 Task: Buy 4 Clogs & Mules of size 5 for Baby Girls from Shoes section under best seller category for shipping address: Angela Wright, 2298 Nicholas Street, Scandia, Kansas 66966, Cell Number 7853355456. Pay from credit card ending with 6759, CVV 506
Action: Mouse moved to (313, 80)
Screenshot: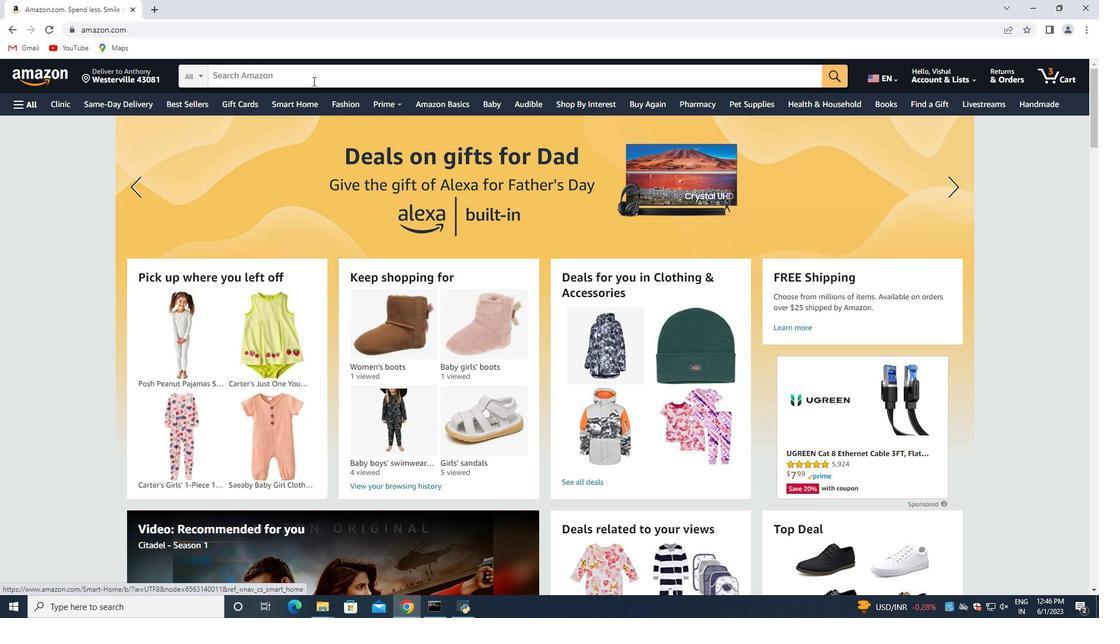 
Action: Mouse pressed left at (313, 80)
Screenshot: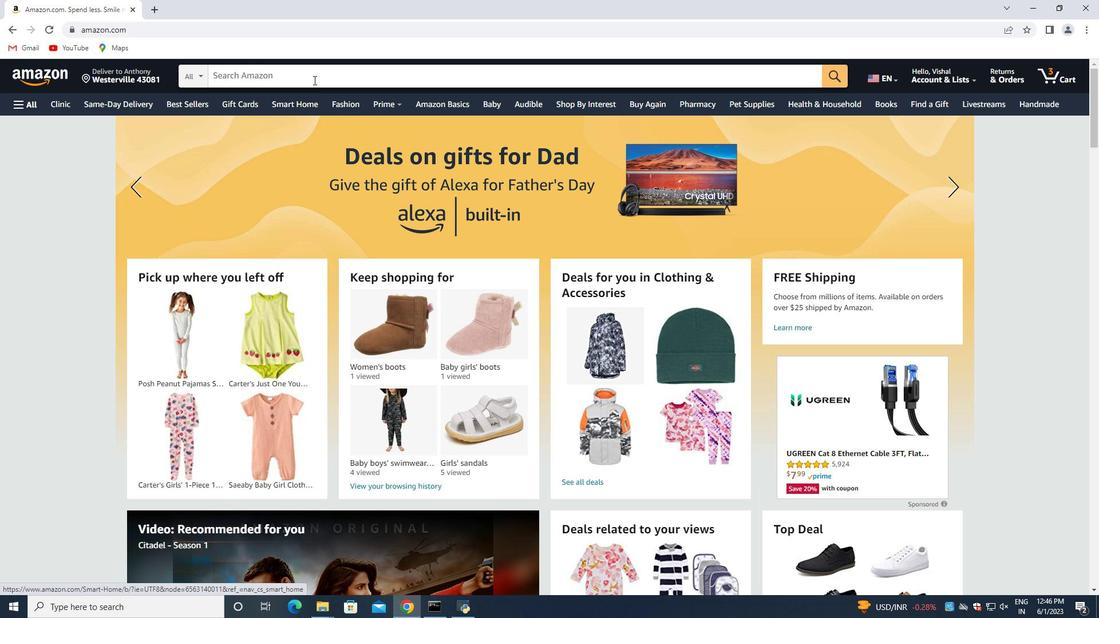 
Action: Mouse moved to (315, 80)
Screenshot: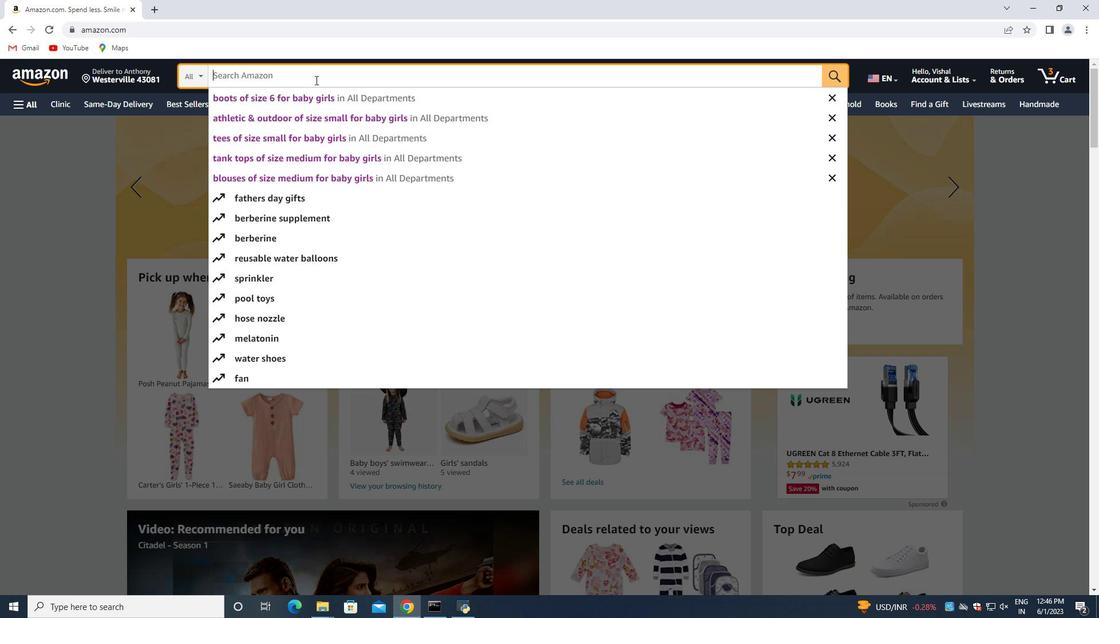 
Action: Key pressed <Key.shift>Clogs<Key.space><Key.shift><Key.shift><Key.shift><Key.shift><Key.shift><Key.shift><Key.shift>&<Key.space><Key.shift>Mules<Key.space>of<Key.space>size<Key.space>5<Key.space>for<Key.space><Key.shift>Baby<Key.space><Key.shift>G<Key.shift>irls<Key.enter>
Screenshot: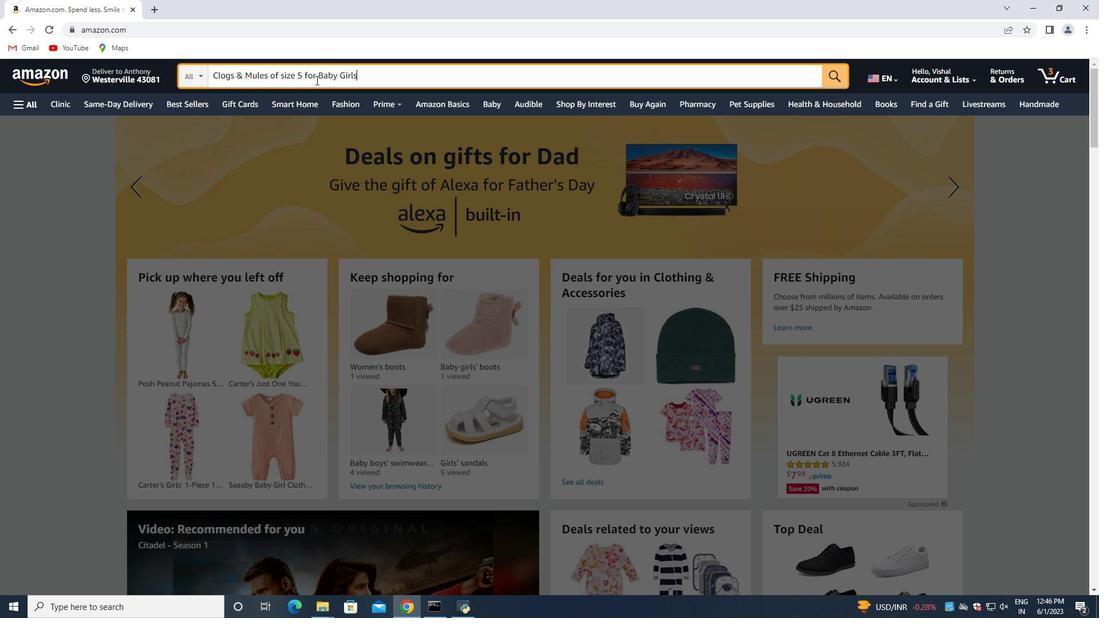 
Action: Mouse moved to (266, 142)
Screenshot: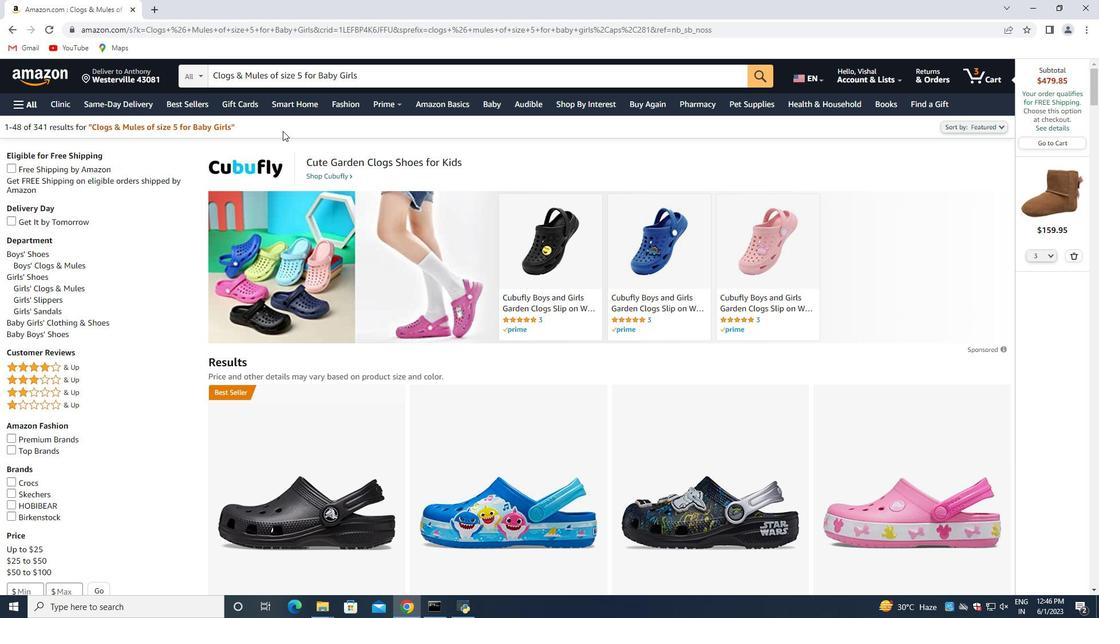 
Action: Mouse scrolled (266, 141) with delta (0, 0)
Screenshot: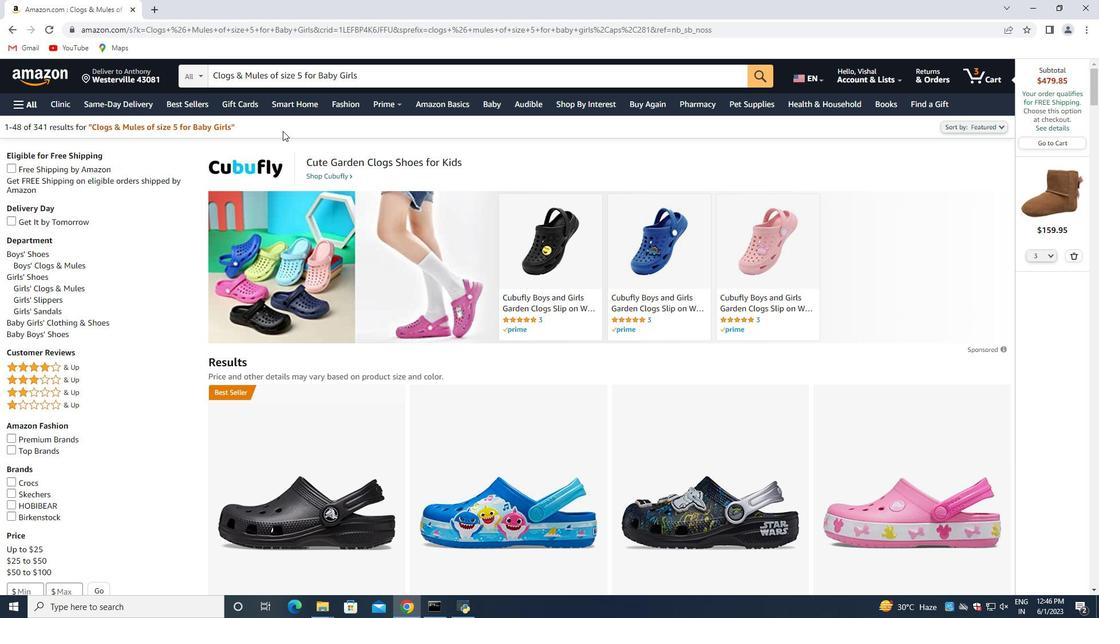 
Action: Mouse moved to (255, 164)
Screenshot: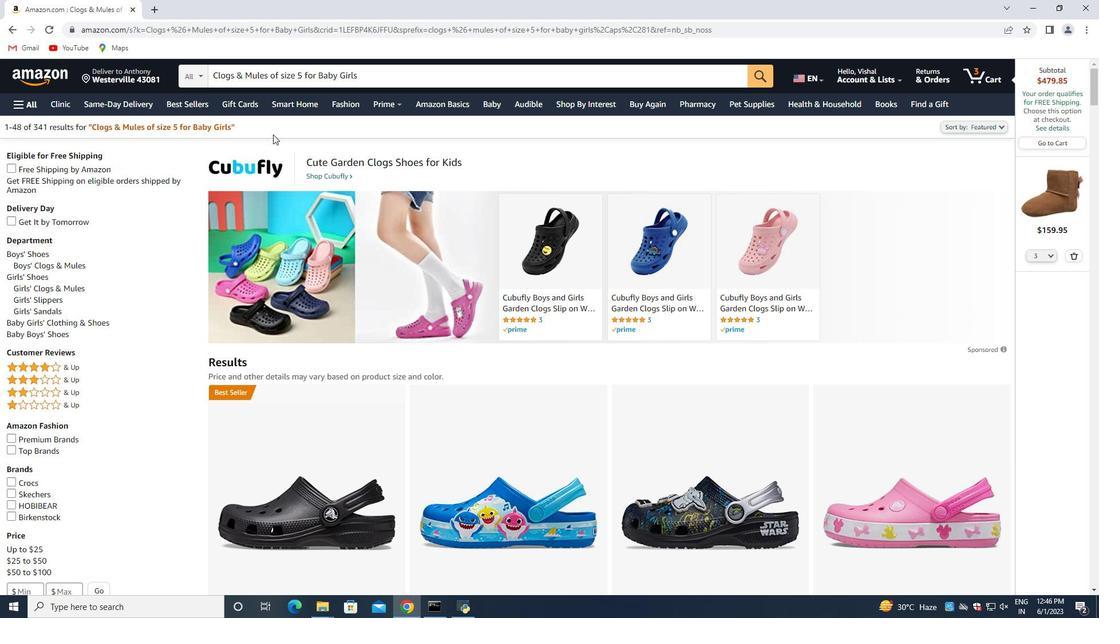 
Action: Mouse scrolled (255, 164) with delta (0, 0)
Screenshot: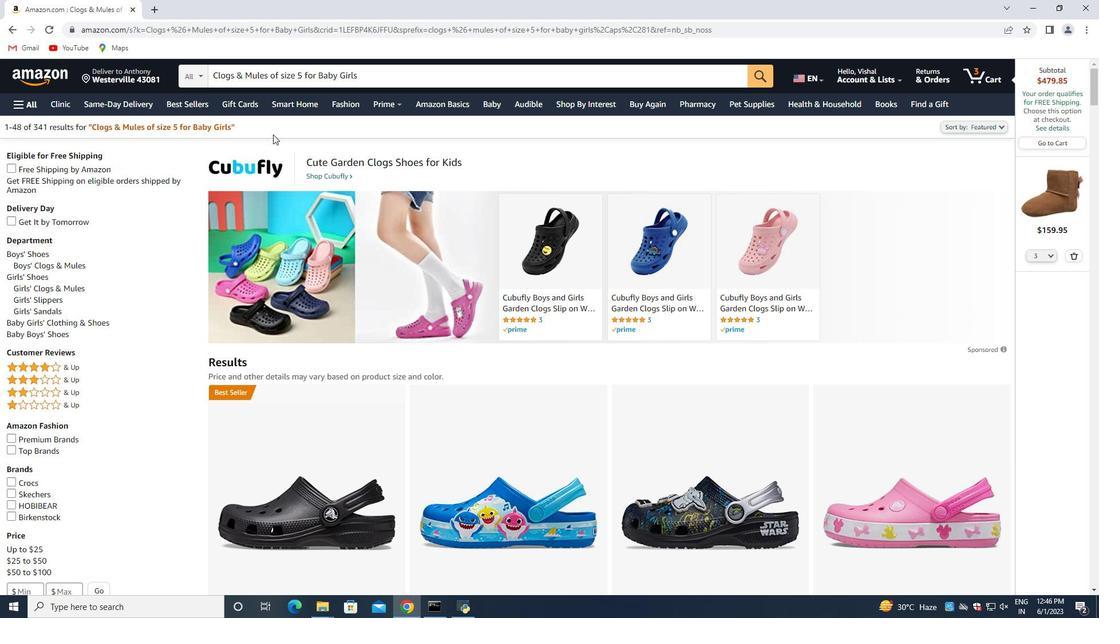 
Action: Mouse scrolled (255, 165) with delta (0, 0)
Screenshot: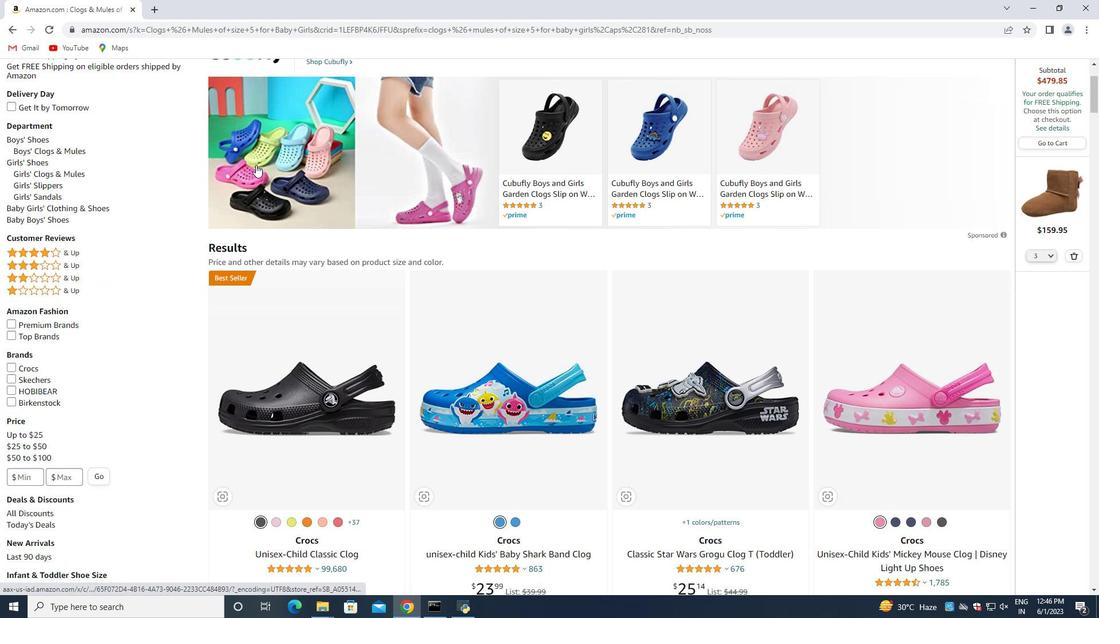 
Action: Mouse scrolled (255, 165) with delta (0, 0)
Screenshot: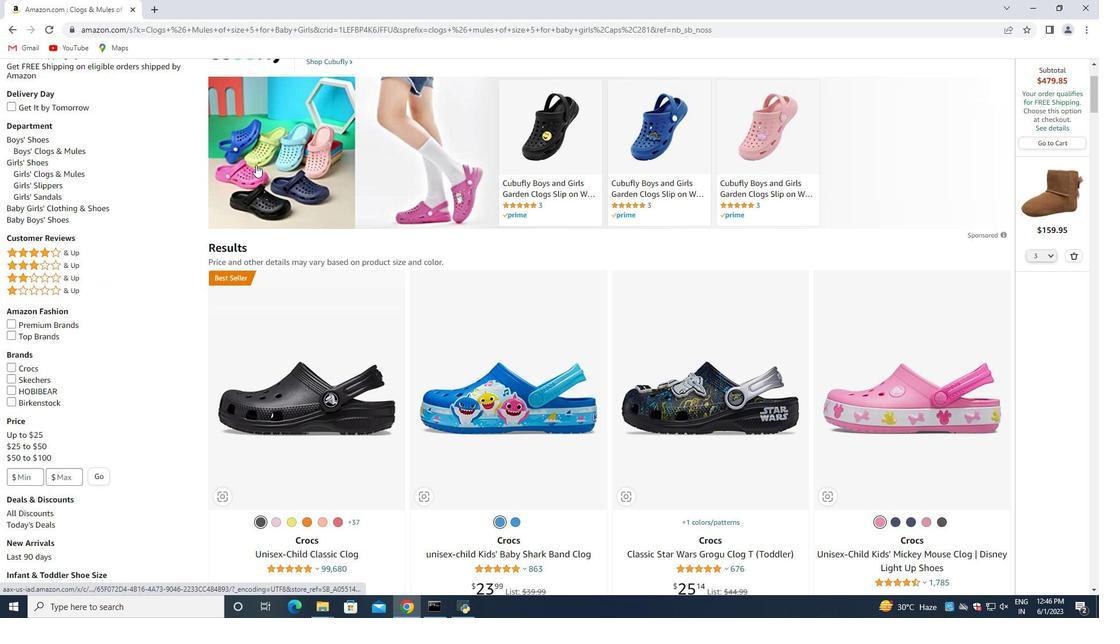 
Action: Mouse moved to (20, 277)
Screenshot: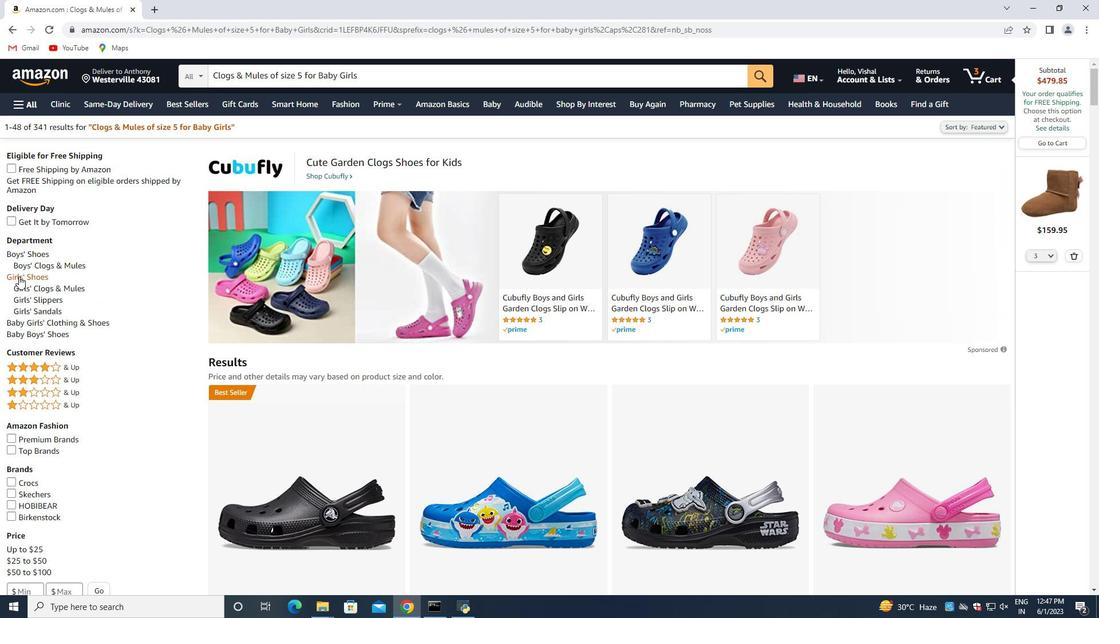 
Action: Mouse pressed left at (20, 277)
Screenshot: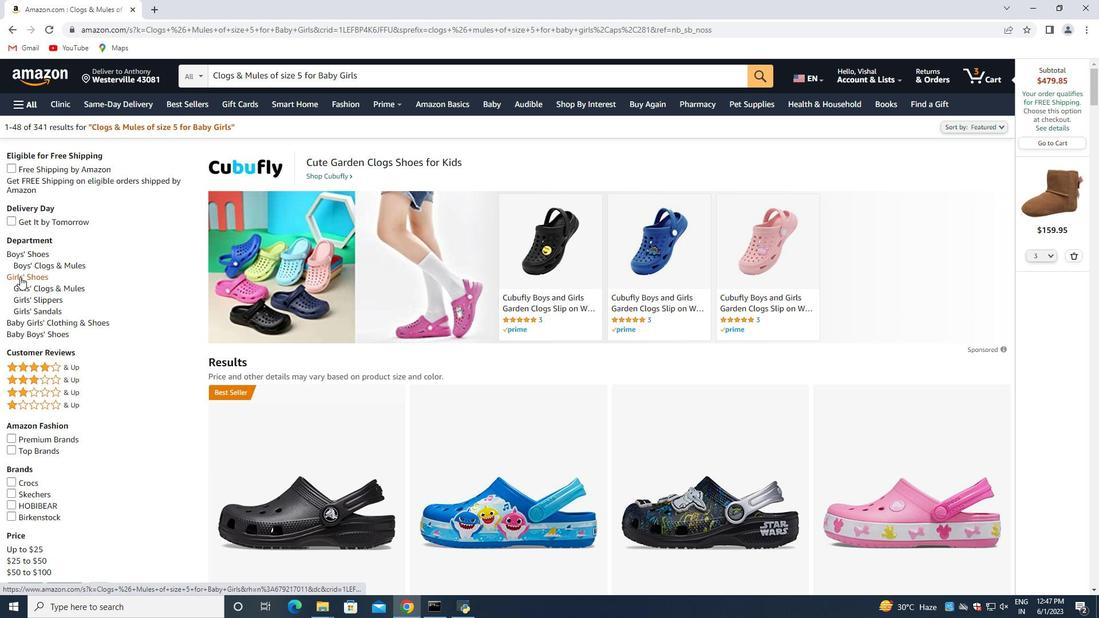 
Action: Mouse moved to (30, 283)
Screenshot: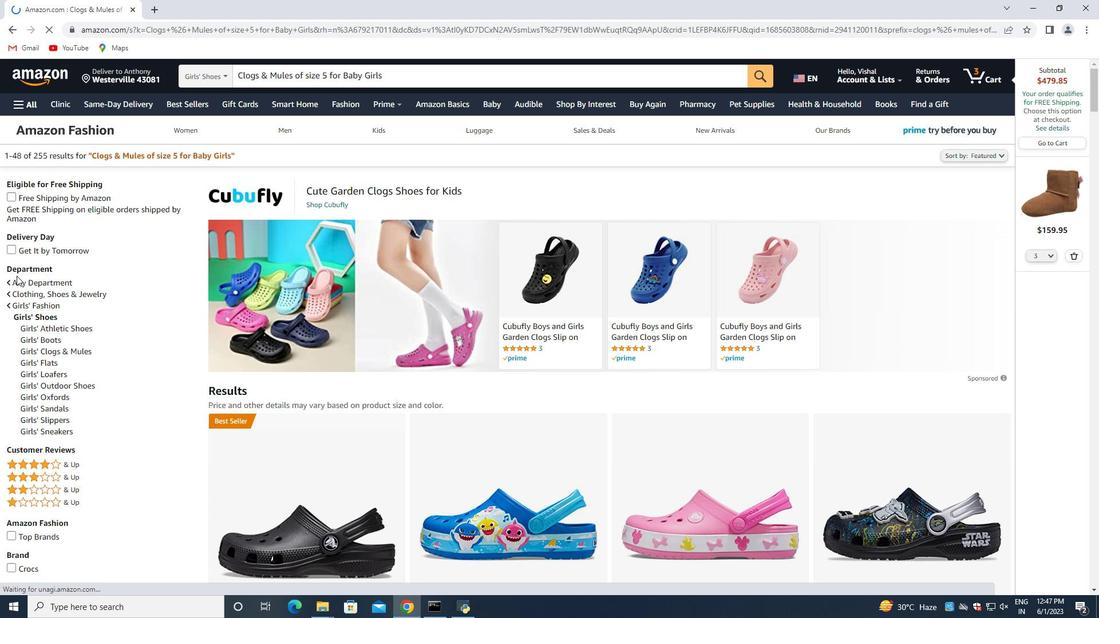 
Action: Mouse scrolled (30, 283) with delta (0, 0)
Screenshot: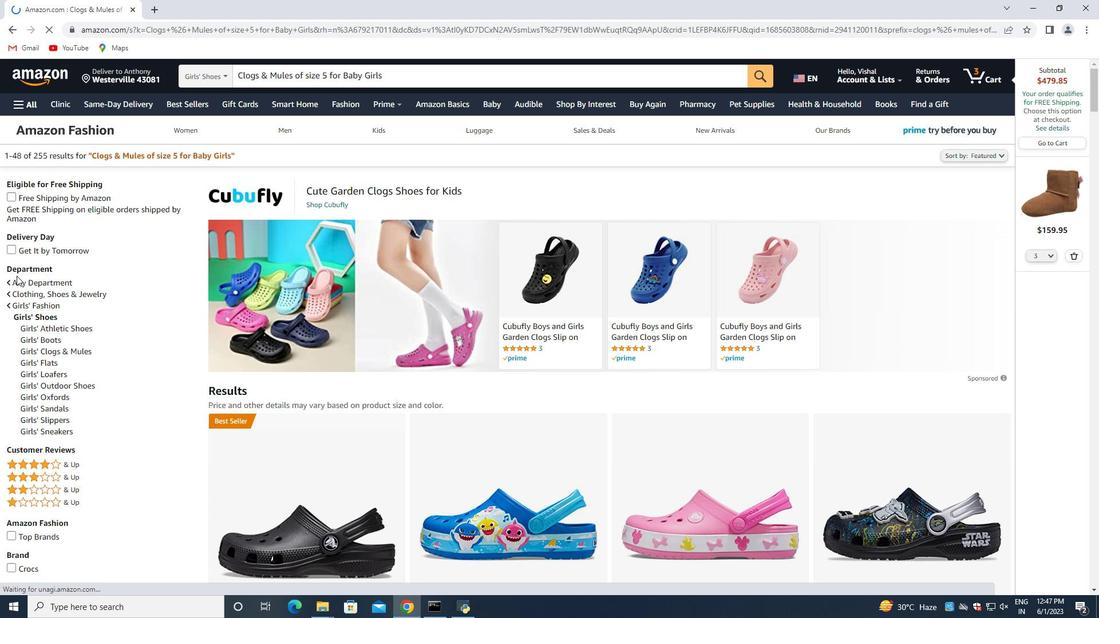 
Action: Mouse moved to (109, 301)
Screenshot: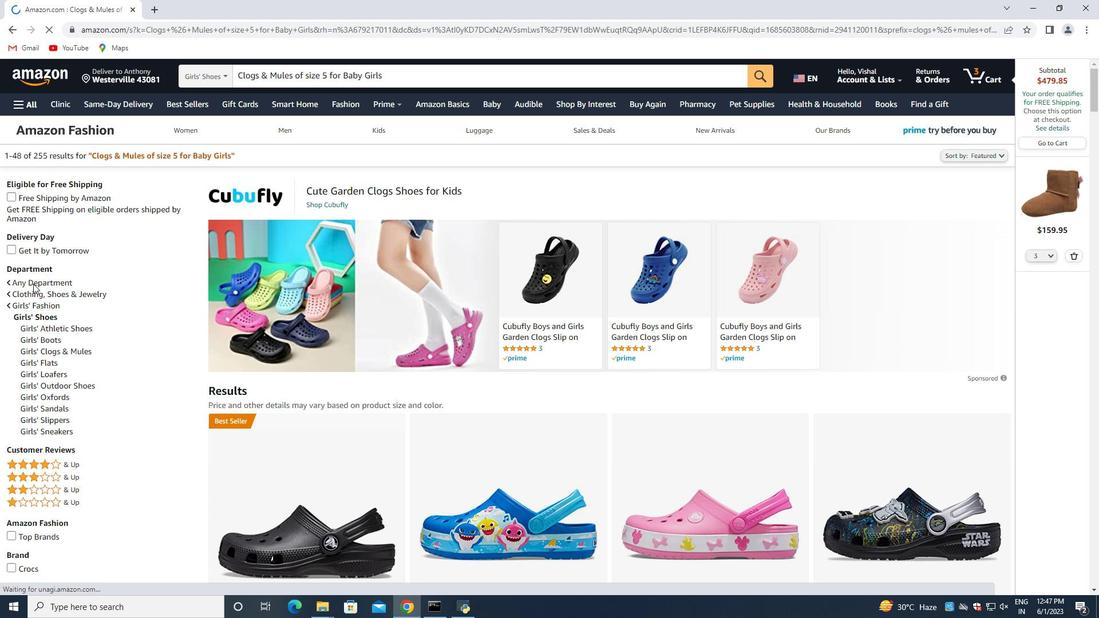
Action: Mouse scrolled (109, 300) with delta (0, 0)
Screenshot: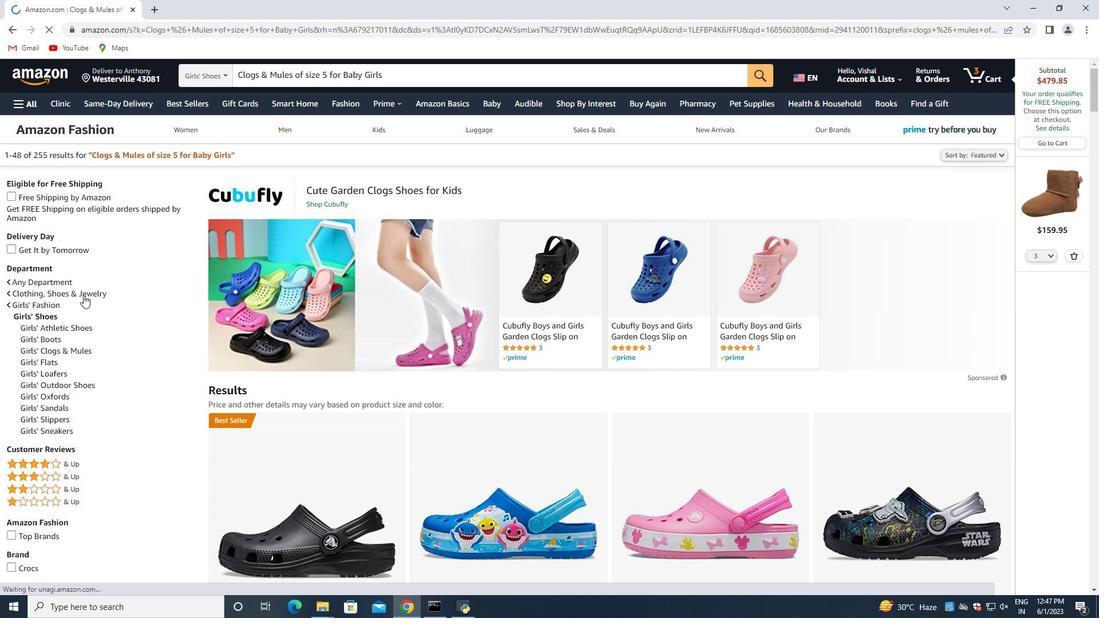 
Action: Mouse moved to (239, 329)
Screenshot: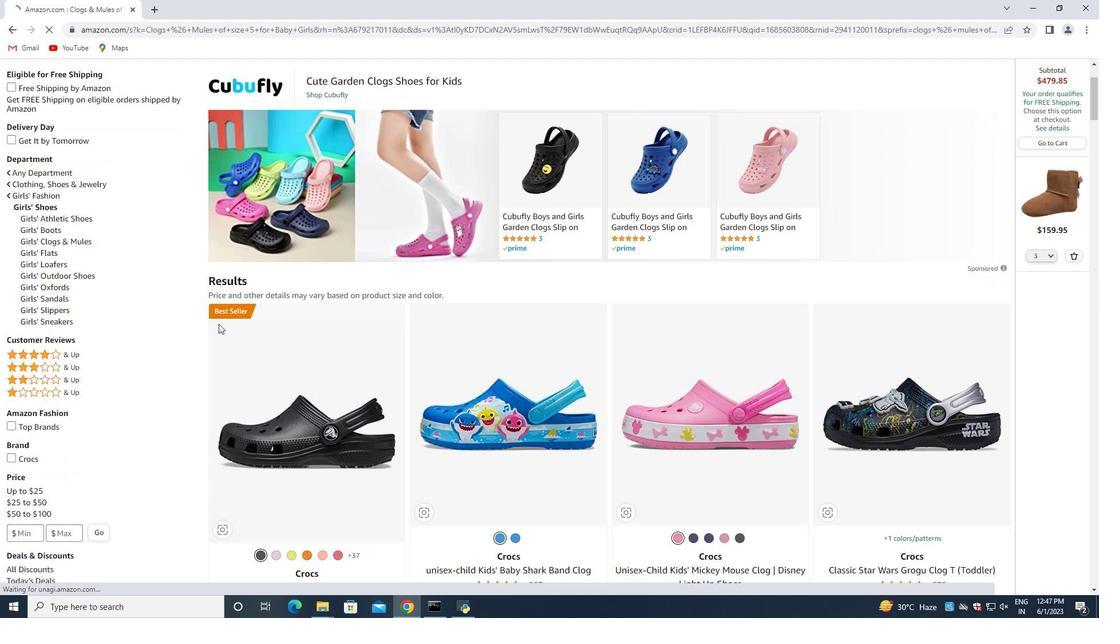 
Action: Mouse scrolled (239, 329) with delta (0, 0)
Screenshot: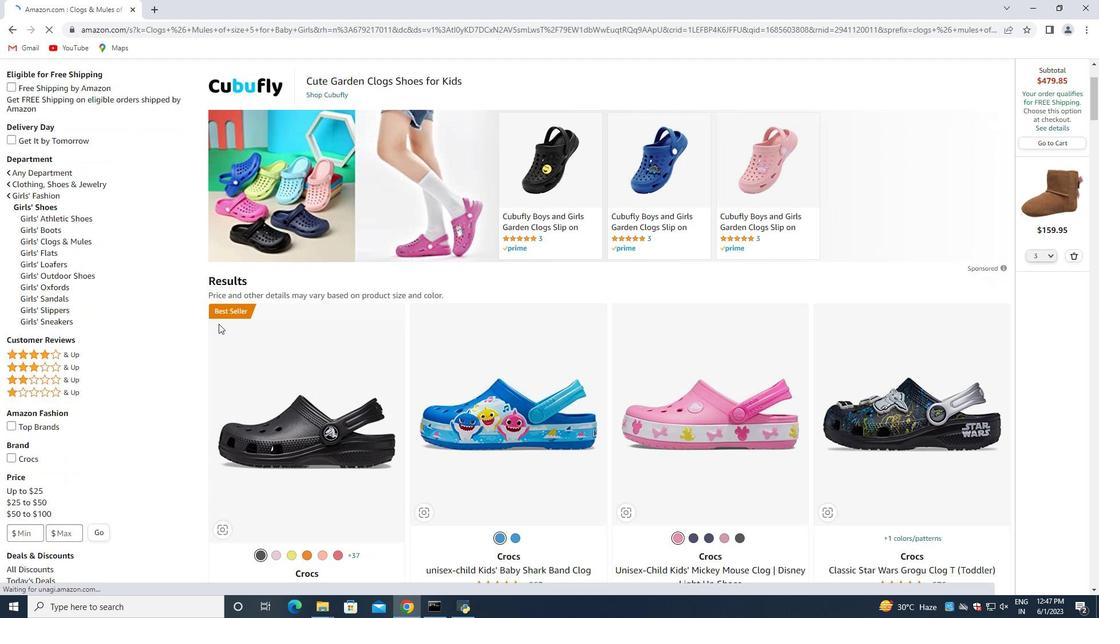 
Action: Mouse moved to (269, 335)
Screenshot: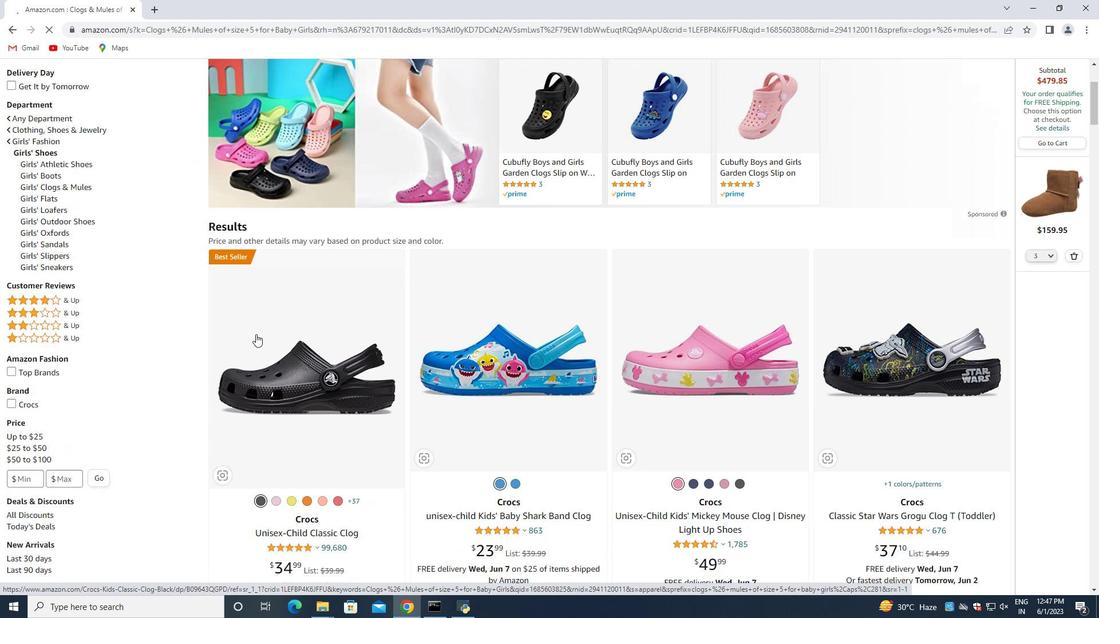 
Action: Mouse scrolled (269, 334) with delta (0, 0)
Screenshot: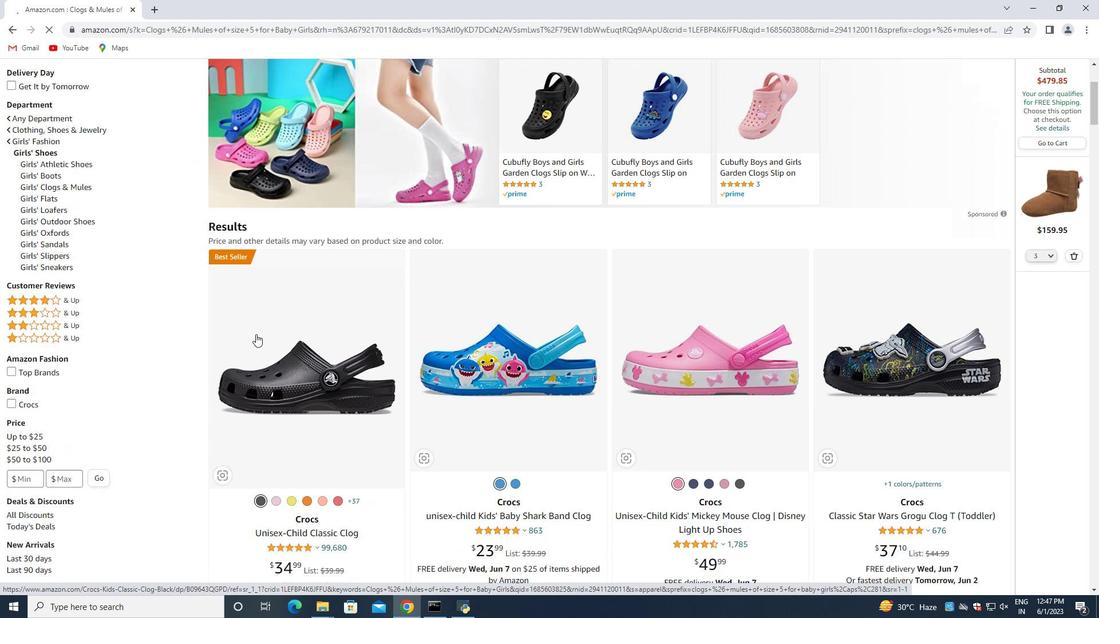 
Action: Mouse moved to (269, 335)
Screenshot: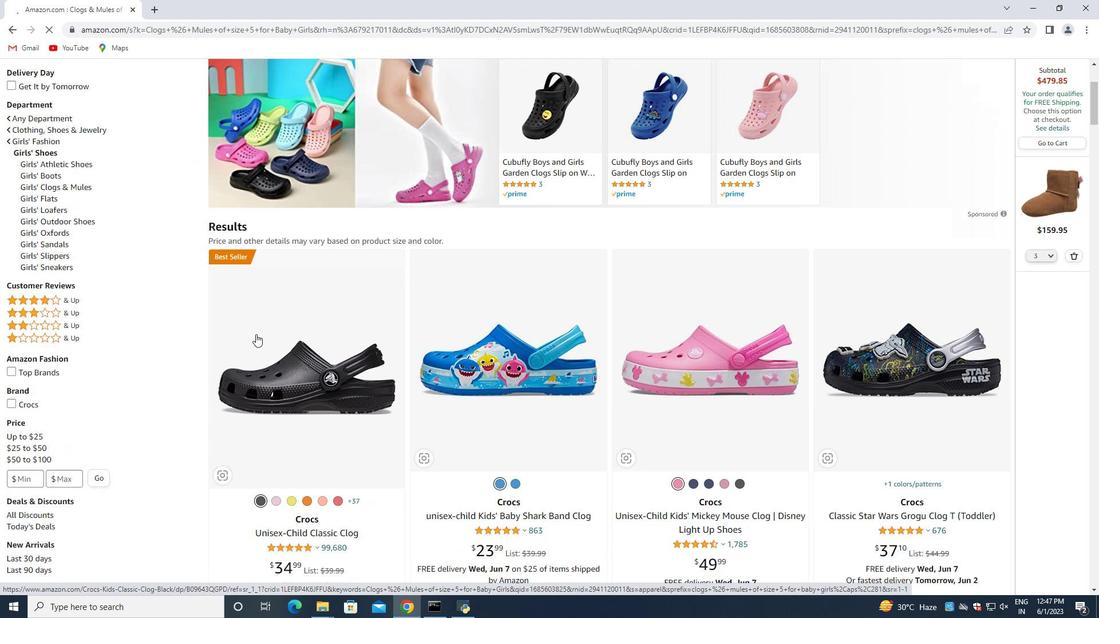 
Action: Mouse scrolled (269, 334) with delta (0, 0)
Screenshot: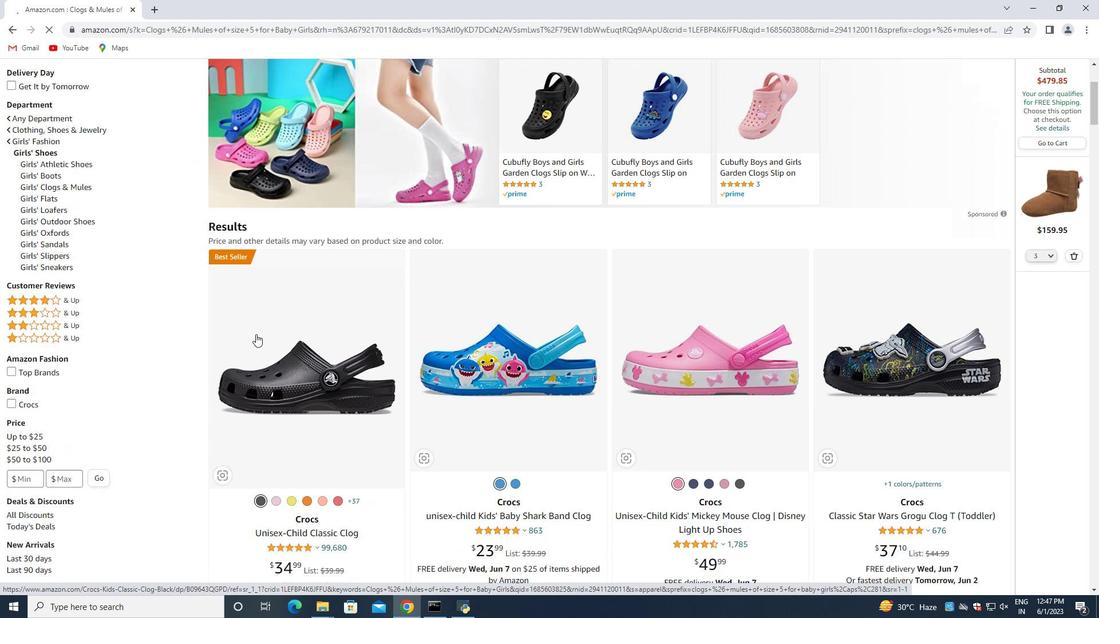 
Action: Mouse moved to (270, 336)
Screenshot: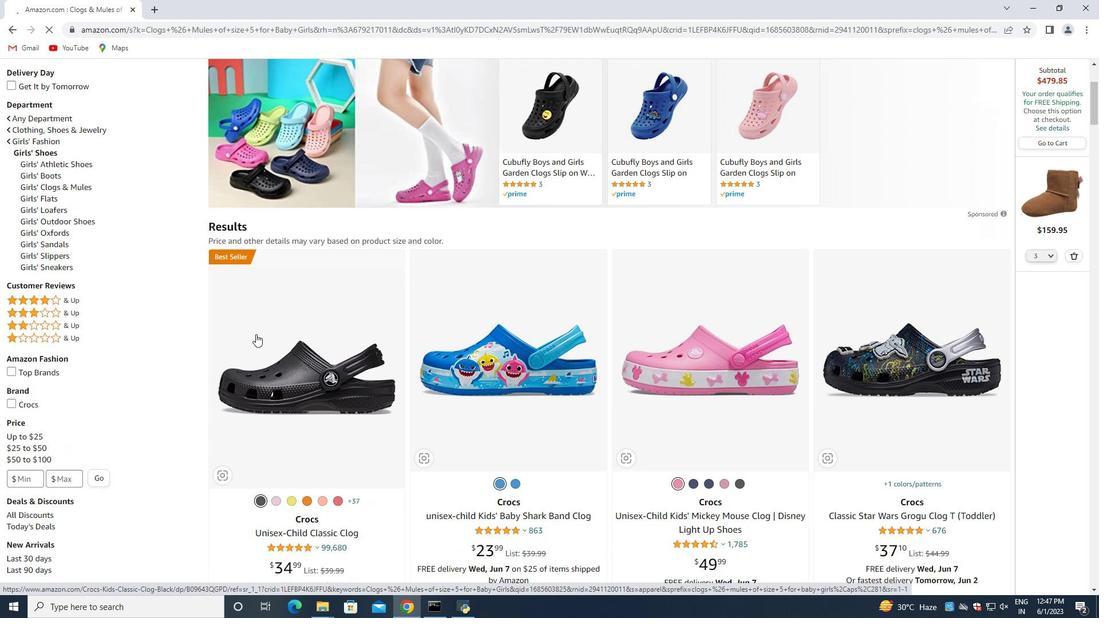 
Action: Mouse scrolled (270, 335) with delta (0, 0)
Screenshot: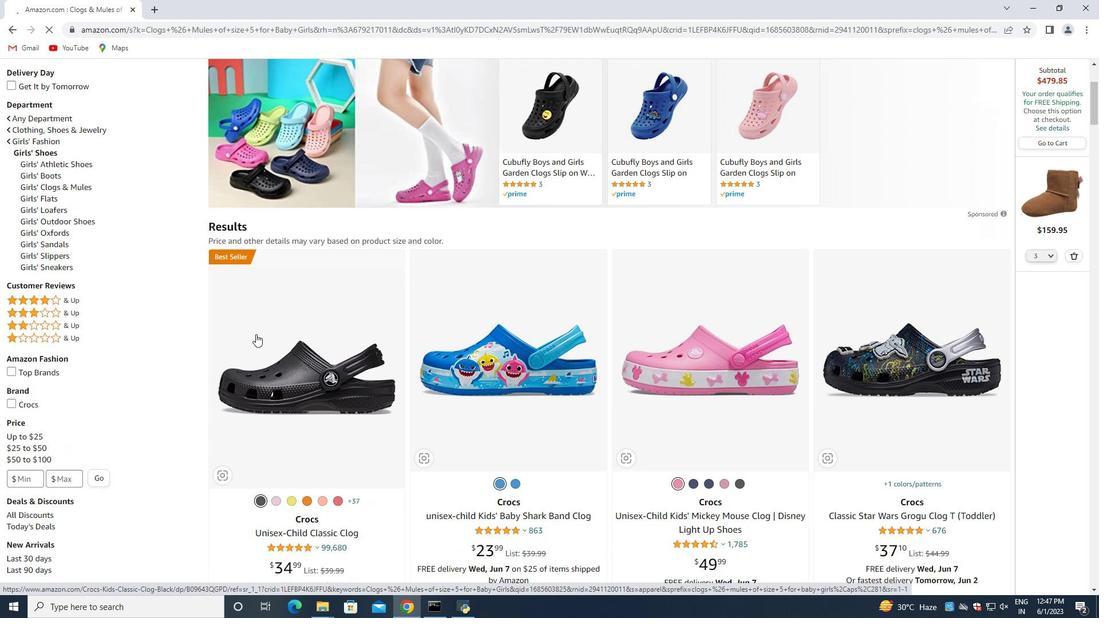 
Action: Mouse moved to (273, 336)
Screenshot: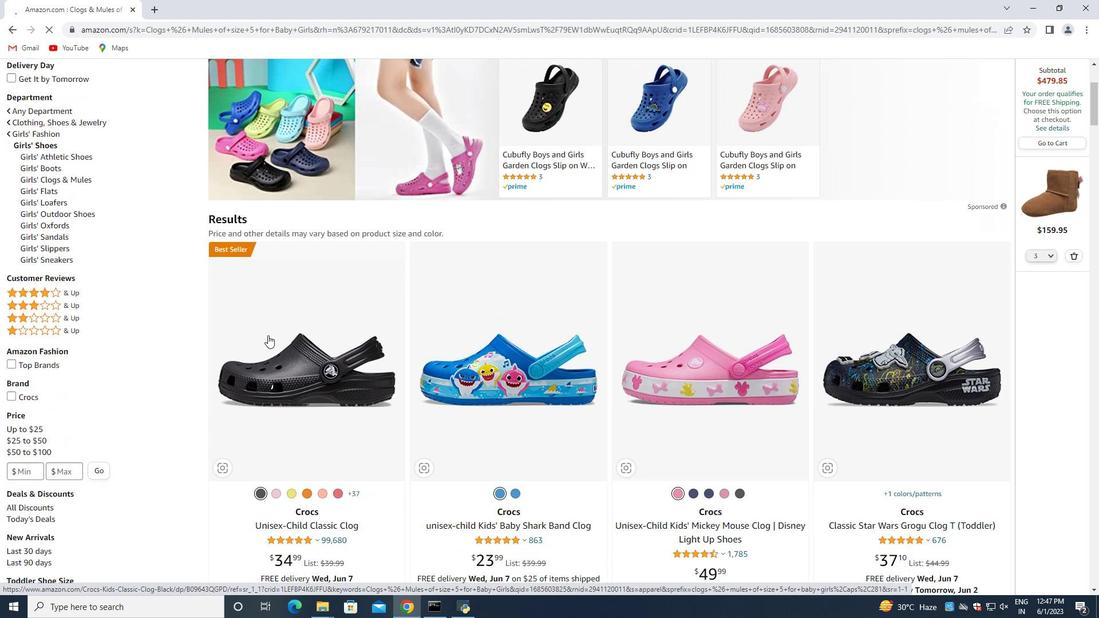 
Action: Mouse scrolled (273, 335) with delta (0, 0)
Screenshot: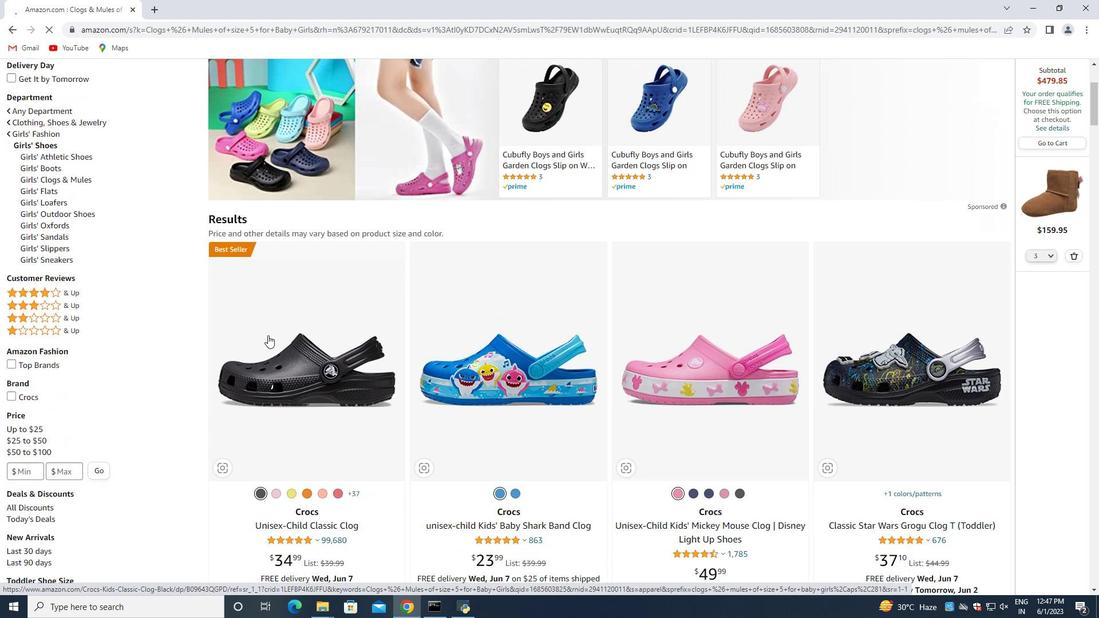 
Action: Mouse moved to (1072, 255)
Screenshot: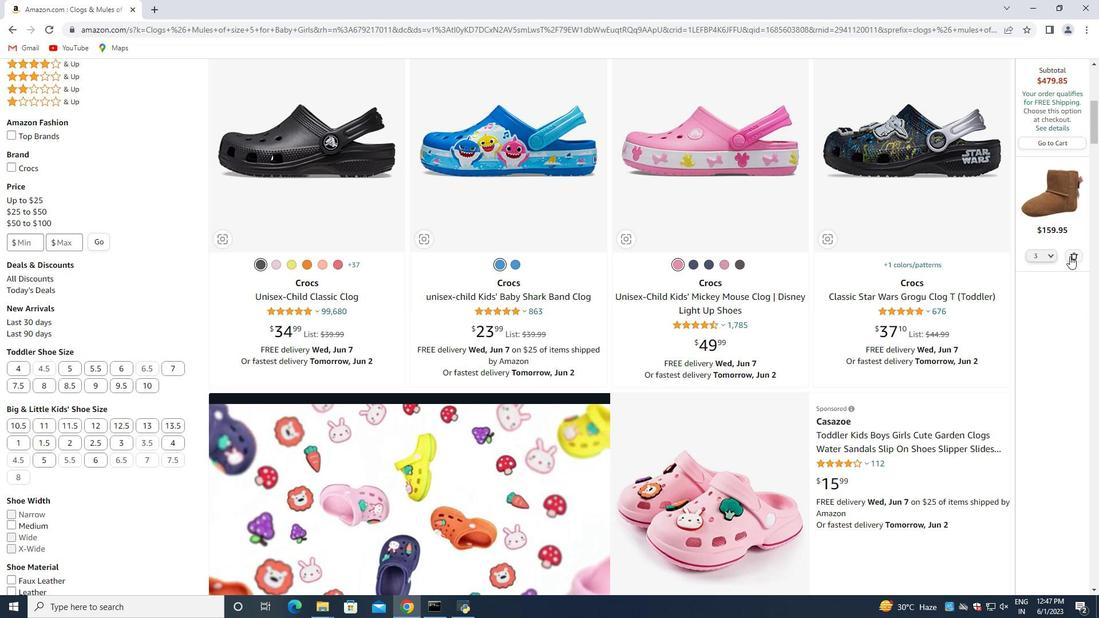 
Action: Mouse pressed left at (1072, 255)
Screenshot: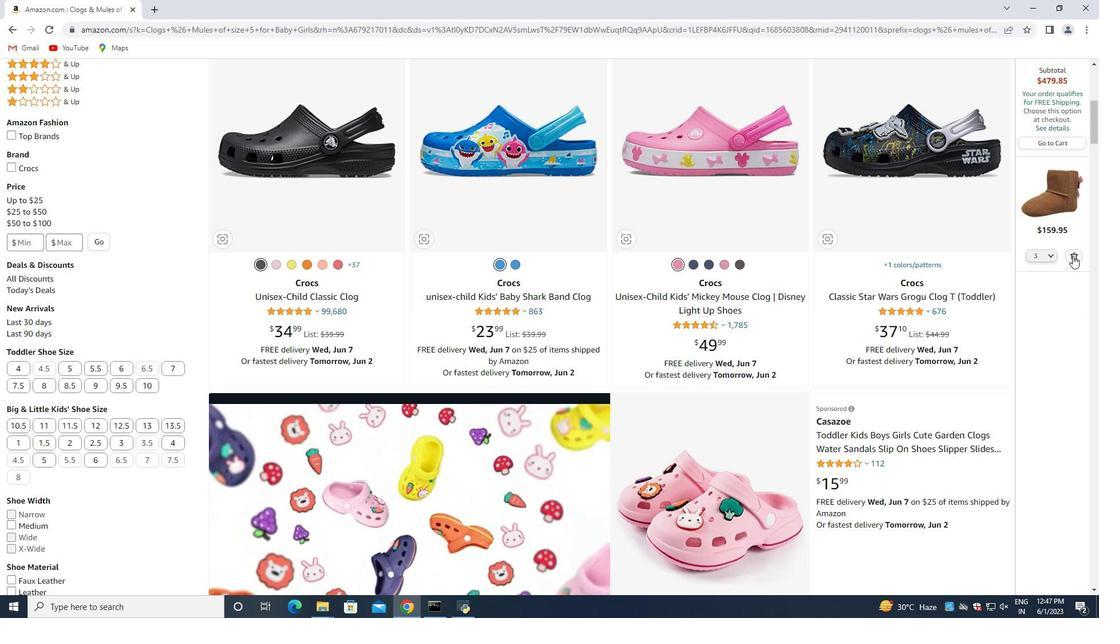 
Action: Mouse moved to (864, 329)
Screenshot: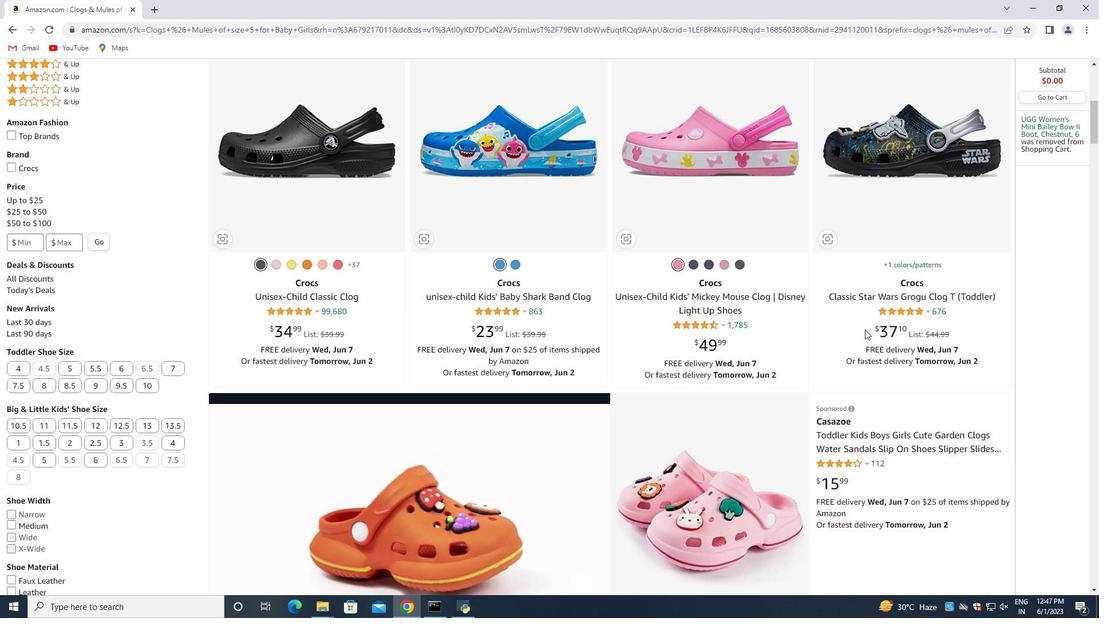 
Action: Mouse scrolled (864, 329) with delta (0, 0)
Screenshot: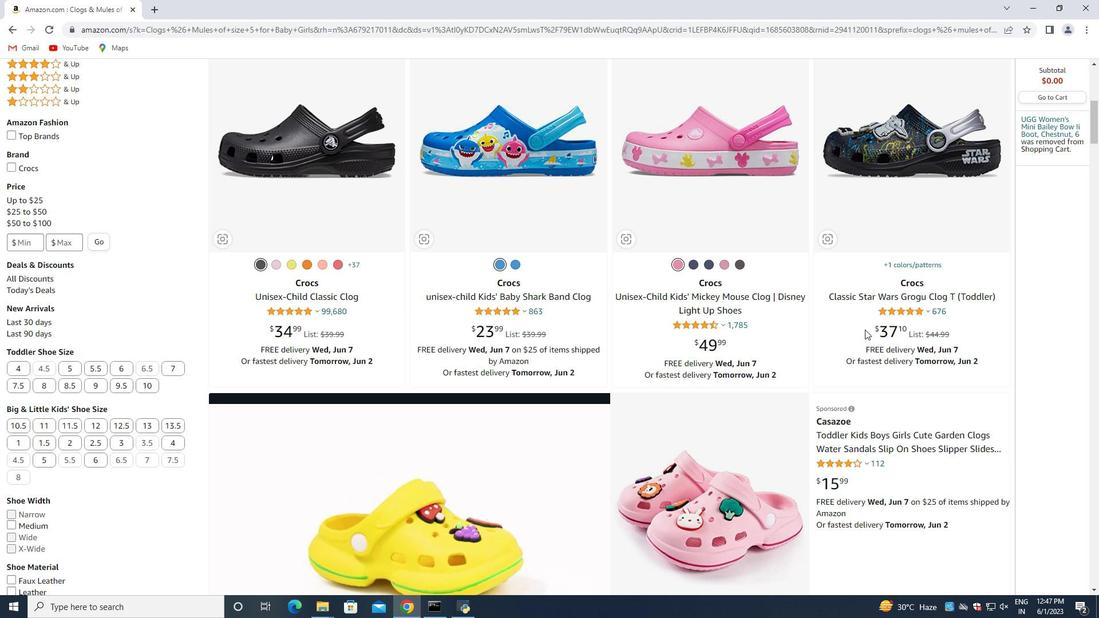 
Action: Mouse moved to (865, 332)
Screenshot: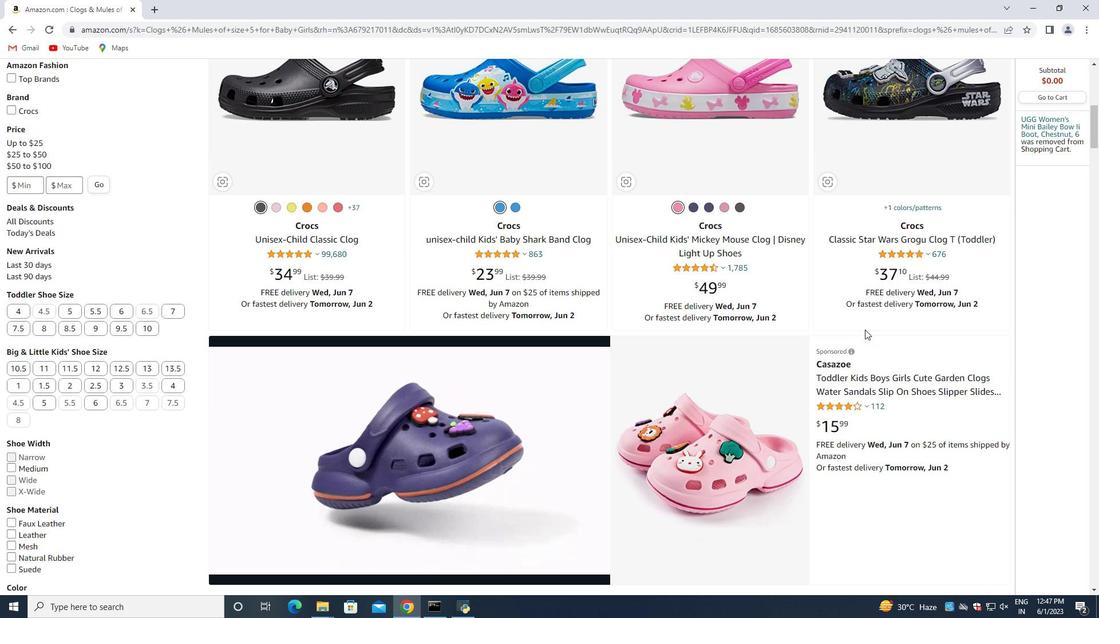 
Action: Mouse scrolled (865, 332) with delta (0, 0)
Screenshot: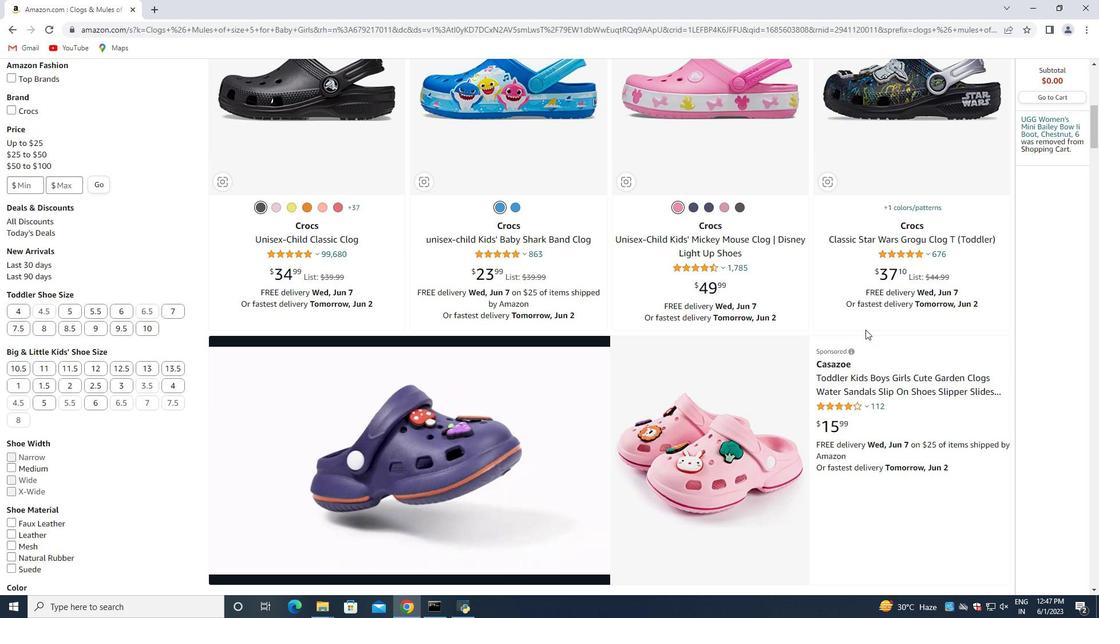 
Action: Mouse moved to (865, 333)
Screenshot: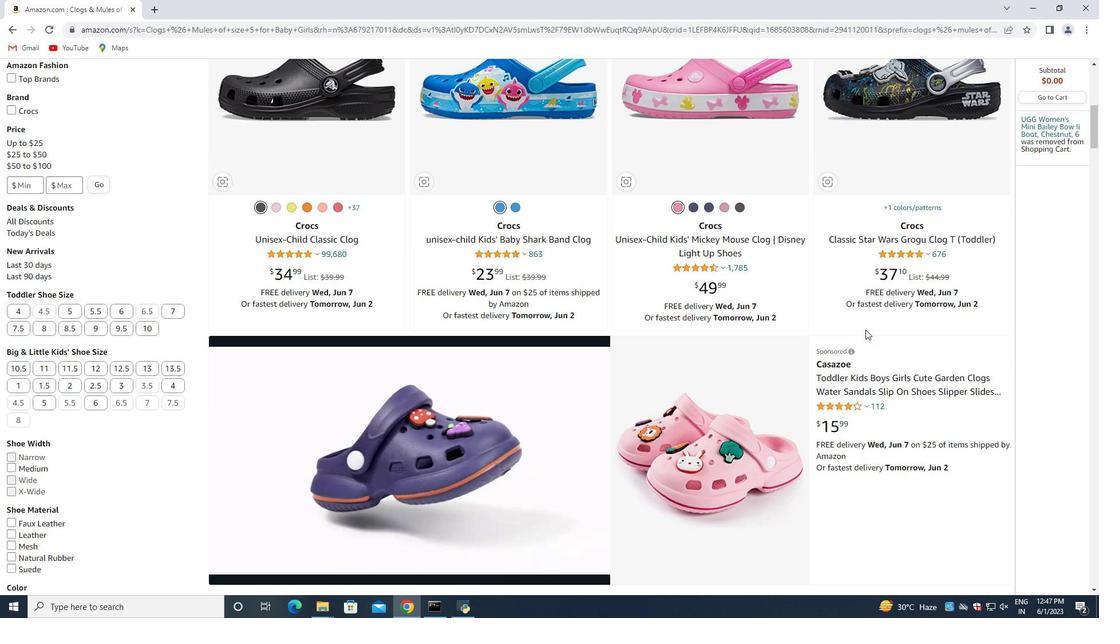 
Action: Mouse scrolled (865, 333) with delta (0, 0)
Screenshot: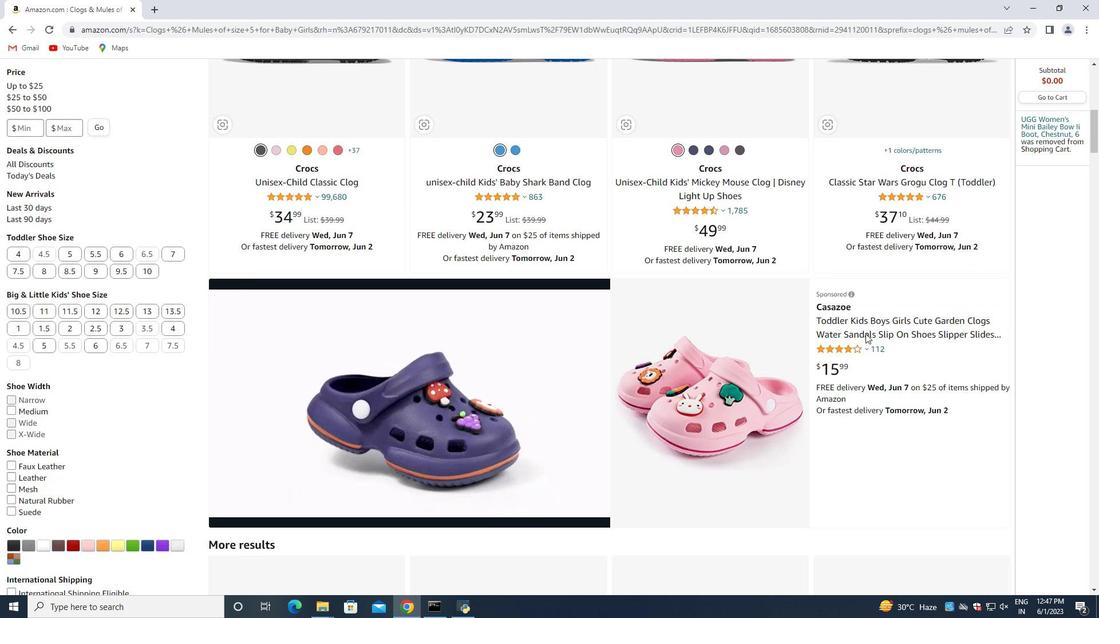 
Action: Mouse scrolled (865, 333) with delta (0, 0)
Screenshot: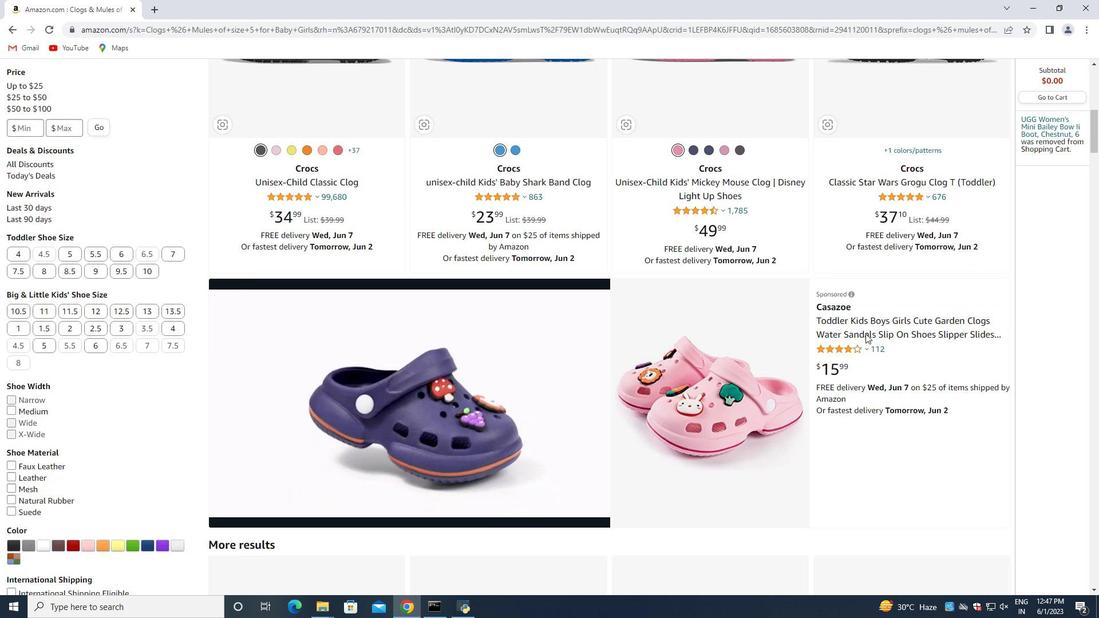 
Action: Mouse moved to (858, 340)
Screenshot: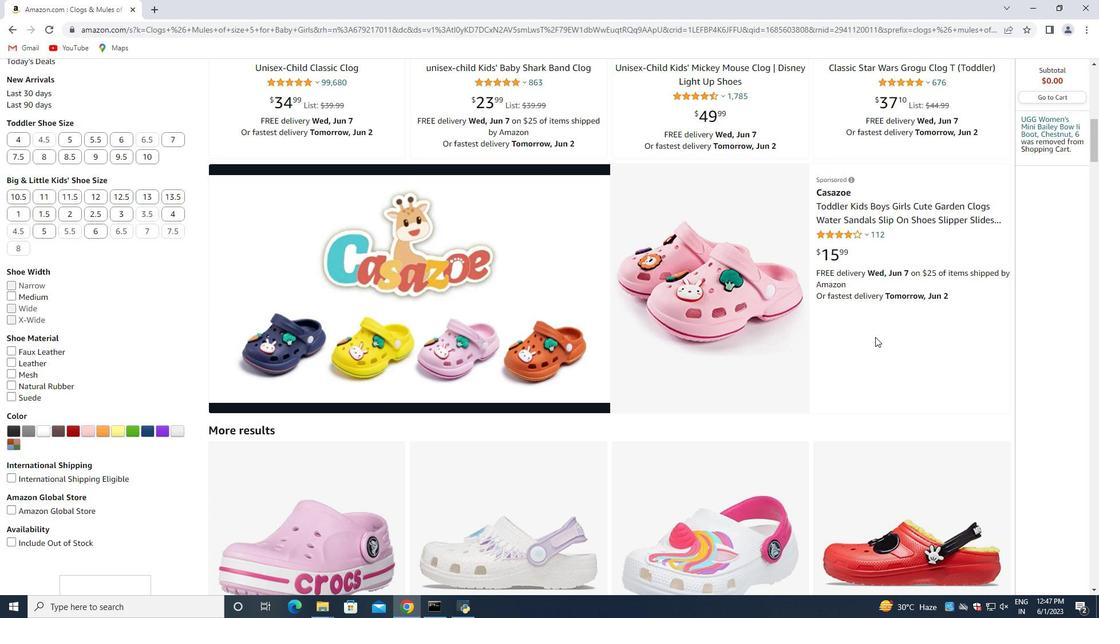 
Action: Mouse scrolled (858, 340) with delta (0, 0)
Screenshot: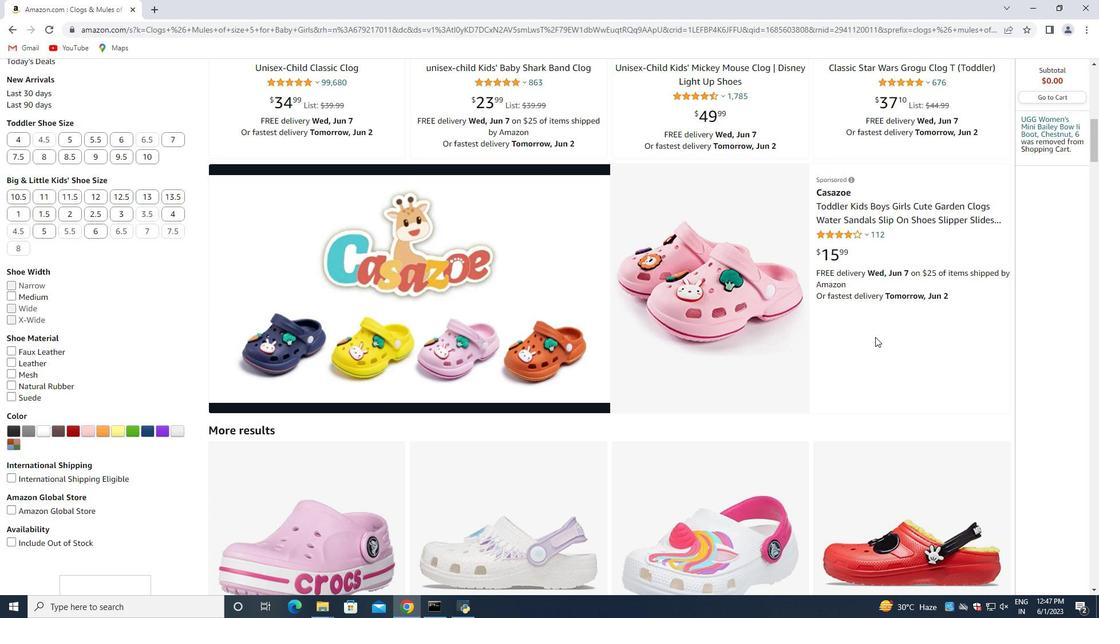 
Action: Mouse moved to (850, 342)
Screenshot: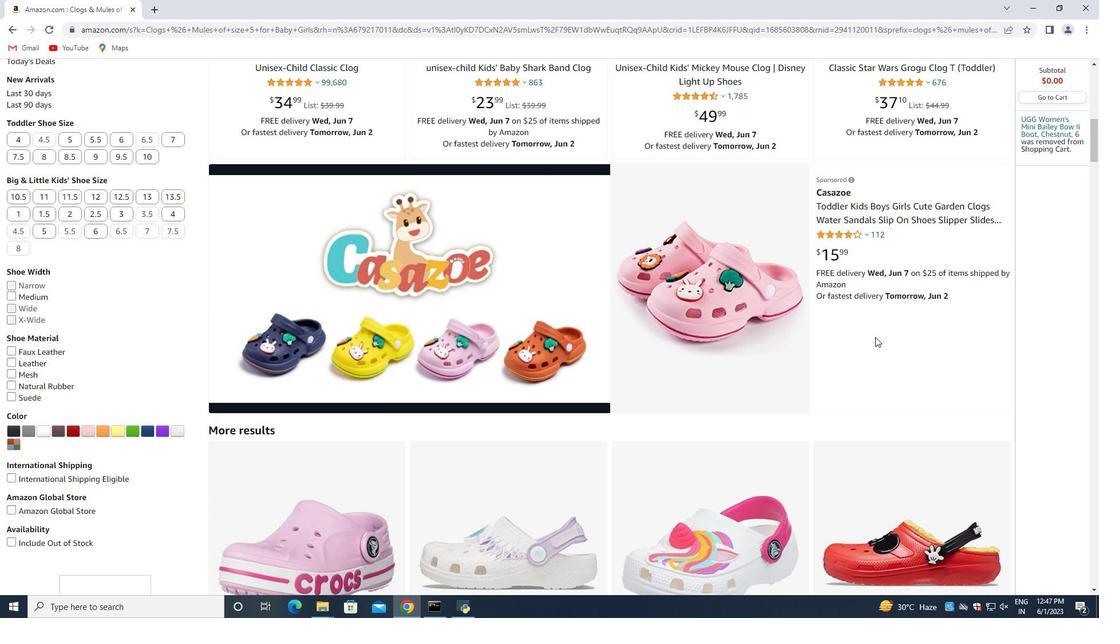 
Action: Mouse scrolled (850, 341) with delta (0, 0)
Screenshot: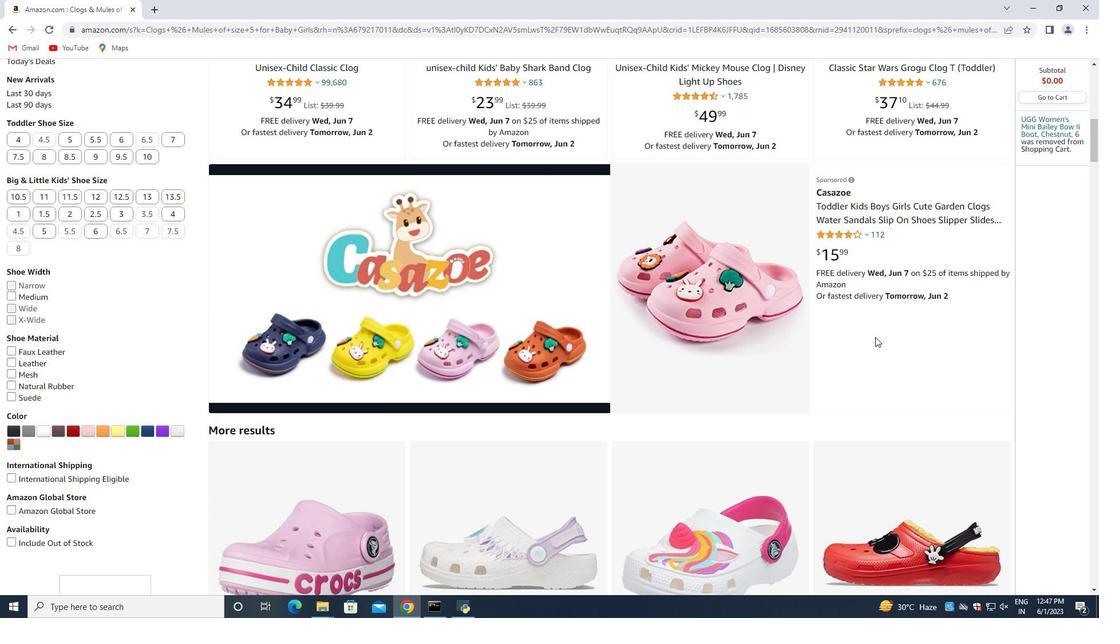 
Action: Mouse moved to (846, 342)
Screenshot: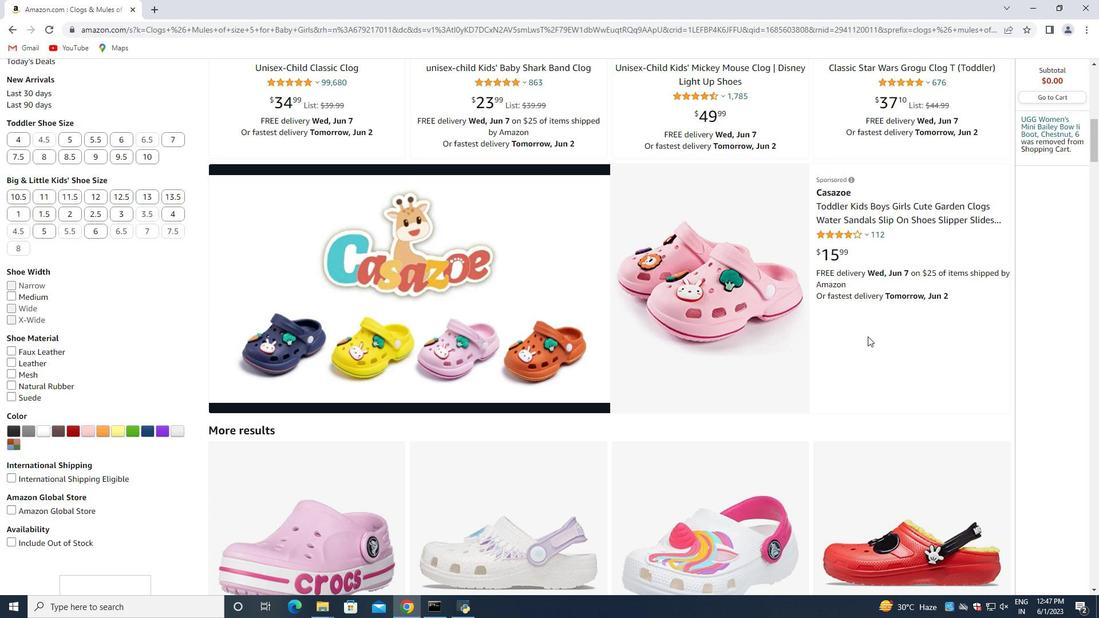 
Action: Mouse scrolled (846, 342) with delta (0, 0)
Screenshot: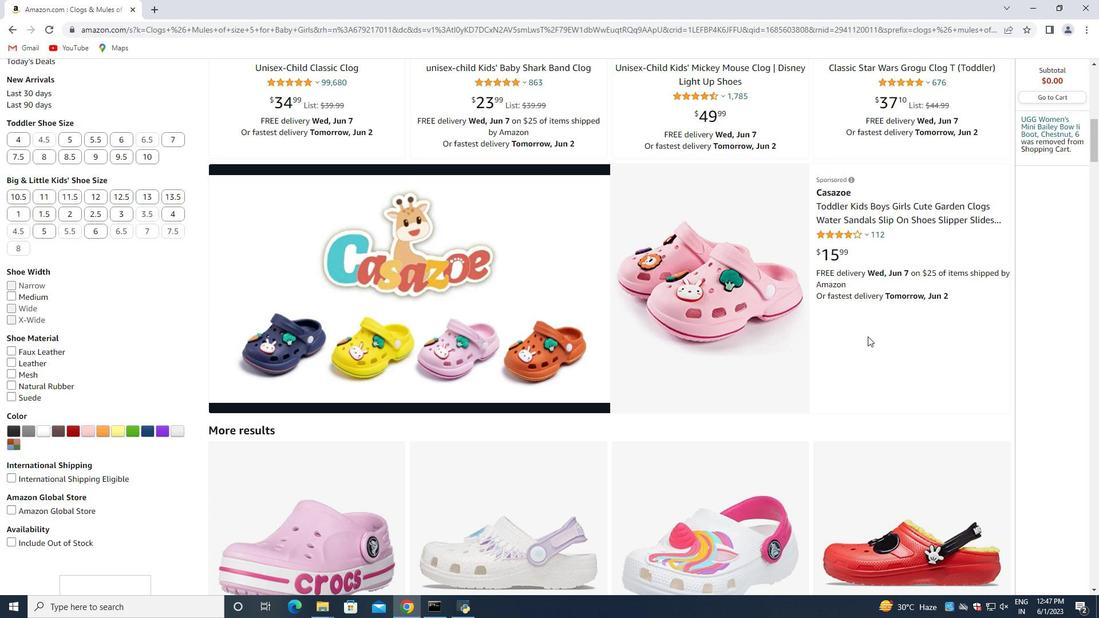 
Action: Mouse moved to (594, 350)
Screenshot: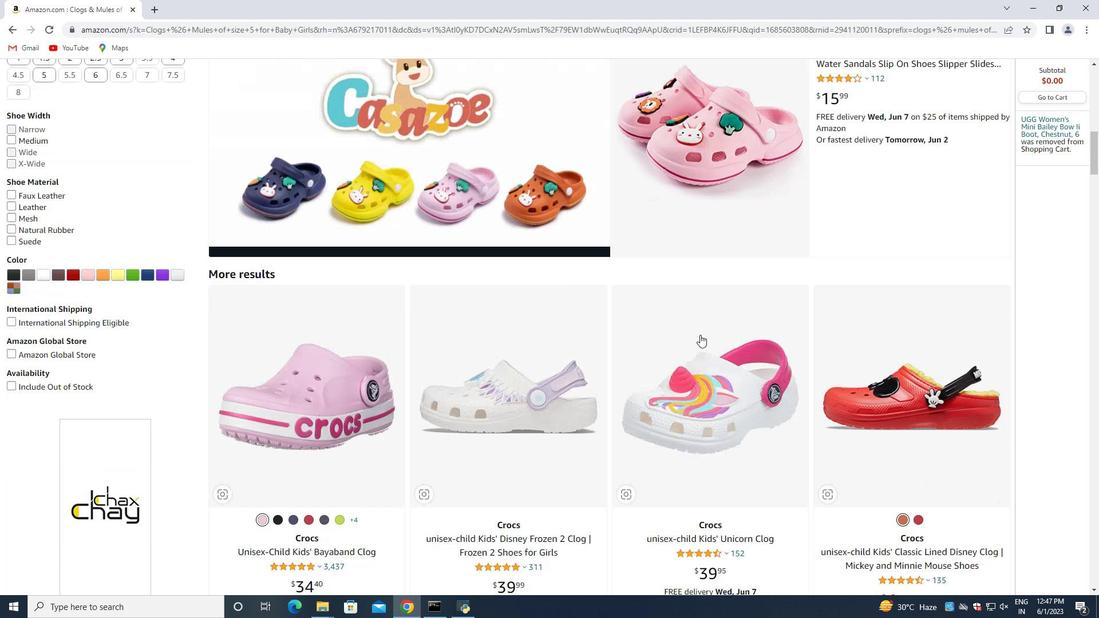
Action: Mouse scrolled (594, 349) with delta (0, 0)
Screenshot: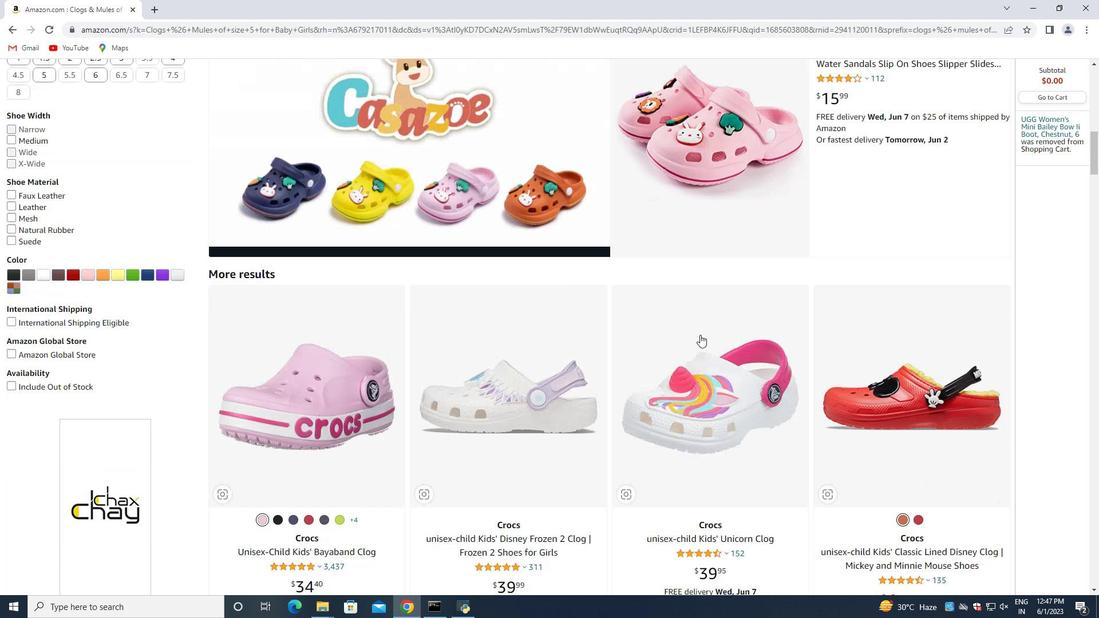 
Action: Mouse moved to (560, 357)
Screenshot: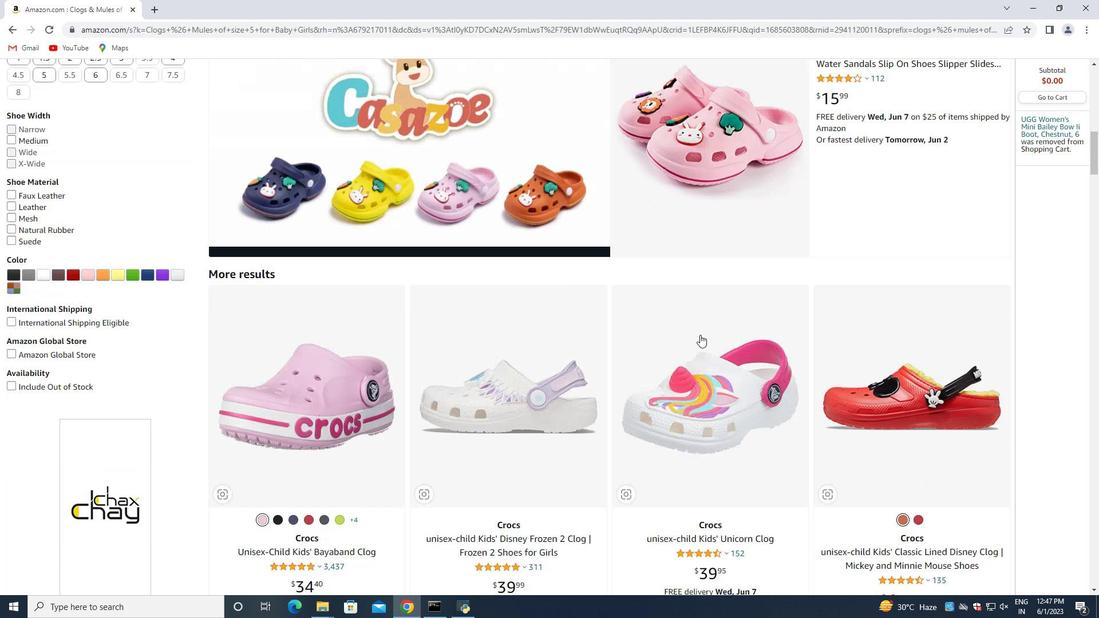 
Action: Mouse scrolled (567, 356) with delta (0, 0)
Screenshot: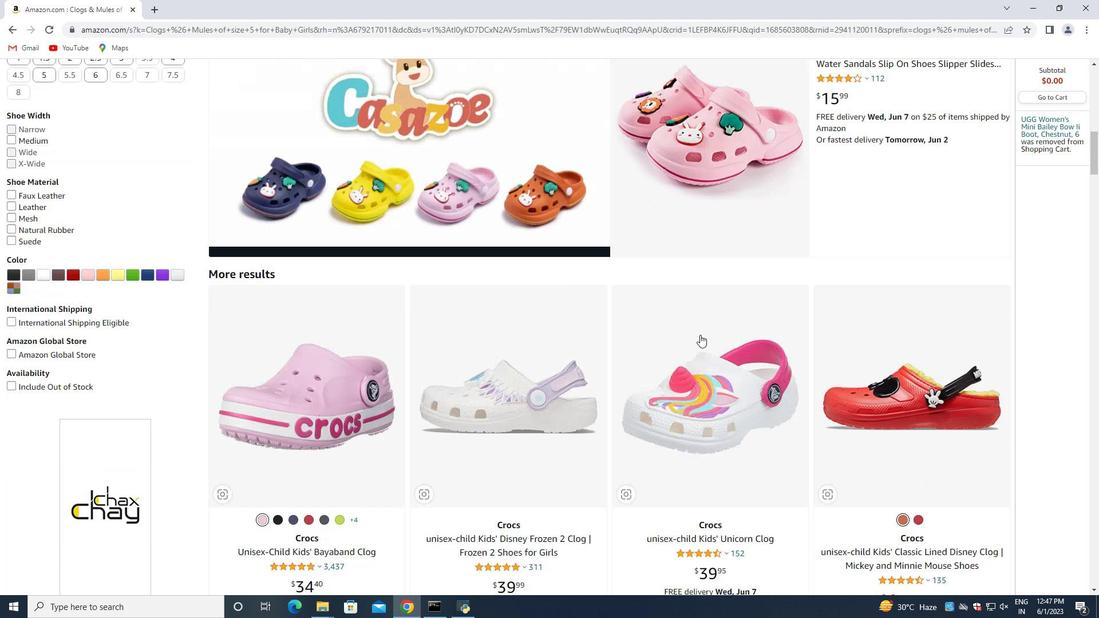 
Action: Mouse moved to (867, 380)
Screenshot: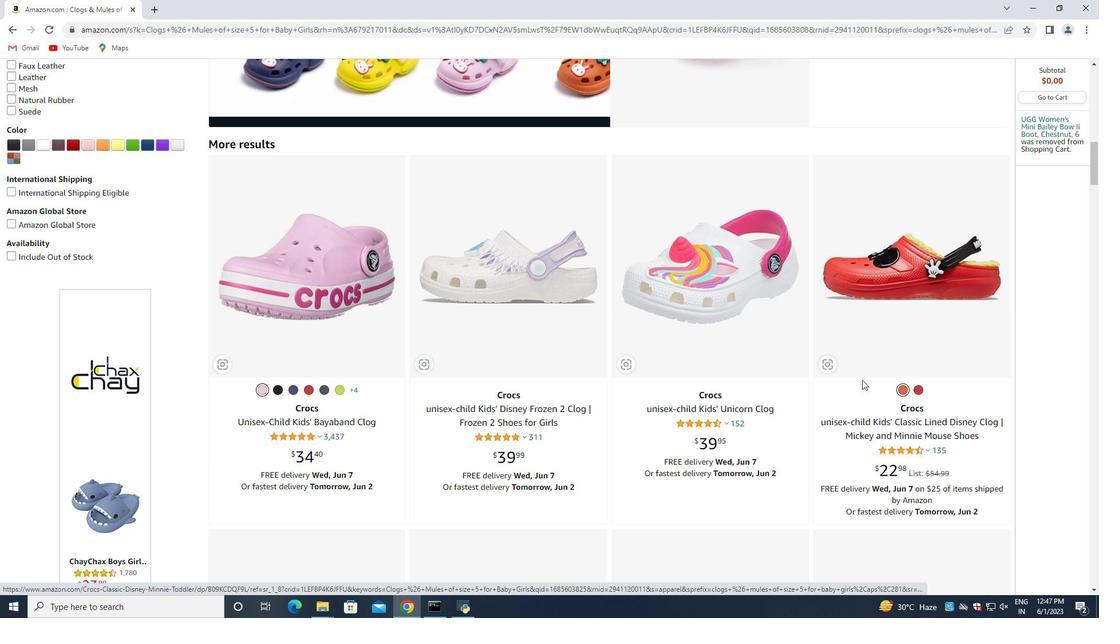 
Action: Mouse scrolled (867, 379) with delta (0, 0)
Screenshot: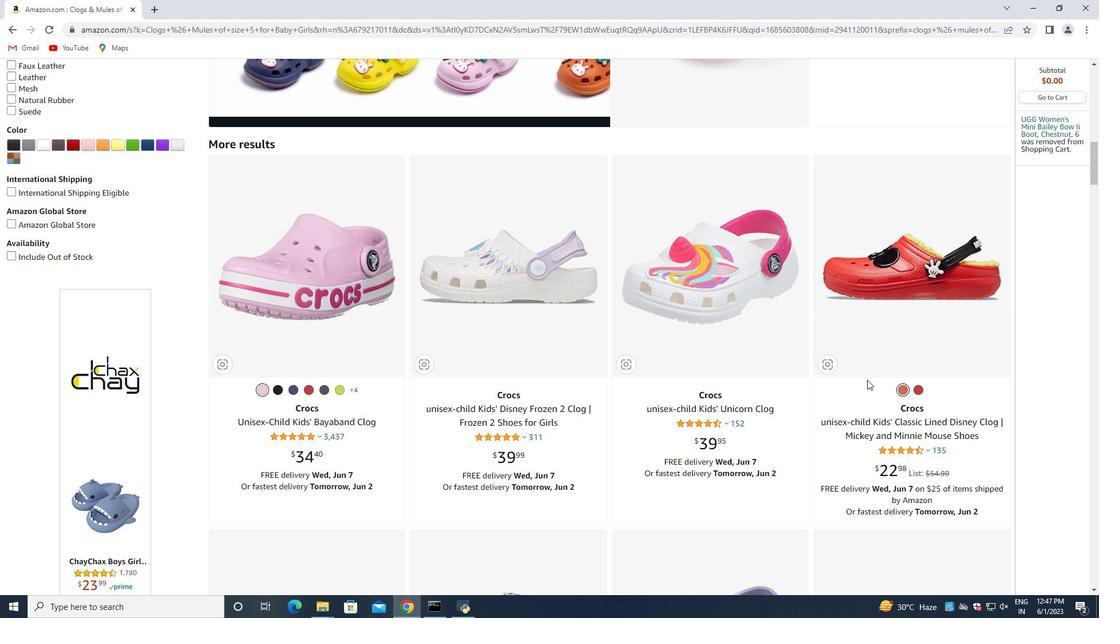 
Action: Mouse scrolled (867, 379) with delta (0, 0)
Screenshot: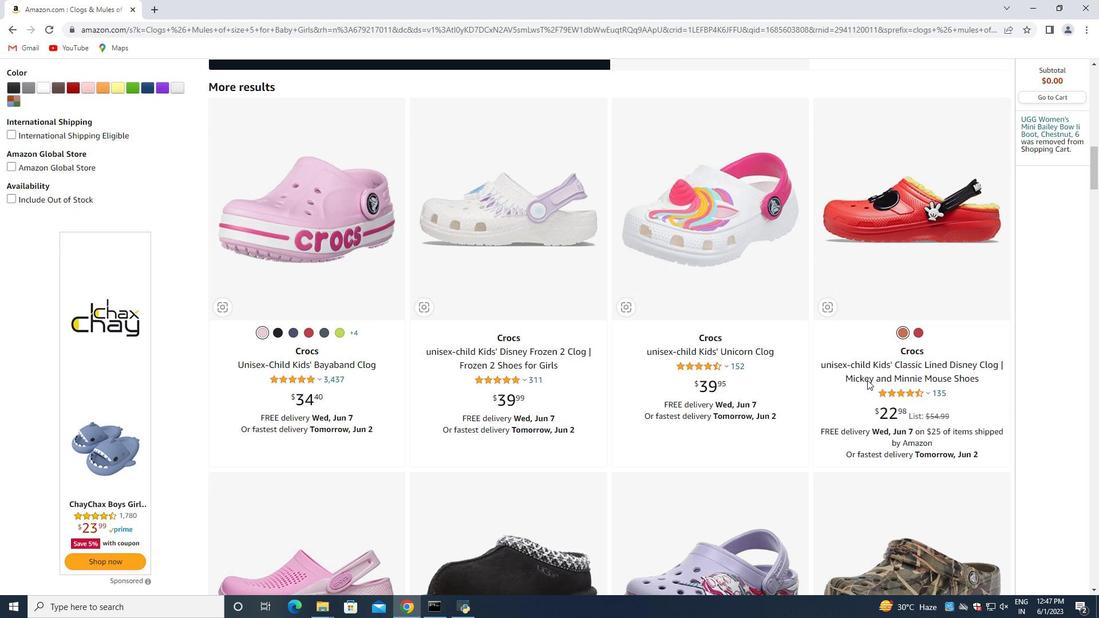 
Action: Mouse scrolled (867, 379) with delta (0, 0)
Screenshot: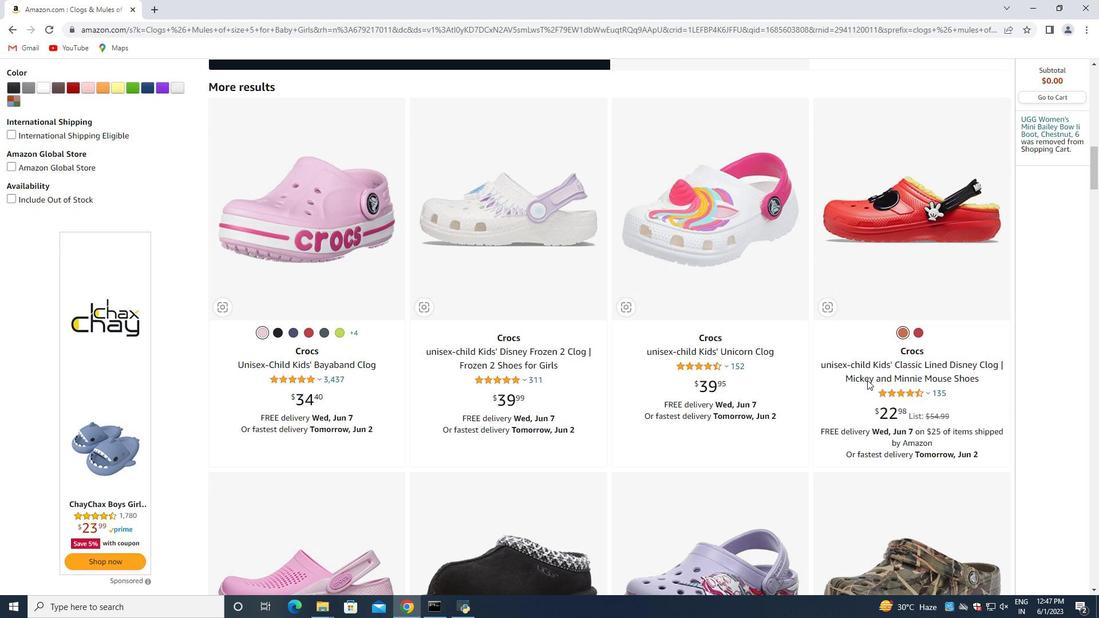 
Action: Mouse moved to (713, 429)
Screenshot: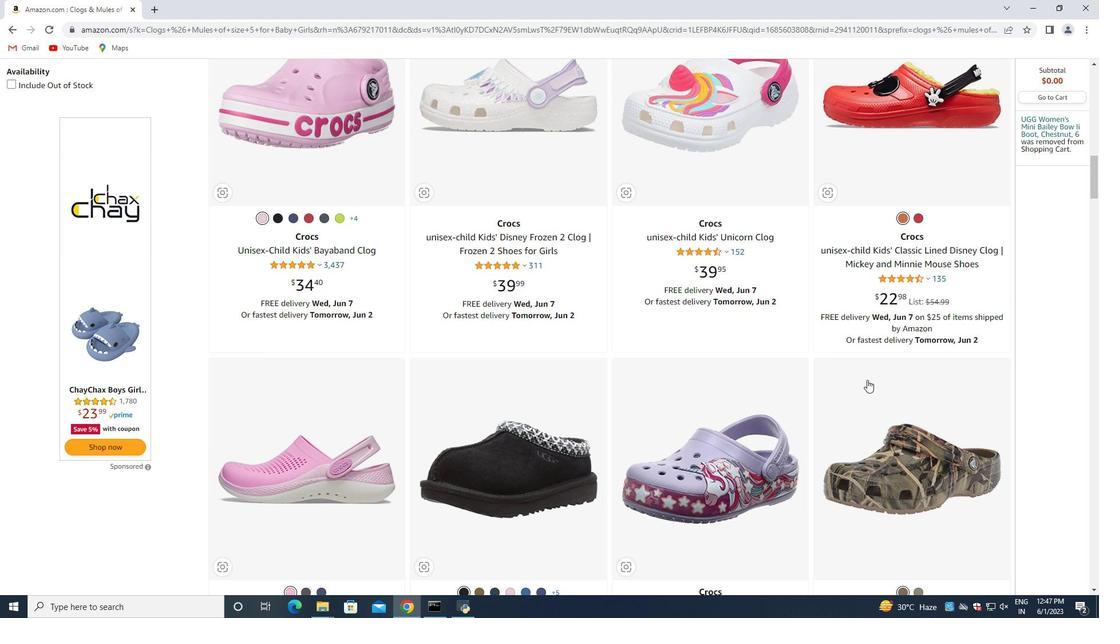 
Action: Mouse scrolled (832, 392) with delta (0, 0)
Screenshot: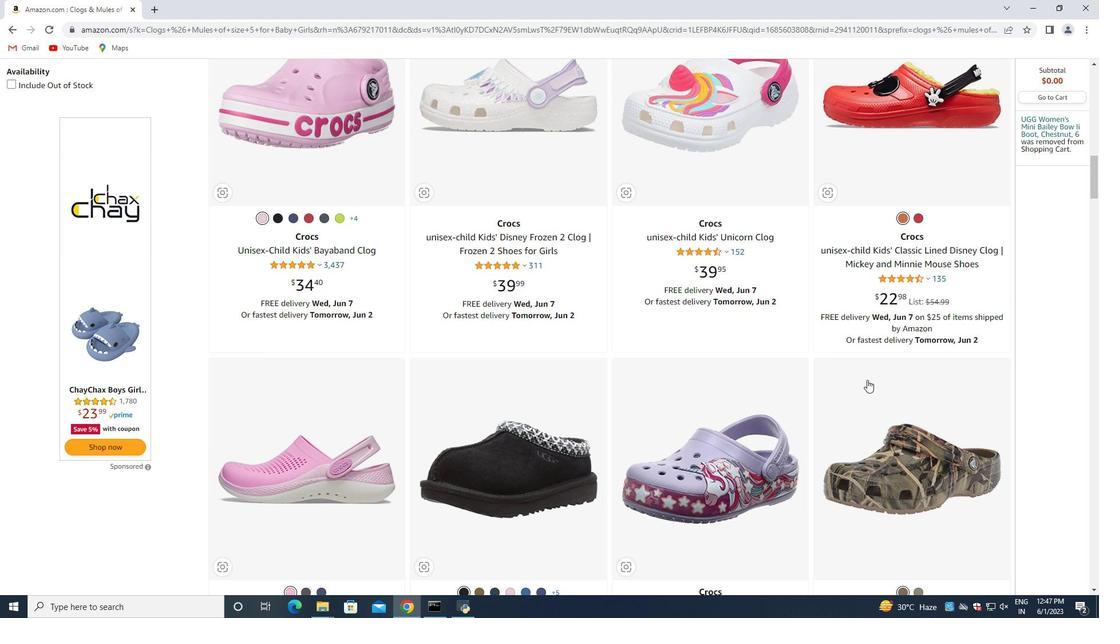 
Action: Mouse moved to (706, 430)
Screenshot: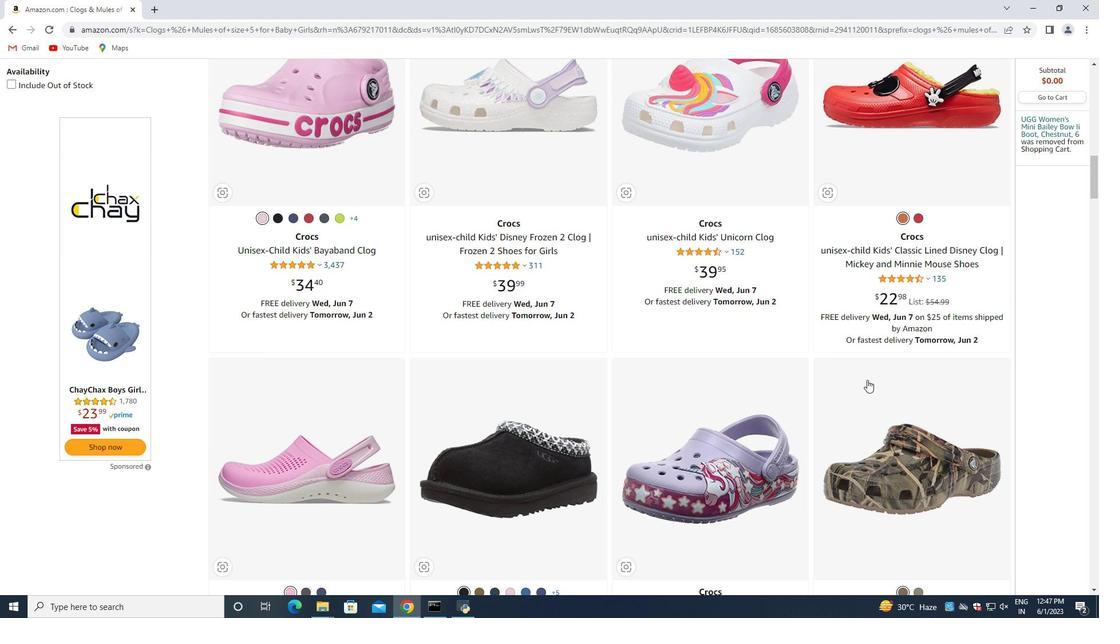 
Action: Mouse scrolled (799, 402) with delta (0, 0)
Screenshot: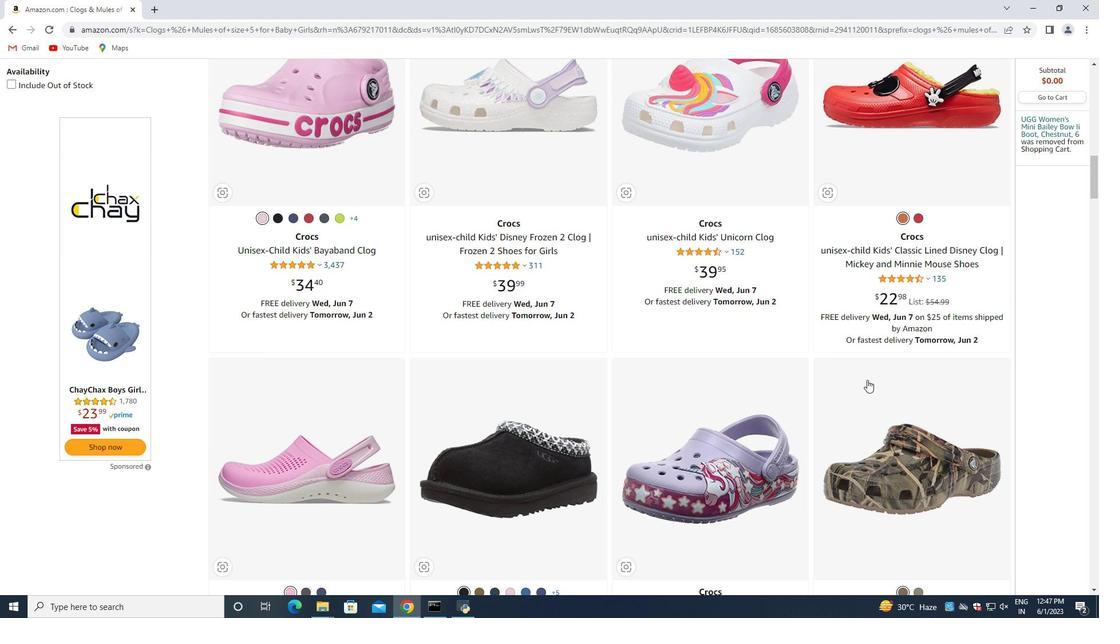 
Action: Mouse moved to (700, 430)
Screenshot: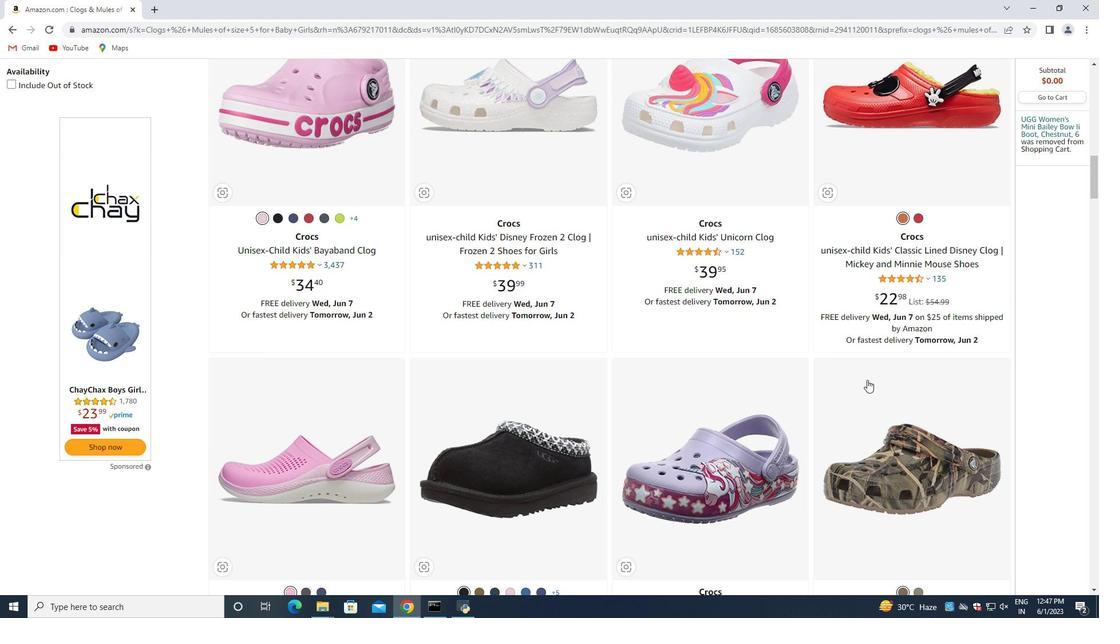 
Action: Mouse scrolled (752, 420) with delta (0, 0)
Screenshot: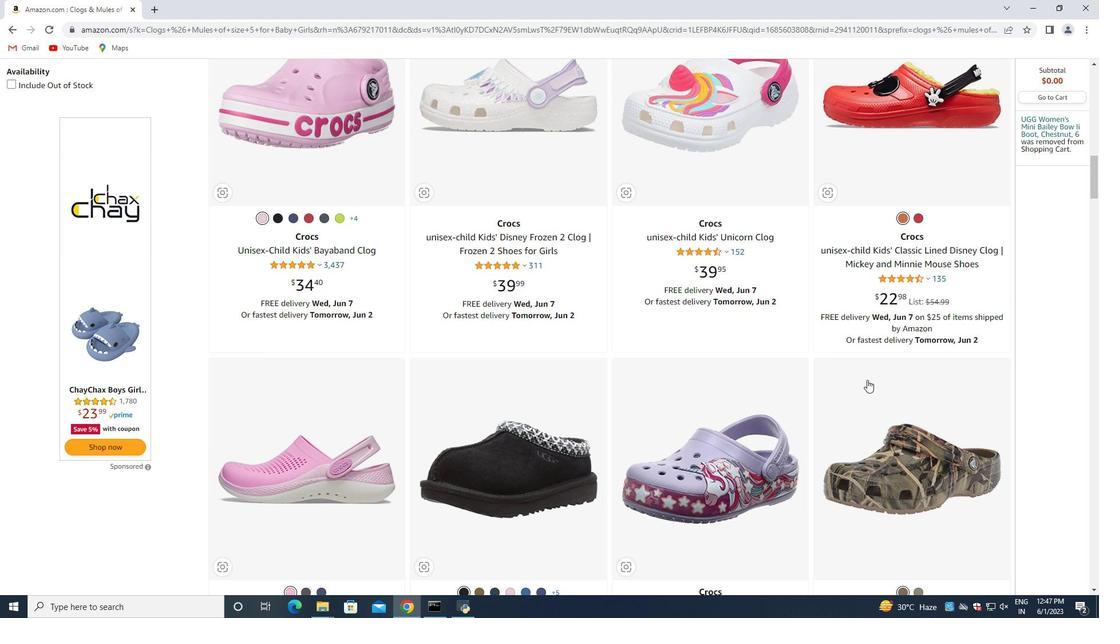 
Action: Mouse moved to (686, 430)
Screenshot: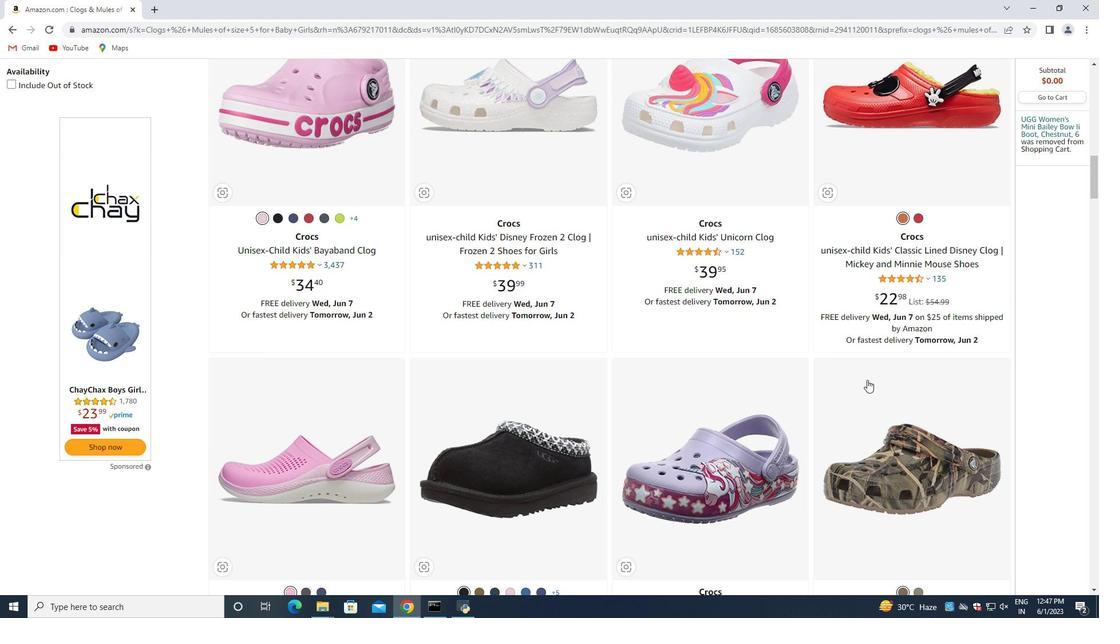 
Action: Mouse scrolled (706, 429) with delta (0, 0)
Screenshot: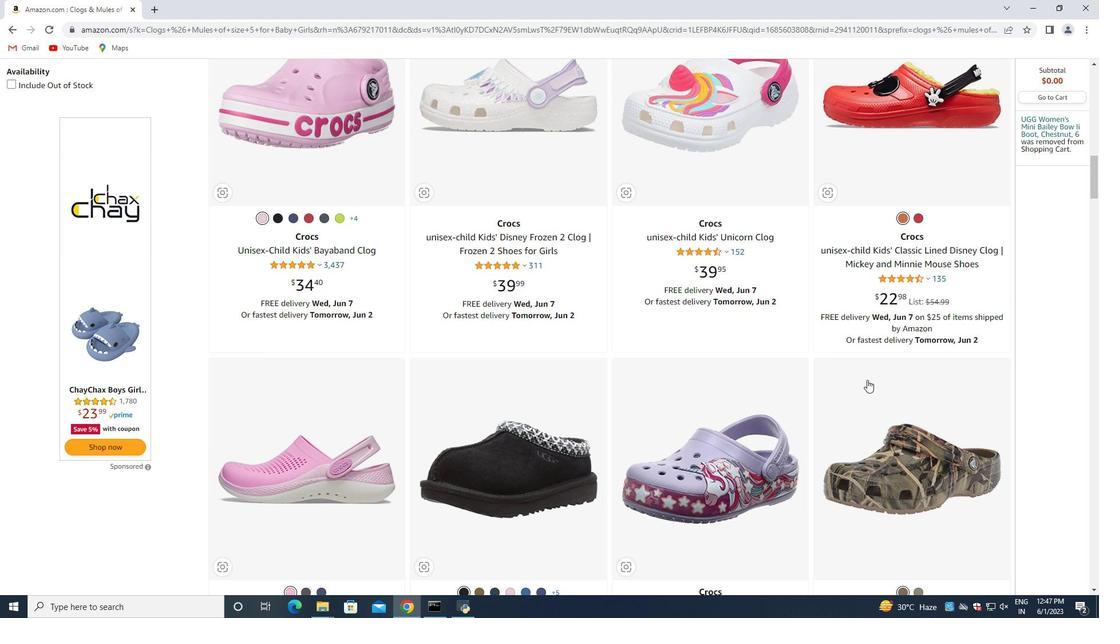 
Action: Mouse moved to (384, 431)
Screenshot: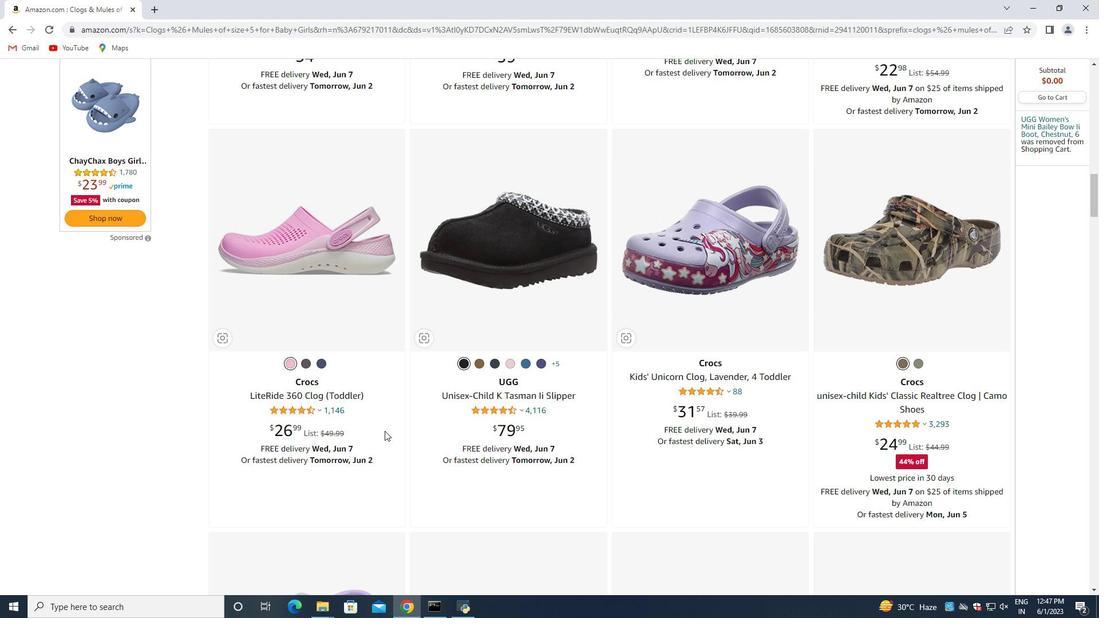 
Action: Mouse scrolled (384, 430) with delta (0, 0)
Screenshot: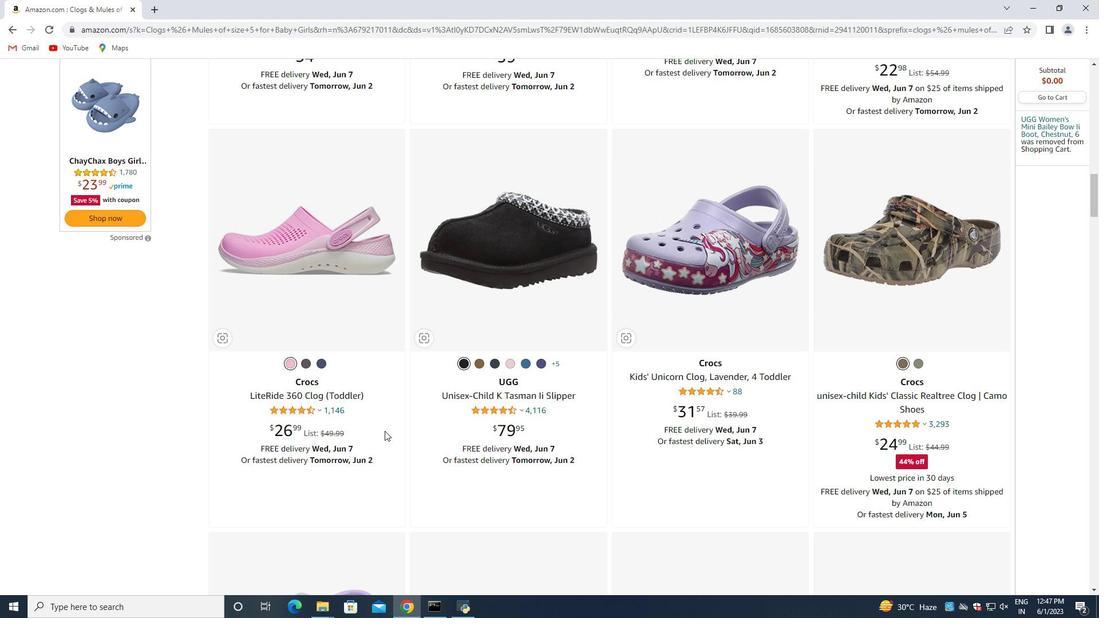 
Action: Mouse moved to (384, 431)
Screenshot: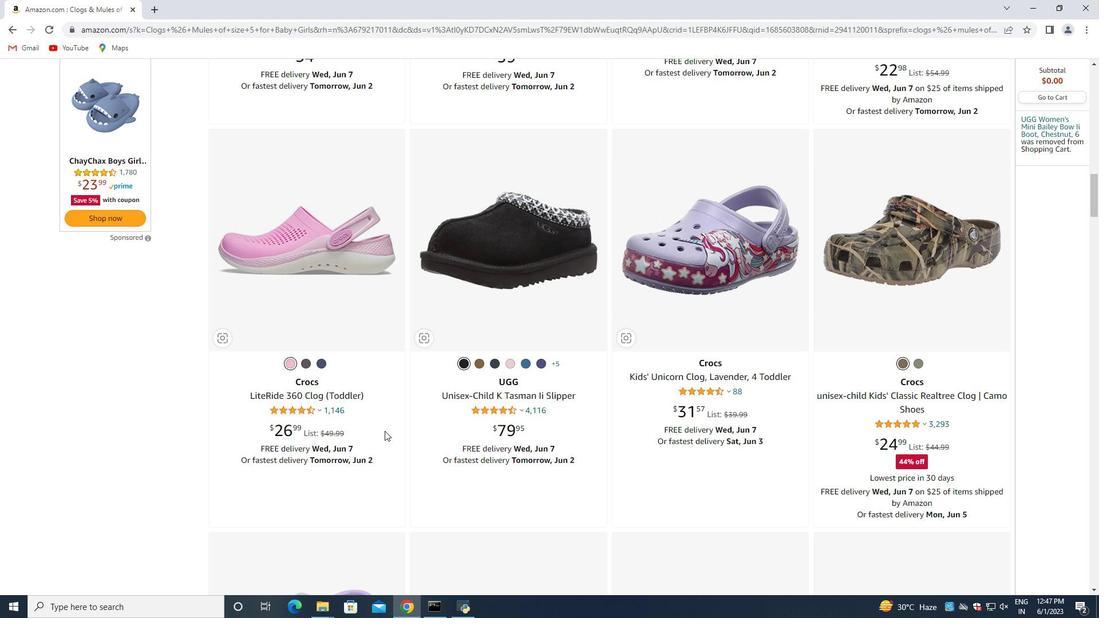 
Action: Mouse scrolled (384, 430) with delta (0, 0)
Screenshot: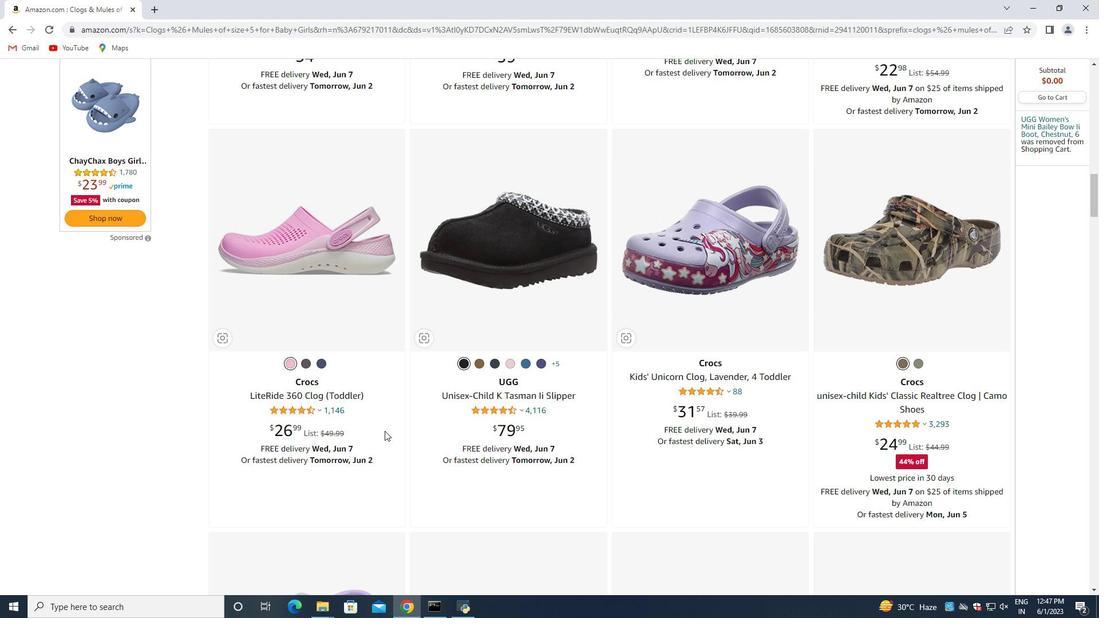 
Action: Mouse moved to (385, 431)
Screenshot: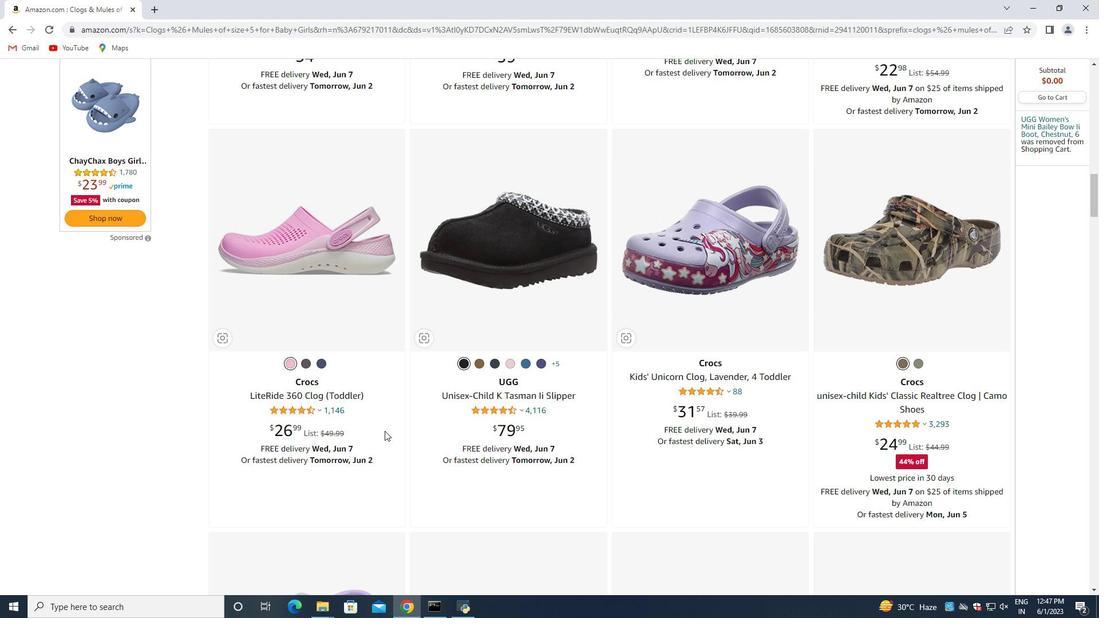 
Action: Mouse scrolled (385, 430) with delta (0, 0)
Screenshot: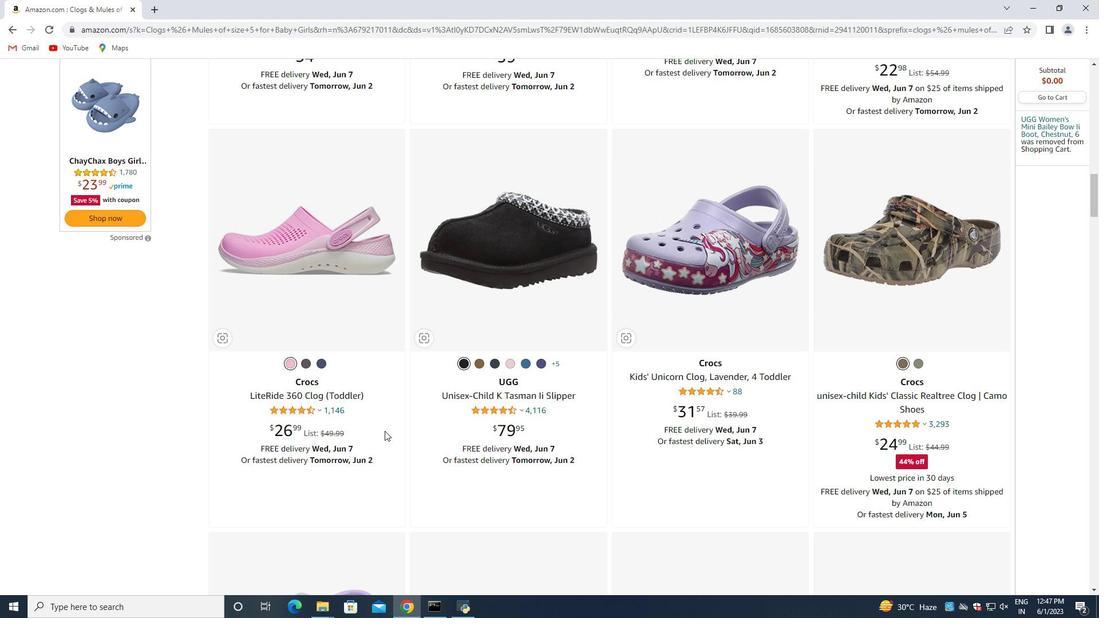 
Action: Mouse moved to (385, 431)
Screenshot: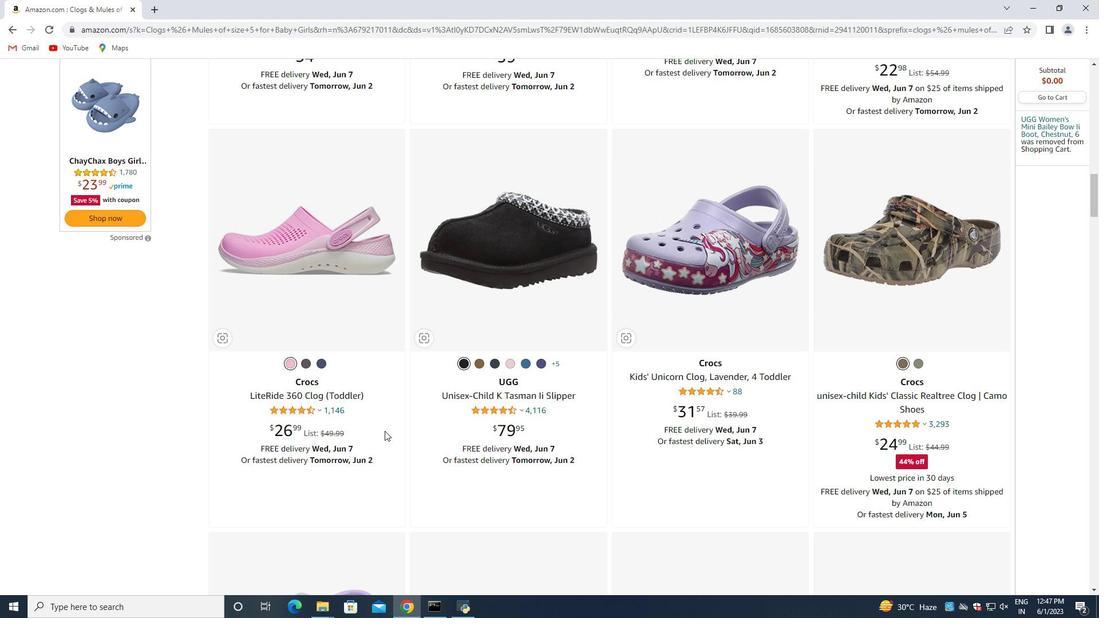 
Action: Mouse scrolled (385, 430) with delta (0, 0)
Screenshot: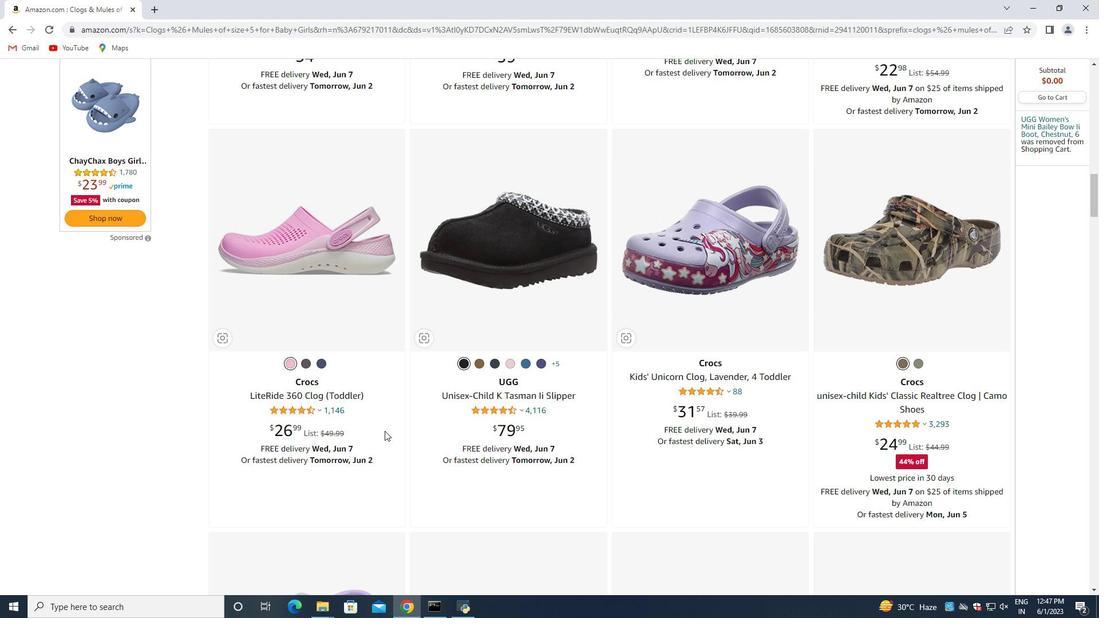 
Action: Mouse moved to (389, 431)
Screenshot: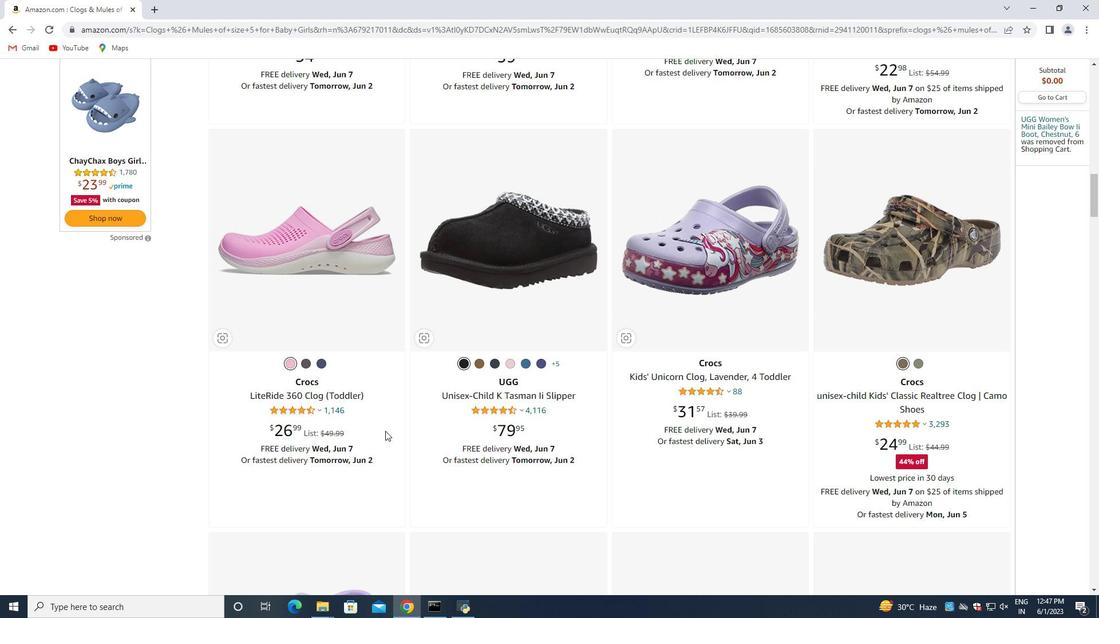 
Action: Mouse scrolled (389, 431) with delta (0, 0)
Screenshot: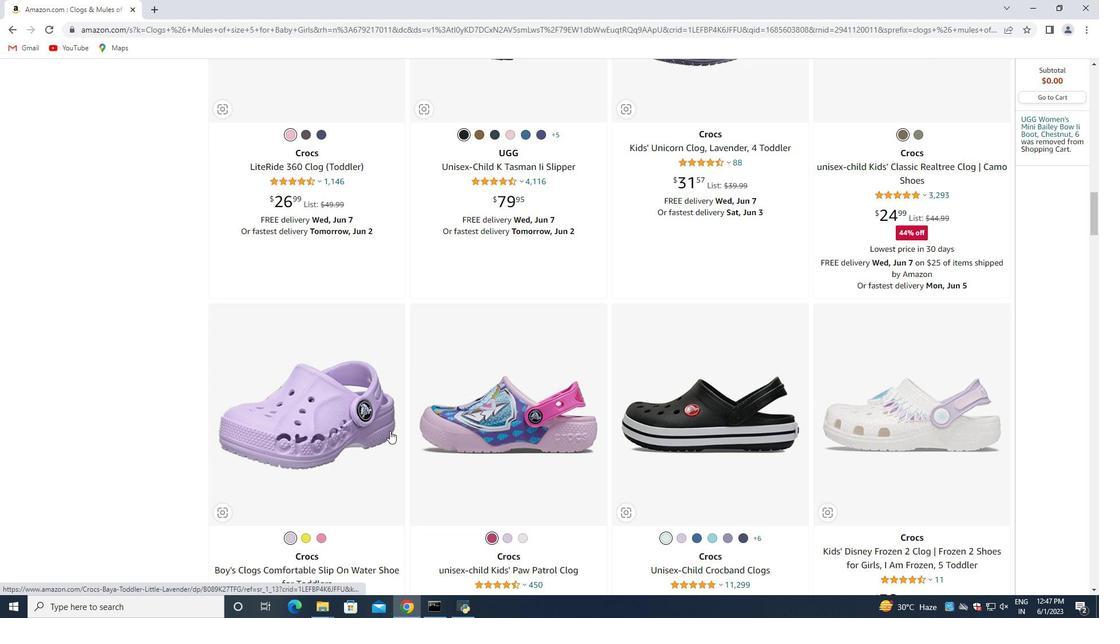 
Action: Mouse scrolled (389, 431) with delta (0, 0)
Screenshot: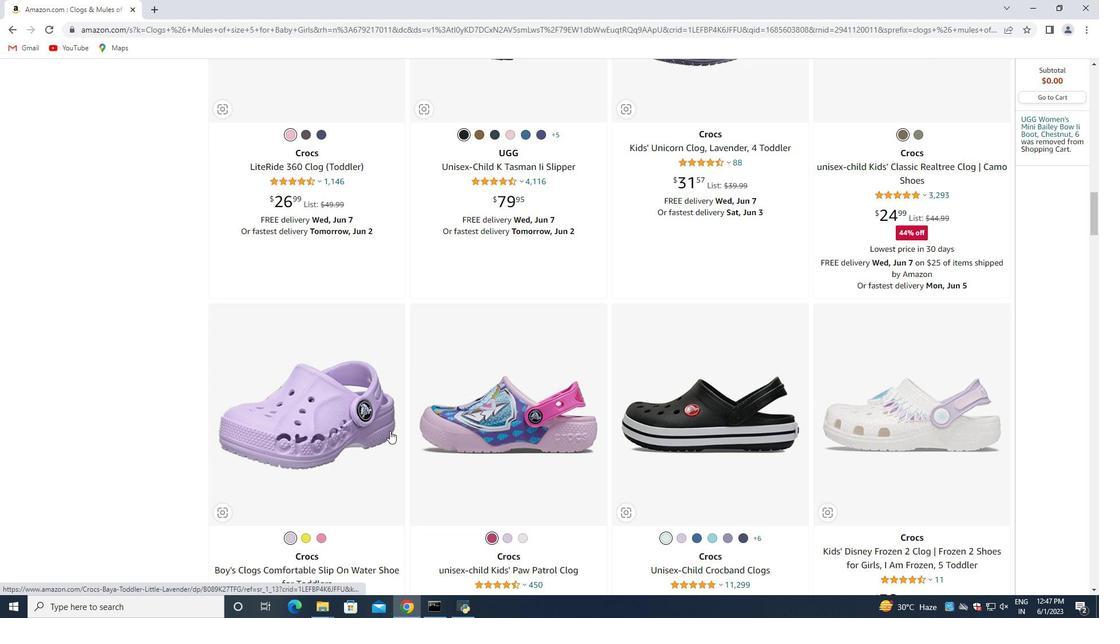 
Action: Mouse scrolled (389, 431) with delta (0, 0)
Screenshot: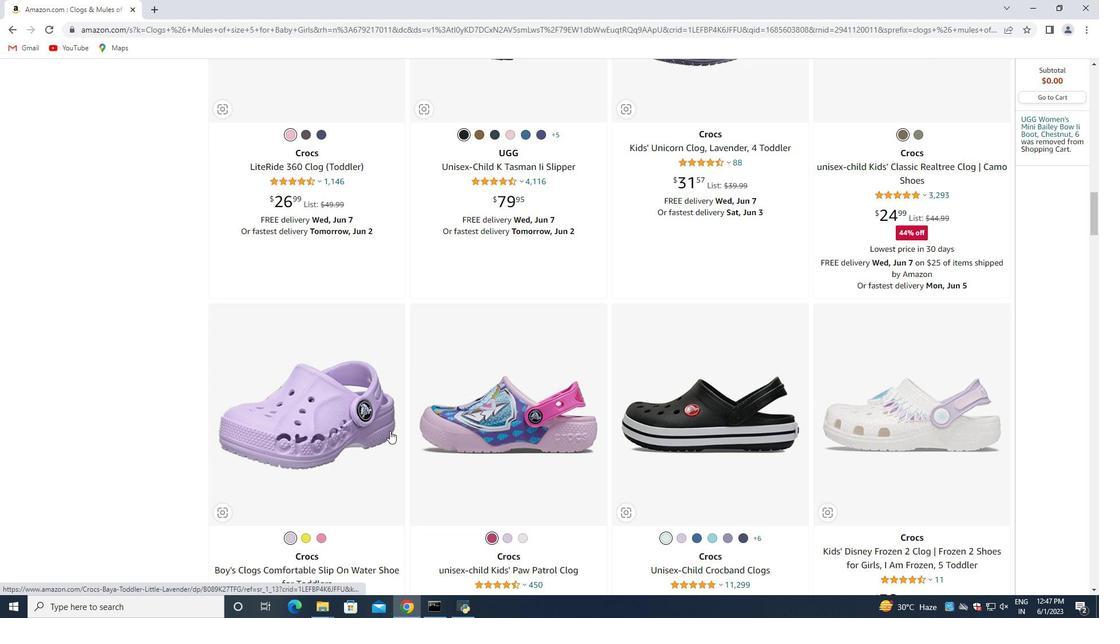 
Action: Mouse scrolled (389, 431) with delta (0, 0)
Screenshot: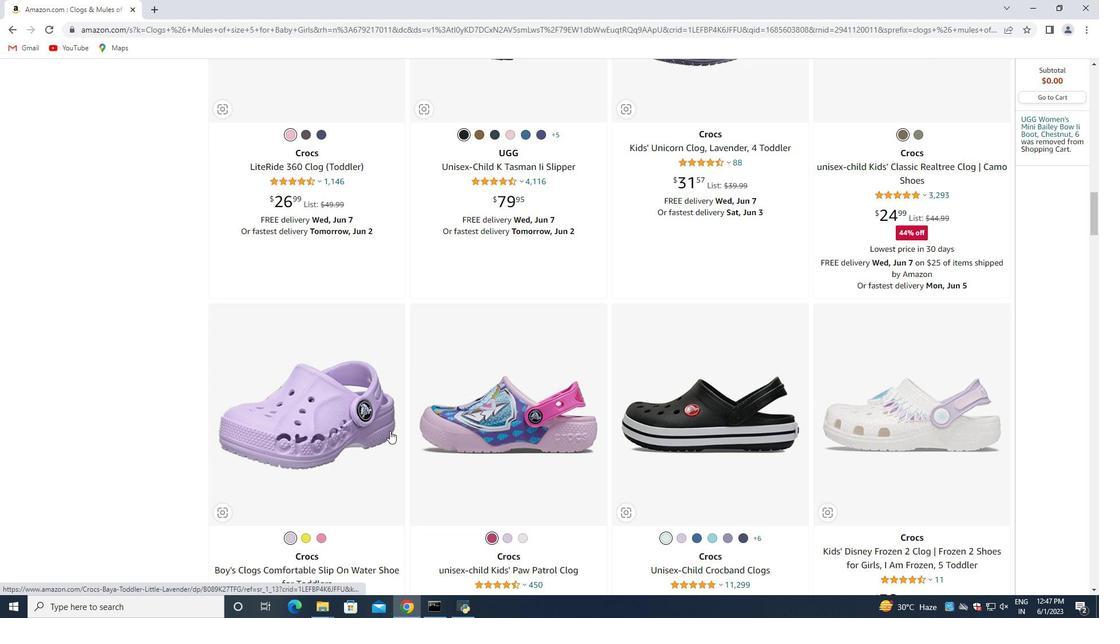 
Action: Mouse scrolled (389, 431) with delta (0, 0)
Screenshot: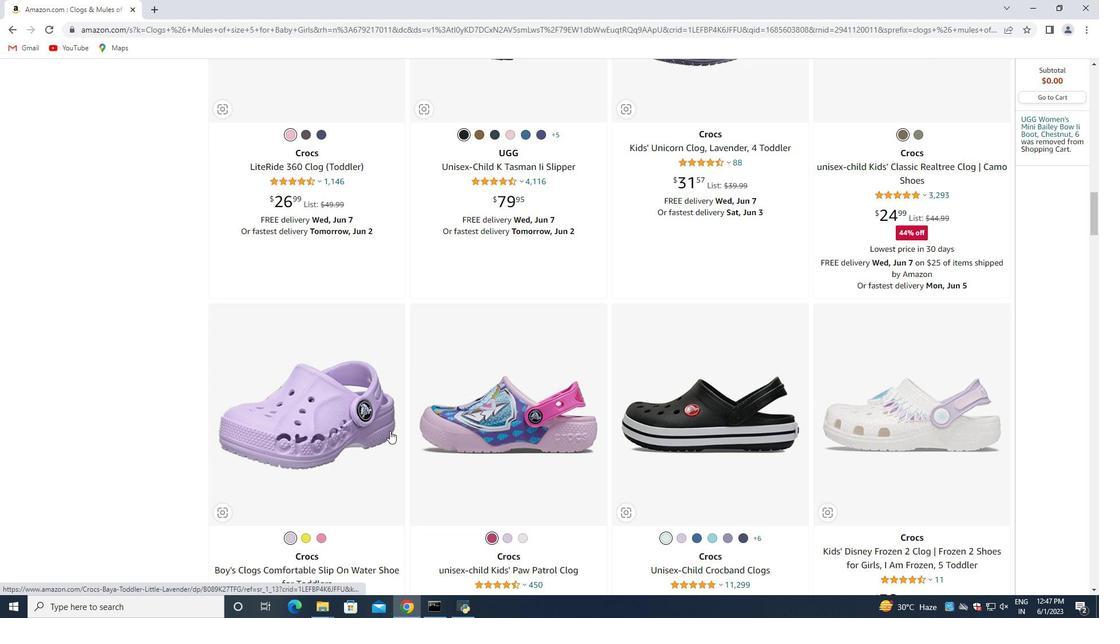 
Action: Mouse moved to (390, 431)
Screenshot: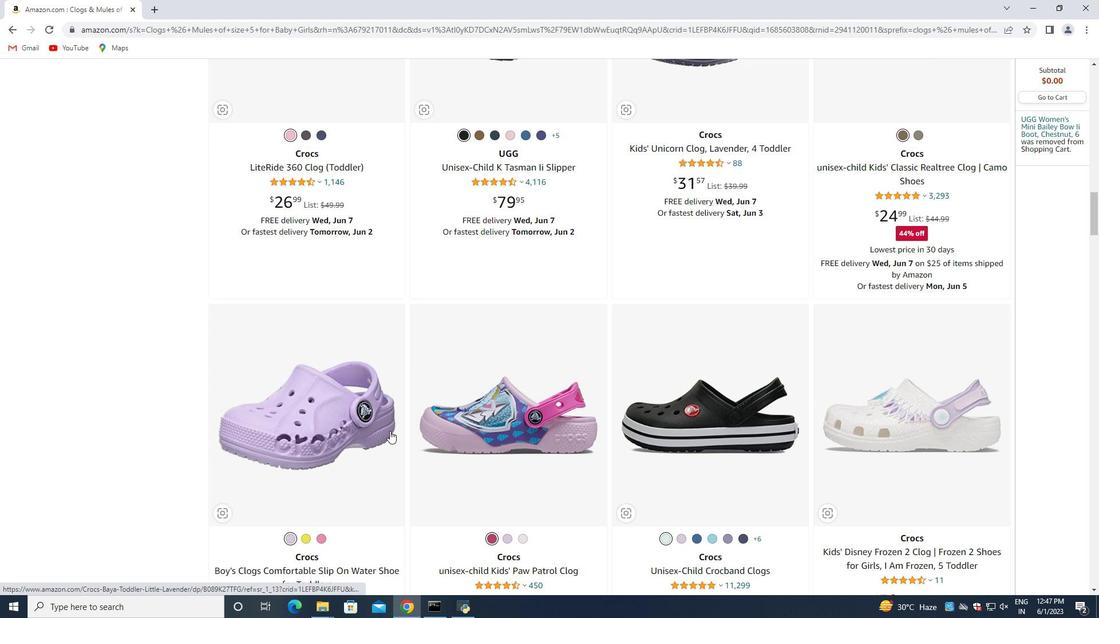 
Action: Mouse scrolled (389, 431) with delta (0, 0)
Screenshot: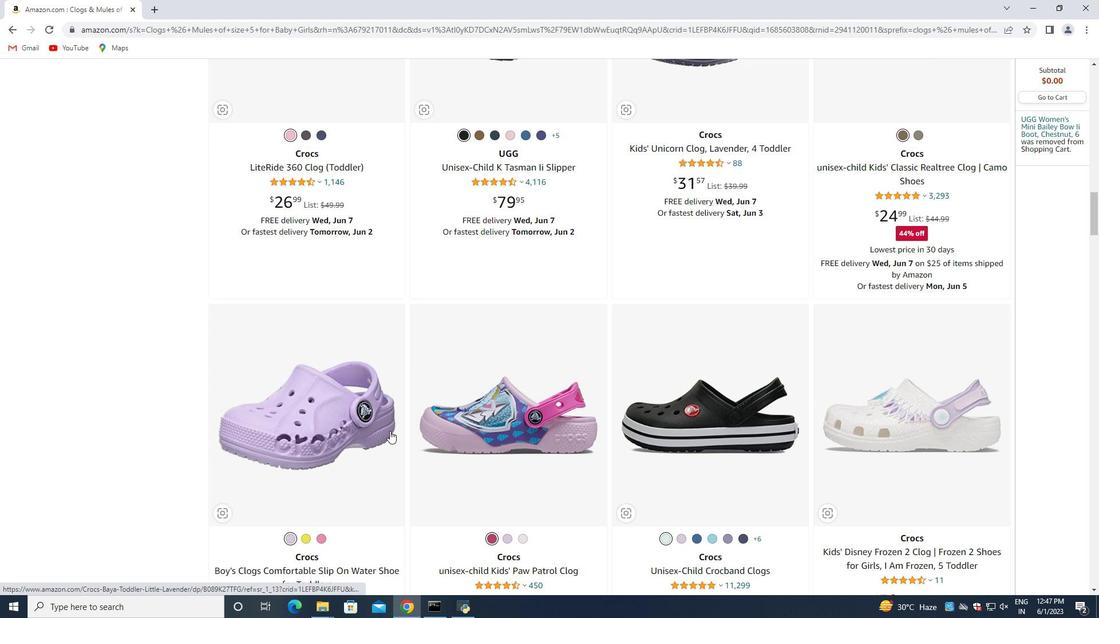 
Action: Mouse moved to (390, 431)
Screenshot: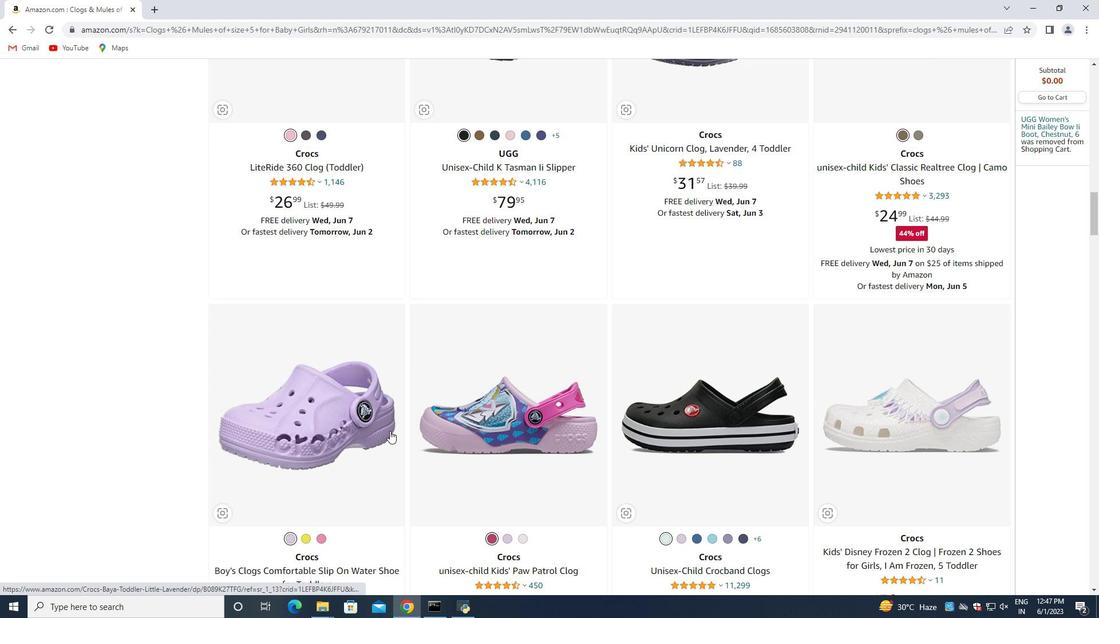 
Action: Mouse scrolled (389, 431) with delta (0, 0)
Screenshot: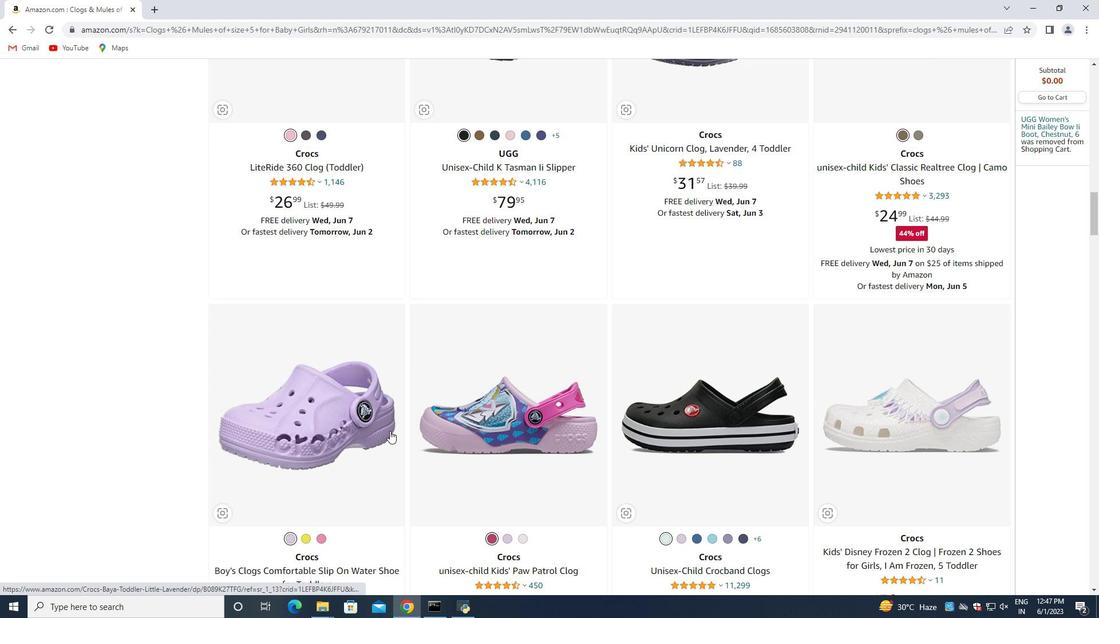 
Action: Mouse scrolled (390, 431) with delta (0, 0)
Screenshot: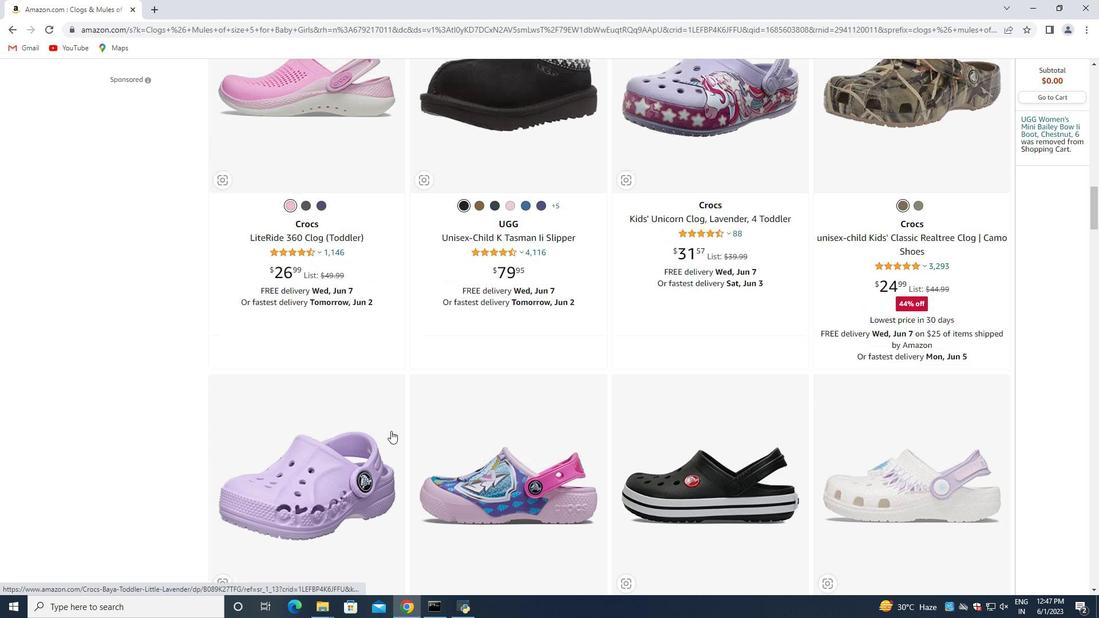 
Action: Mouse moved to (390, 431)
Screenshot: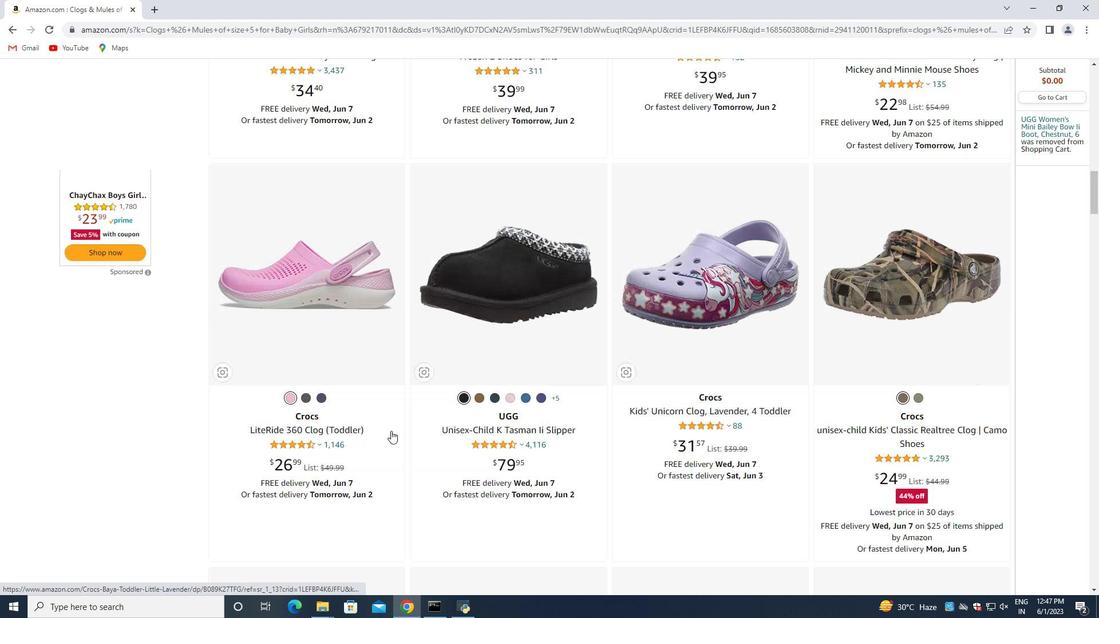 
Action: Mouse scrolled (390, 431) with delta (0, 0)
Screenshot: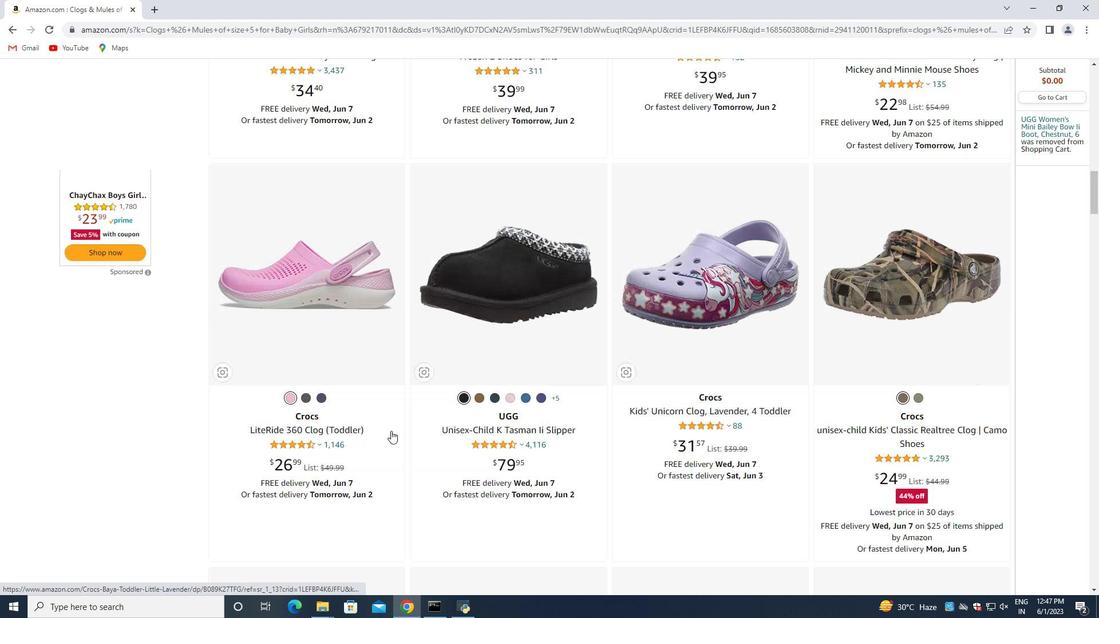 
Action: Mouse scrolled (390, 431) with delta (0, 0)
Screenshot: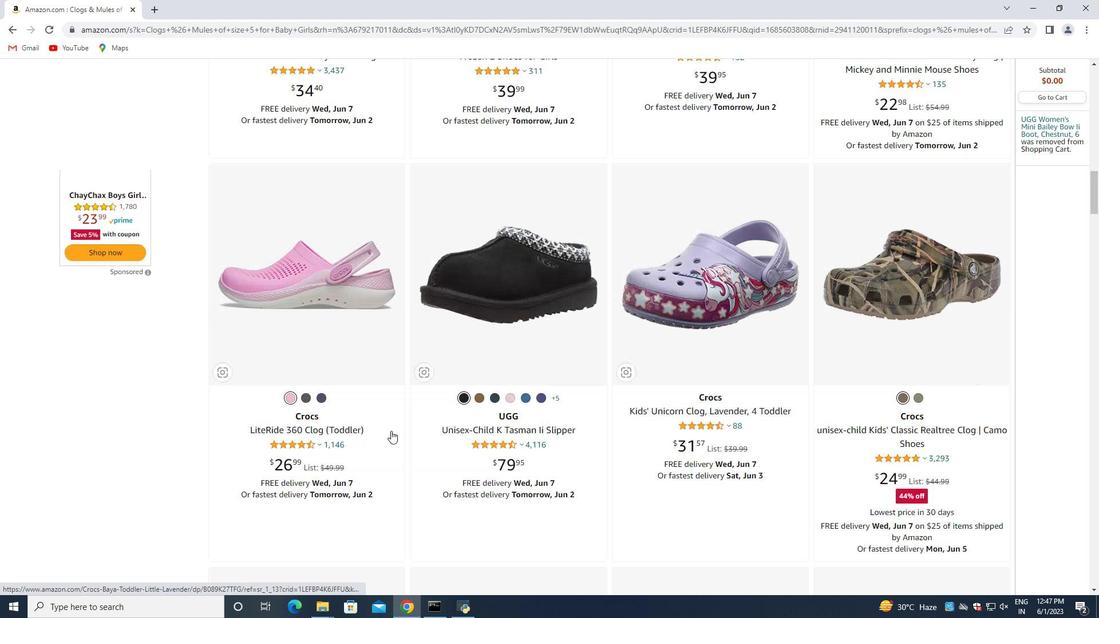 
Action: Mouse scrolled (390, 431) with delta (0, 0)
Screenshot: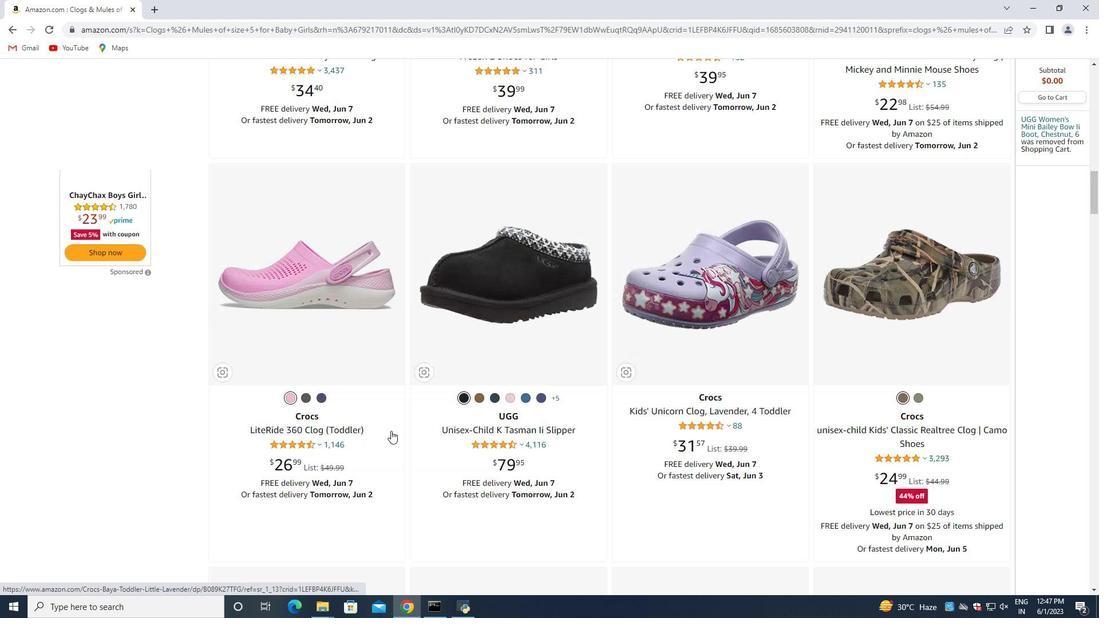 
Action: Mouse scrolled (390, 431) with delta (0, 0)
Screenshot: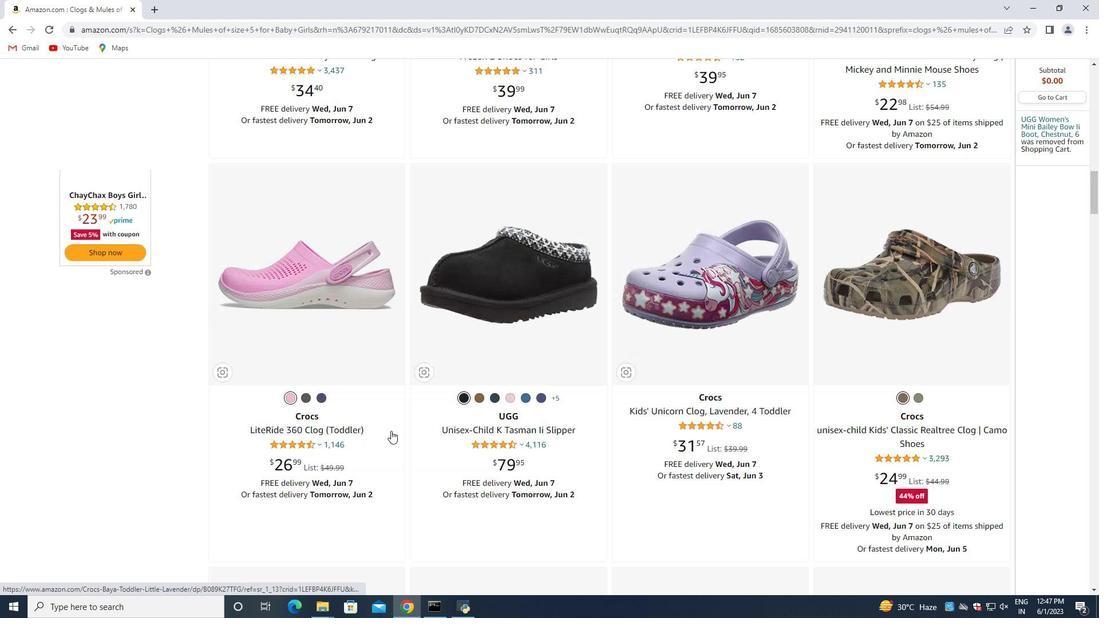 
Action: Mouse scrolled (390, 431) with delta (0, 0)
Screenshot: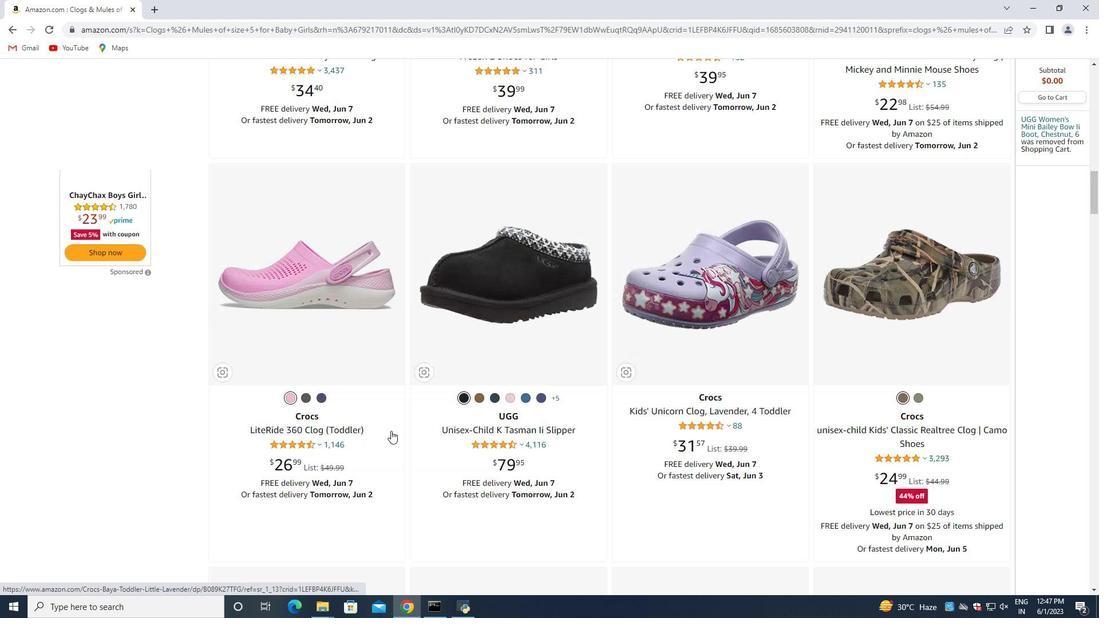 
Action: Mouse scrolled (390, 431) with delta (0, 0)
Screenshot: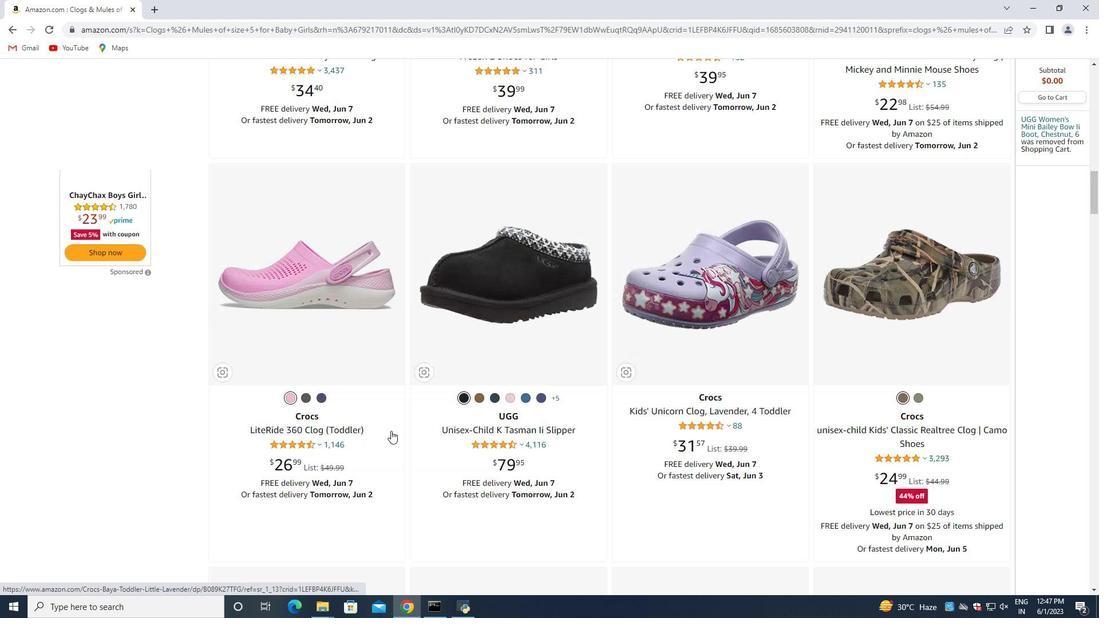 
Action: Mouse scrolled (390, 431) with delta (0, 0)
Screenshot: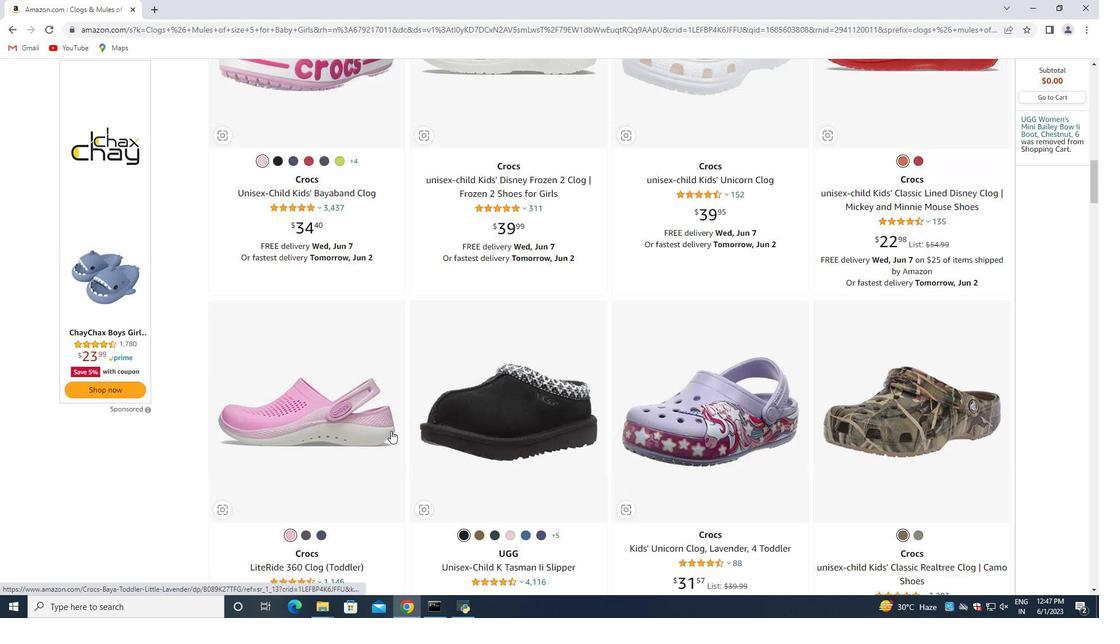 
Action: Mouse scrolled (390, 431) with delta (0, 0)
Screenshot: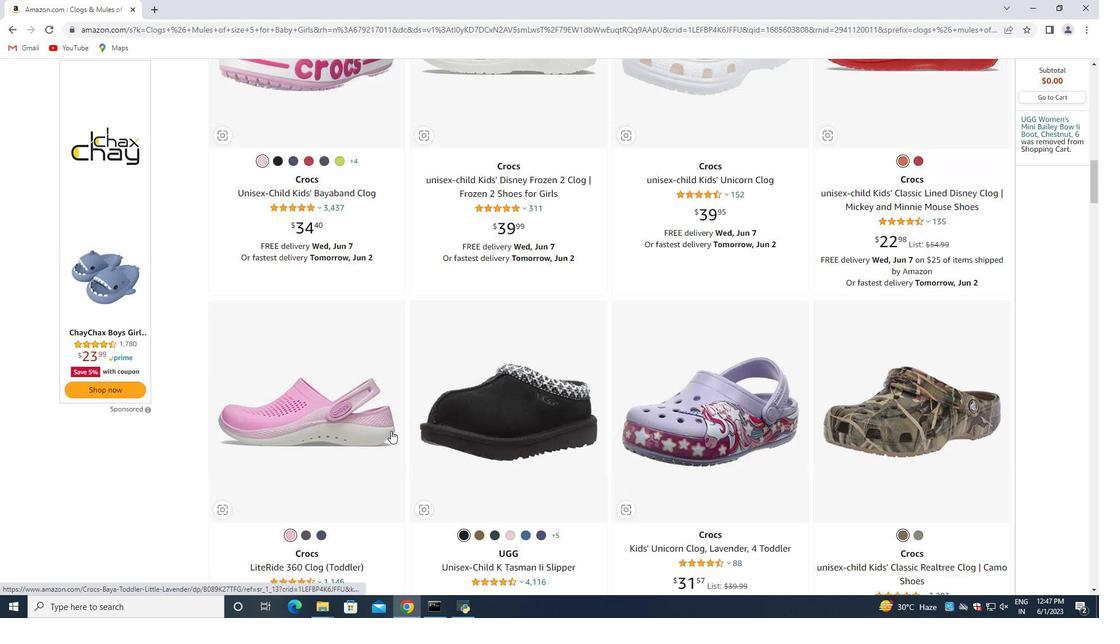 
Action: Mouse scrolled (390, 431) with delta (0, 0)
Screenshot: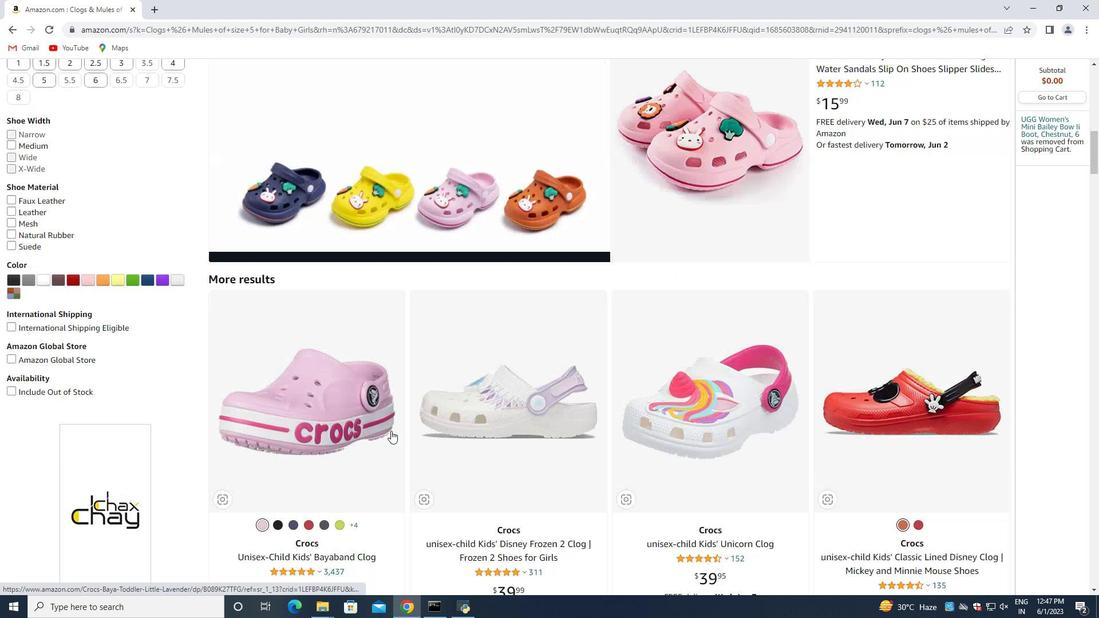 
Action: Mouse scrolled (390, 431) with delta (0, 0)
Screenshot: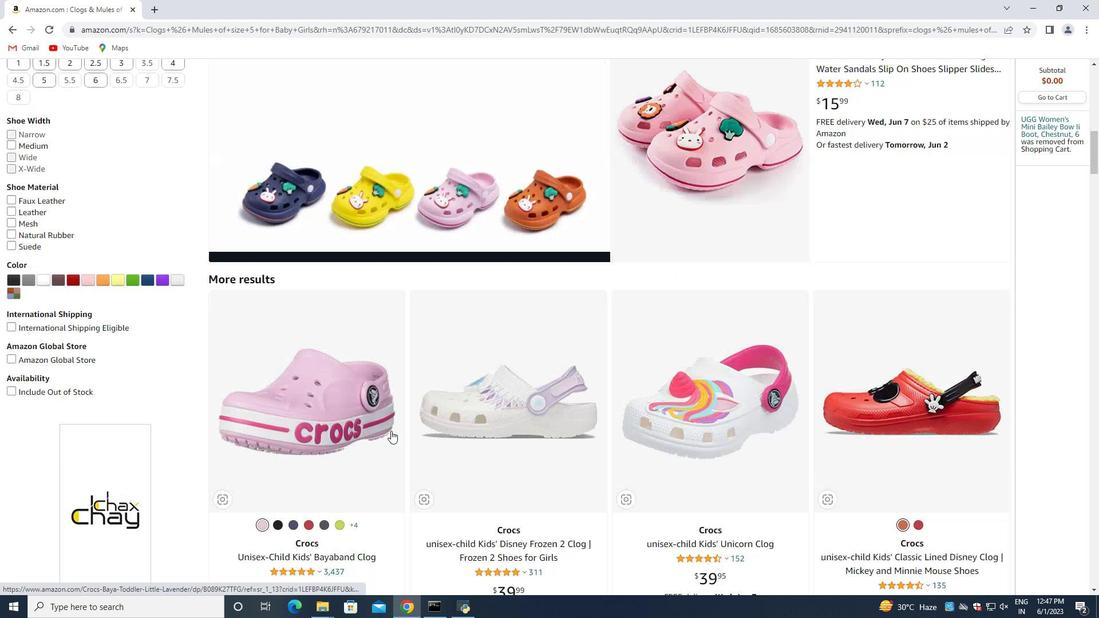 
Action: Mouse scrolled (390, 431) with delta (0, 0)
Screenshot: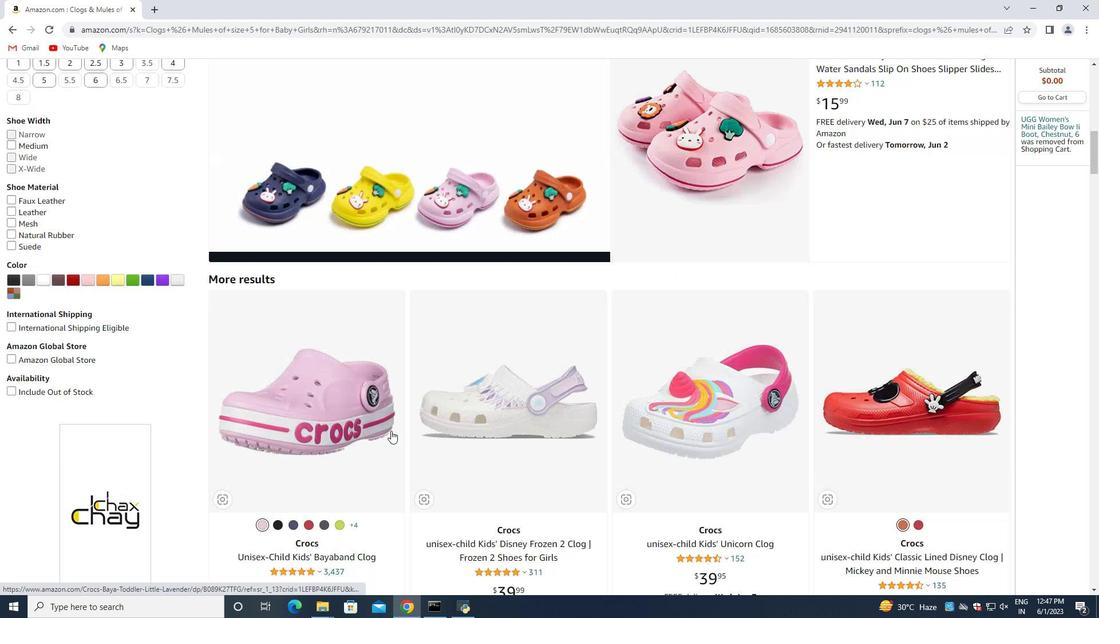 
Action: Mouse scrolled (390, 431) with delta (0, 0)
Screenshot: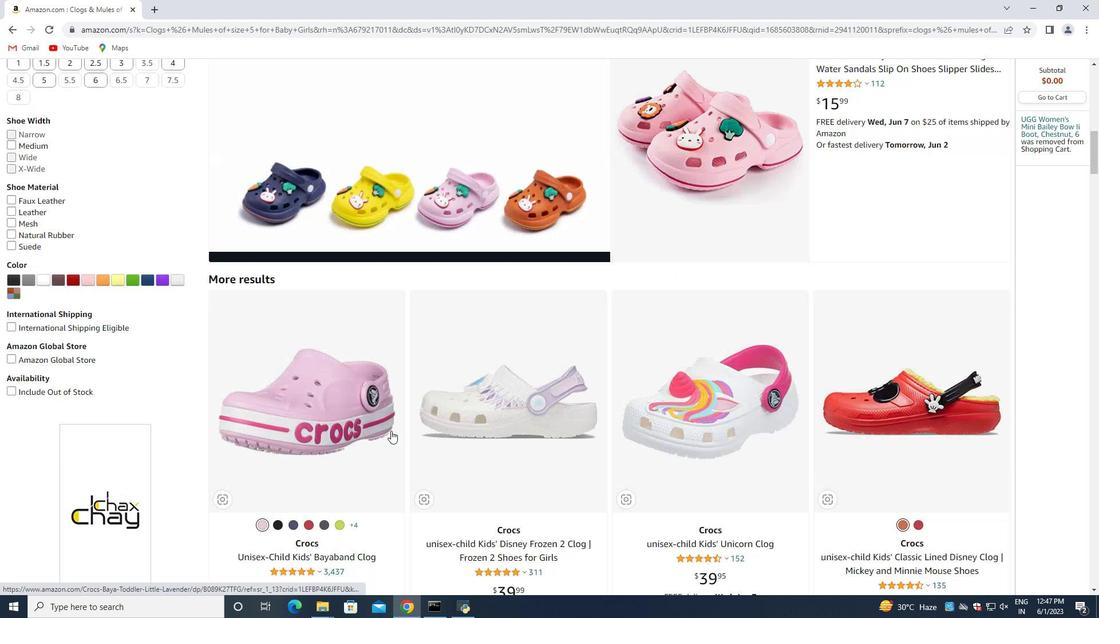 
Action: Mouse scrolled (390, 431) with delta (0, 0)
Screenshot: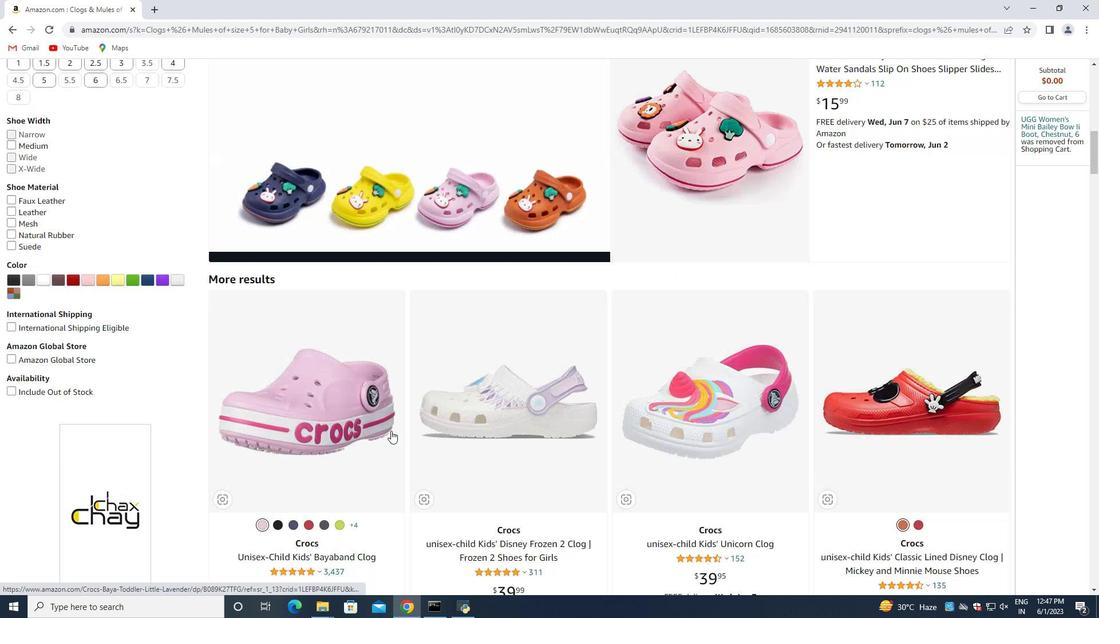 
Action: Mouse scrolled (390, 431) with delta (0, 0)
Screenshot: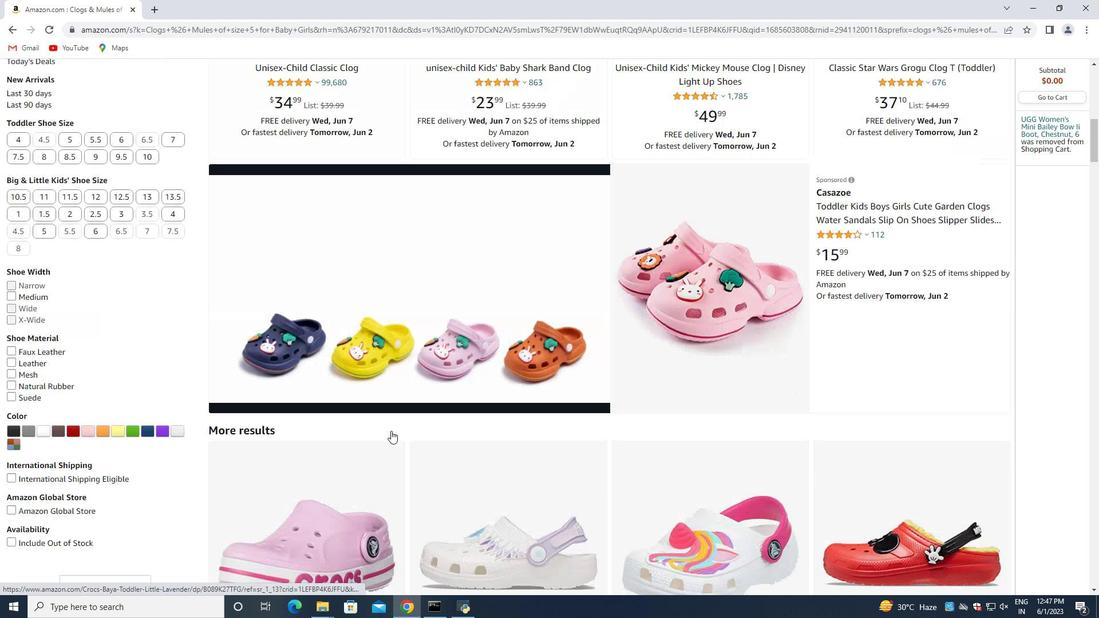 
Action: Mouse scrolled (390, 431) with delta (0, 0)
Screenshot: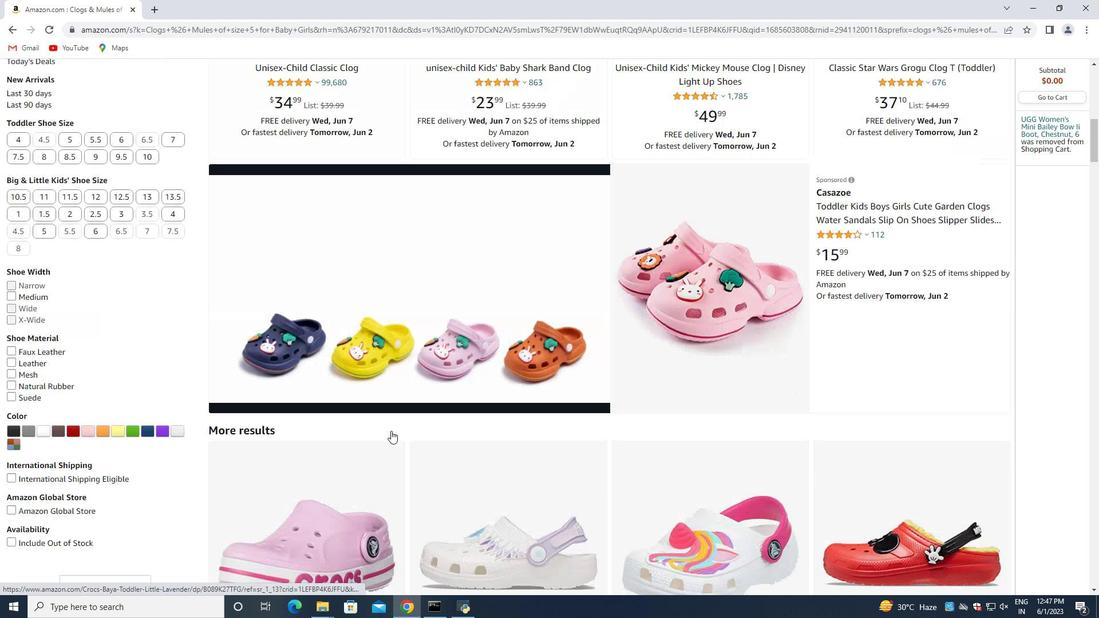 
Action: Mouse scrolled (390, 431) with delta (0, 0)
Screenshot: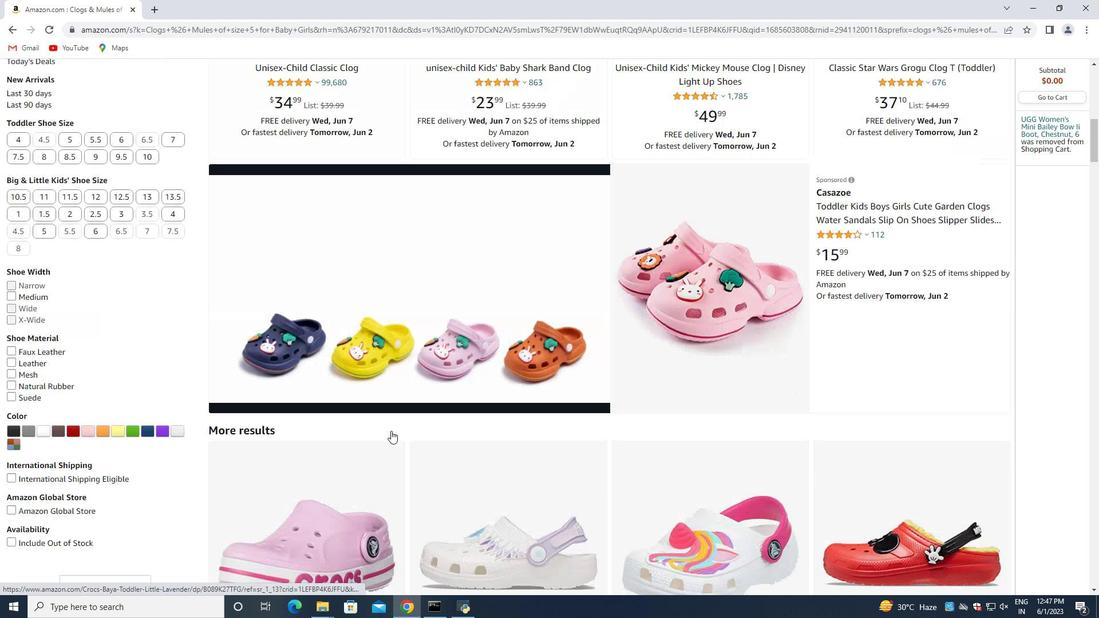 
Action: Mouse scrolled (390, 431) with delta (0, 0)
Screenshot: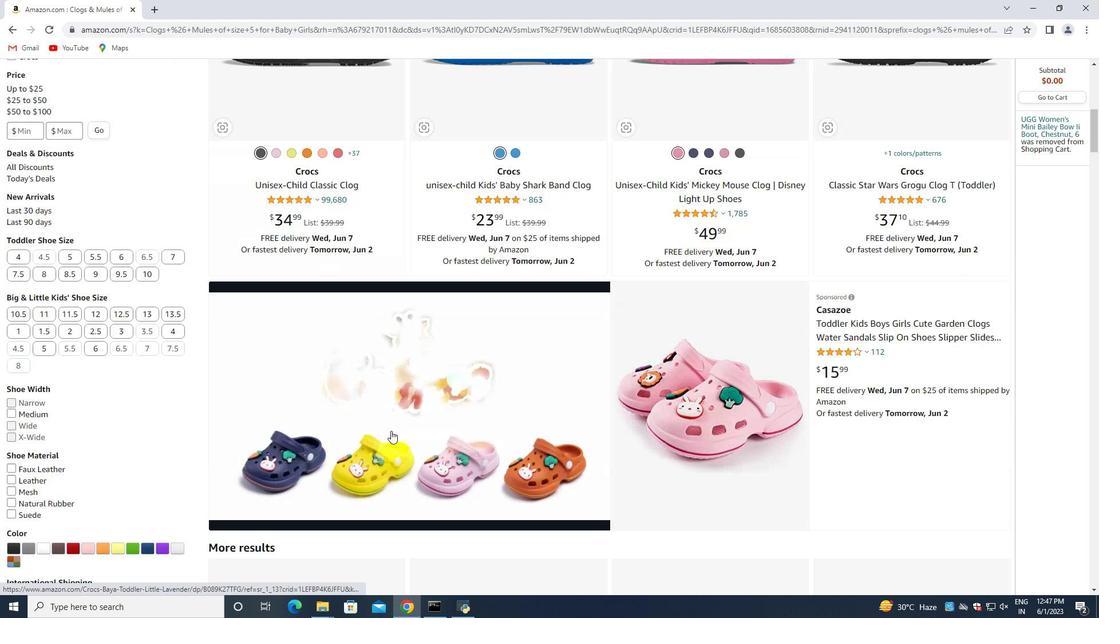
Action: Mouse scrolled (390, 431) with delta (0, 0)
Screenshot: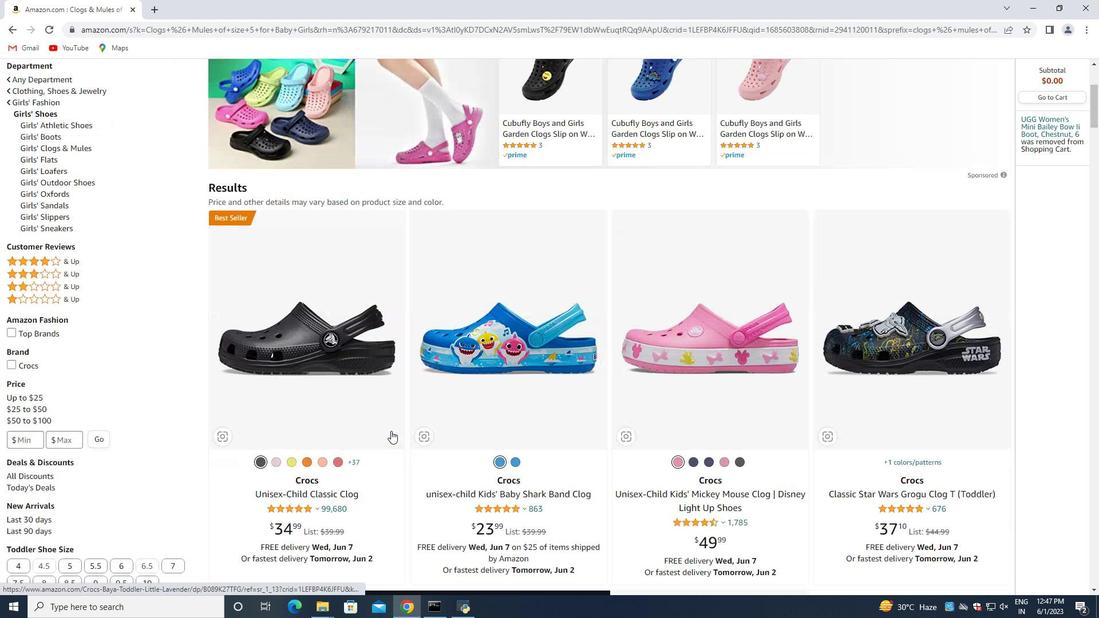 
Action: Mouse scrolled (390, 431) with delta (0, 0)
Screenshot: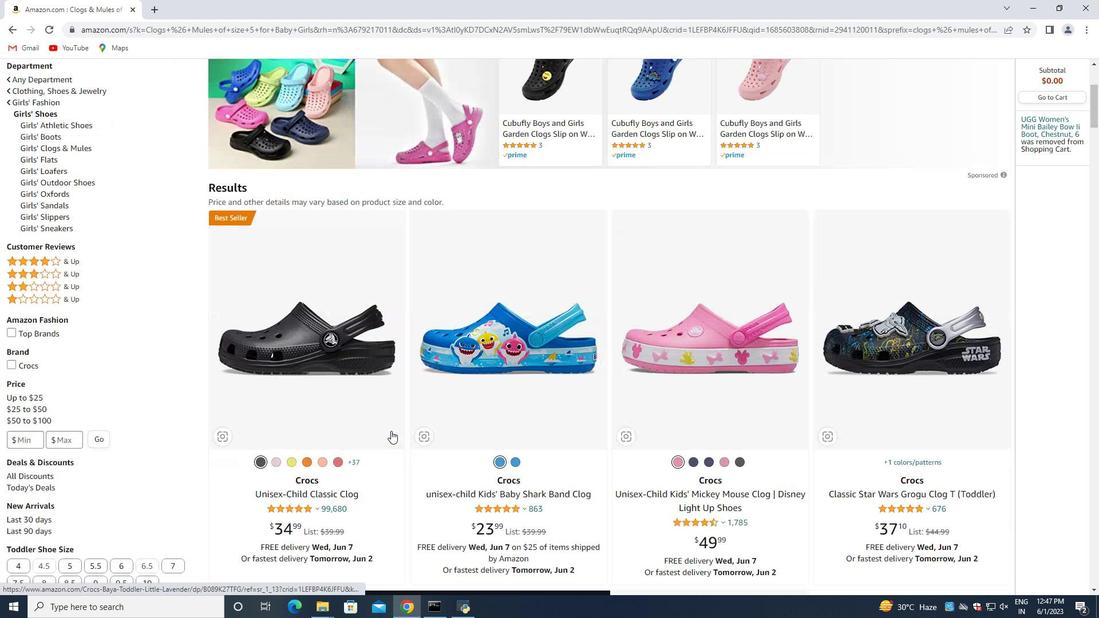 
Action: Mouse scrolled (390, 431) with delta (0, 0)
Screenshot: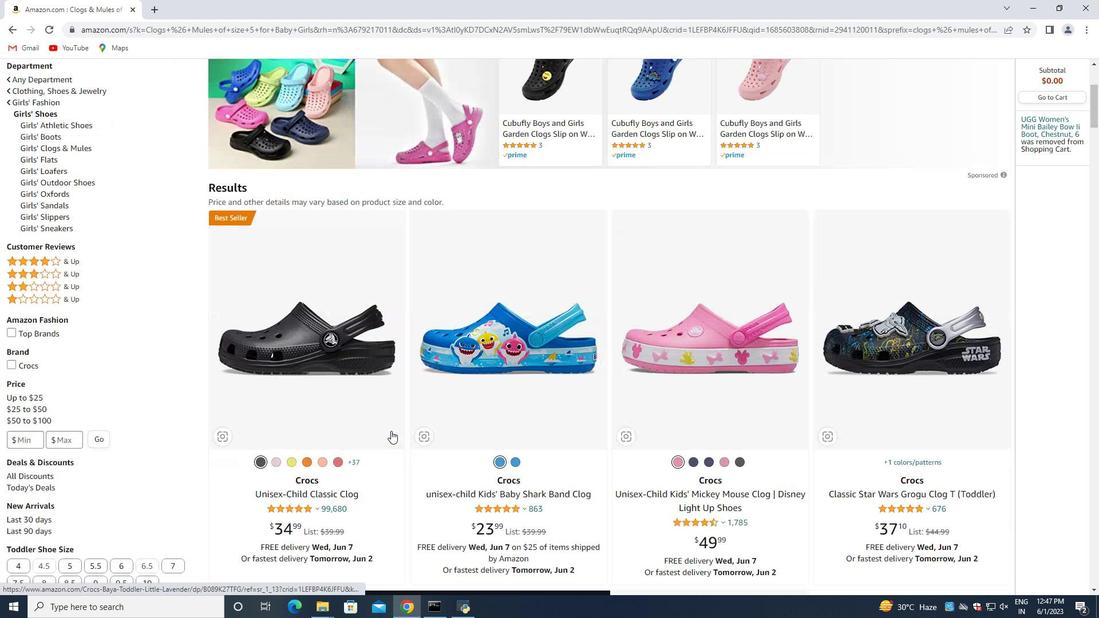 
Action: Mouse scrolled (390, 431) with delta (0, 0)
Screenshot: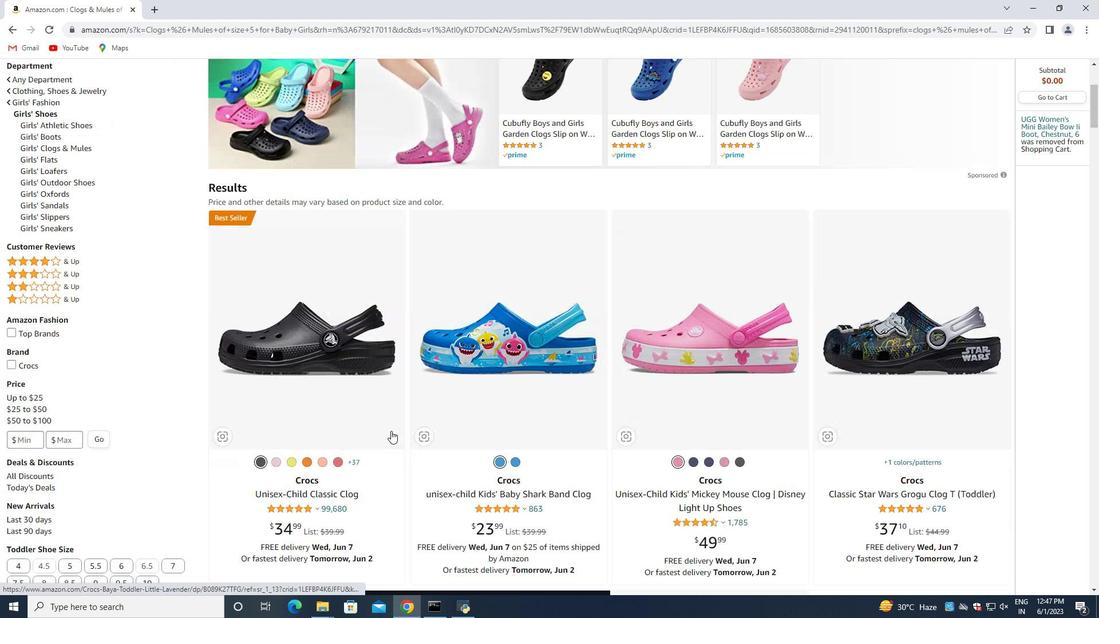 
Action: Mouse scrolled (390, 431) with delta (0, 0)
Screenshot: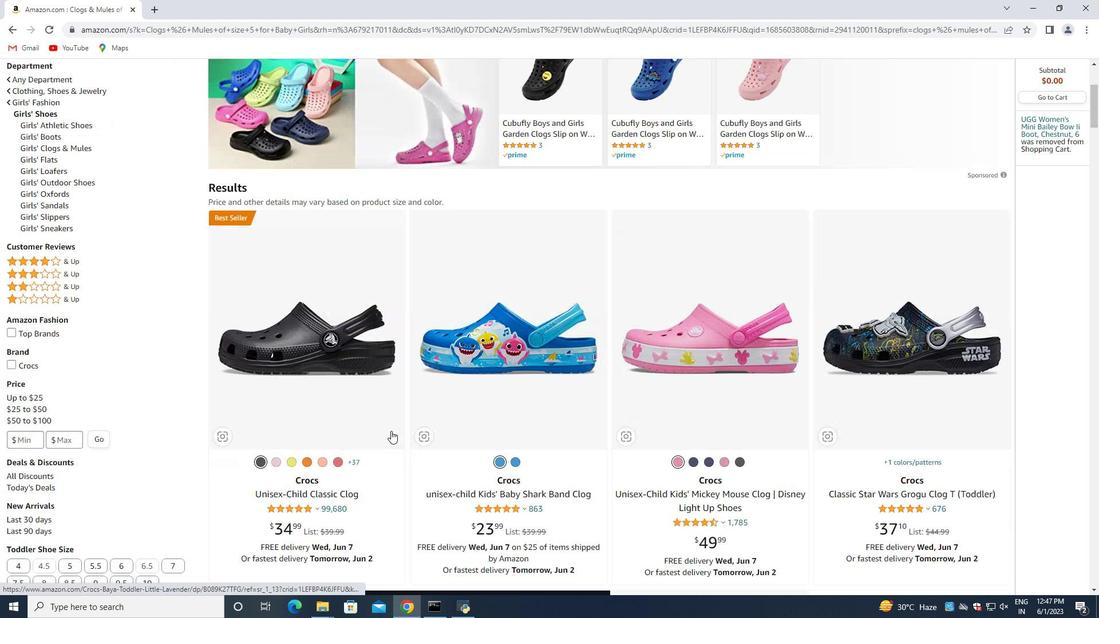 
Action: Mouse scrolled (390, 431) with delta (0, 0)
Screenshot: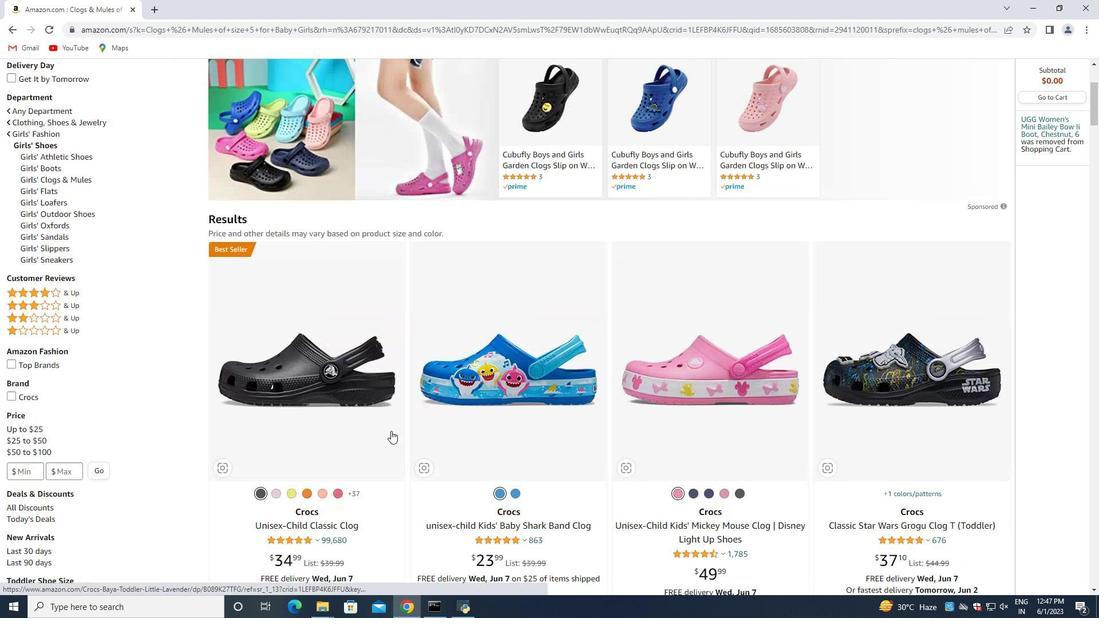 
Action: Mouse moved to (77, 351)
Screenshot: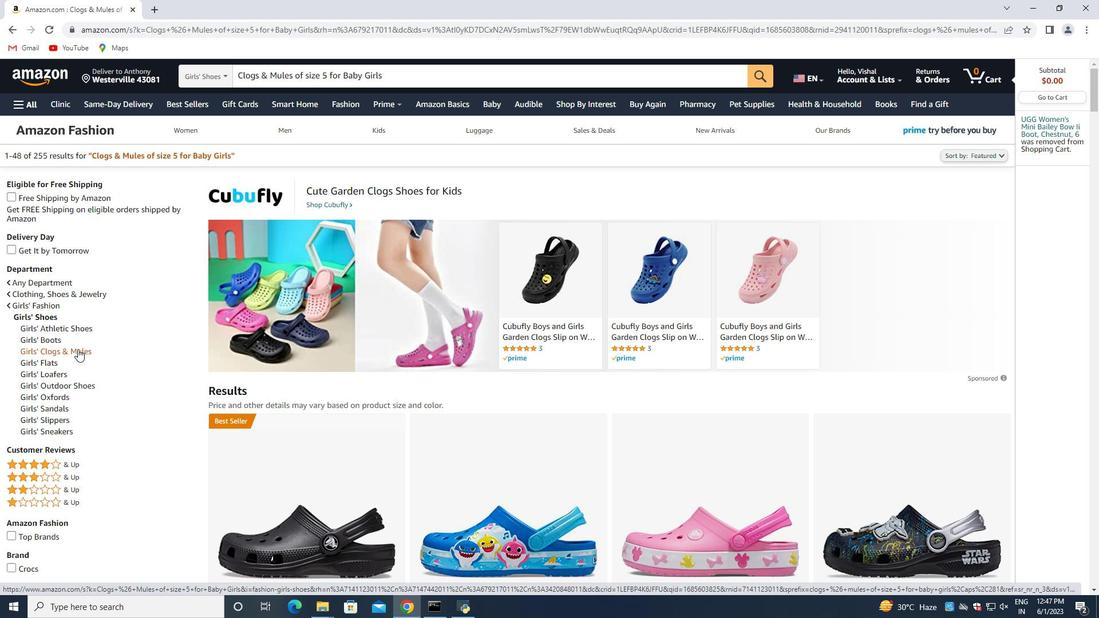 
Action: Mouse pressed left at (77, 351)
Screenshot: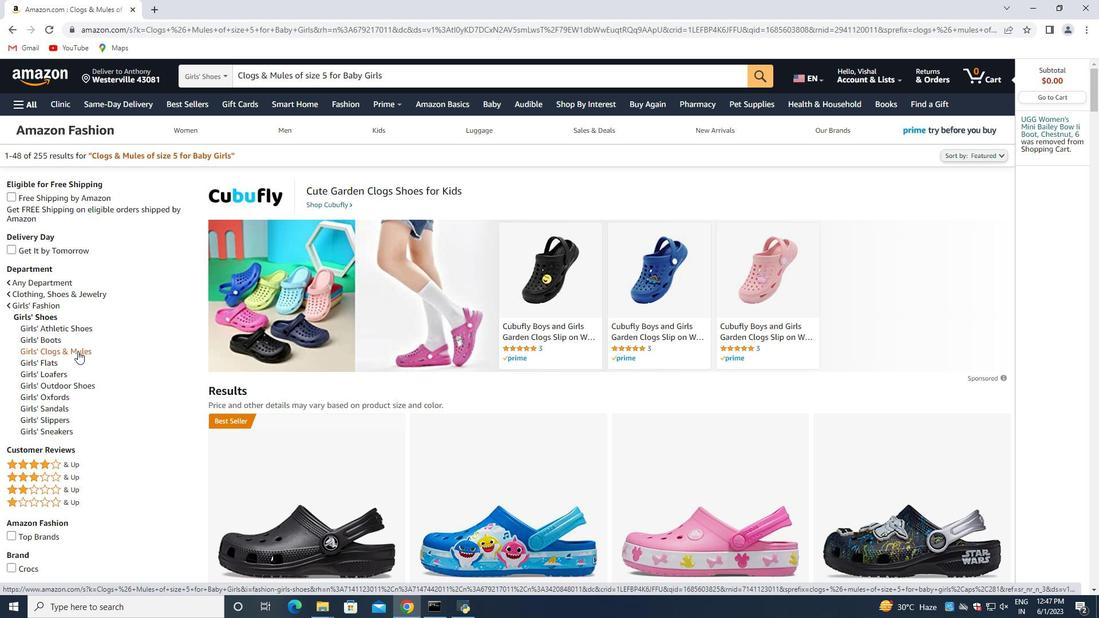 
Action: Key pressed <Key.down><Key.down><Key.down><Key.down><Key.down><Key.down><Key.down><Key.down><Key.down><Key.down><Key.down>
Screenshot: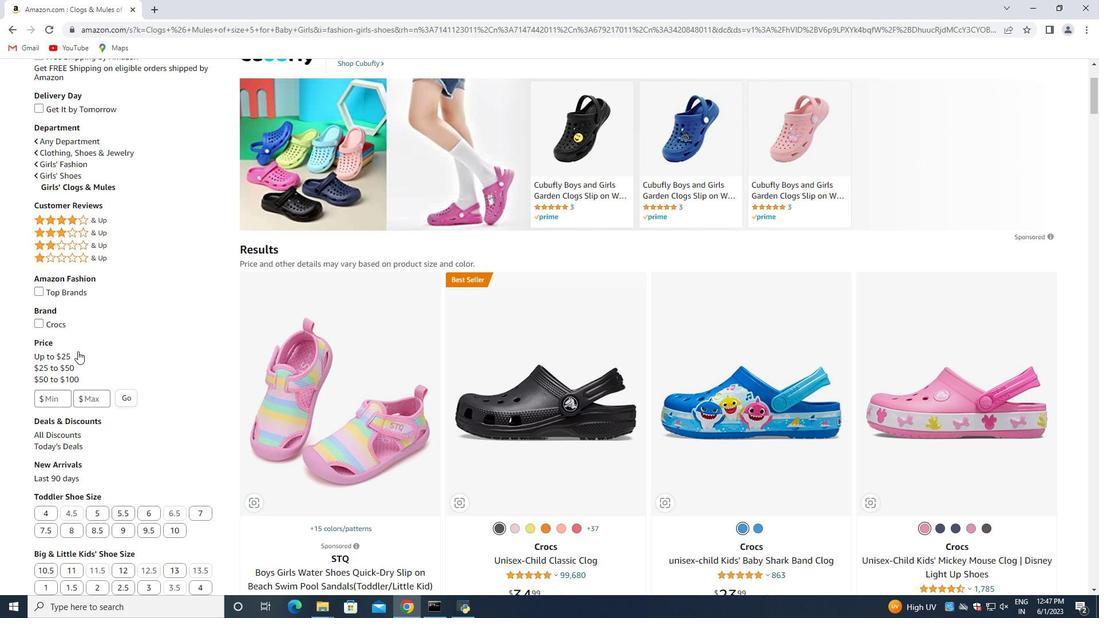 
Action: Mouse moved to (78, 351)
Screenshot: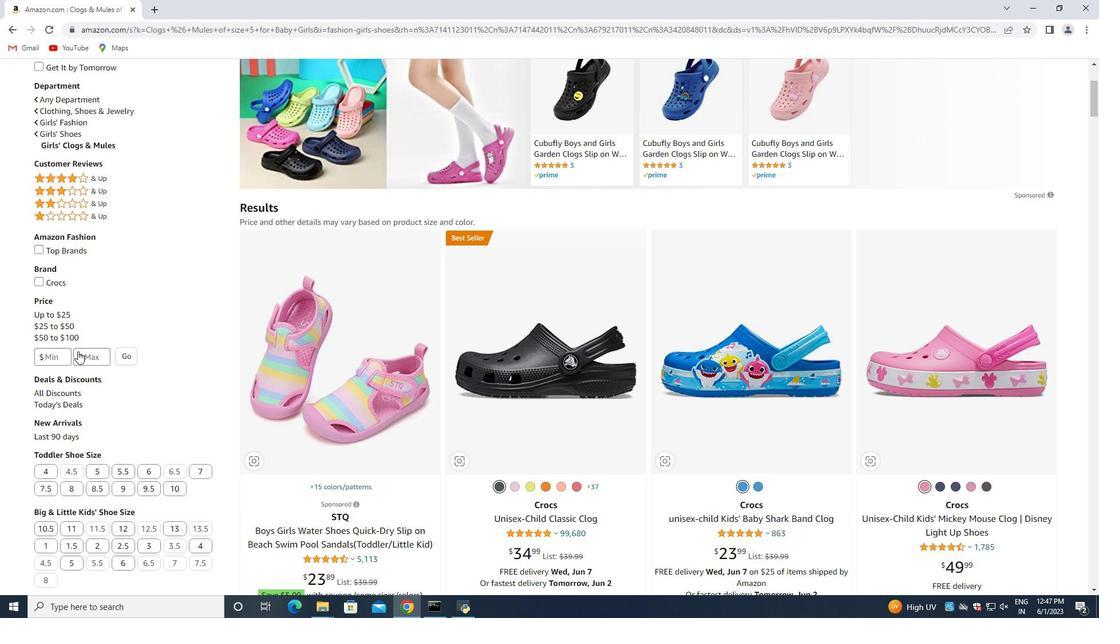 
Action: Mouse scrolled (78, 350) with delta (0, 0)
Screenshot: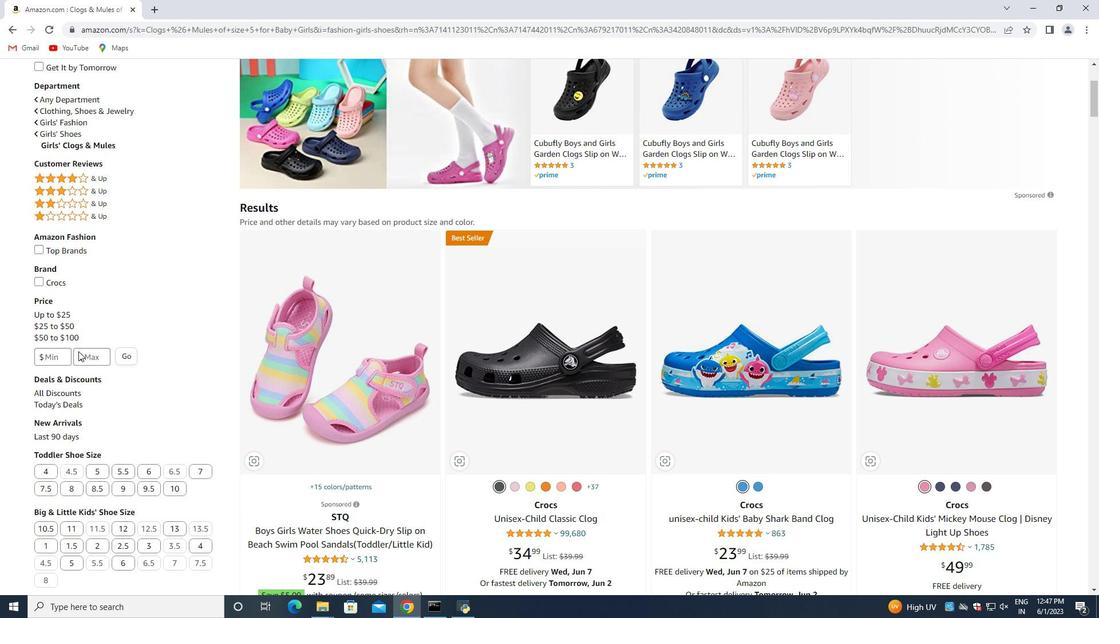 
Action: Mouse moved to (80, 351)
Screenshot: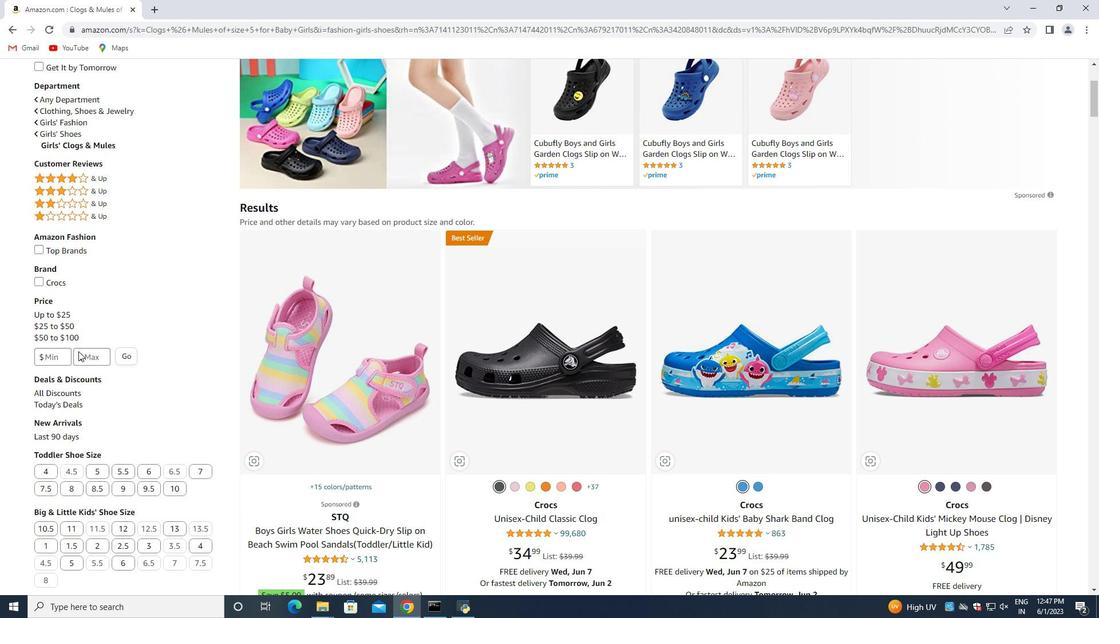 
Action: Mouse scrolled (80, 350) with delta (0, 0)
Screenshot: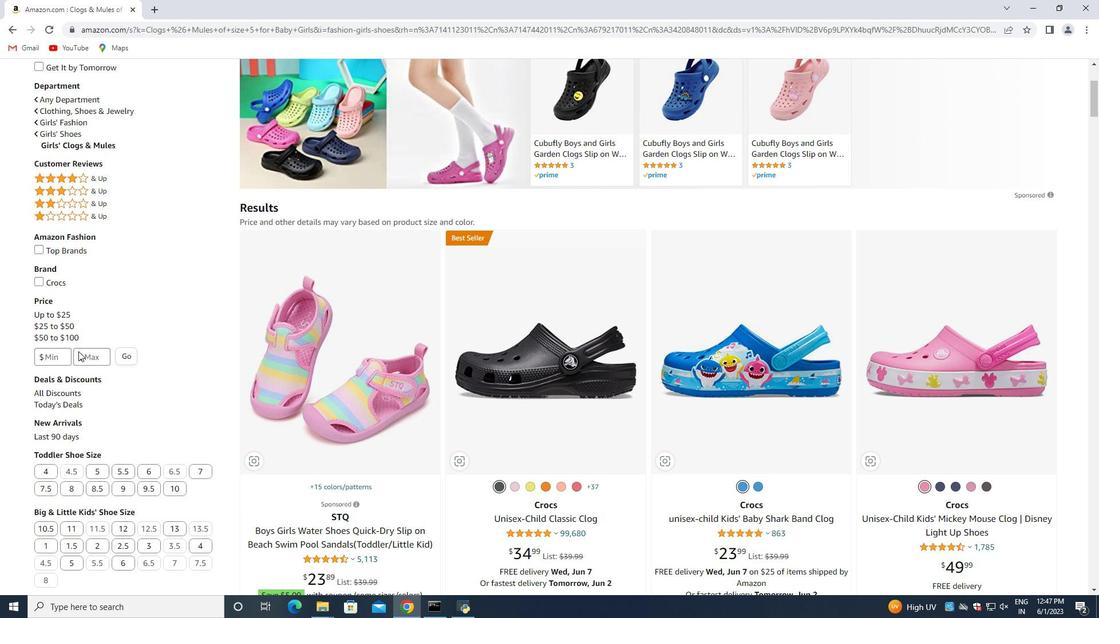 
Action: Mouse moved to (474, 293)
Screenshot: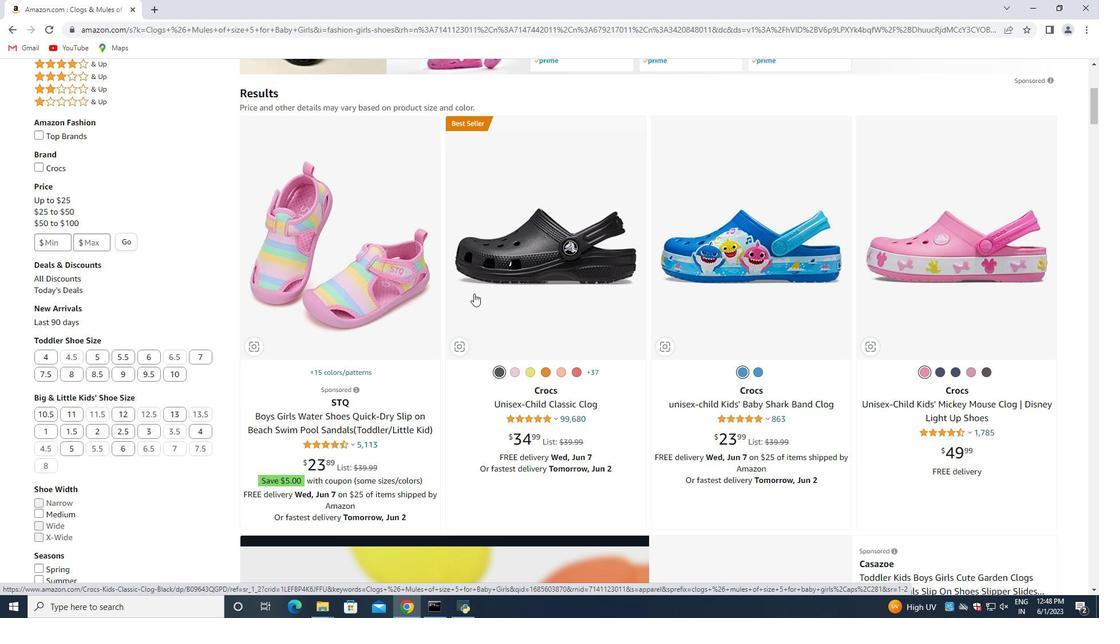 
Action: Mouse scrolled (474, 293) with delta (0, 0)
Screenshot: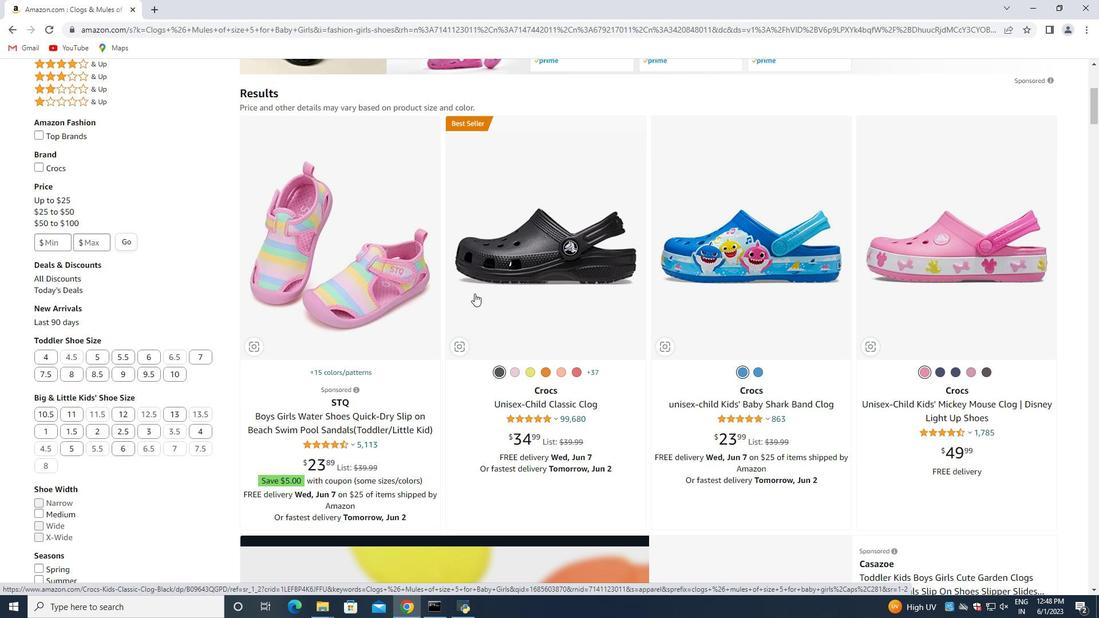 
Action: Mouse scrolled (474, 293) with delta (0, 0)
Screenshot: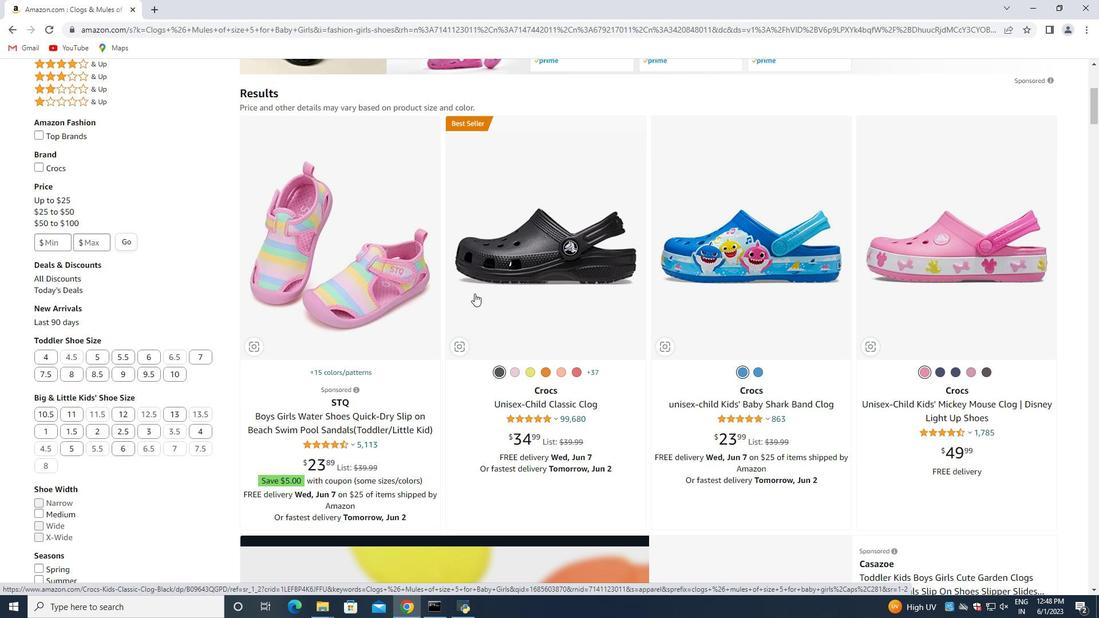 
Action: Mouse scrolled (474, 293) with delta (0, 0)
Screenshot: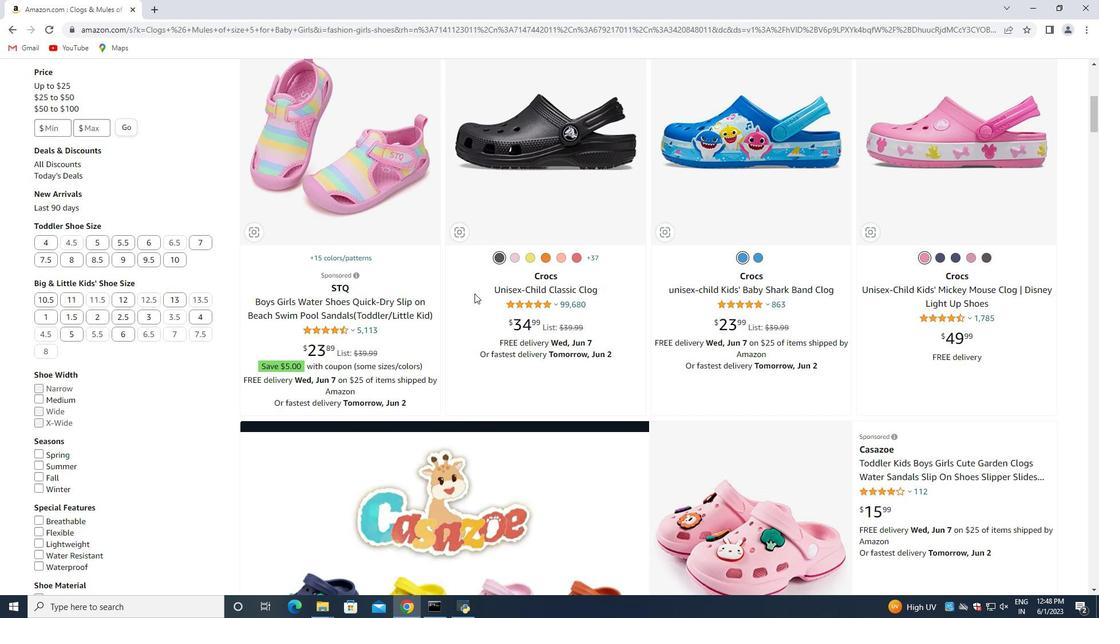 
Action: Mouse scrolled (474, 293) with delta (0, 0)
Screenshot: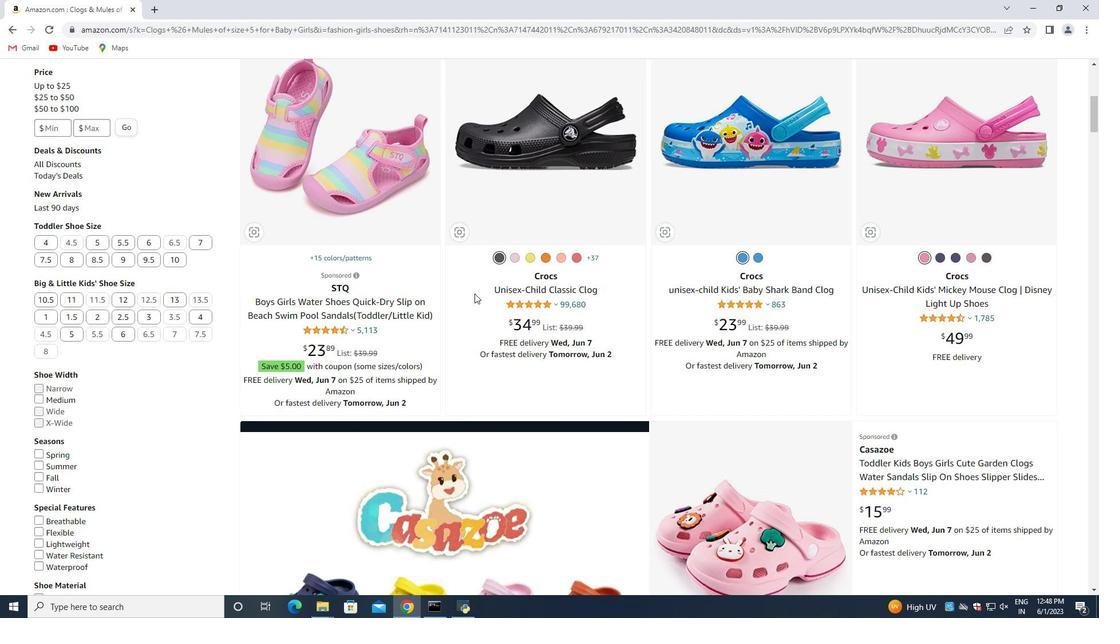 
Action: Mouse moved to (479, 293)
Screenshot: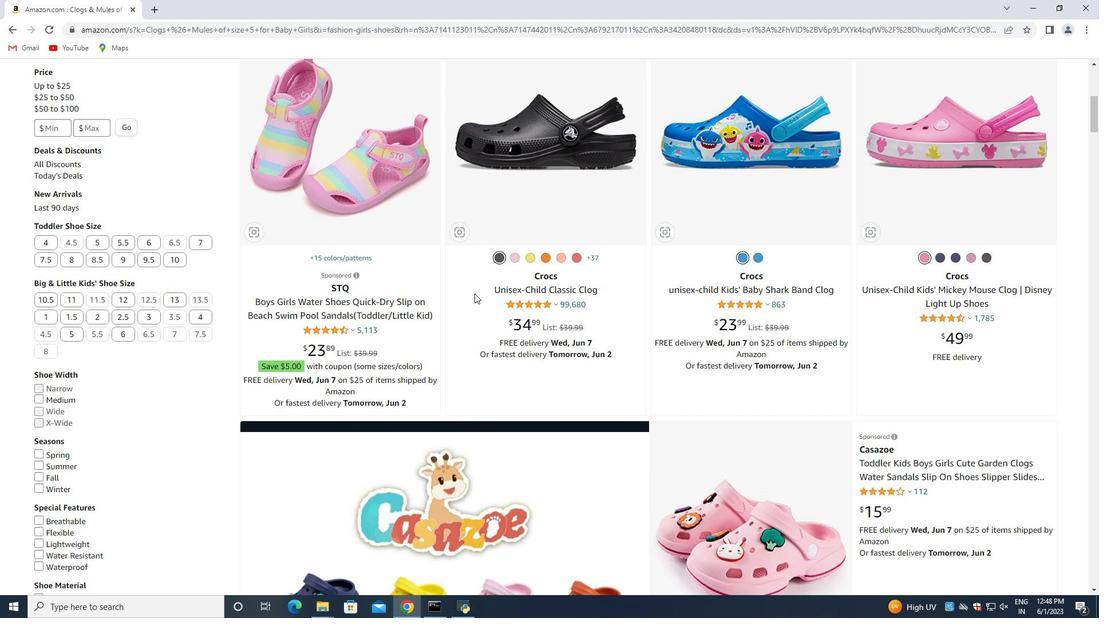 
Action: Mouse scrolled (479, 293) with delta (0, 0)
Screenshot: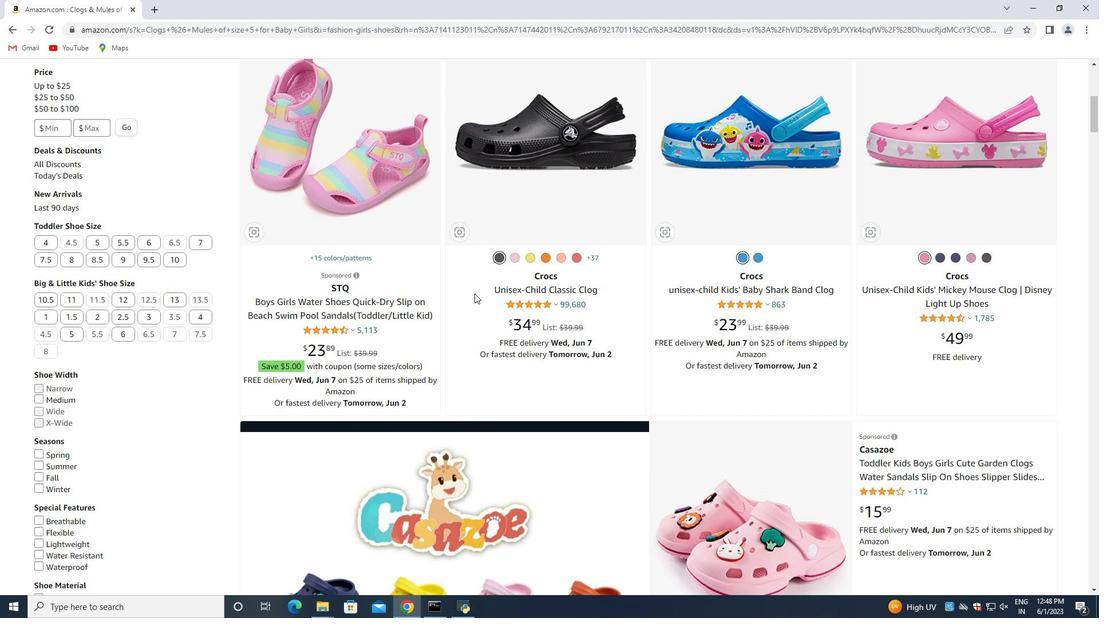
Action: Mouse moved to (481, 293)
Screenshot: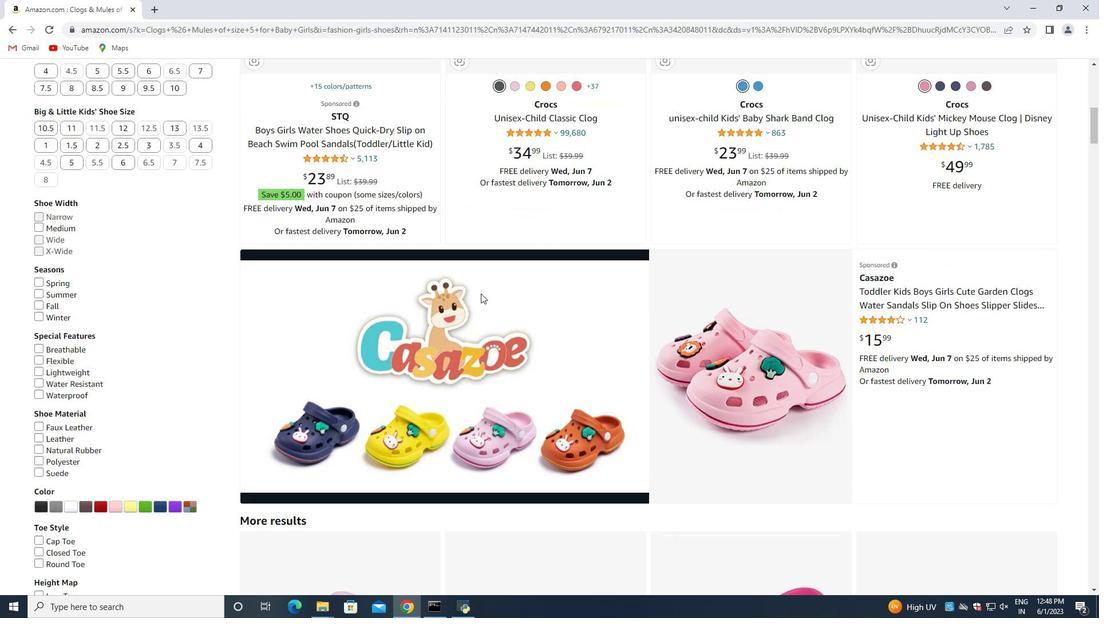 
Action: Mouse scrolled (481, 293) with delta (0, 0)
Screenshot: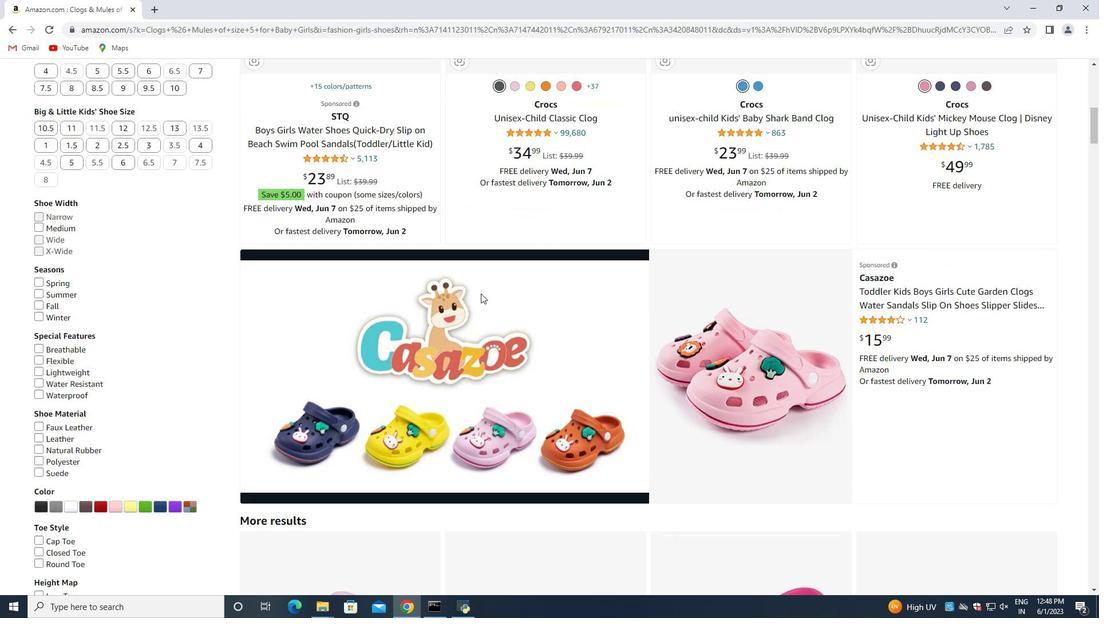 
Action: Mouse scrolled (481, 293) with delta (0, 0)
Screenshot: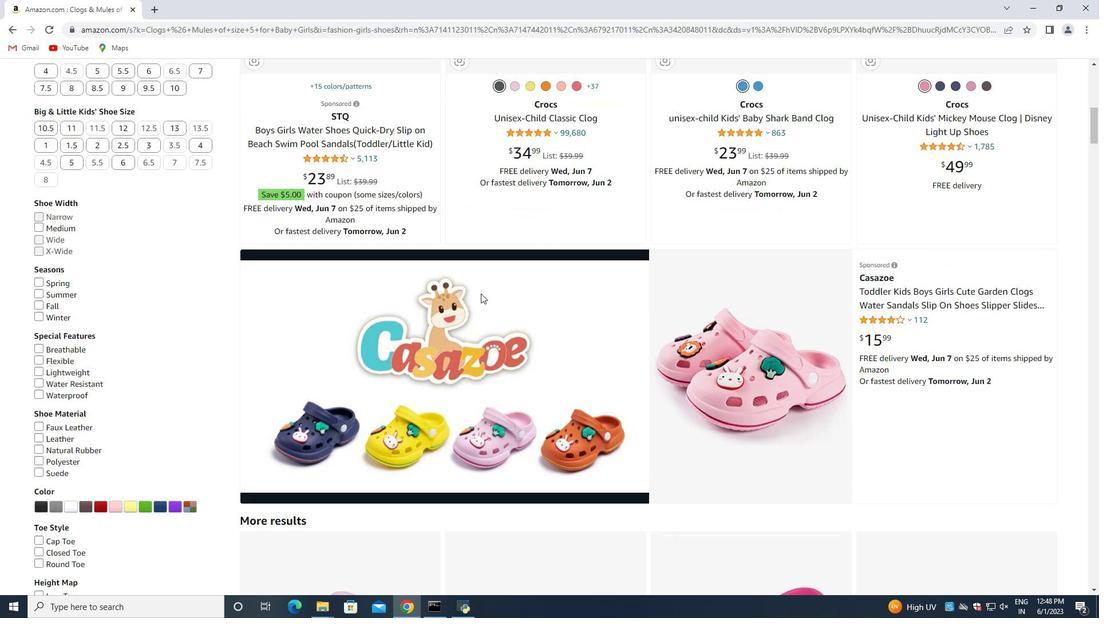 
Action: Mouse moved to (481, 293)
Screenshot: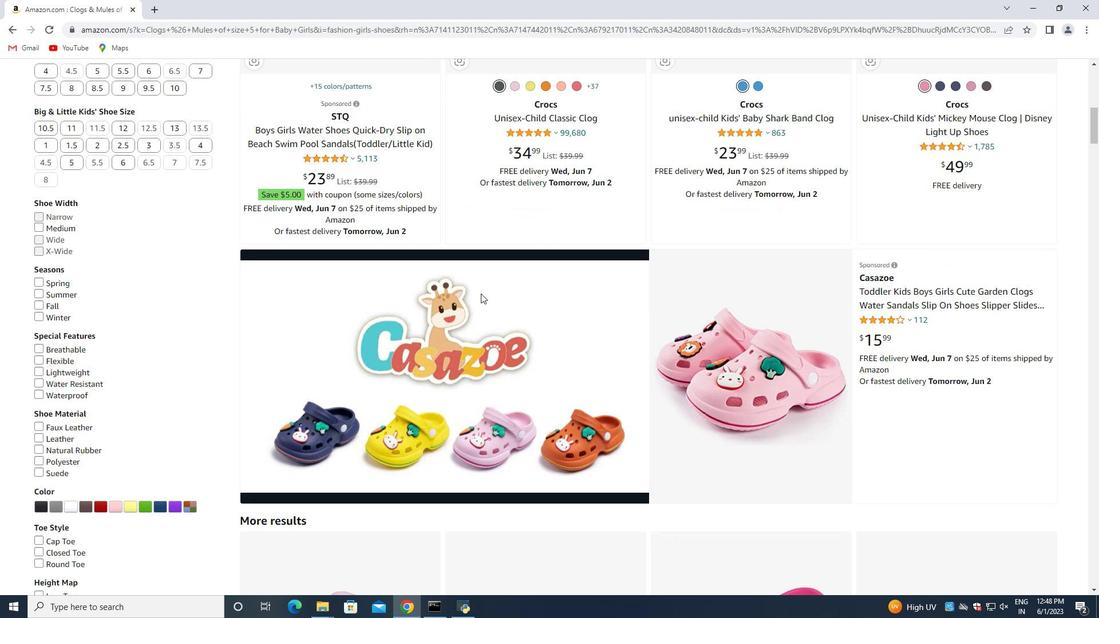
Action: Mouse scrolled (481, 293) with delta (0, 0)
Screenshot: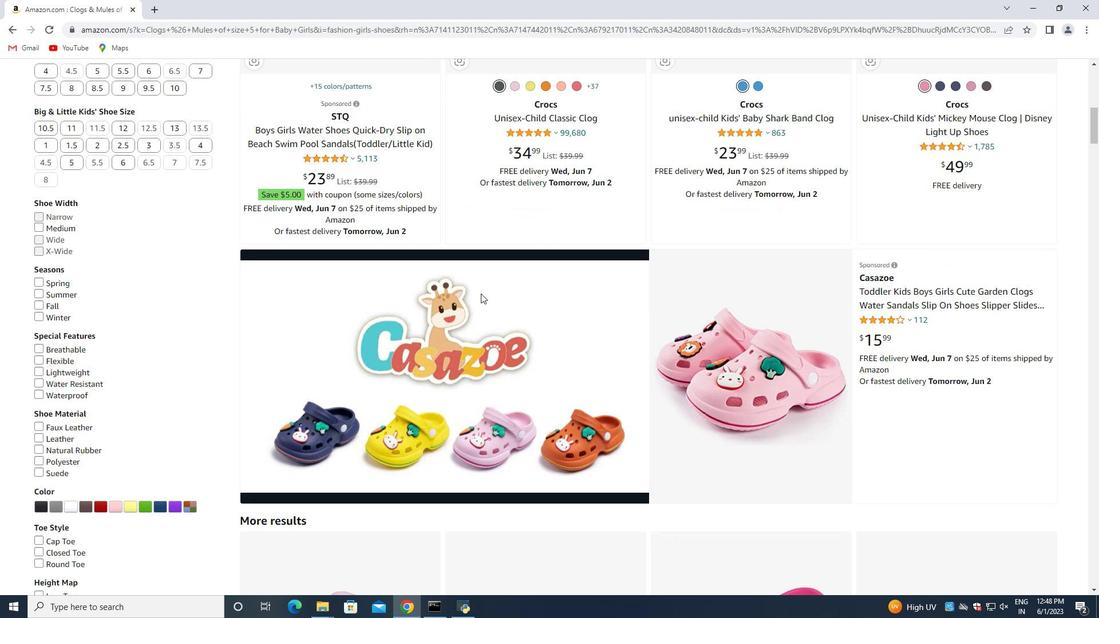 
Action: Mouse moved to (477, 294)
Screenshot: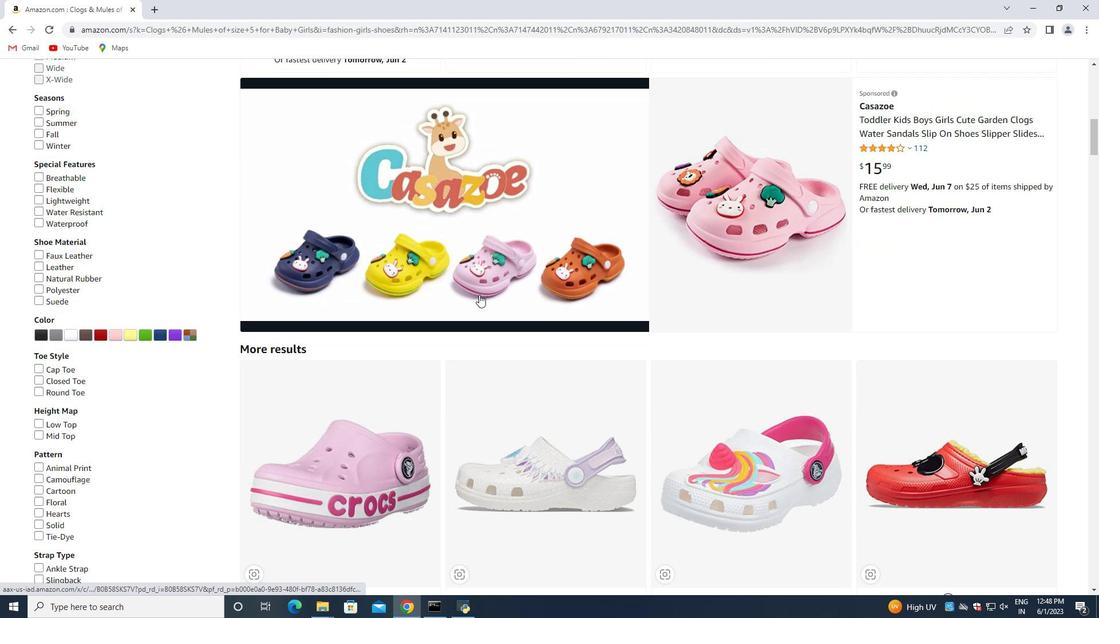 
Action: Mouse scrolled (477, 294) with delta (0, 0)
Screenshot: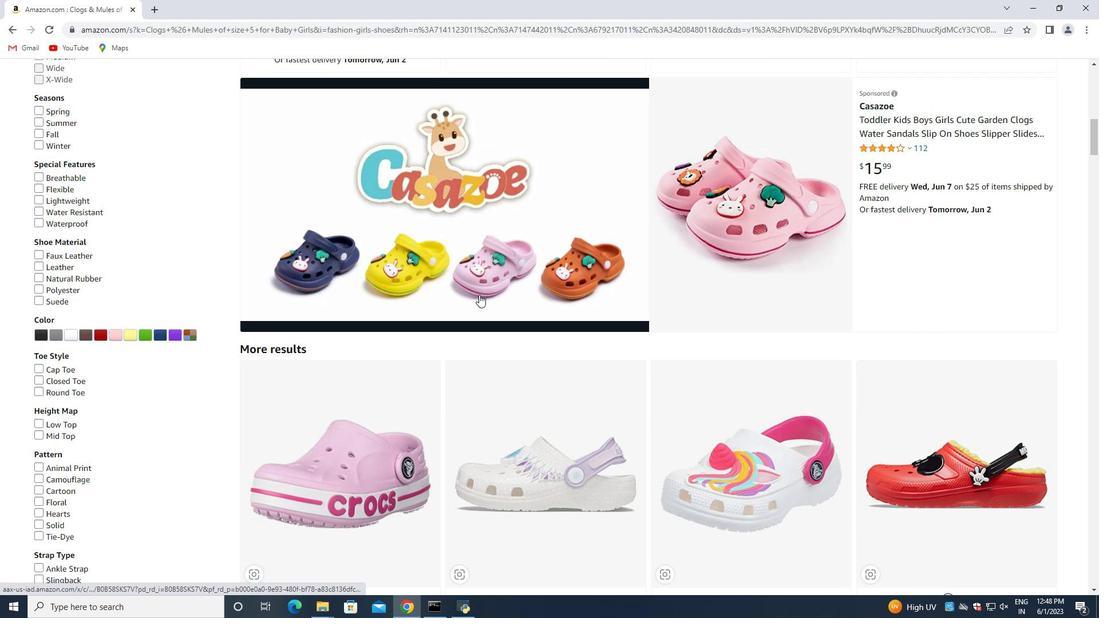 
Action: Mouse moved to (476, 294)
Screenshot: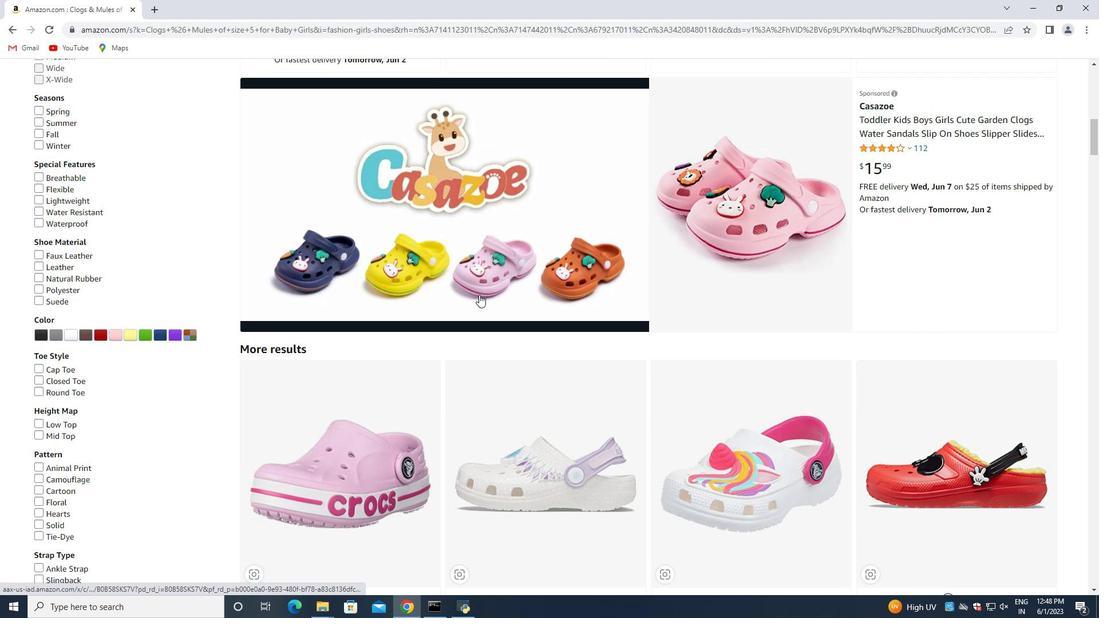 
Action: Mouse scrolled (476, 294) with delta (0, 0)
Screenshot: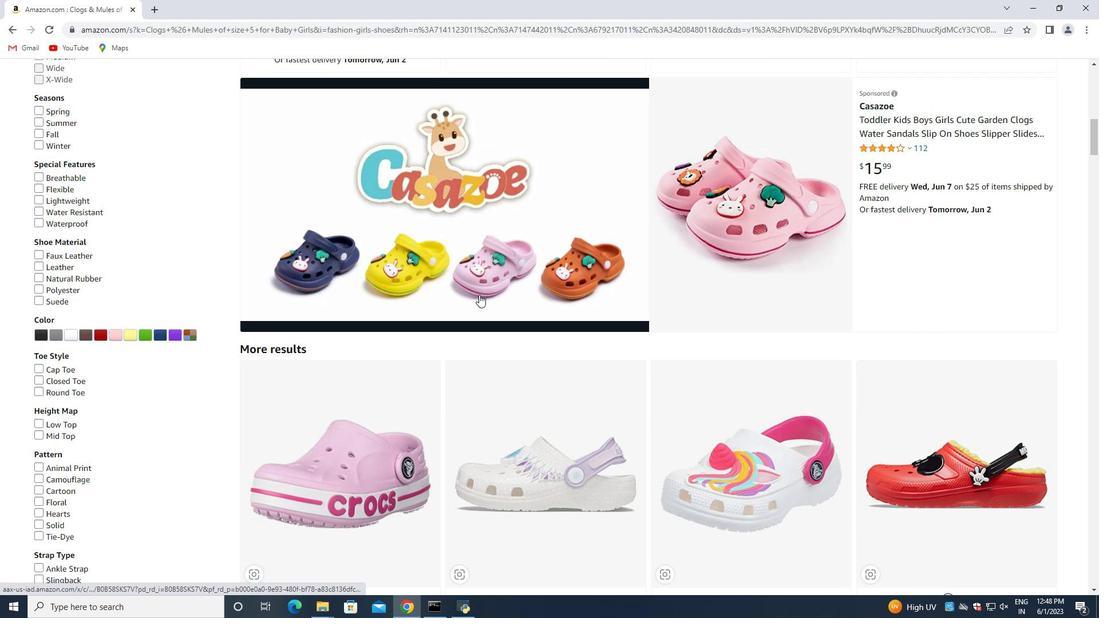
Action: Mouse moved to (476, 294)
Screenshot: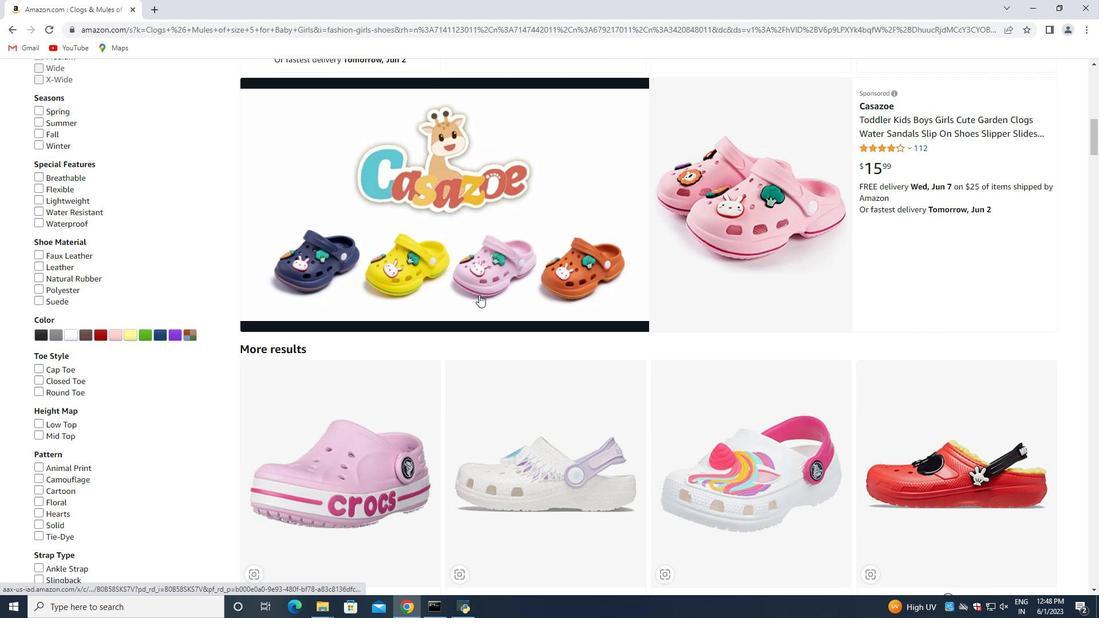 
Action: Mouse scrolled (476, 294) with delta (0, 0)
Screenshot: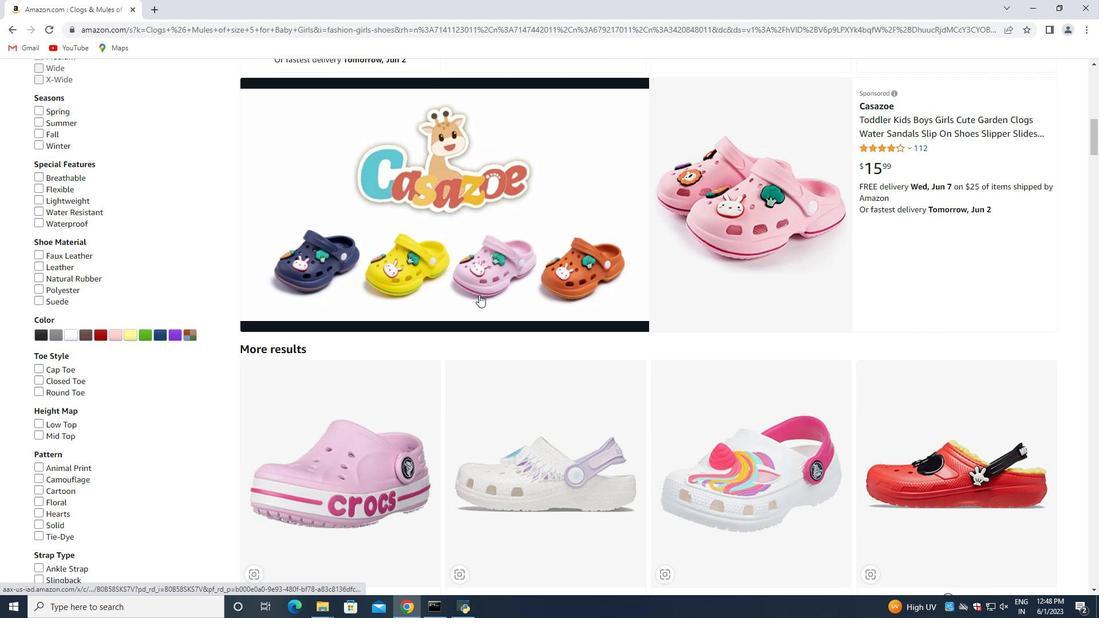 
Action: Mouse moved to (538, 296)
Screenshot: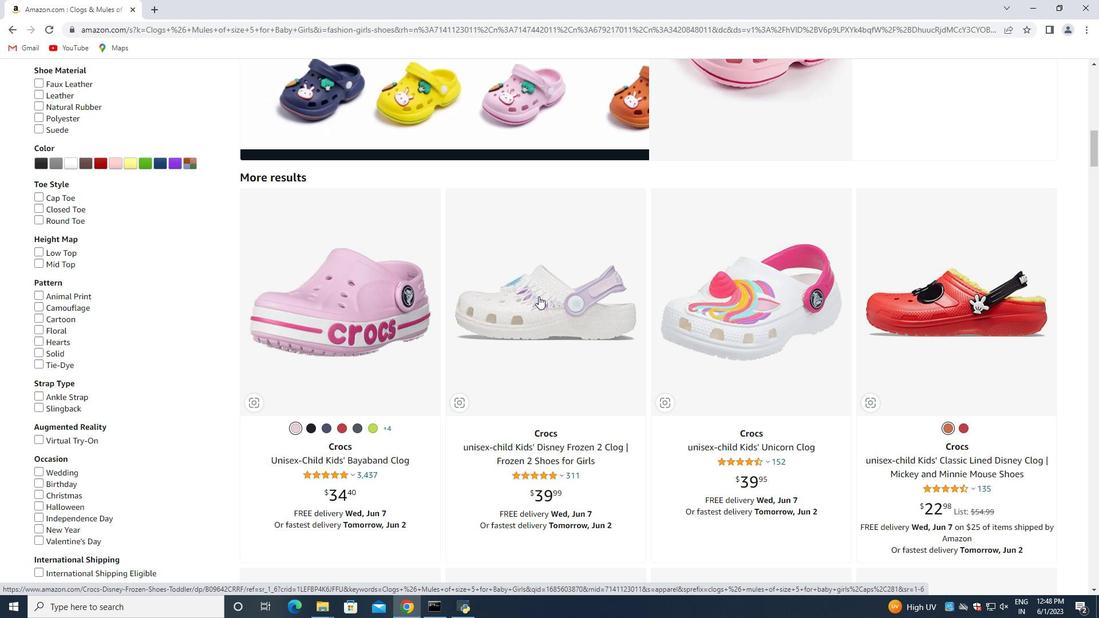 
Action: Mouse scrolled (538, 295) with delta (0, 0)
Screenshot: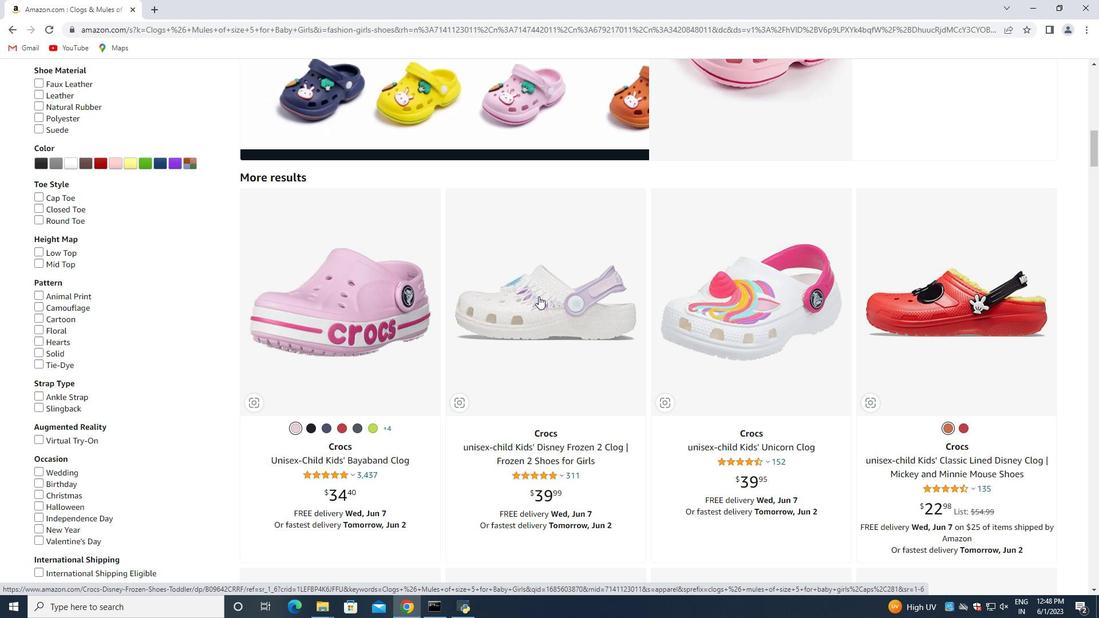 
Action: Mouse moved to (538, 296)
Screenshot: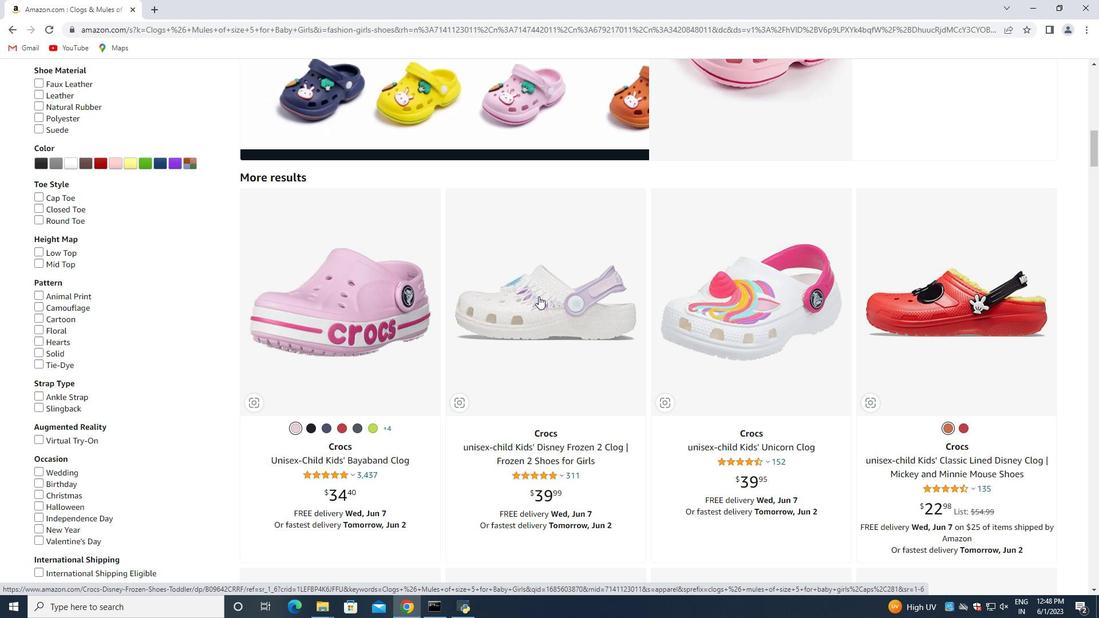 
Action: Mouse scrolled (538, 295) with delta (0, 0)
Screenshot: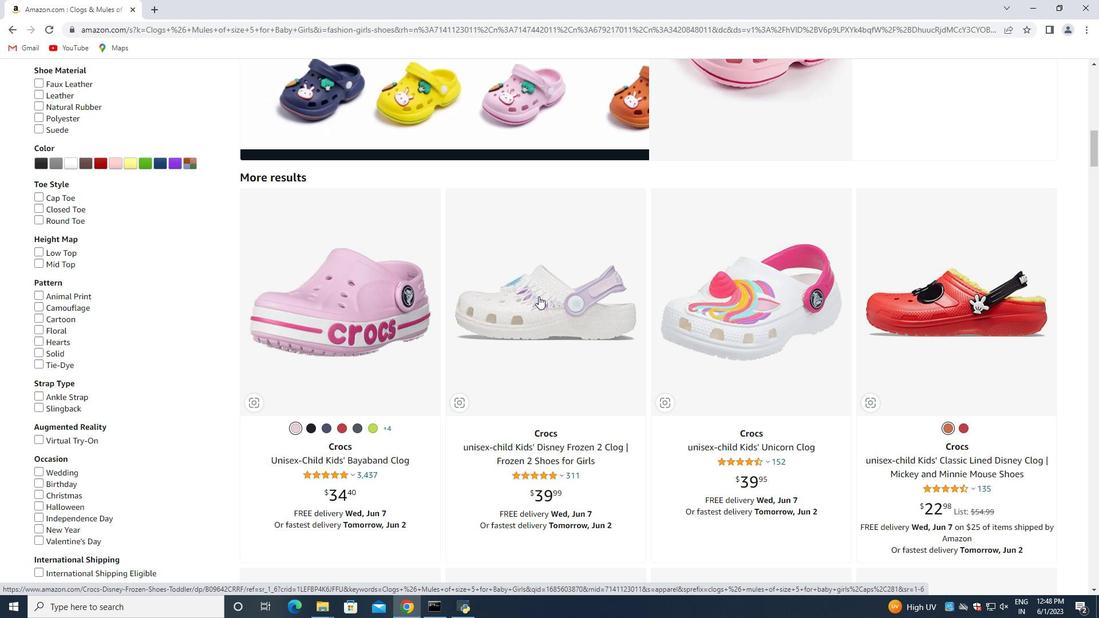 
Action: Mouse moved to (532, 301)
Screenshot: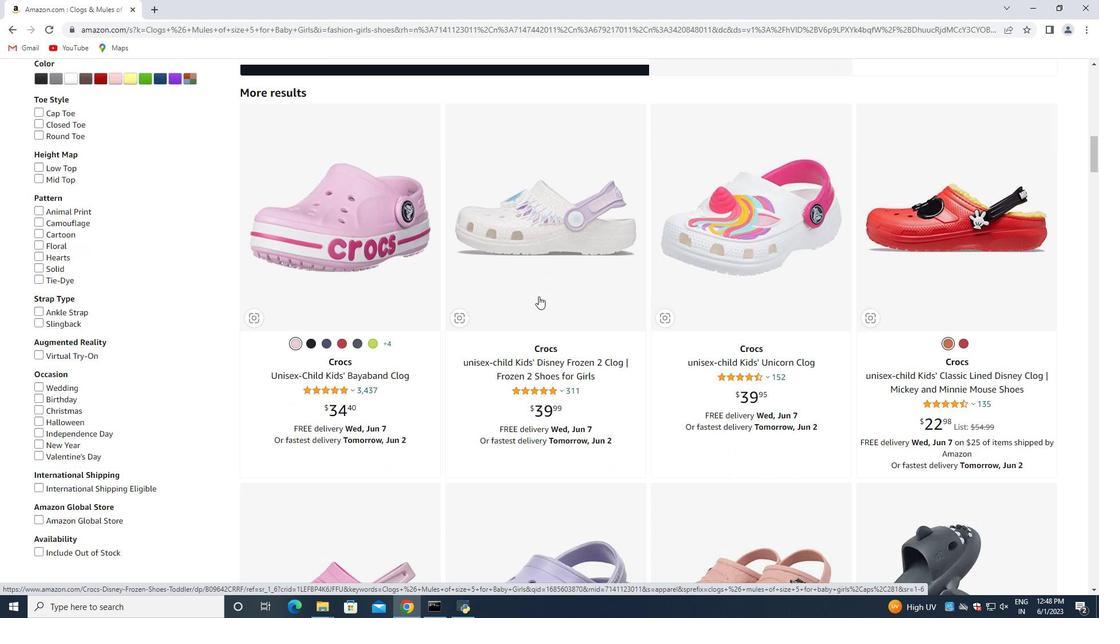 
Action: Mouse scrolled (532, 301) with delta (0, 0)
Screenshot: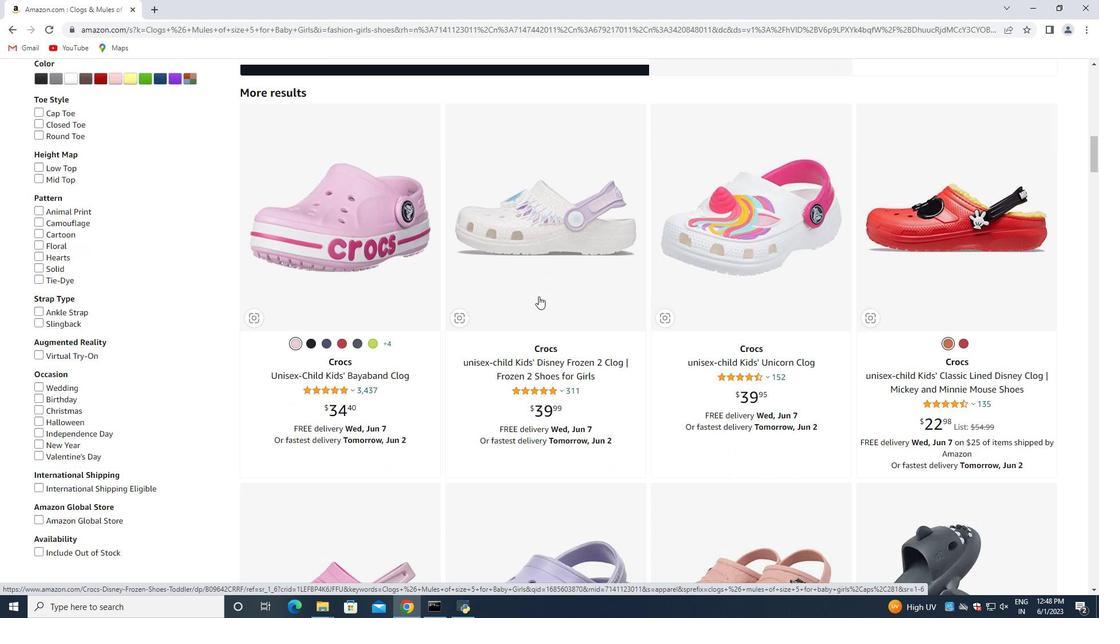 
Action: Mouse scrolled (532, 301) with delta (0, 0)
Screenshot: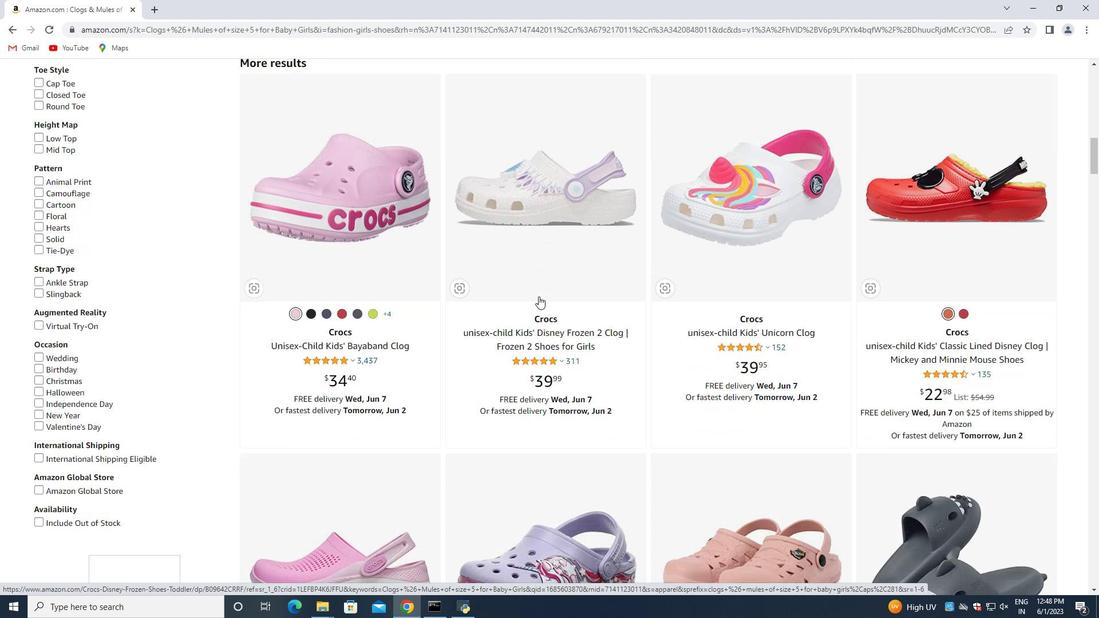 
Action: Mouse moved to (531, 302)
Screenshot: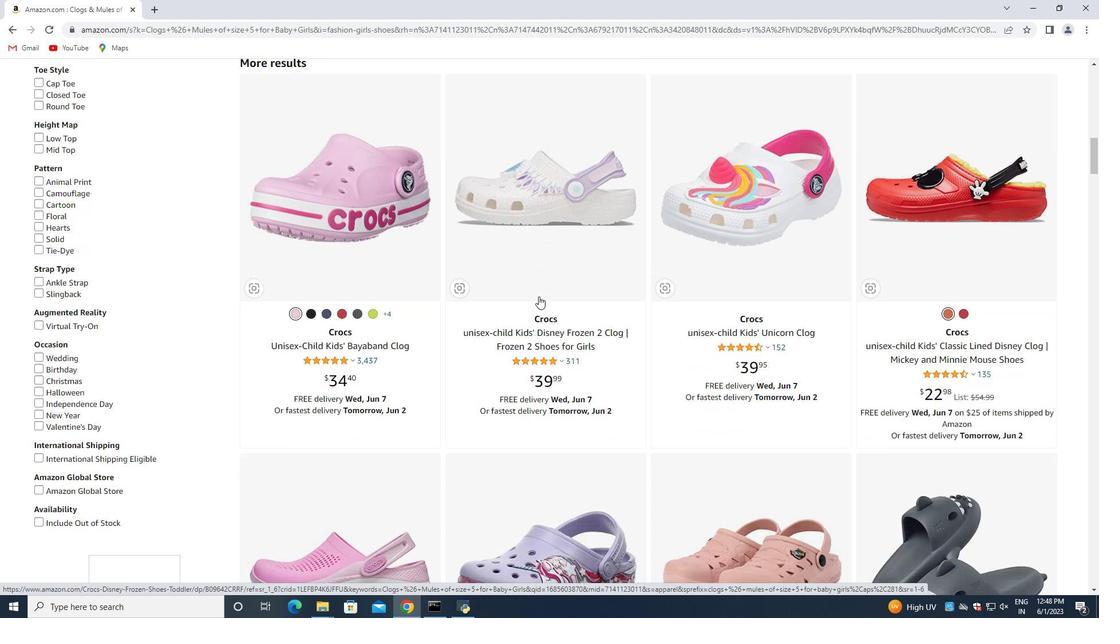 
Action: Mouse scrolled (531, 301) with delta (0, 0)
Screenshot: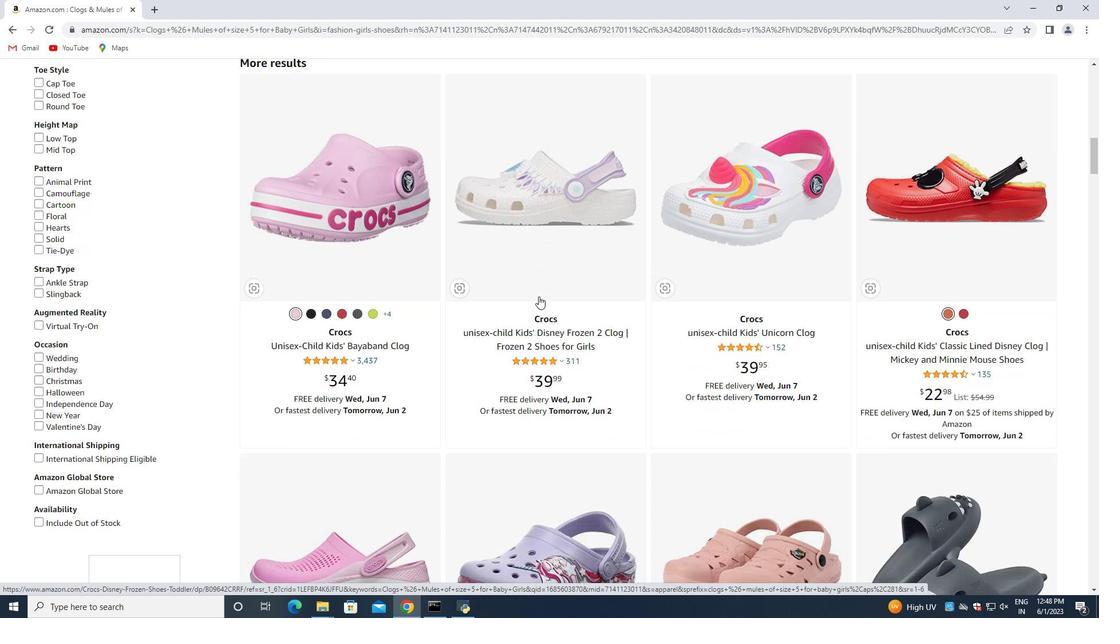 
Action: Mouse moved to (506, 306)
Screenshot: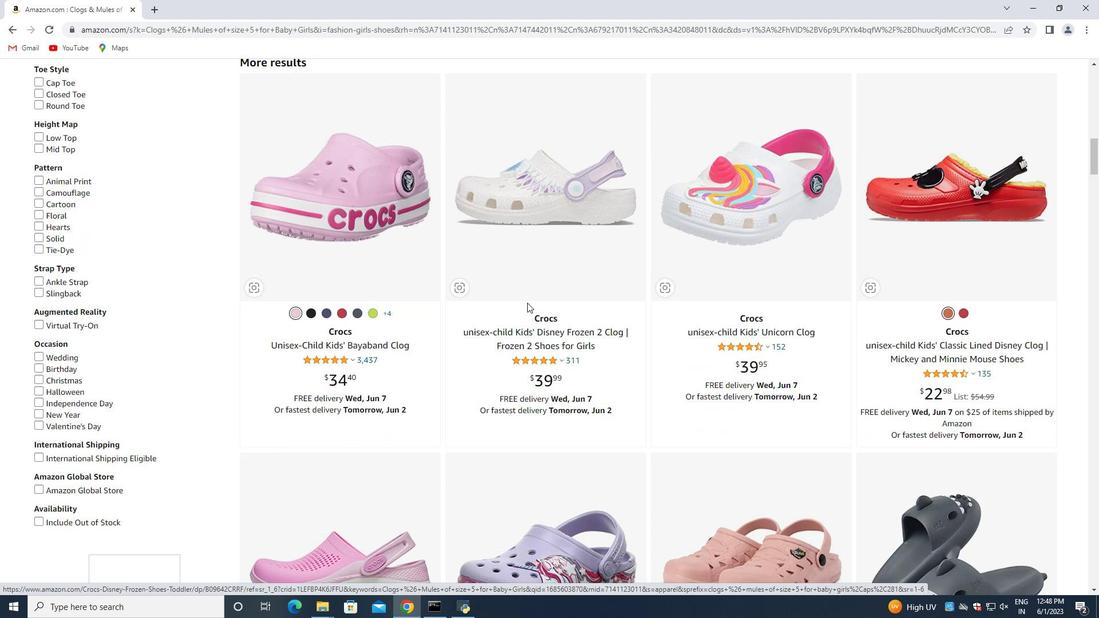 
Action: Mouse scrolled (506, 305) with delta (0, 0)
Screenshot: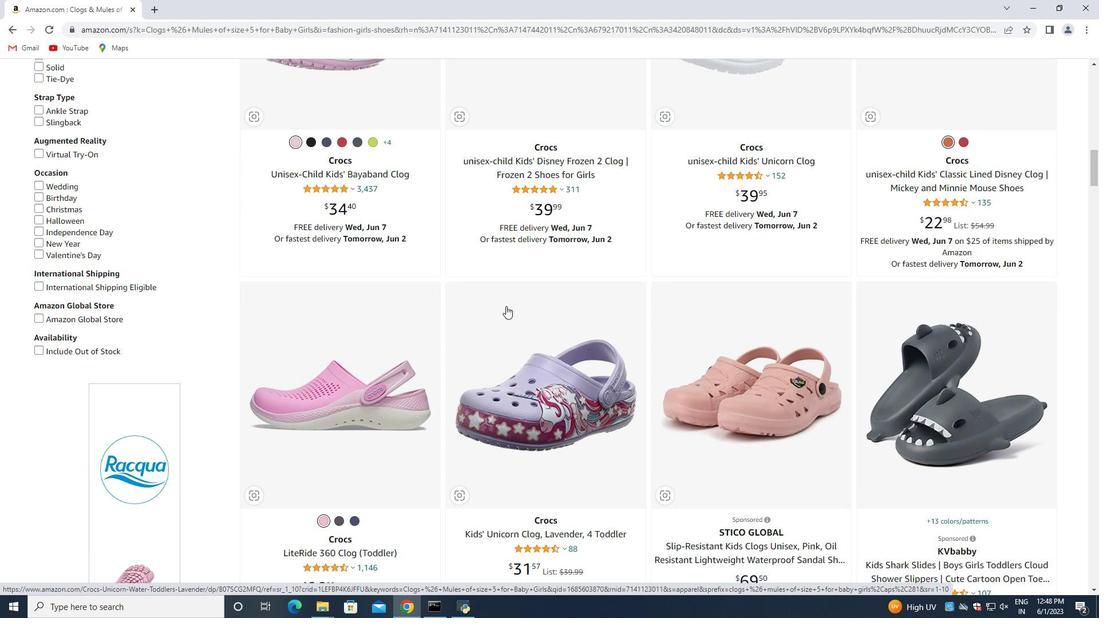 
Action: Mouse moved to (614, 354)
Screenshot: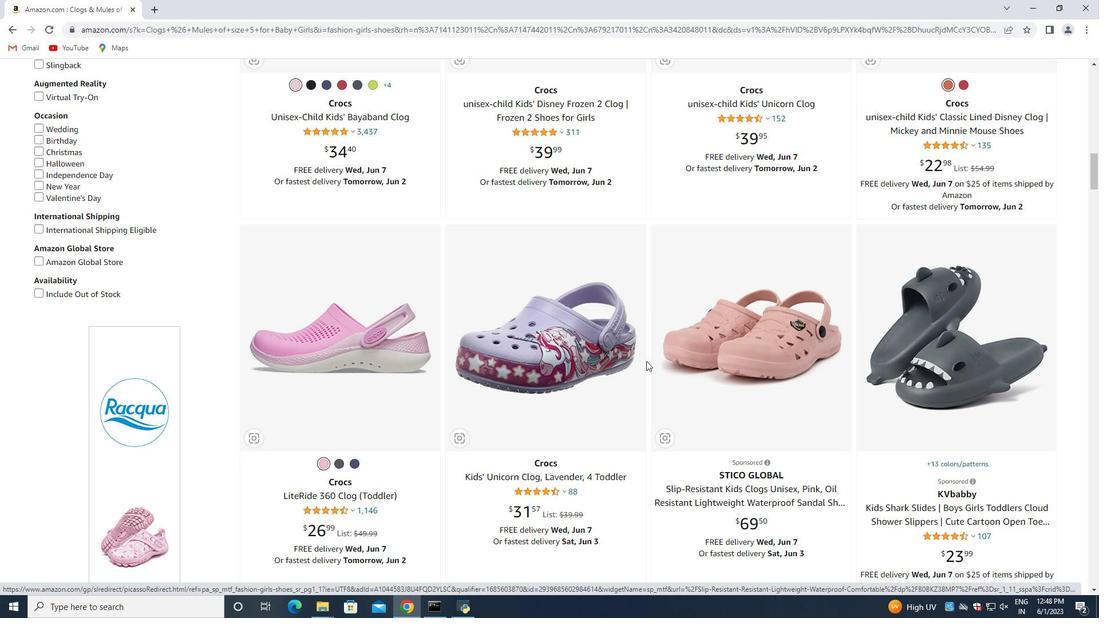 
Action: Mouse scrolled (614, 353) with delta (0, 0)
Screenshot: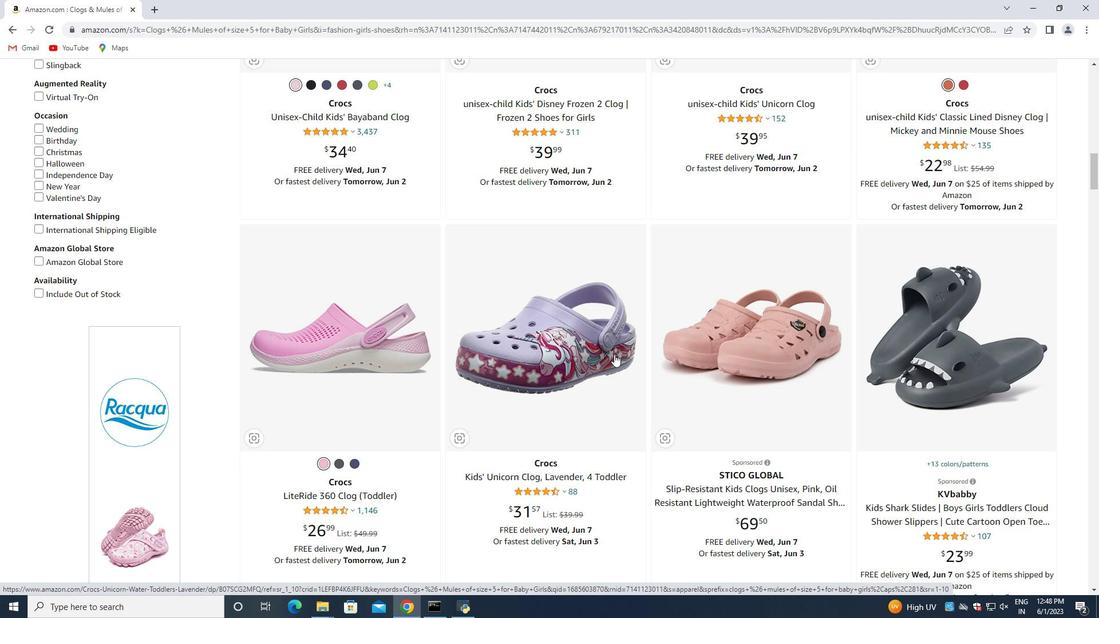 
Action: Mouse moved to (685, 339)
Screenshot: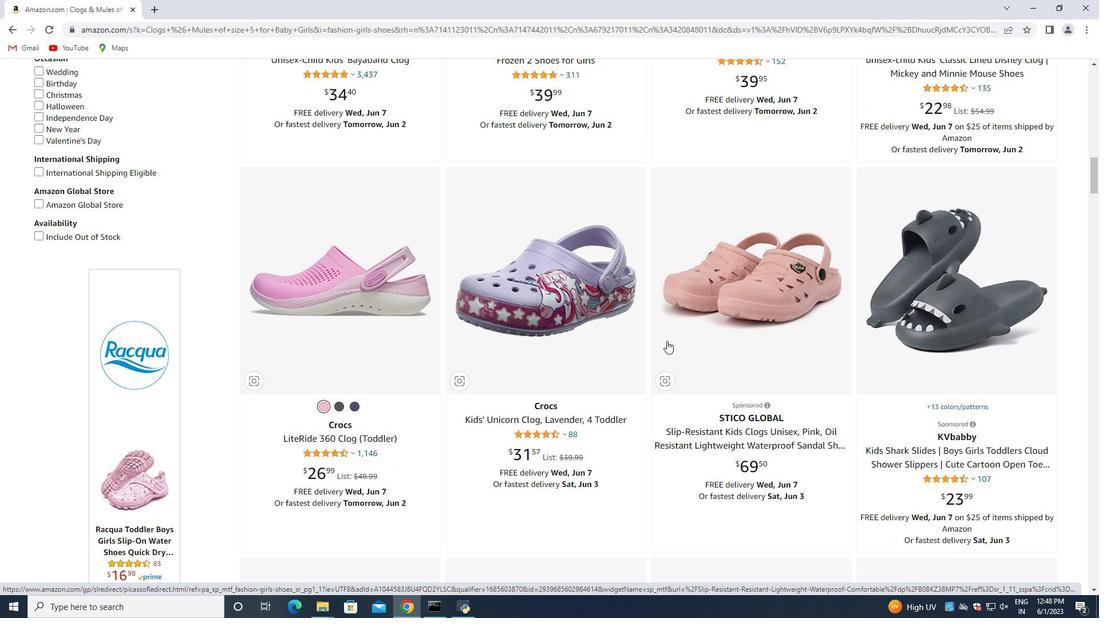 
Action: Mouse scrolled (685, 338) with delta (0, 0)
Screenshot: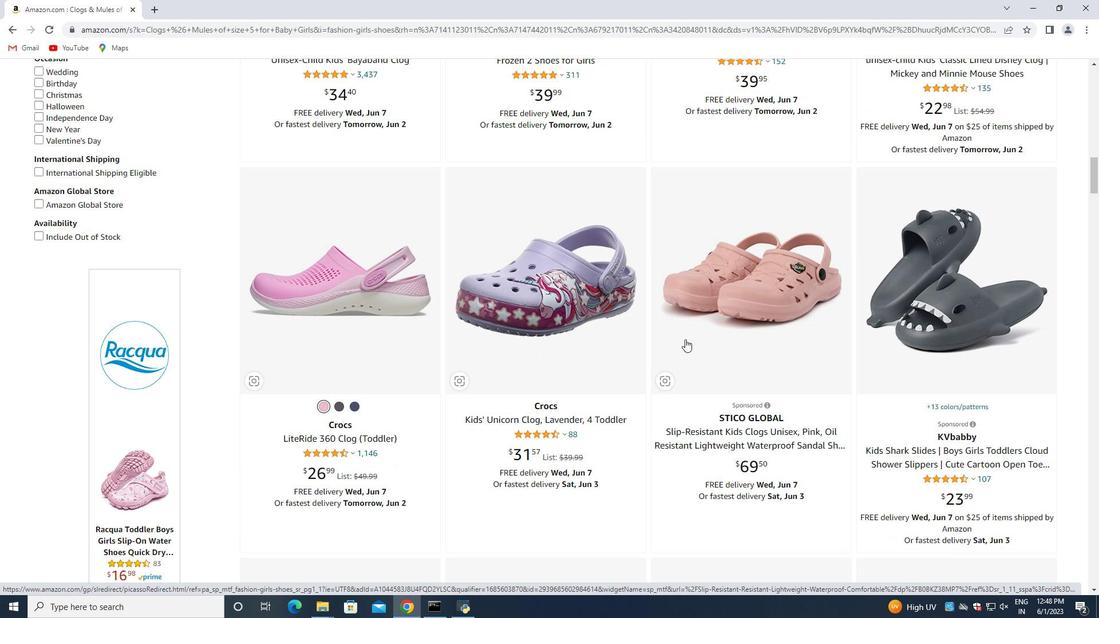 
Action: Mouse scrolled (685, 338) with delta (0, 0)
Screenshot: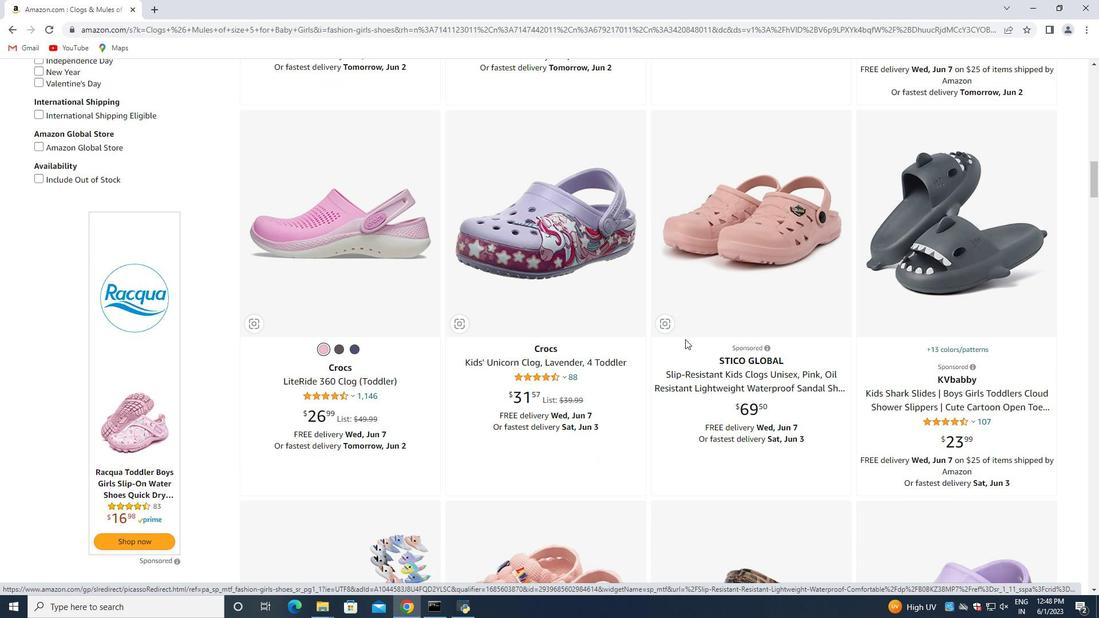 
Action: Mouse scrolled (685, 338) with delta (0, 0)
Screenshot: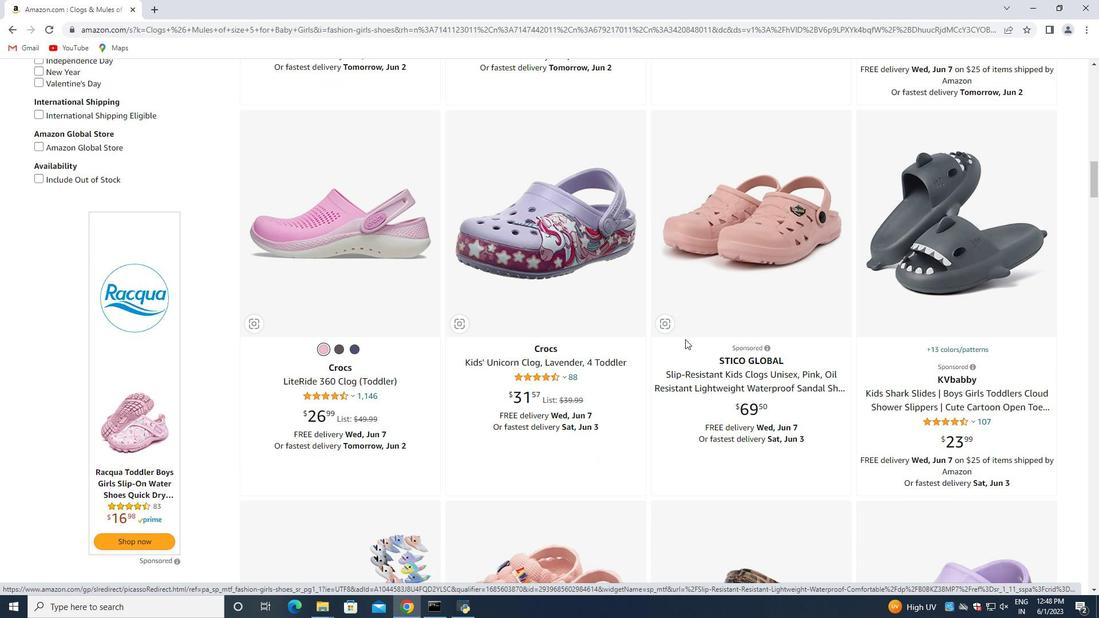
Action: Mouse moved to (684, 341)
Screenshot: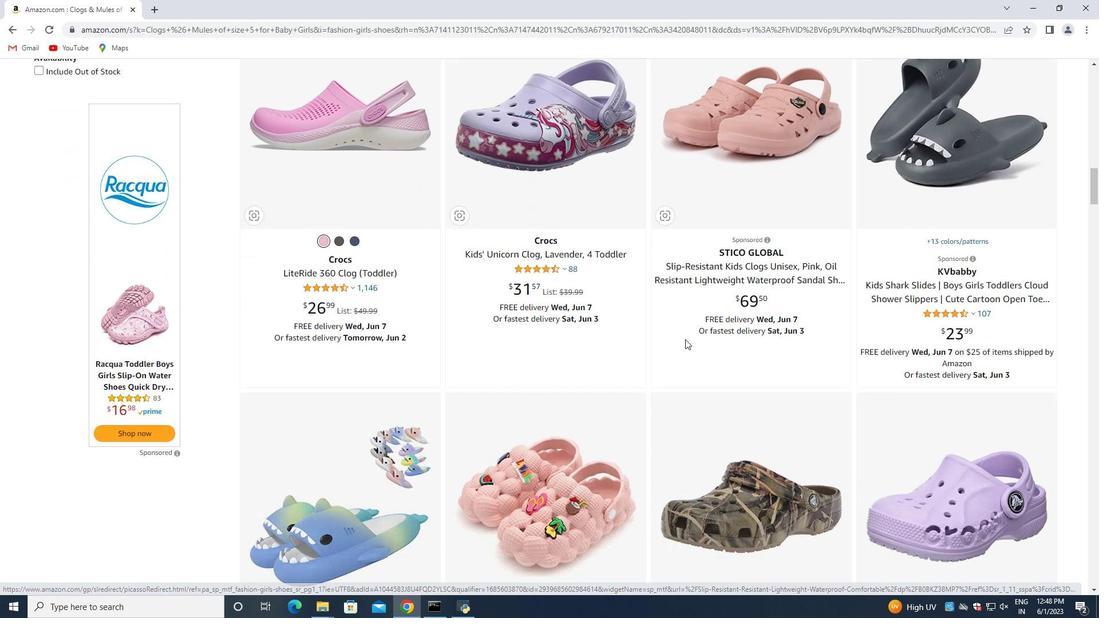 
Action: Mouse scrolled (684, 340) with delta (0, 0)
Screenshot: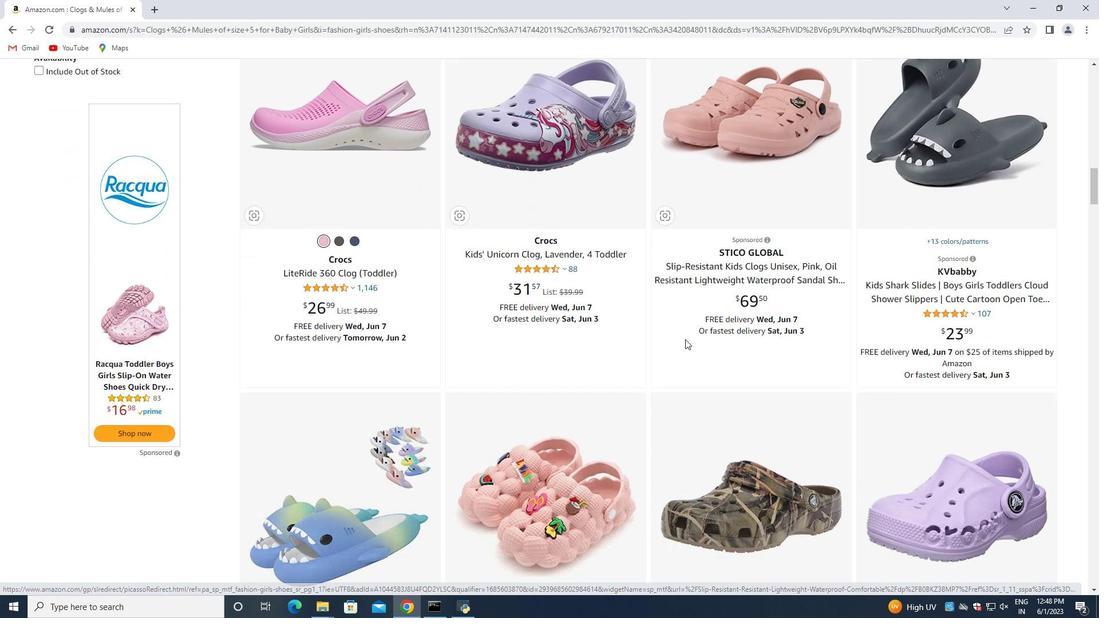 
Action: Mouse moved to (673, 346)
Screenshot: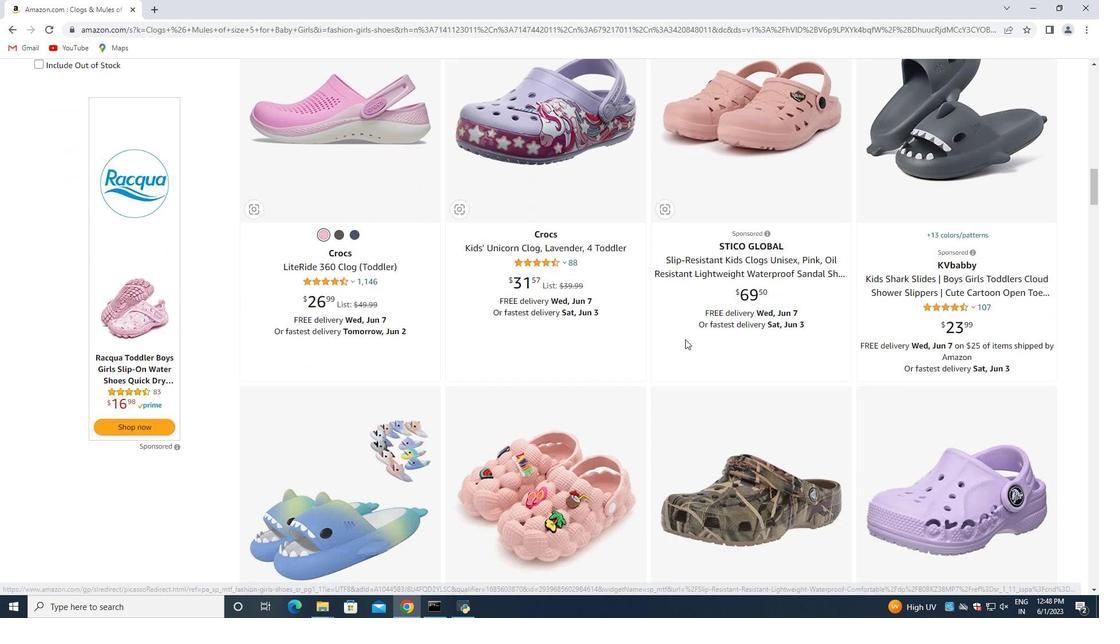 
Action: Mouse scrolled (673, 345) with delta (0, 0)
Screenshot: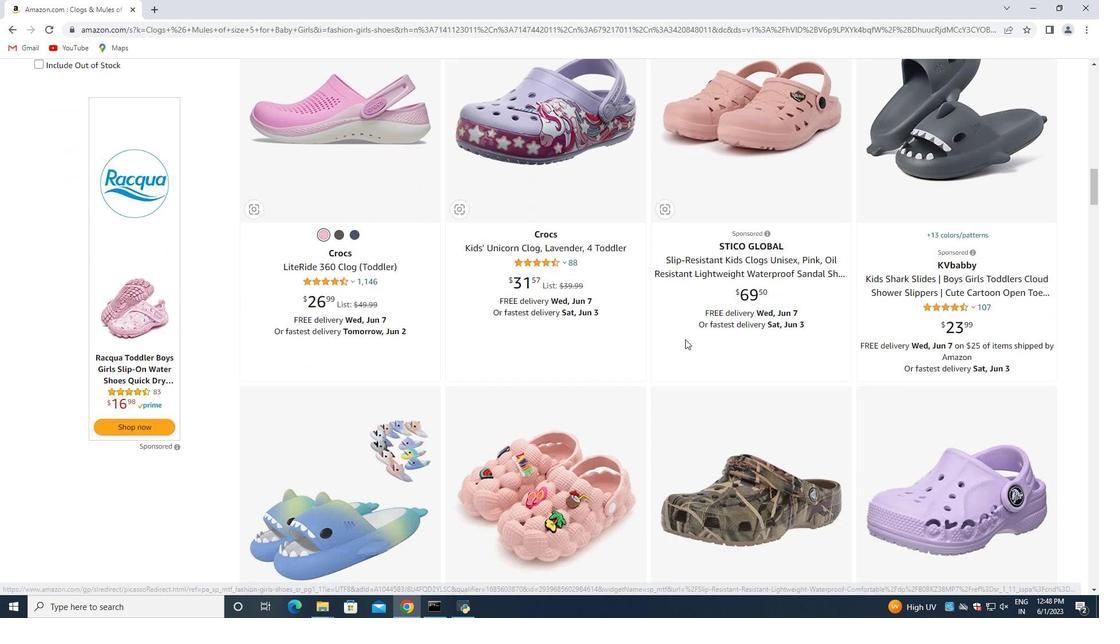 
Action: Mouse moved to (663, 351)
Screenshot: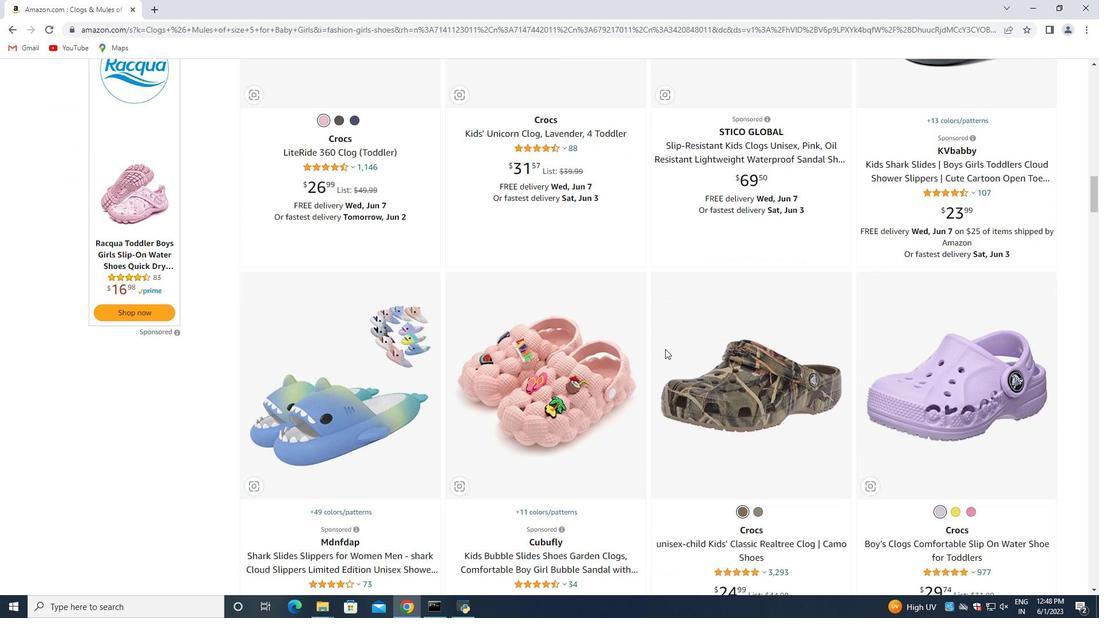 
Action: Mouse scrolled (663, 350) with delta (0, 0)
Screenshot: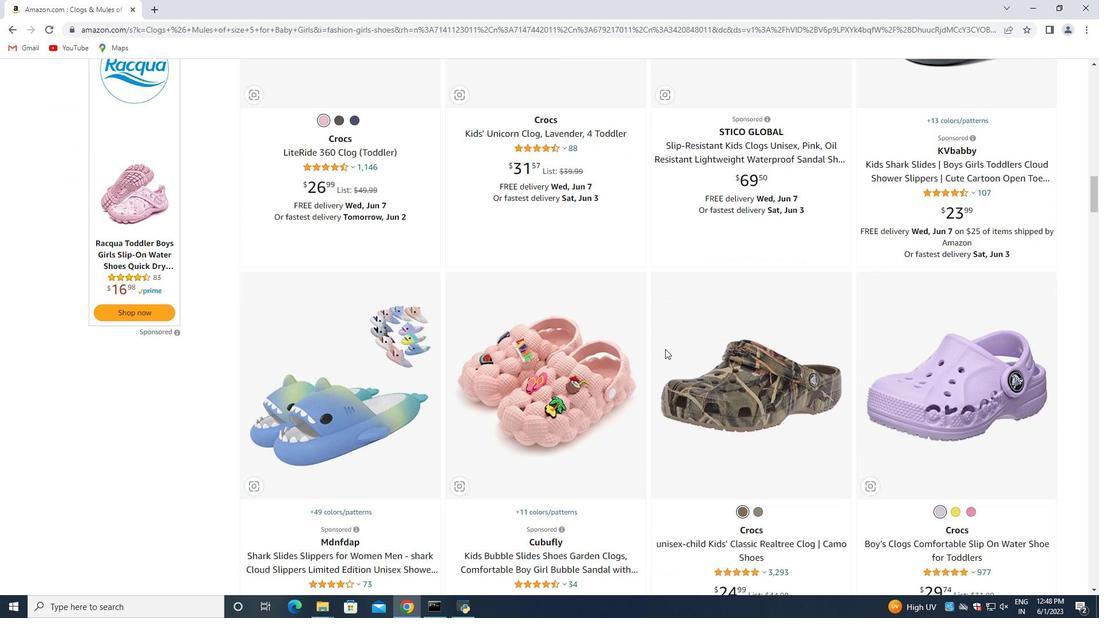 
Action: Mouse moved to (646, 356)
Screenshot: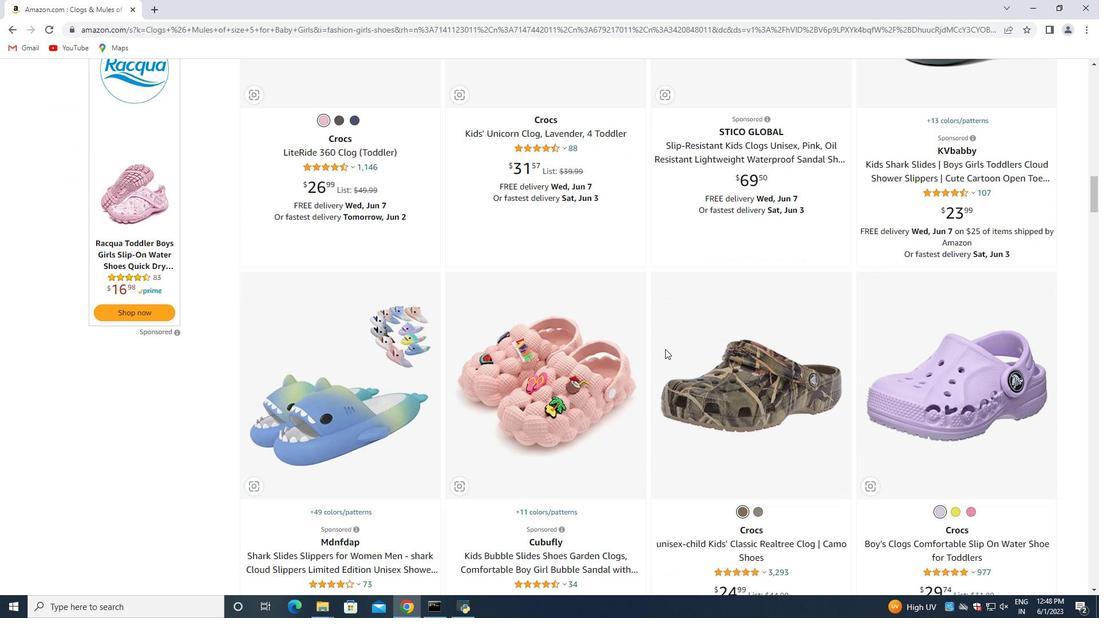 
Action: Mouse scrolled (646, 355) with delta (0, 0)
Screenshot: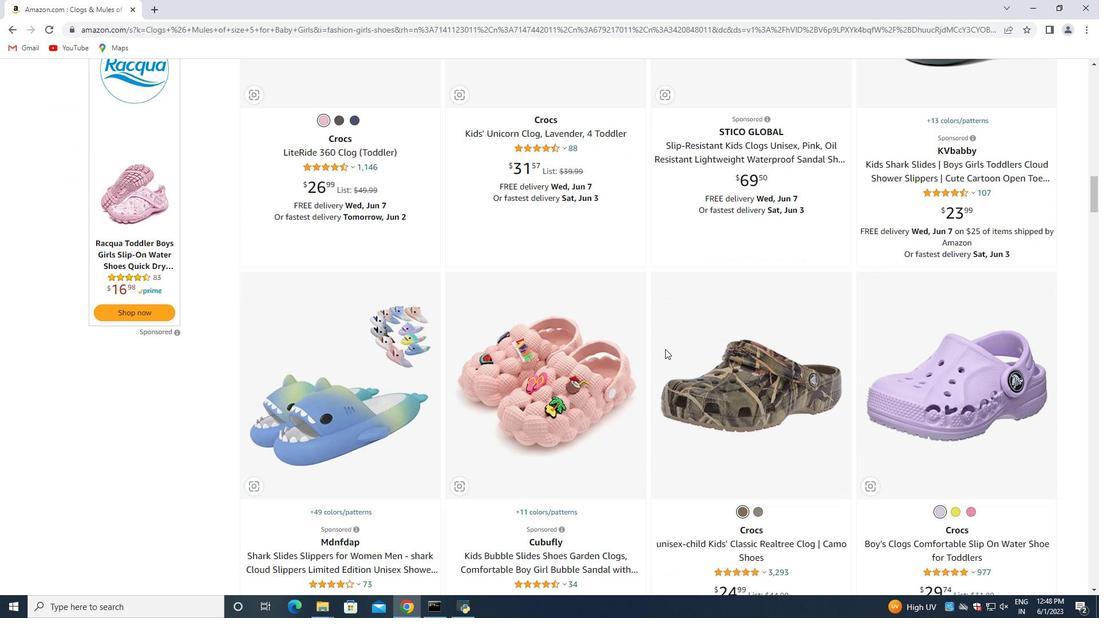 
Action: Mouse moved to (618, 359)
Screenshot: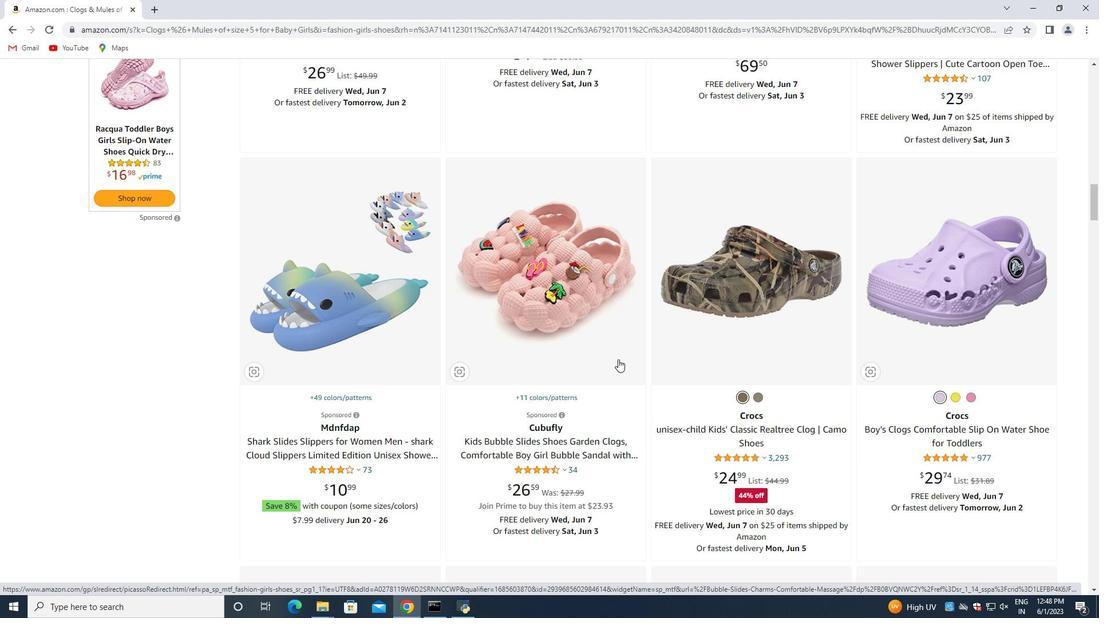 
Action: Mouse scrolled (618, 358) with delta (0, 0)
Screenshot: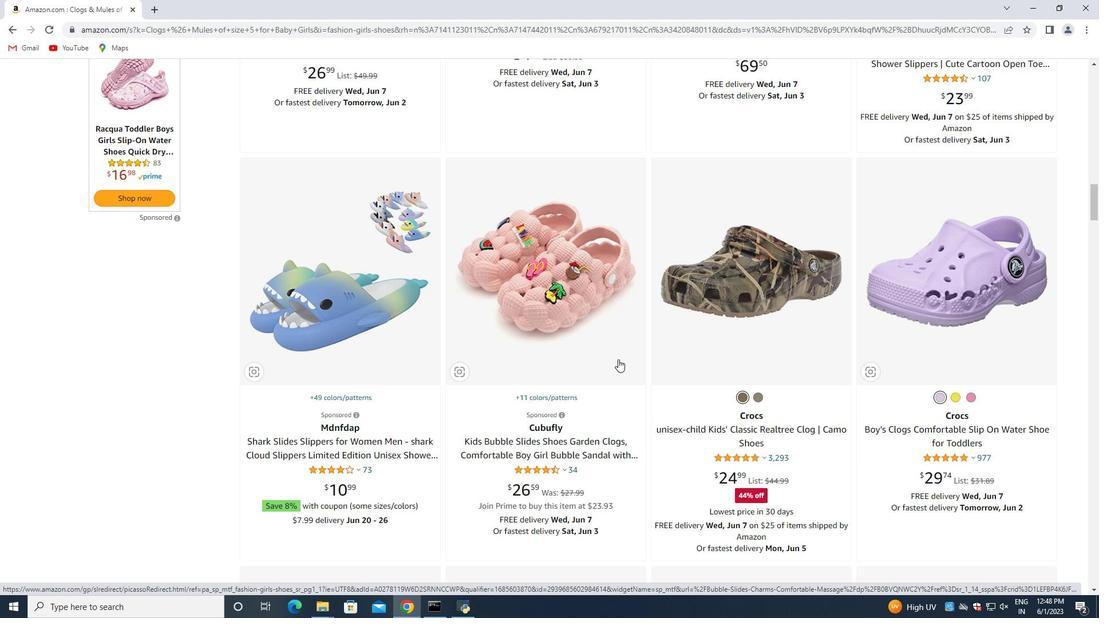 
Action: Mouse scrolled (618, 358) with delta (0, 0)
Screenshot: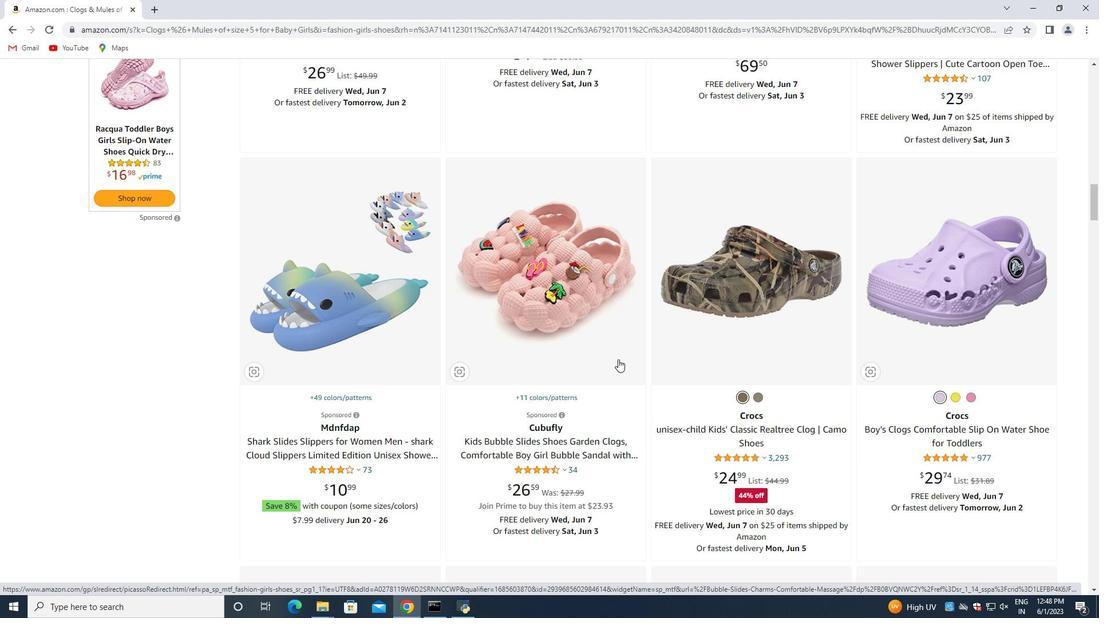 
Action: Mouse scrolled (618, 358) with delta (0, 0)
Screenshot: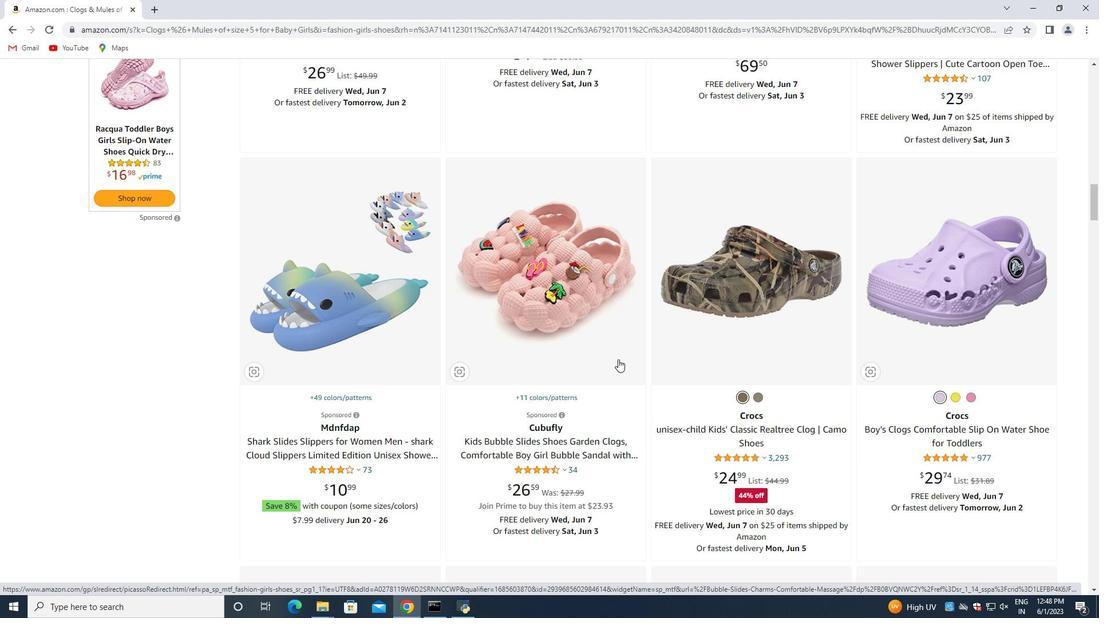 
Action: Mouse moved to (617, 357)
Screenshot: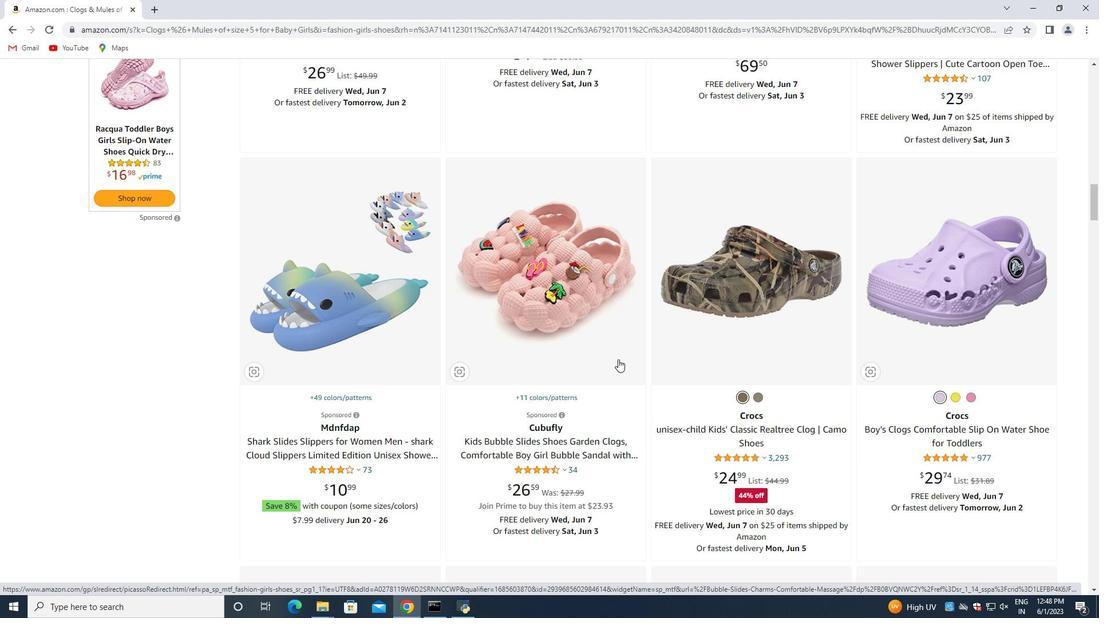 
Action: Mouse scrolled (617, 357) with delta (0, 0)
Screenshot: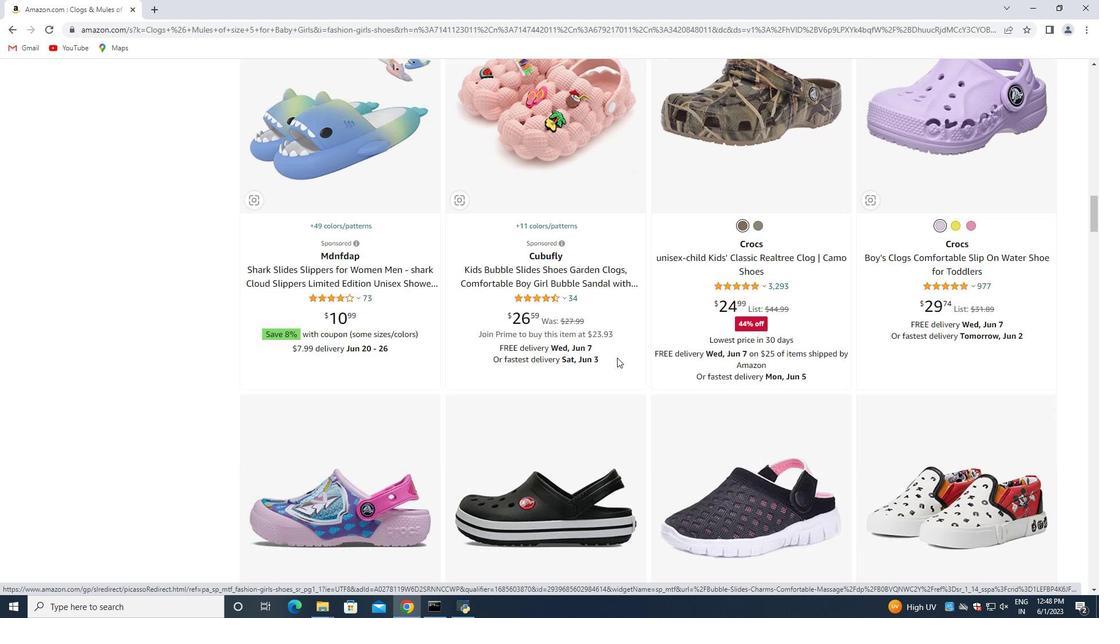 
Action: Mouse scrolled (617, 357) with delta (0, 0)
Screenshot: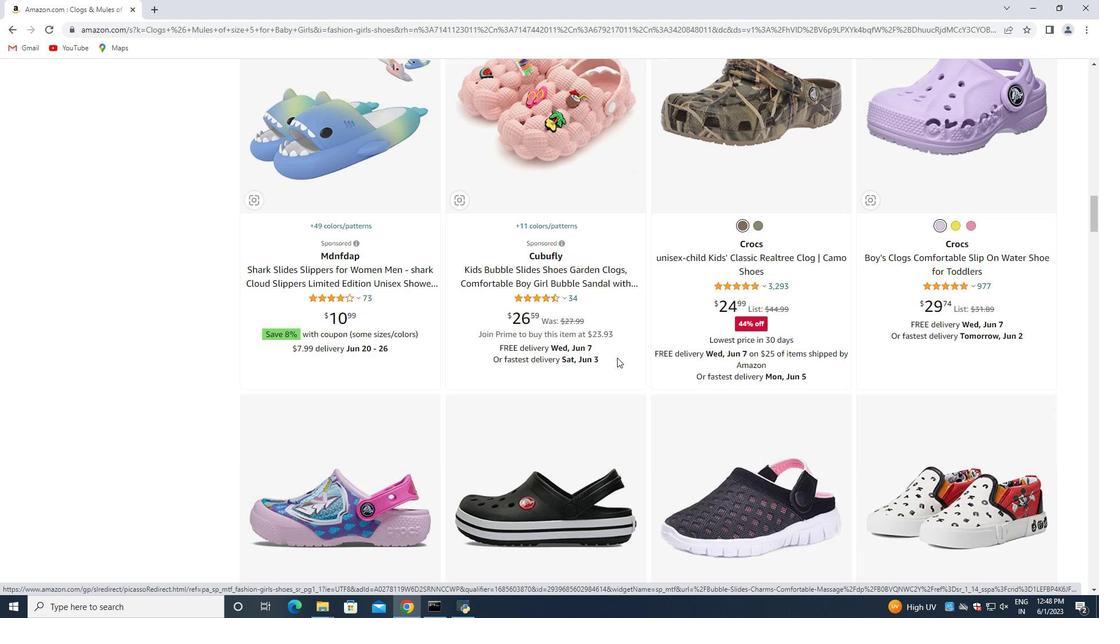 
Action: Mouse scrolled (617, 357) with delta (0, 0)
Screenshot: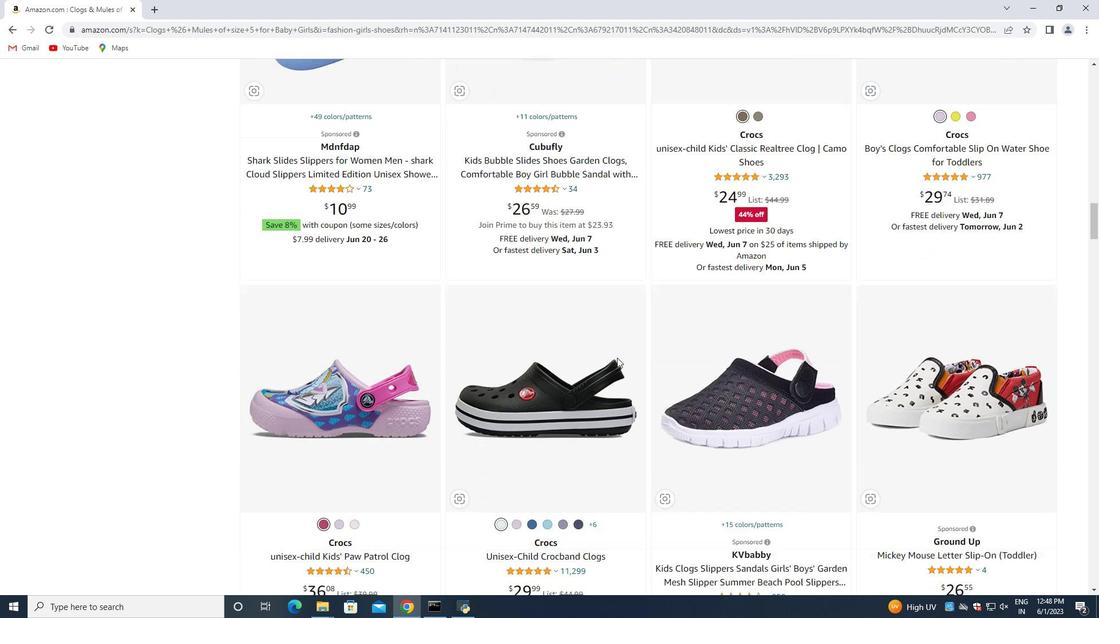 
Action: Mouse scrolled (617, 357) with delta (0, 0)
Screenshot: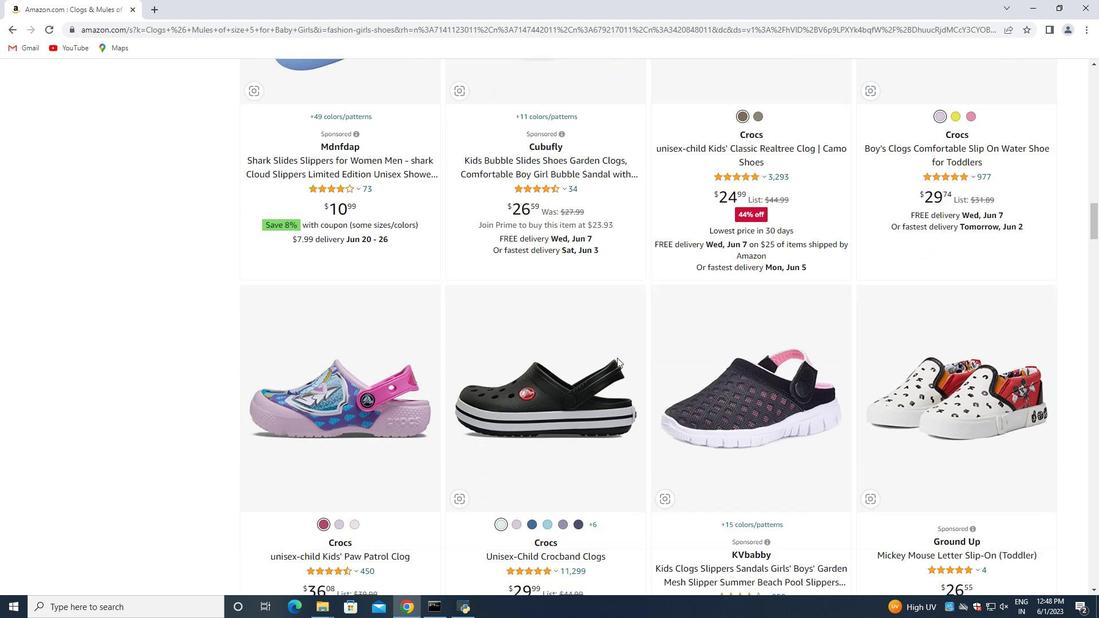 
Action: Mouse moved to (616, 357)
Screenshot: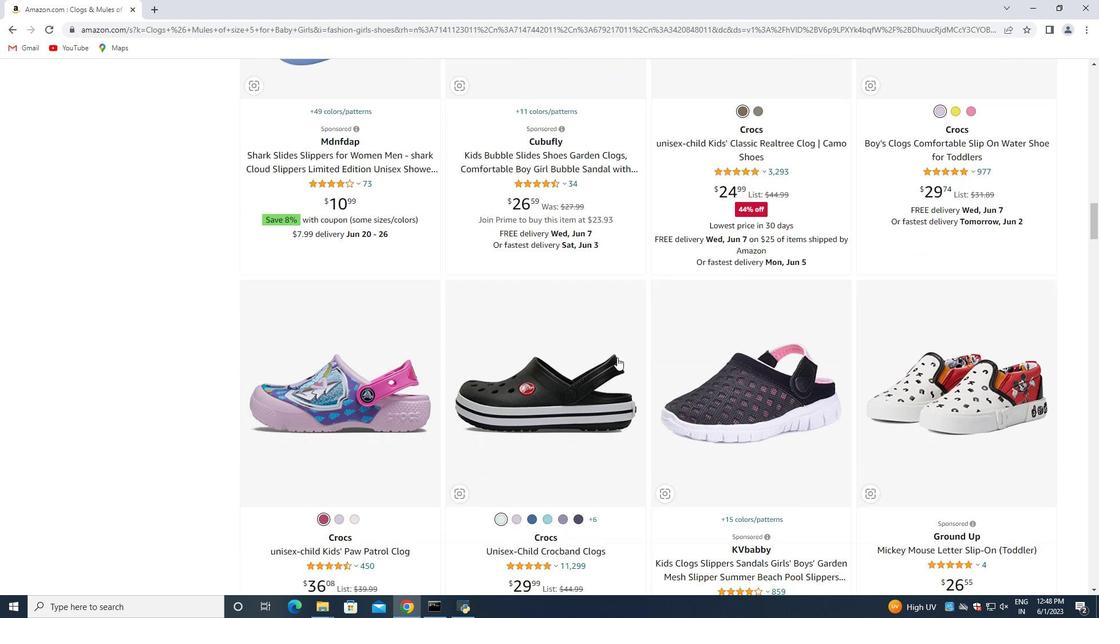 
Action: Mouse scrolled (616, 357) with delta (0, 0)
Screenshot: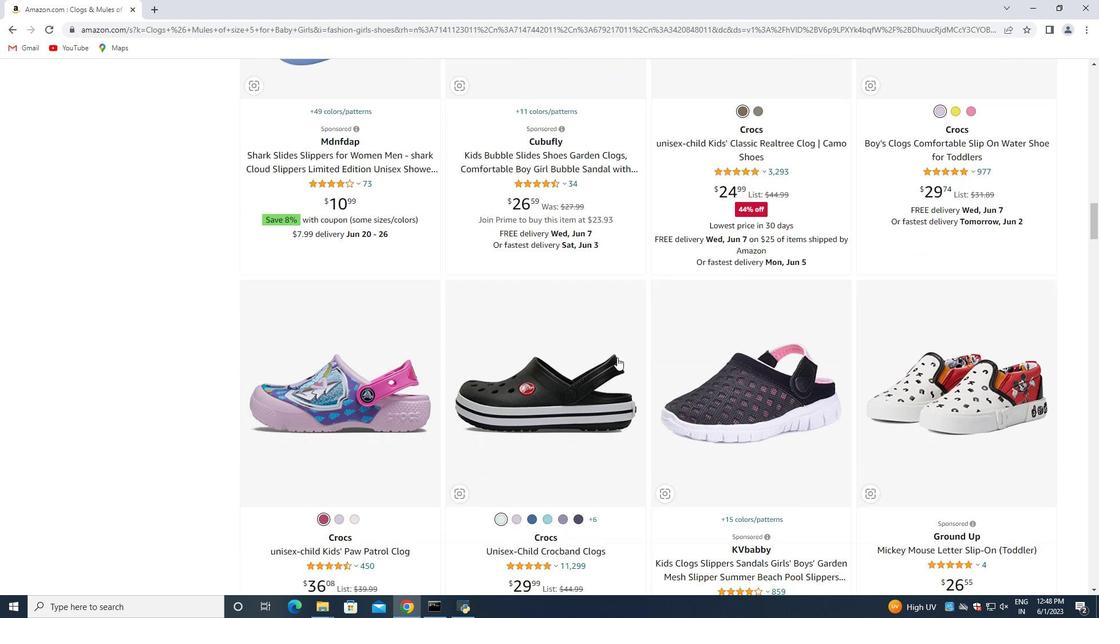 
Action: Mouse moved to (614, 356)
Screenshot: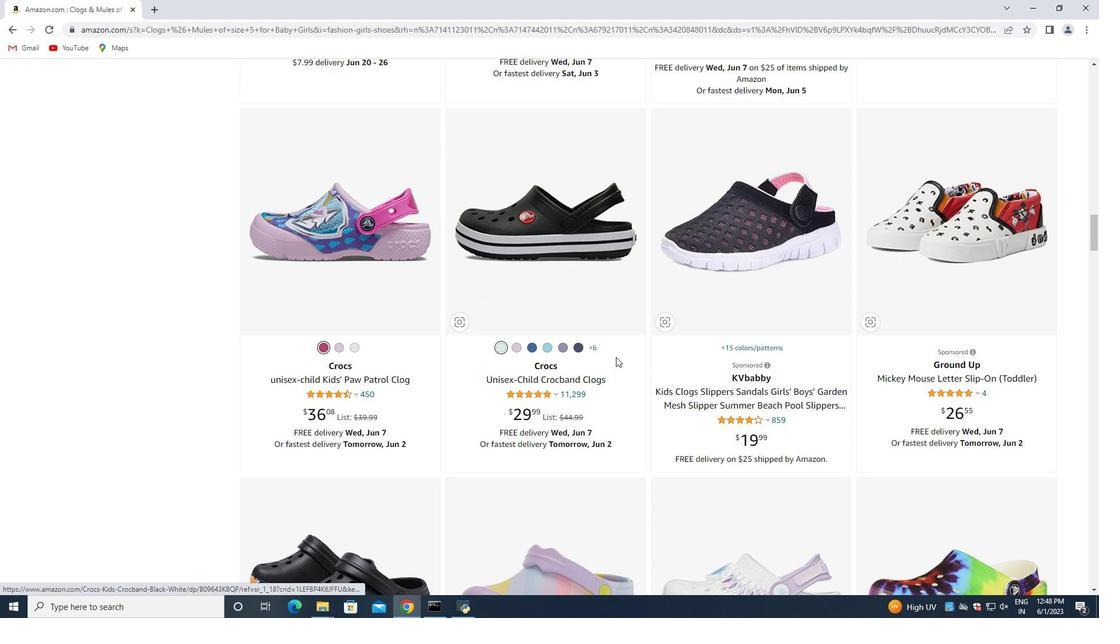 
Action: Mouse scrolled (614, 356) with delta (0, 0)
Screenshot: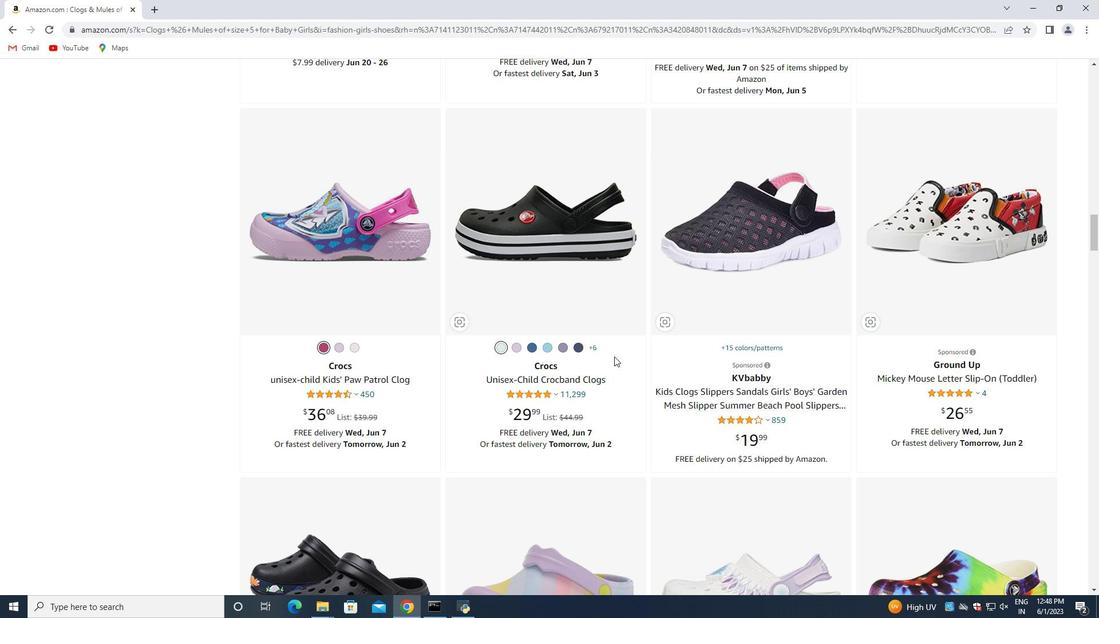 
Action: Mouse scrolled (614, 356) with delta (0, 0)
Screenshot: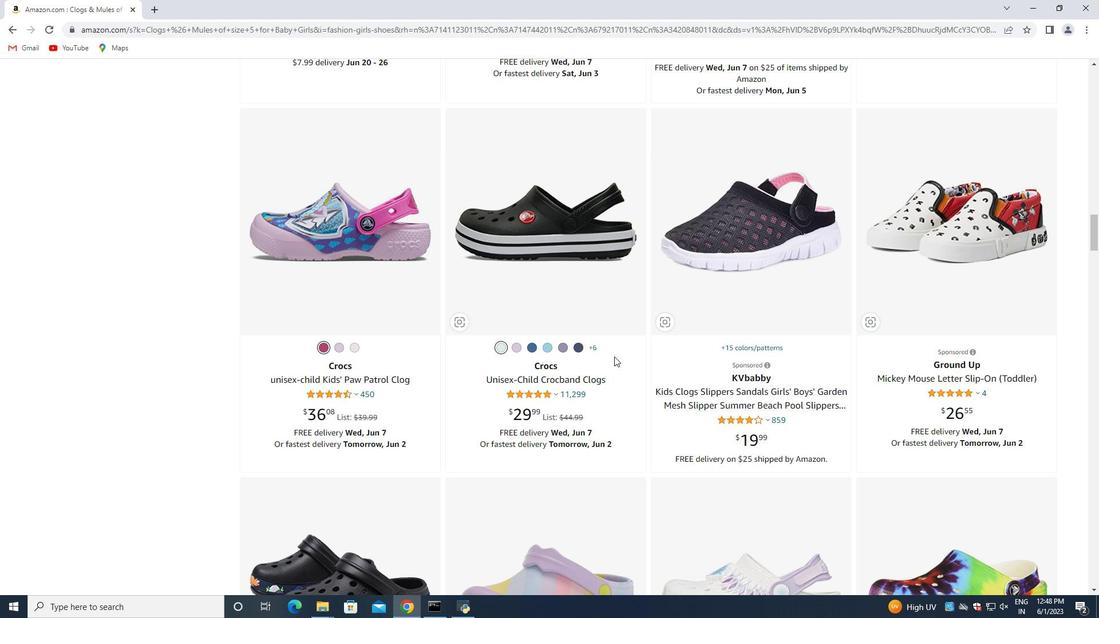 
Action: Mouse moved to (614, 356)
Screenshot: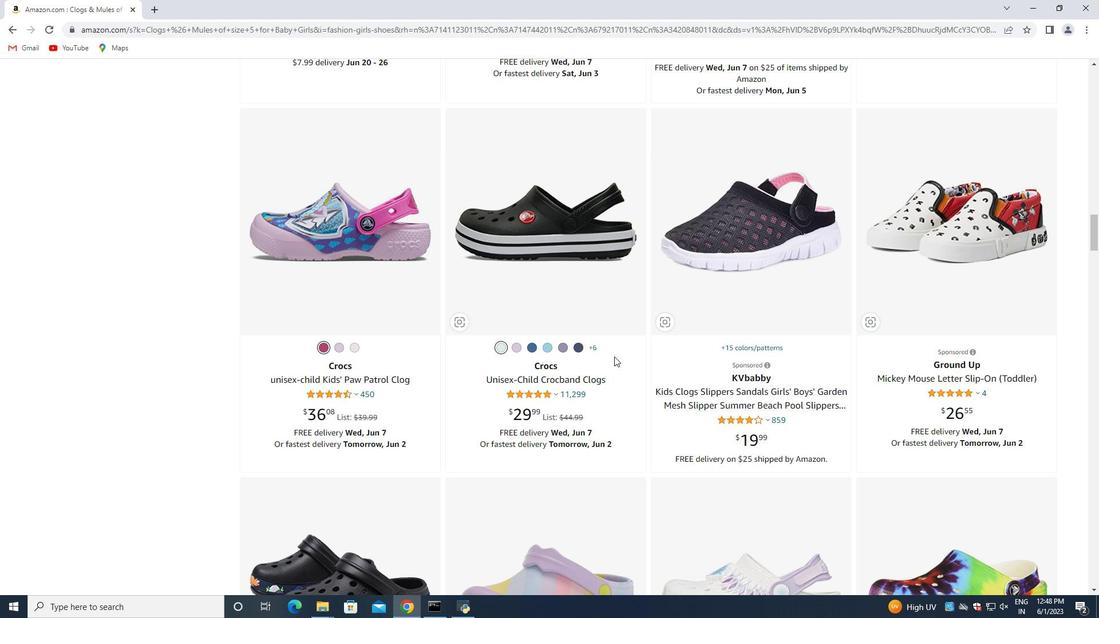 
Action: Mouse scrolled (614, 355) with delta (0, 0)
Screenshot: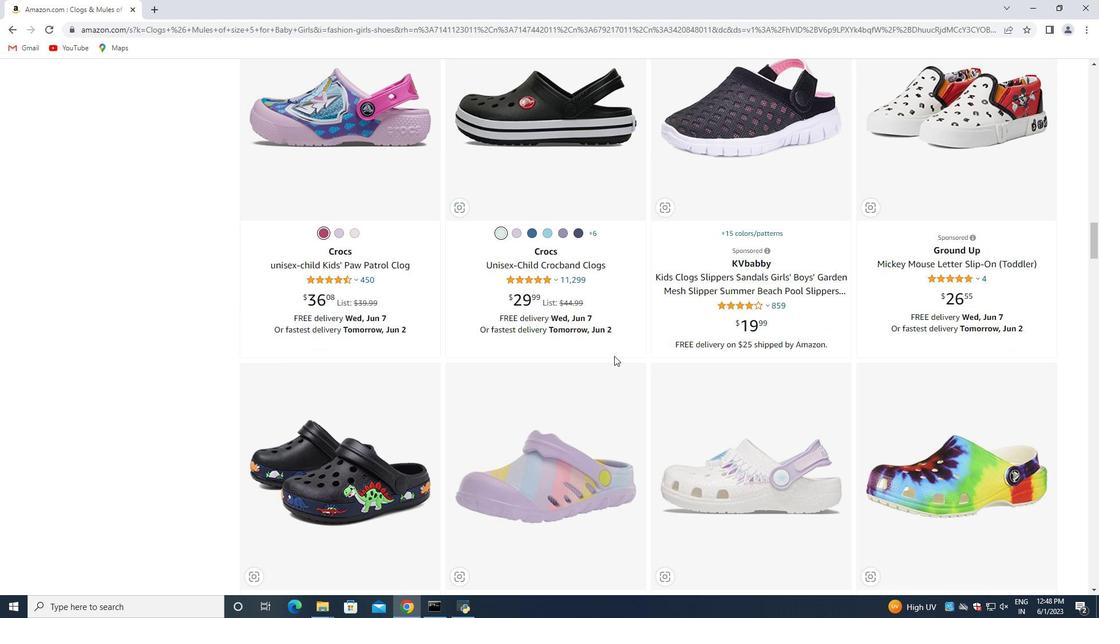 
Action: Mouse scrolled (614, 355) with delta (0, 0)
Screenshot: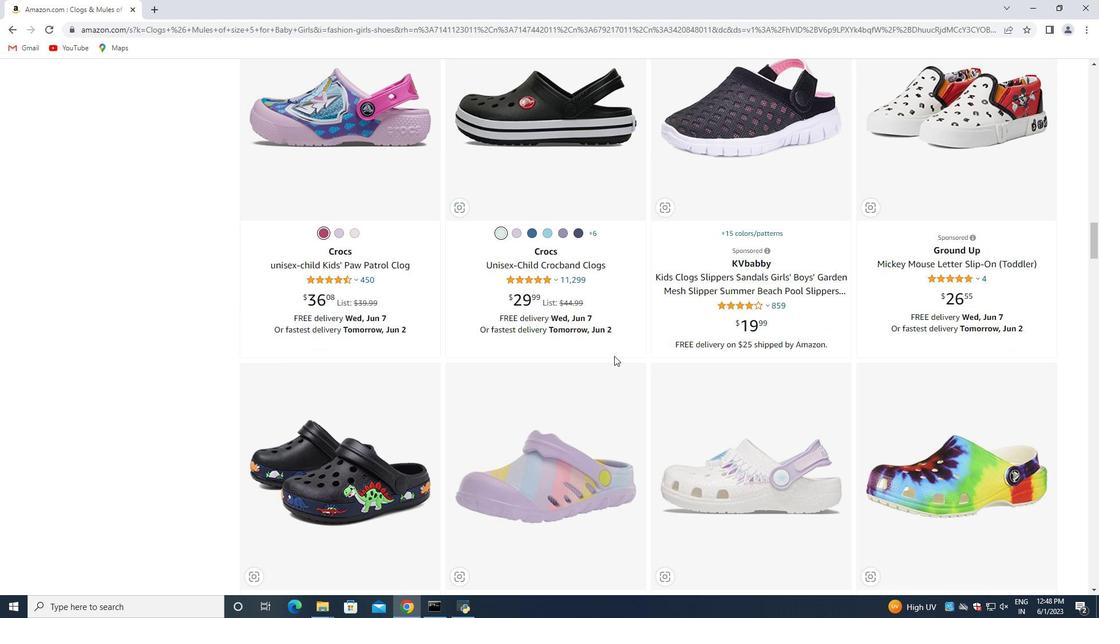 
Action: Mouse moved to (614, 356)
Screenshot: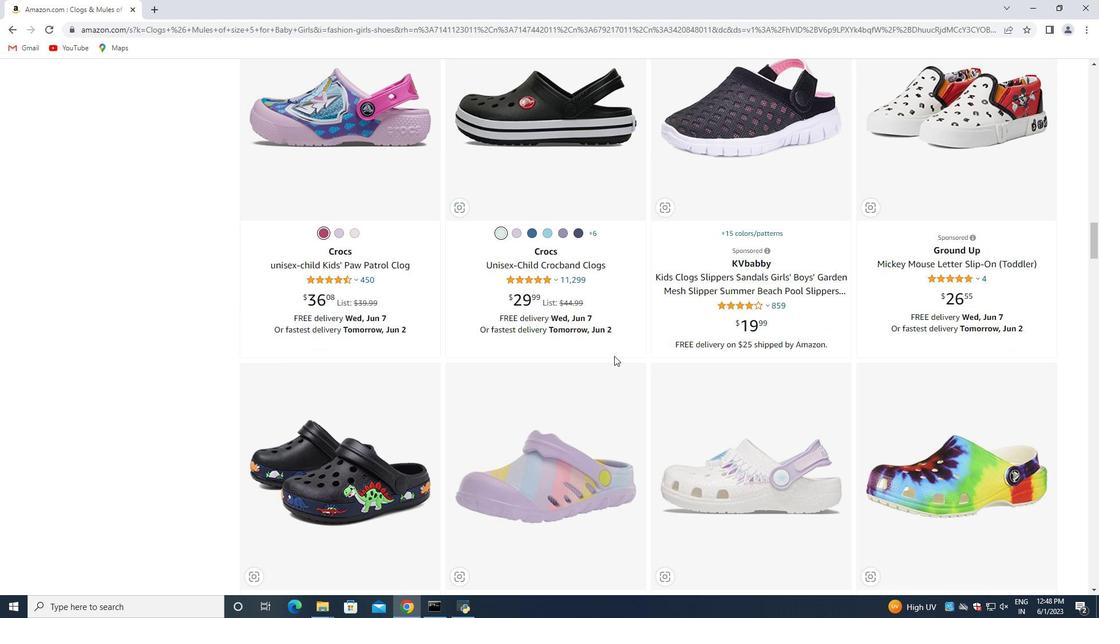 
Action: Mouse scrolled (614, 355) with delta (0, 0)
Screenshot: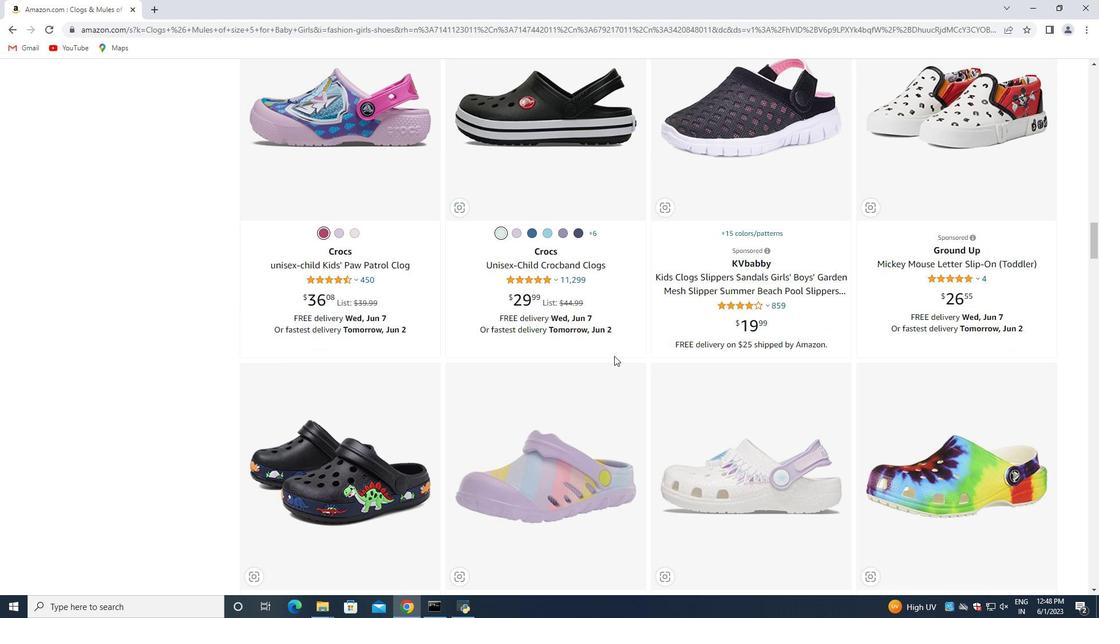 
Action: Mouse moved to (615, 356)
Screenshot: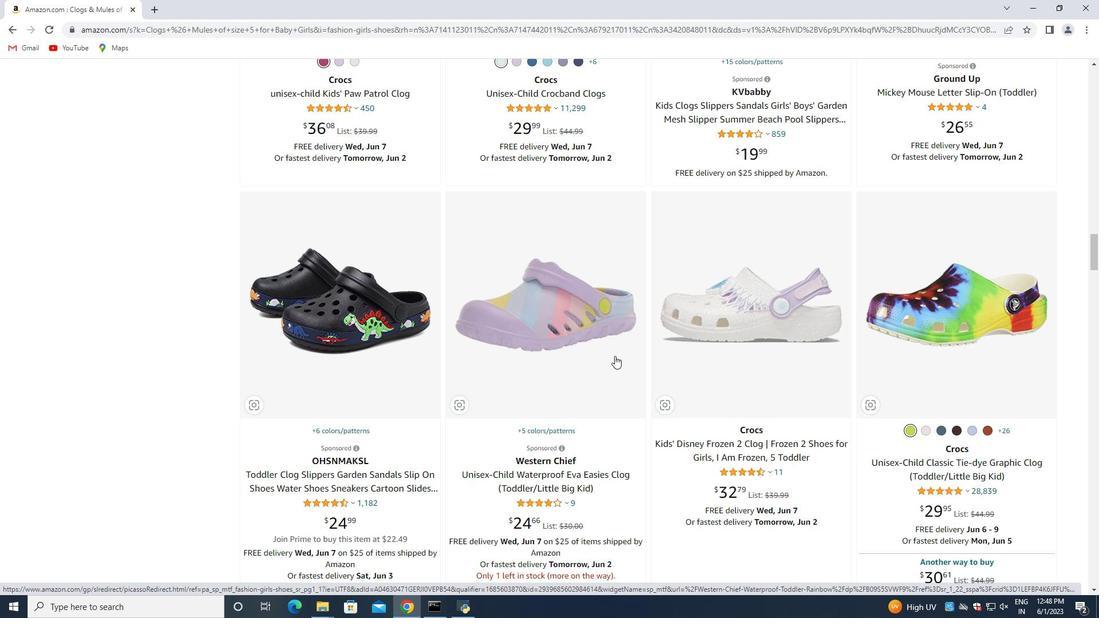 
Action: Mouse scrolled (615, 355) with delta (0, 0)
Screenshot: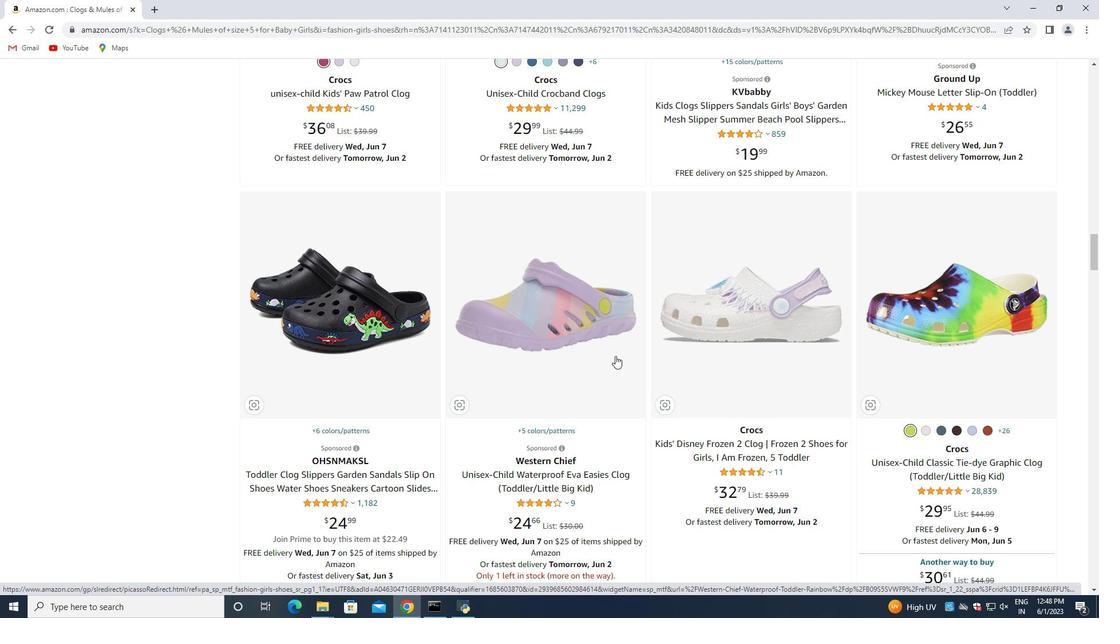 
Action: Mouse moved to (615, 356)
Screenshot: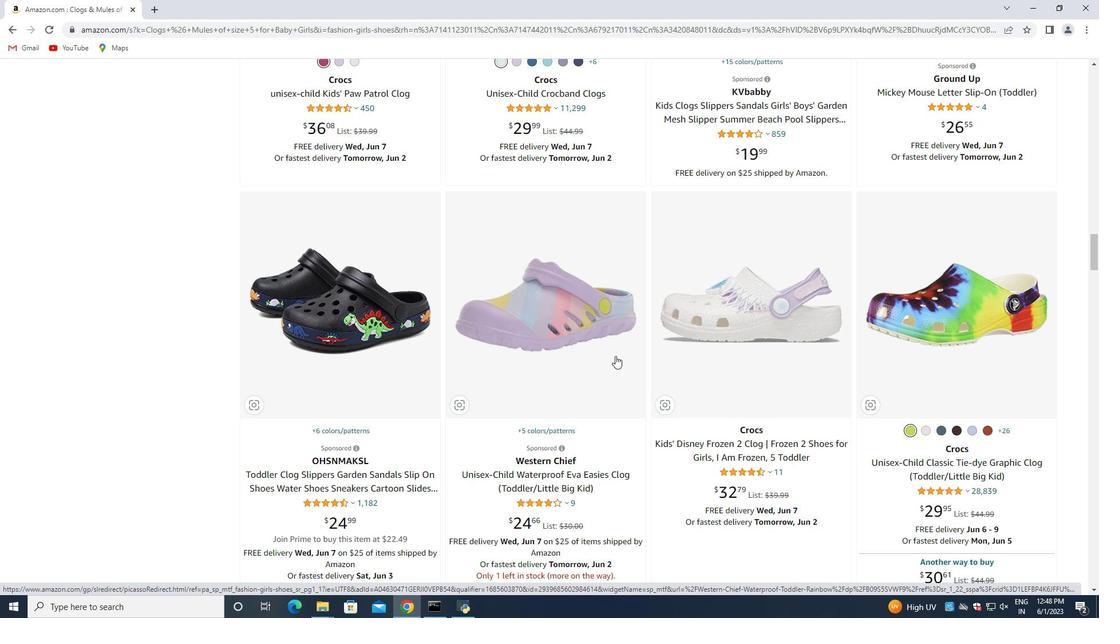 
Action: Mouse scrolled (615, 355) with delta (0, 0)
Screenshot: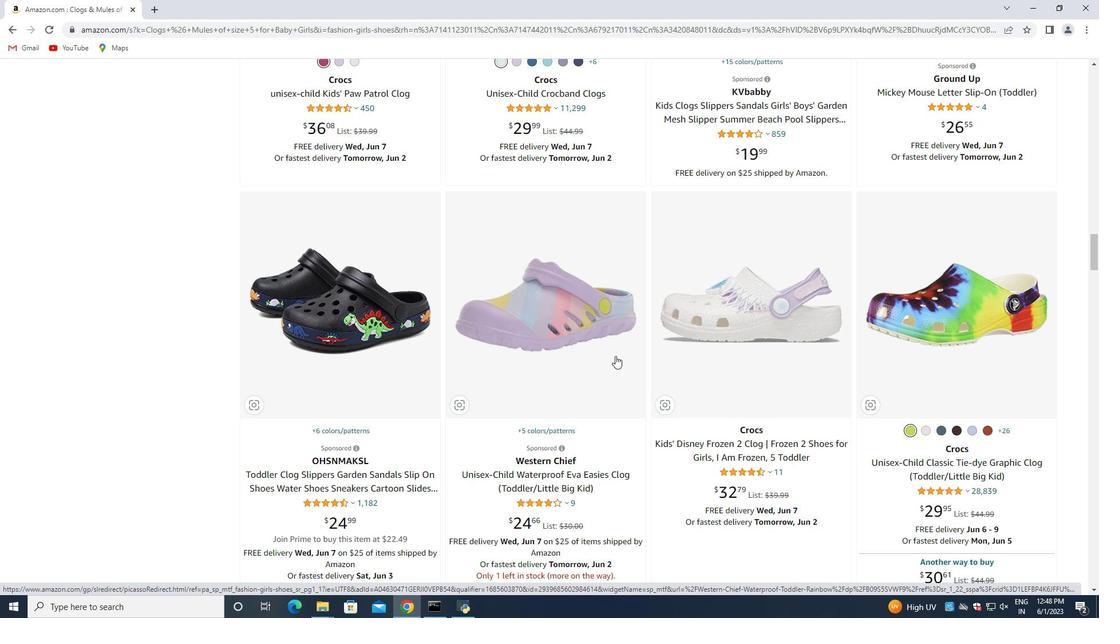 
Action: Mouse scrolled (615, 355) with delta (0, 0)
Screenshot: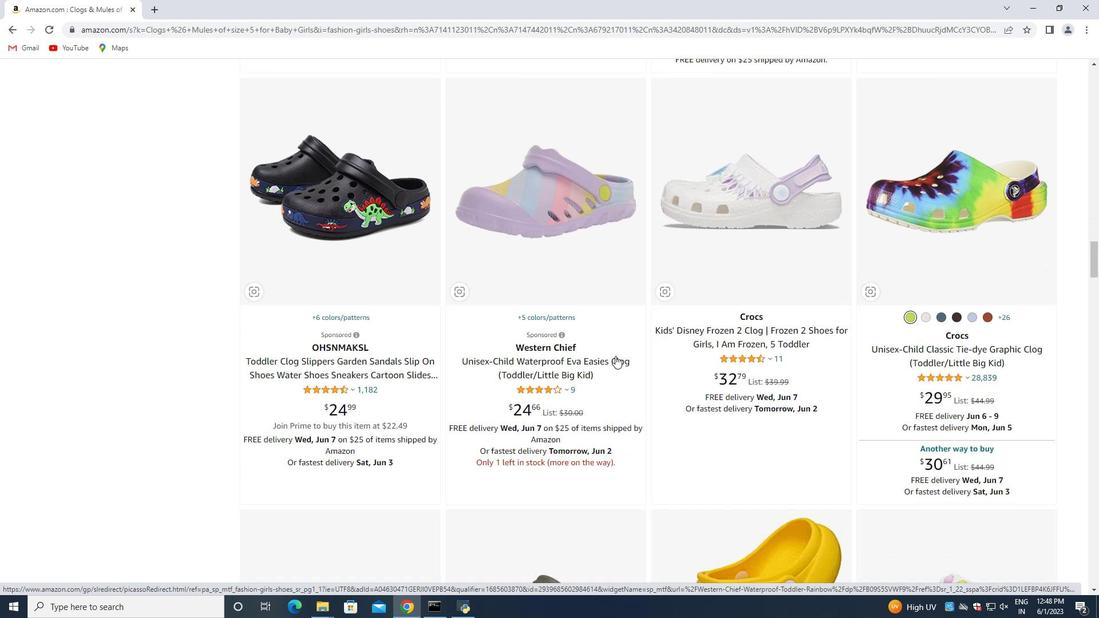 
Action: Mouse scrolled (615, 355) with delta (0, 0)
Screenshot: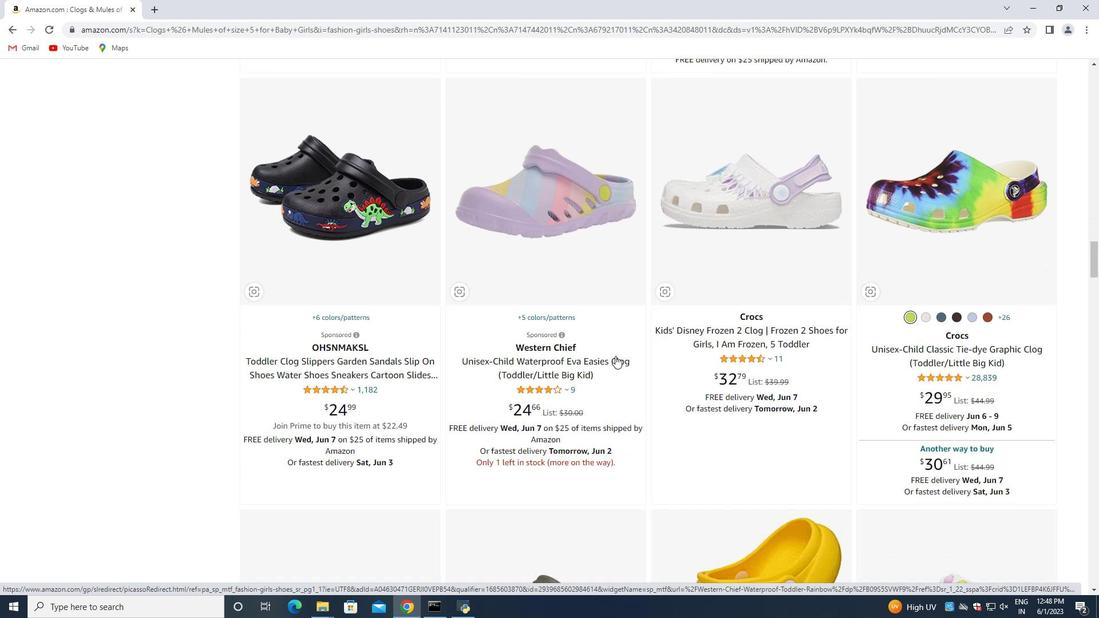 
Action: Mouse scrolled (615, 355) with delta (0, 0)
Screenshot: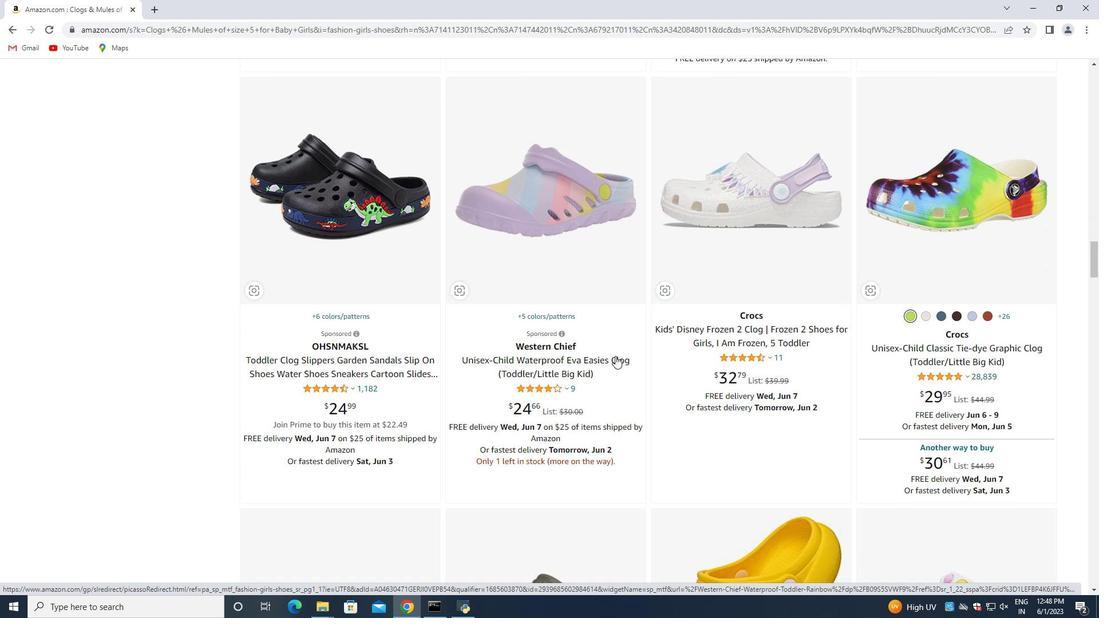 
Action: Mouse moved to (615, 357)
Screenshot: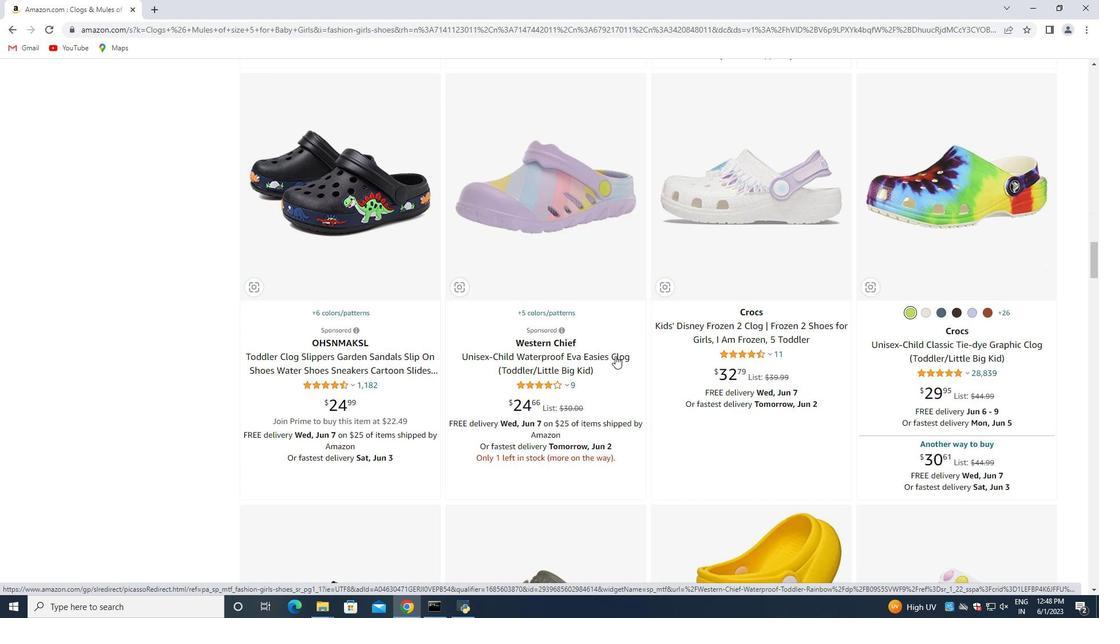 
Action: Mouse scrolled (615, 356) with delta (0, 0)
Screenshot: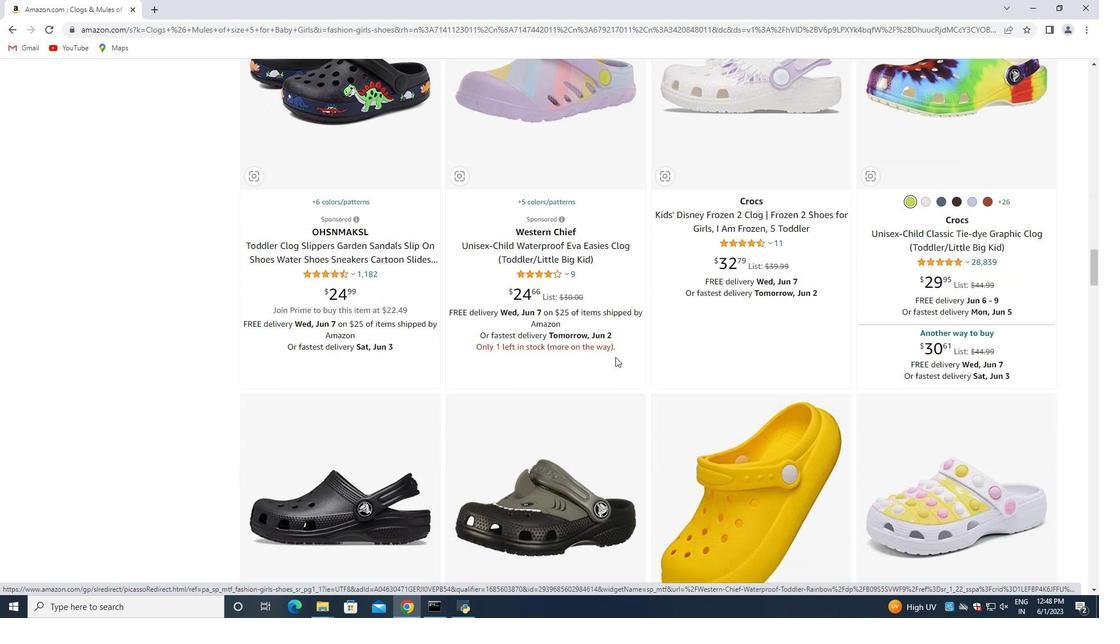 
Action: Mouse scrolled (615, 356) with delta (0, 0)
Screenshot: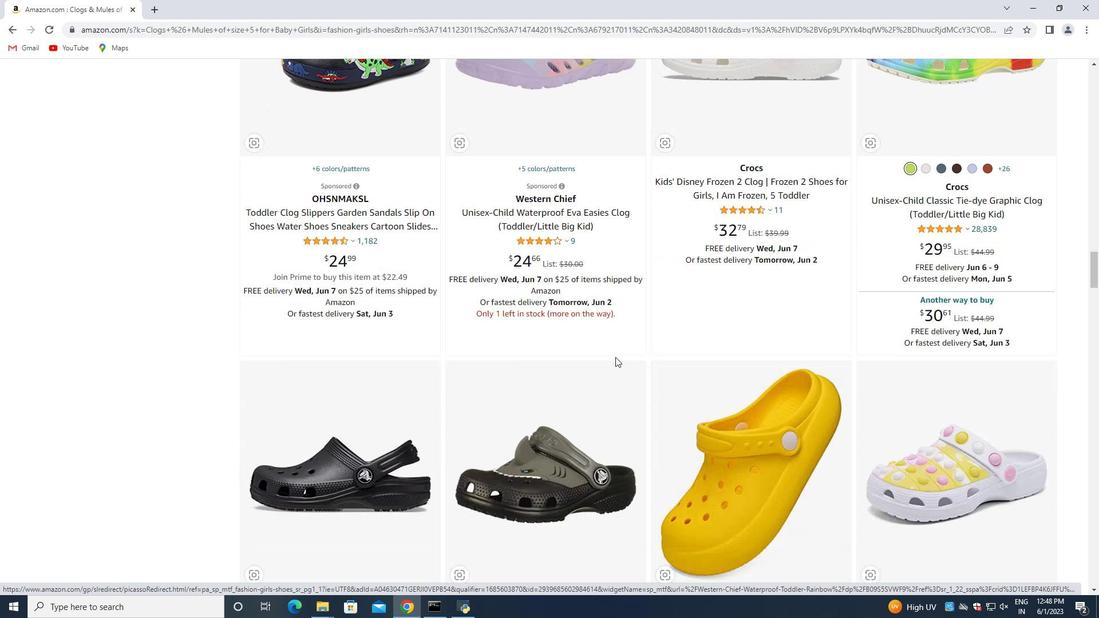 
Action: Mouse scrolled (615, 356) with delta (0, 0)
Screenshot: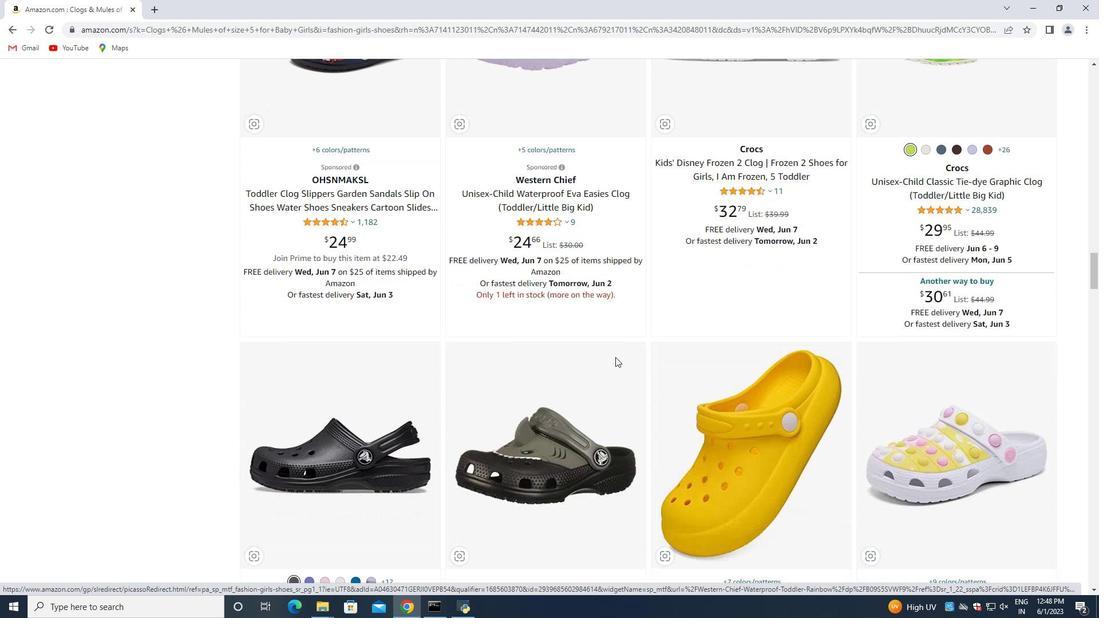 
Action: Mouse moved to (591, 354)
Screenshot: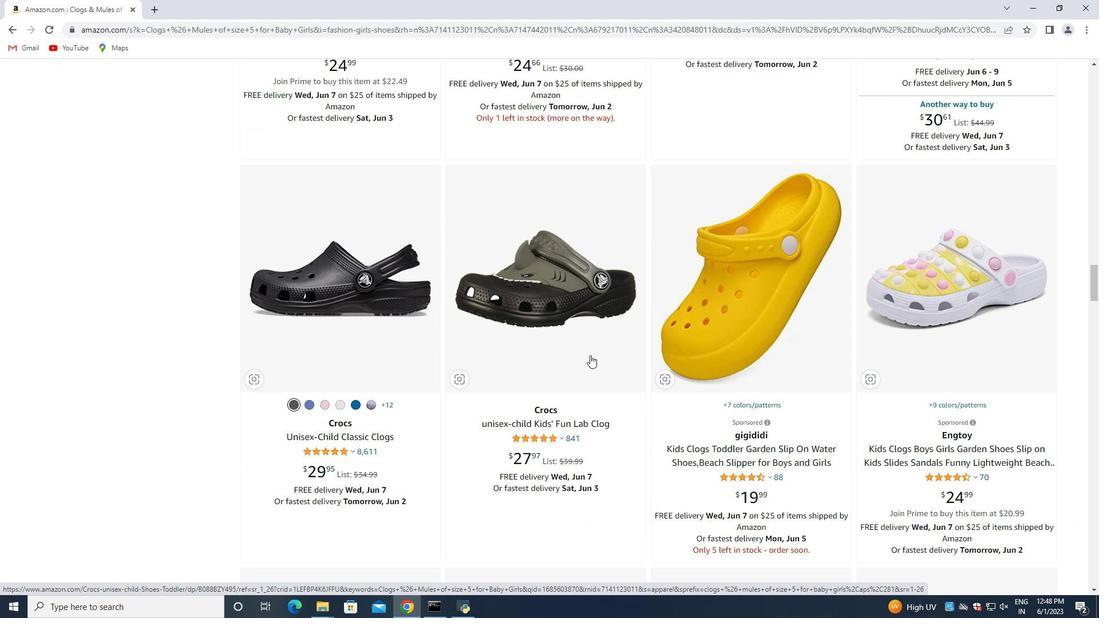 
Action: Mouse scrolled (591, 354) with delta (0, 0)
Screenshot: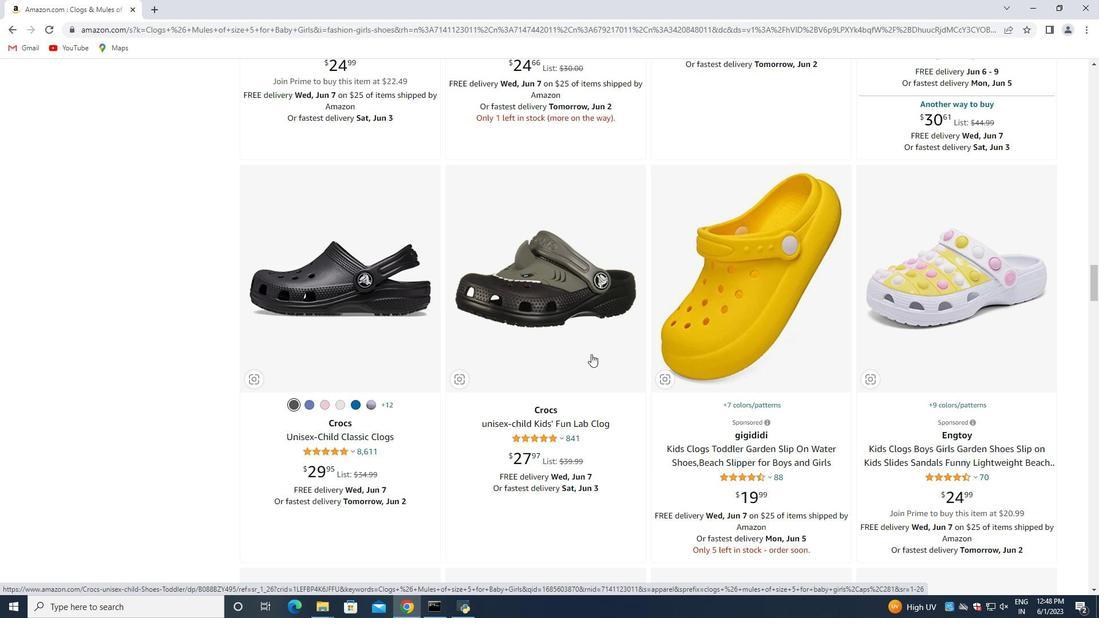 
Action: Mouse scrolled (591, 354) with delta (0, 0)
Screenshot: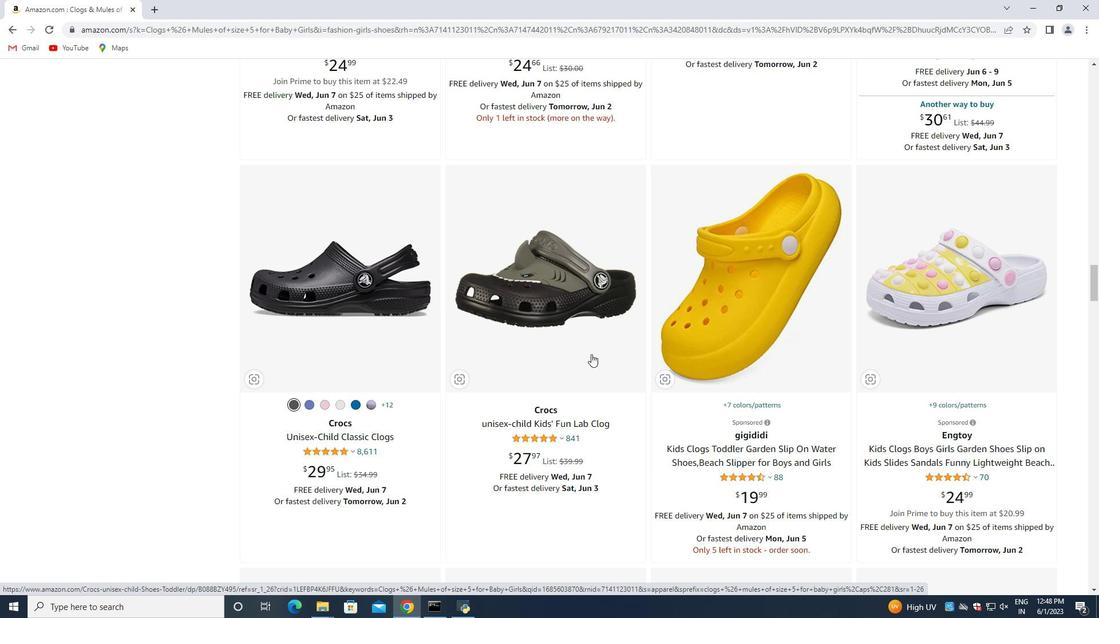 
Action: Mouse scrolled (591, 354) with delta (0, 0)
Screenshot: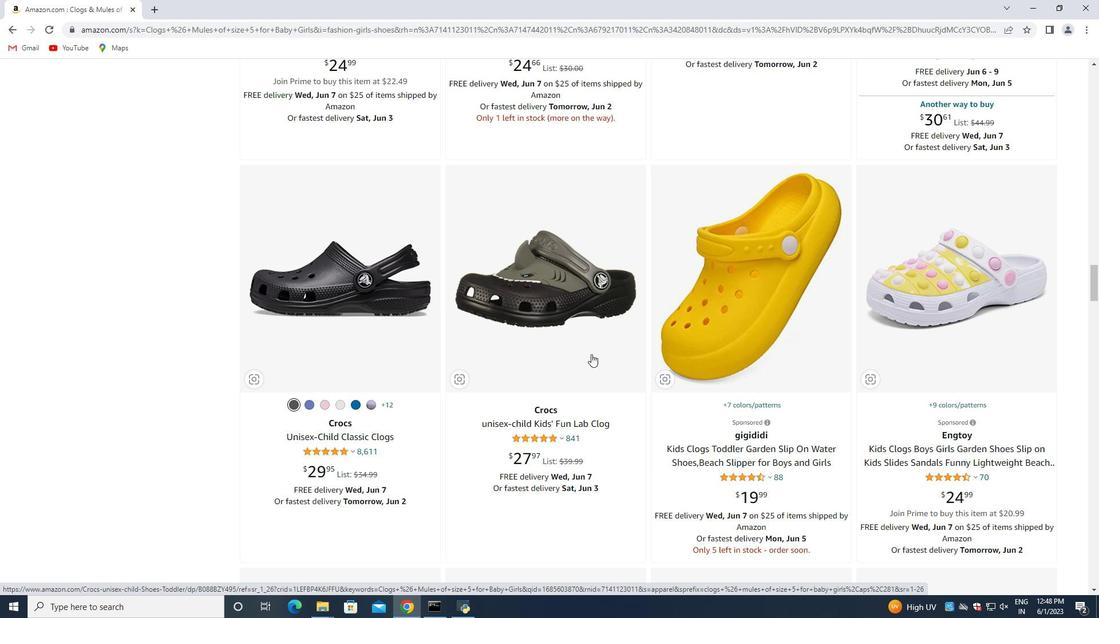 
Action: Mouse scrolled (591, 354) with delta (0, 0)
Screenshot: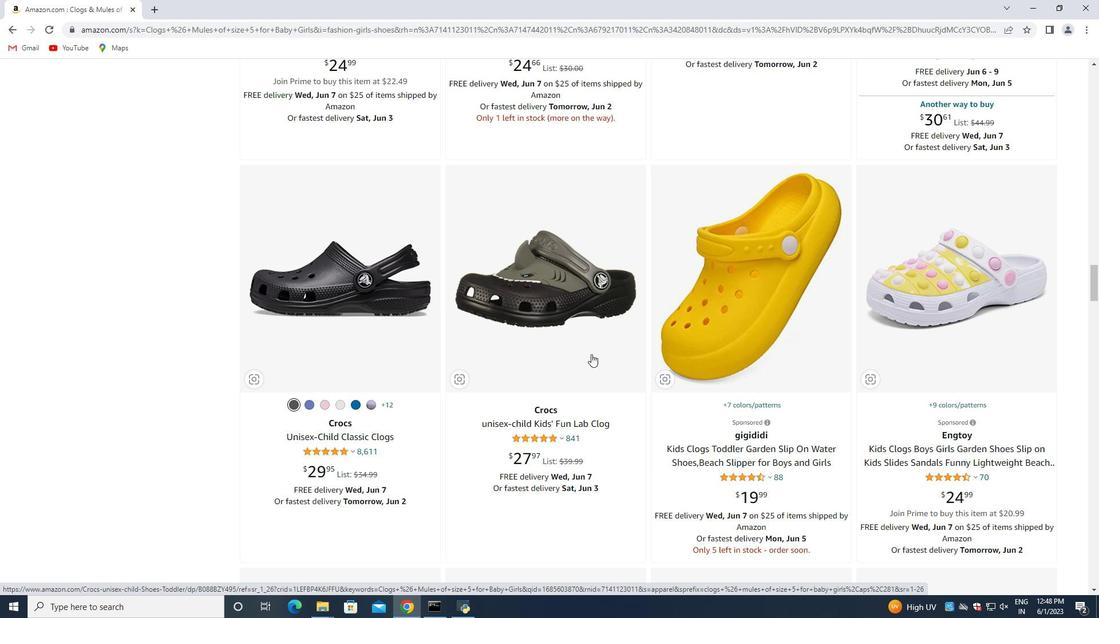 
Action: Mouse scrolled (591, 354) with delta (0, 0)
Screenshot: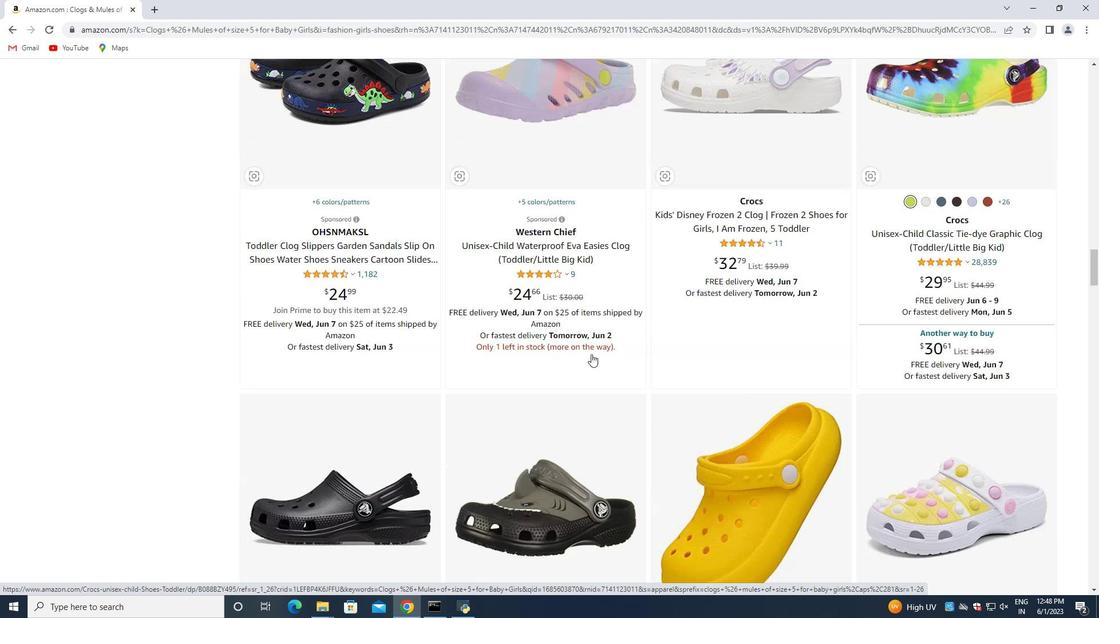 
Action: Mouse scrolled (591, 354) with delta (0, 0)
Screenshot: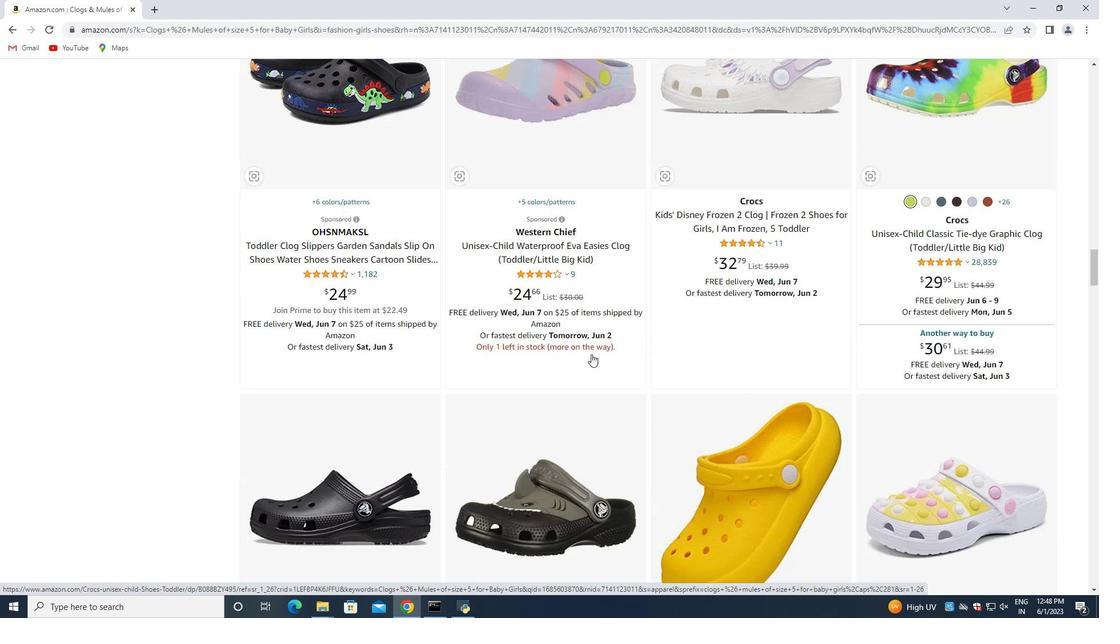 
Action: Mouse scrolled (591, 354) with delta (0, 0)
Screenshot: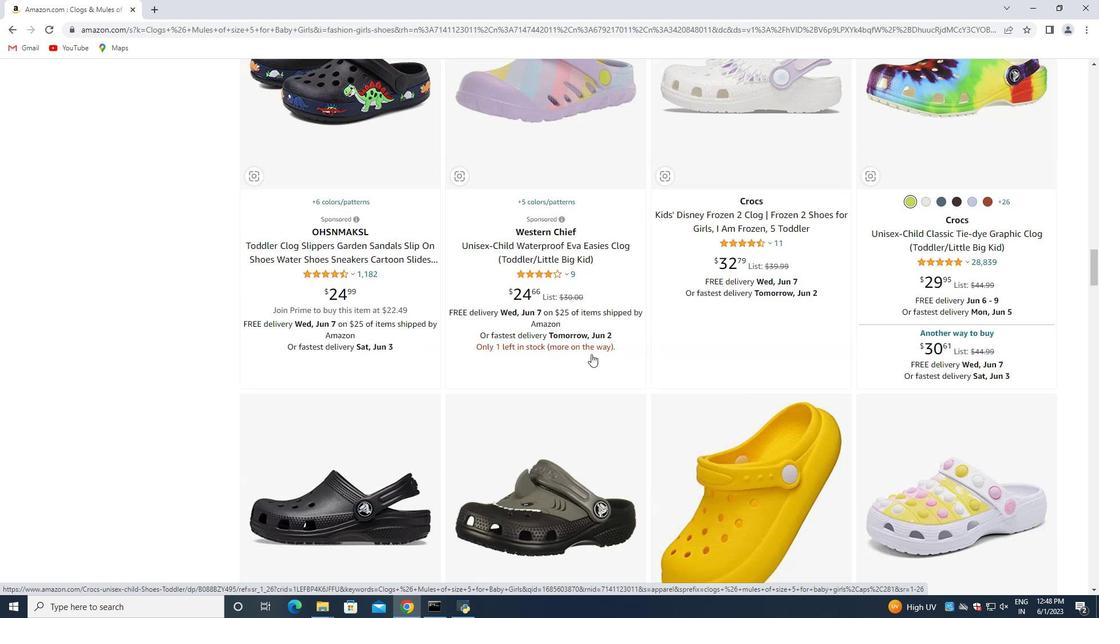 
Action: Mouse scrolled (591, 354) with delta (0, 0)
Screenshot: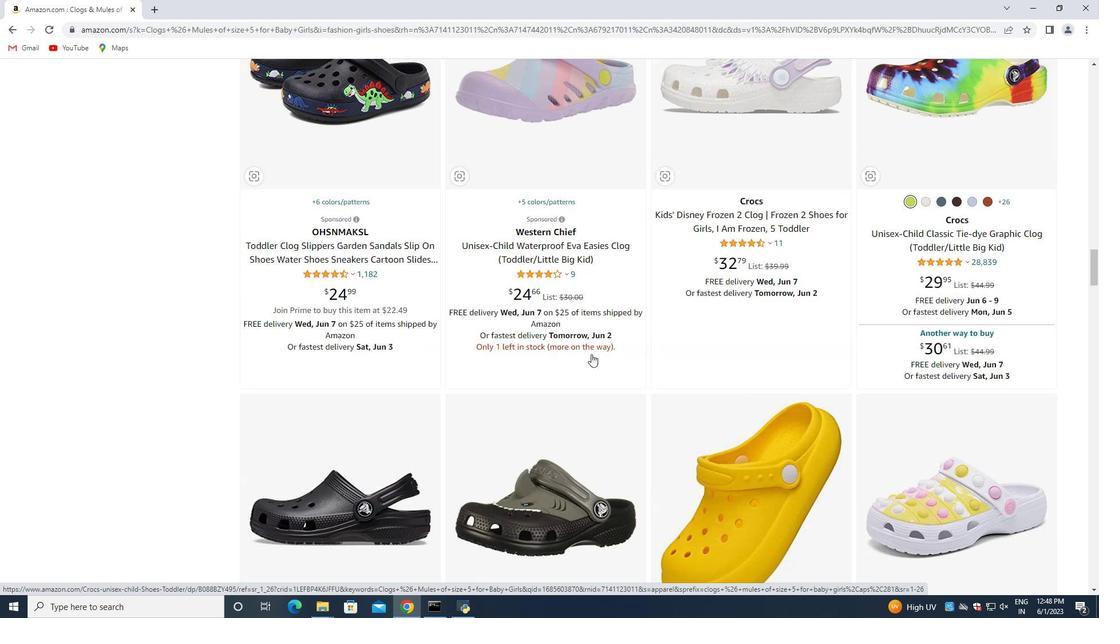 
Action: Mouse scrolled (591, 354) with delta (0, 0)
Screenshot: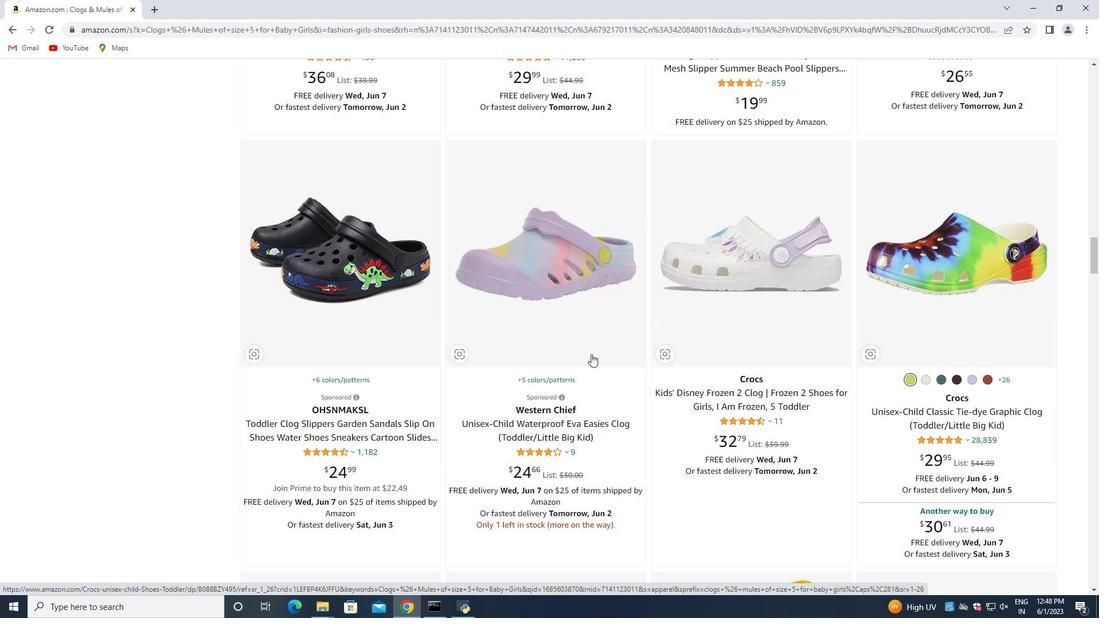 
Action: Mouse scrolled (591, 354) with delta (0, 0)
Screenshot: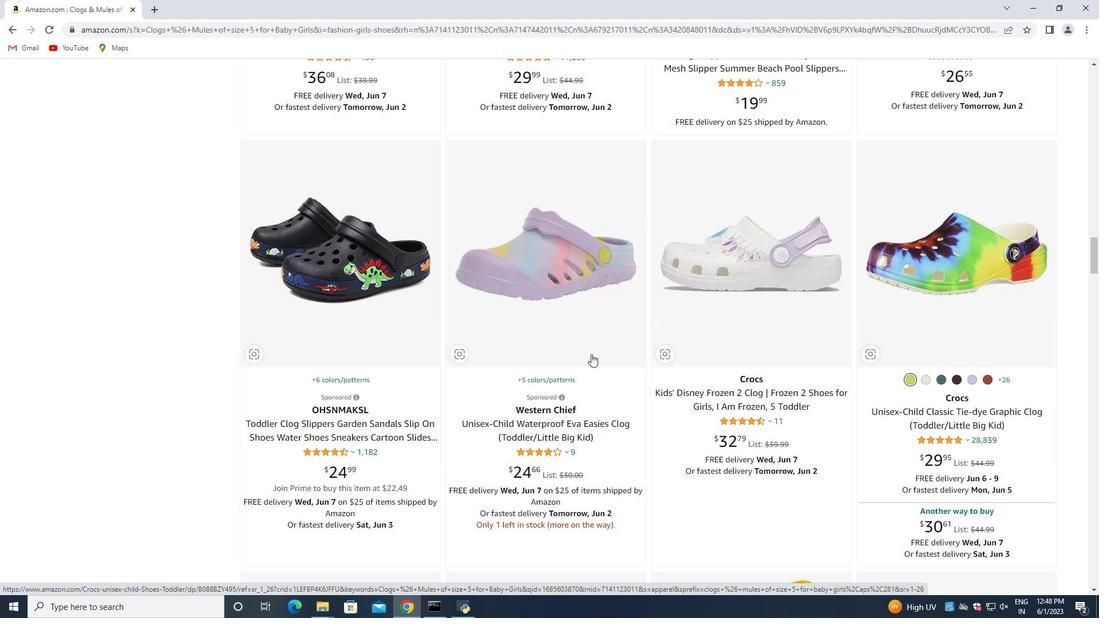 
Action: Mouse scrolled (591, 354) with delta (0, 0)
Screenshot: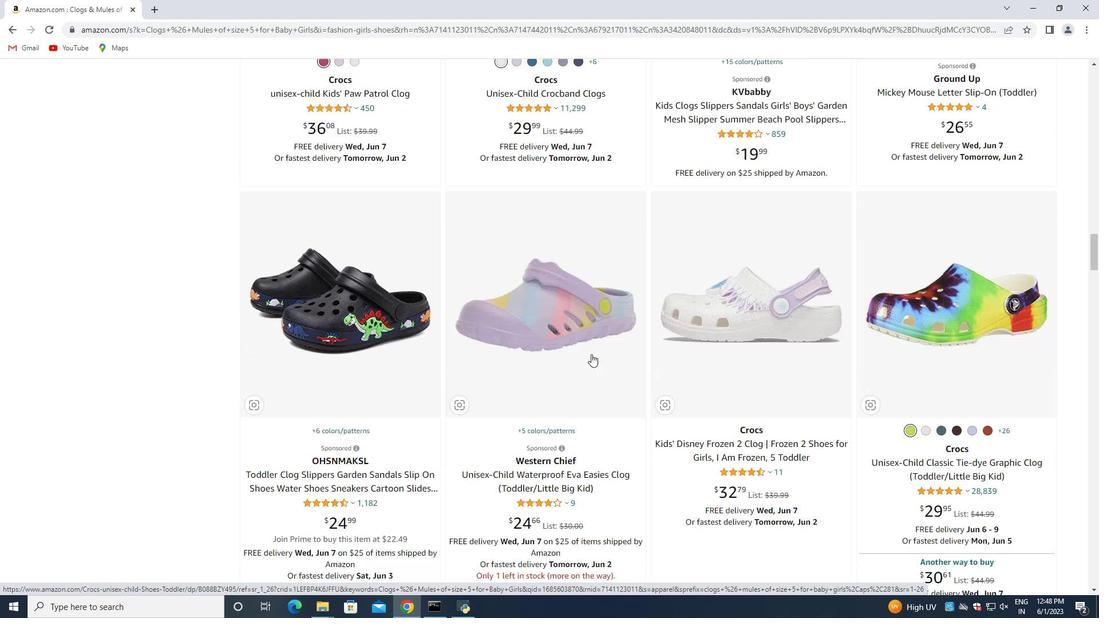 
Action: Mouse scrolled (591, 354) with delta (0, 0)
Screenshot: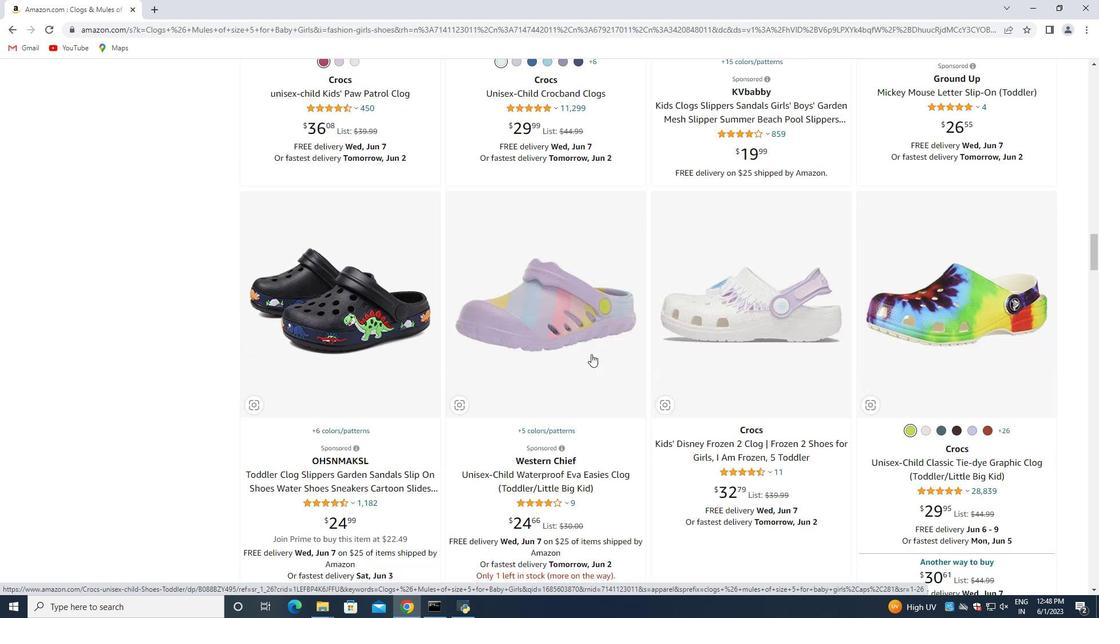 
Action: Mouse scrolled (591, 354) with delta (0, 0)
Screenshot: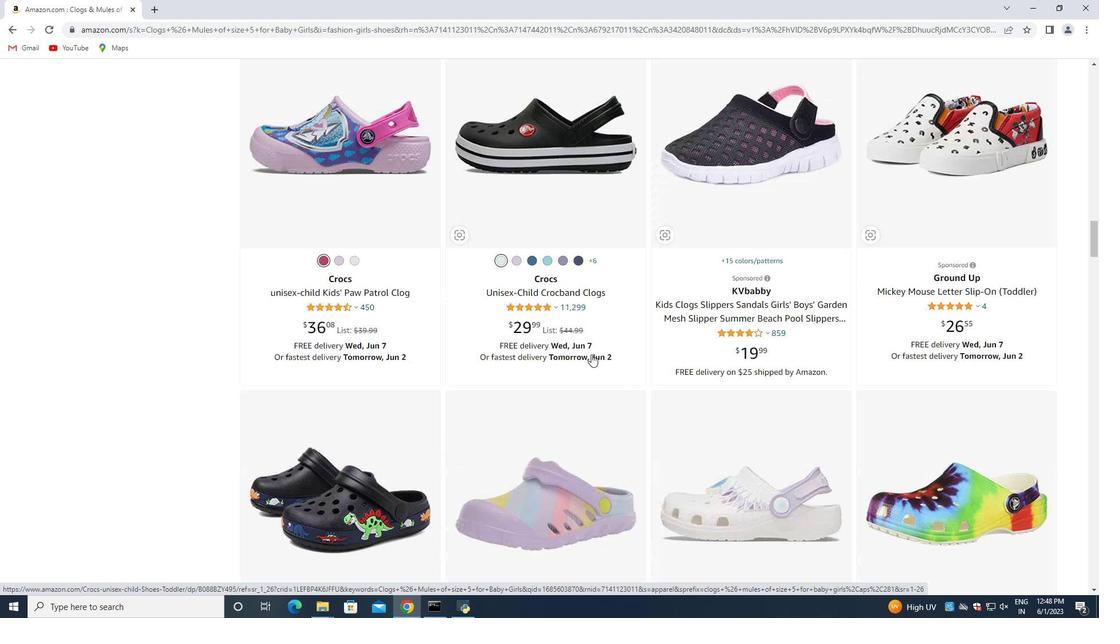 
Action: Mouse scrolled (591, 354) with delta (0, 0)
Screenshot: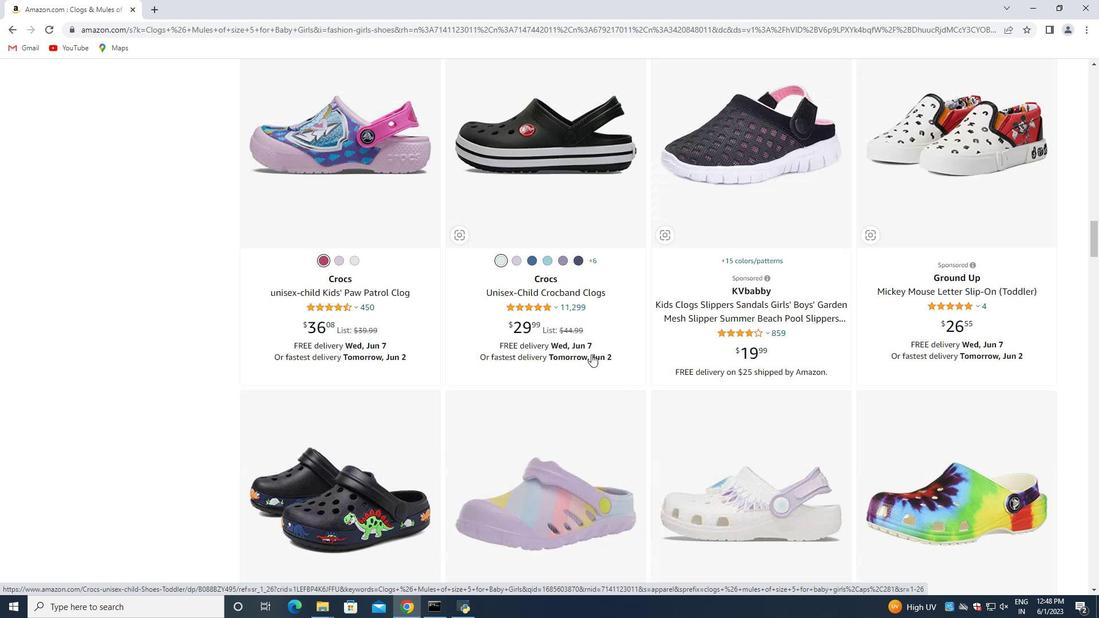 
Action: Mouse scrolled (591, 354) with delta (0, 0)
Screenshot: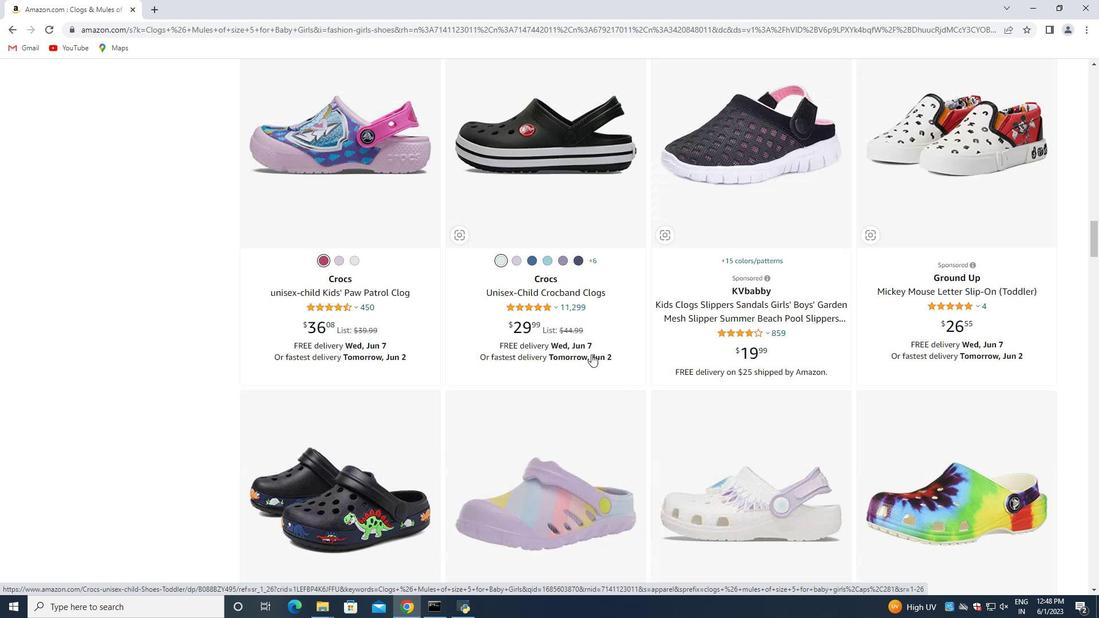 
Action: Mouse scrolled (591, 354) with delta (0, 0)
Screenshot: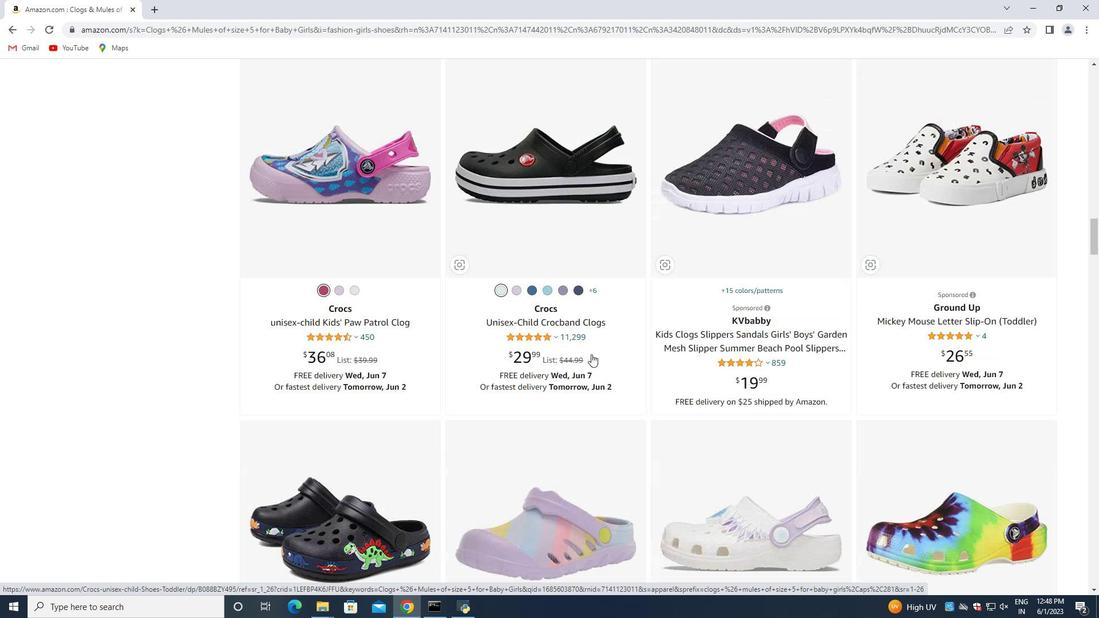 
Action: Mouse scrolled (591, 354) with delta (0, 0)
Screenshot: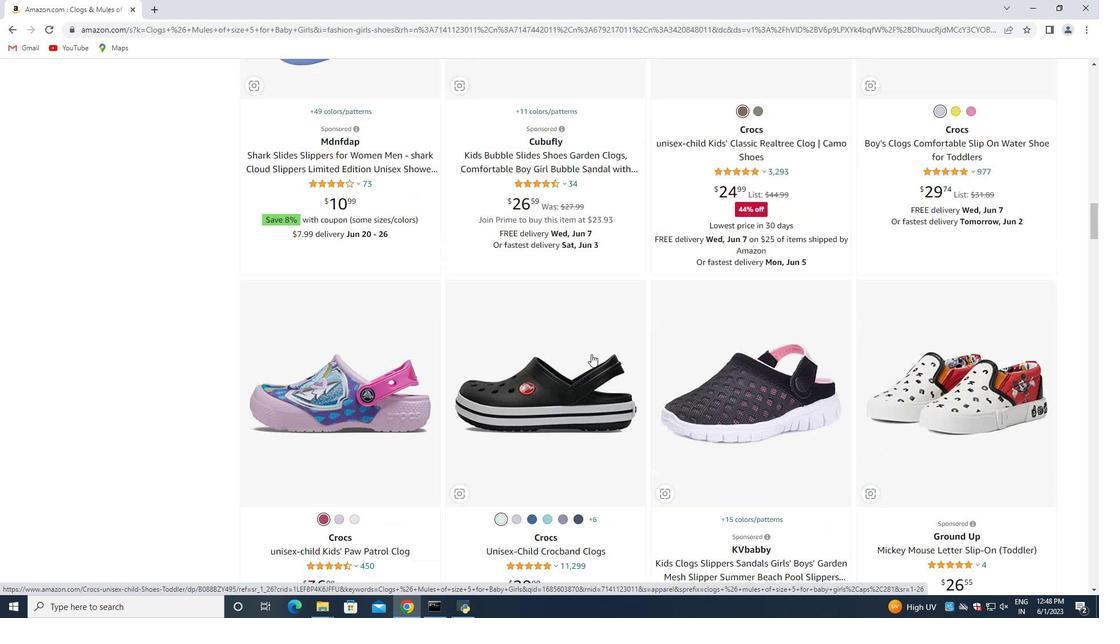 
Action: Mouse scrolled (591, 354) with delta (0, 0)
Screenshot: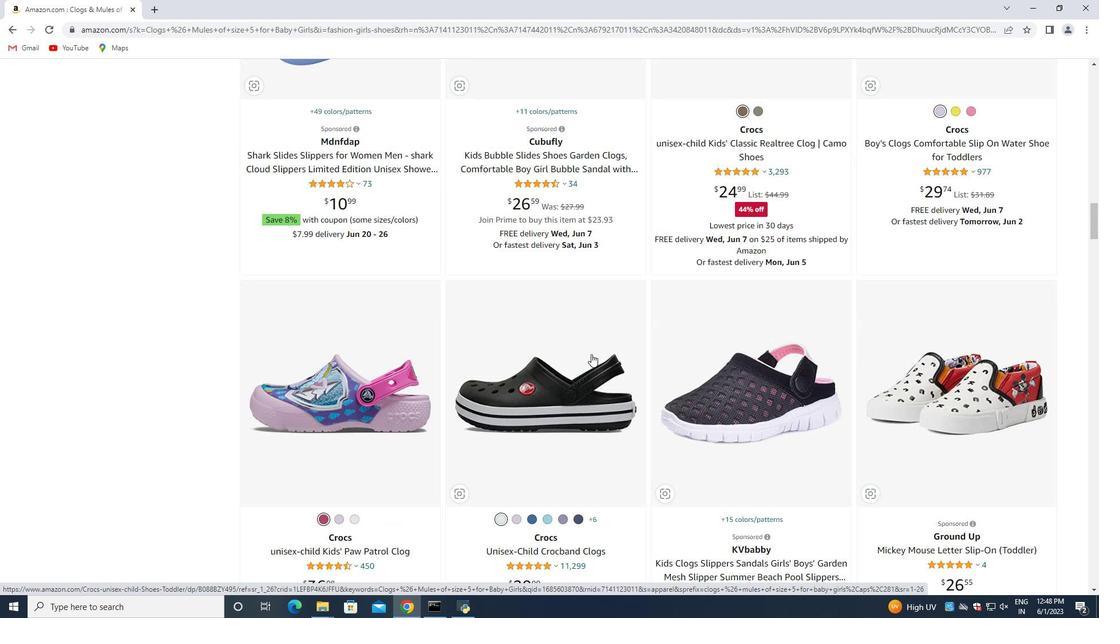 
Action: Mouse scrolled (591, 354) with delta (0, 0)
Screenshot: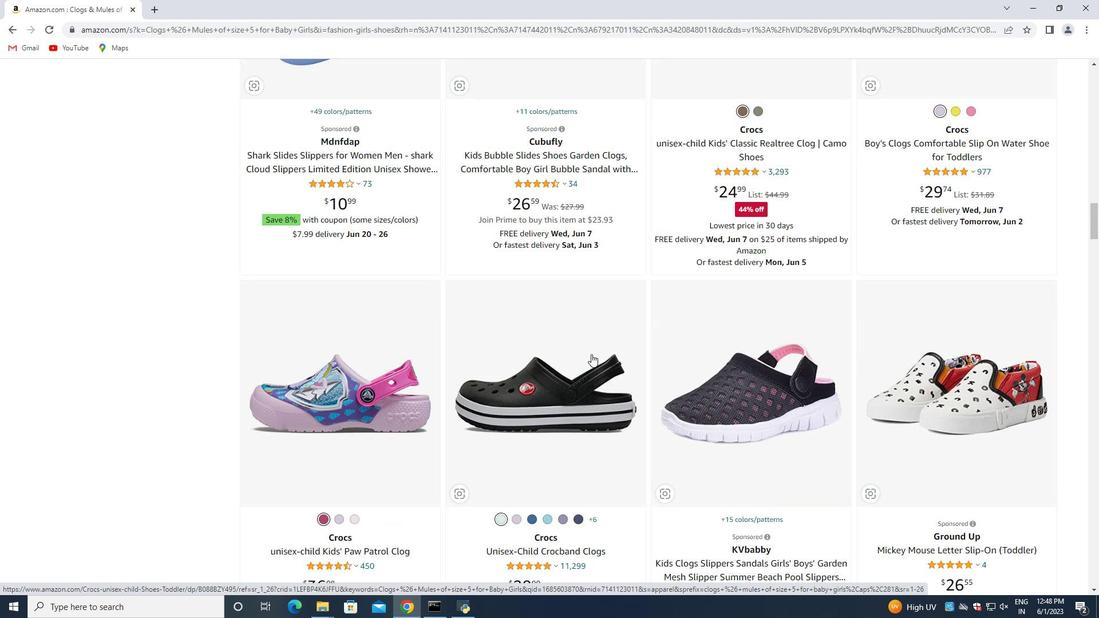 
Action: Mouse scrolled (591, 354) with delta (0, 0)
Screenshot: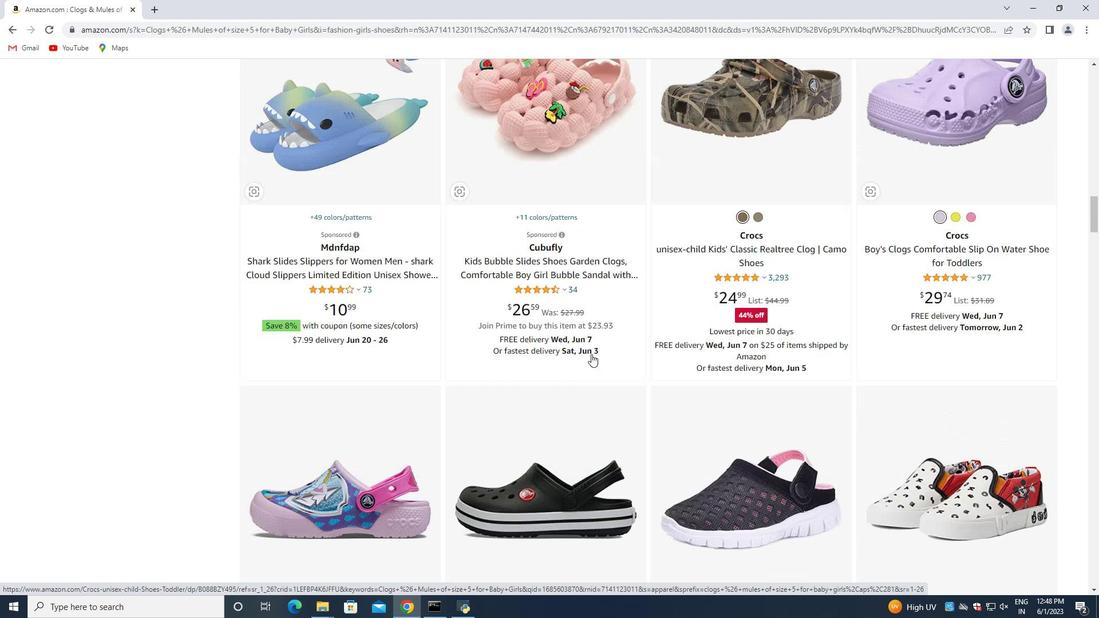 
Action: Mouse scrolled (591, 354) with delta (0, 0)
Screenshot: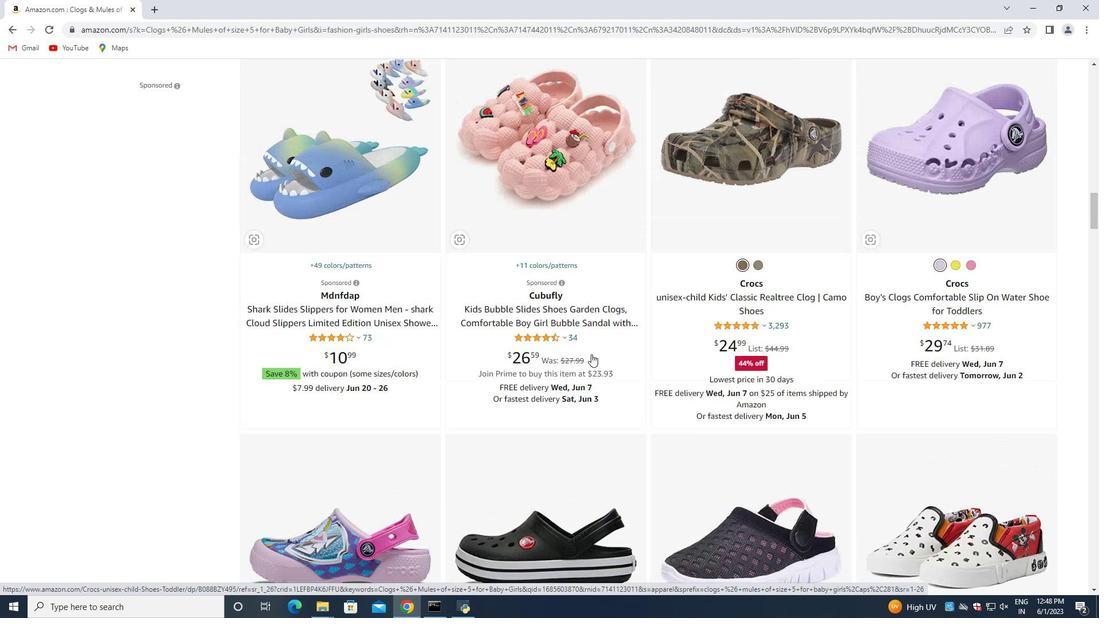 
Action: Mouse scrolled (591, 354) with delta (0, 0)
Screenshot: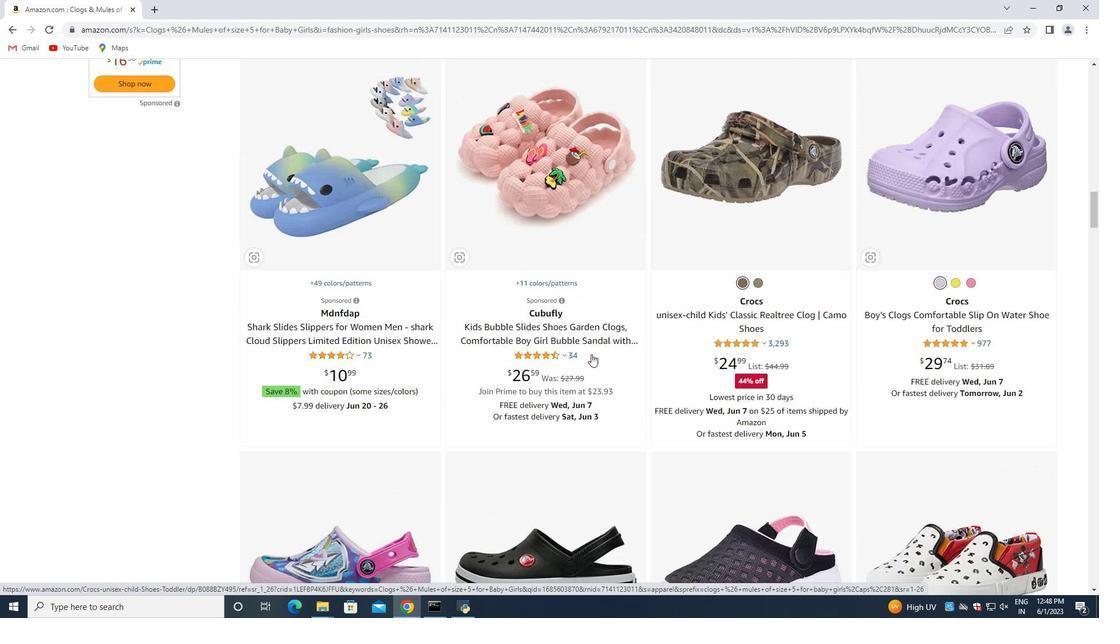 
Action: Mouse scrolled (591, 354) with delta (0, 0)
Screenshot: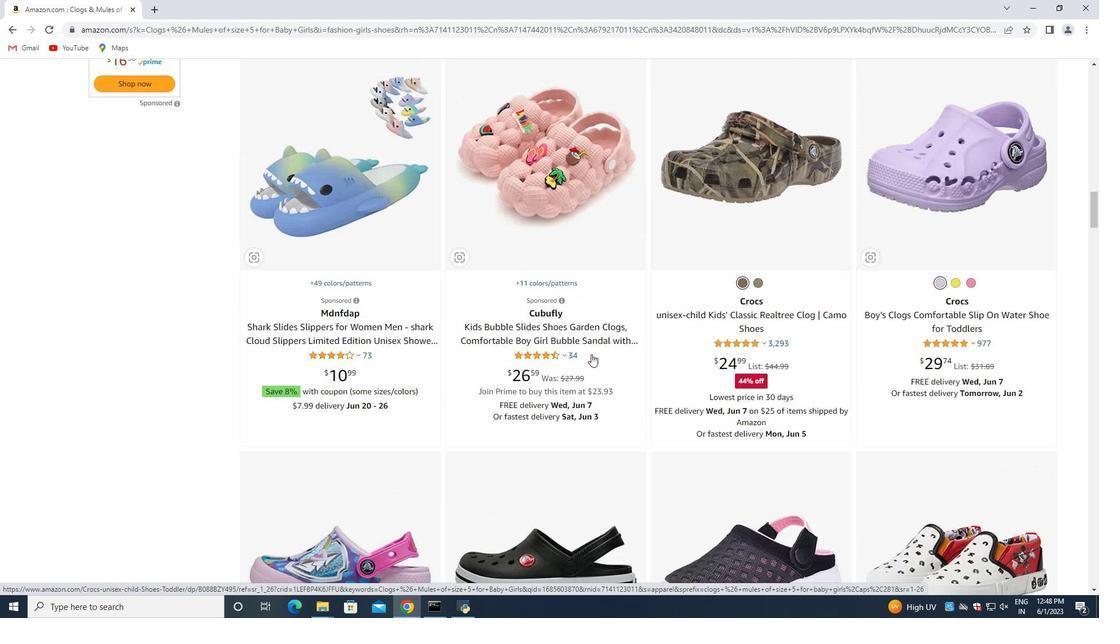 
Action: Mouse scrolled (591, 354) with delta (0, 0)
Screenshot: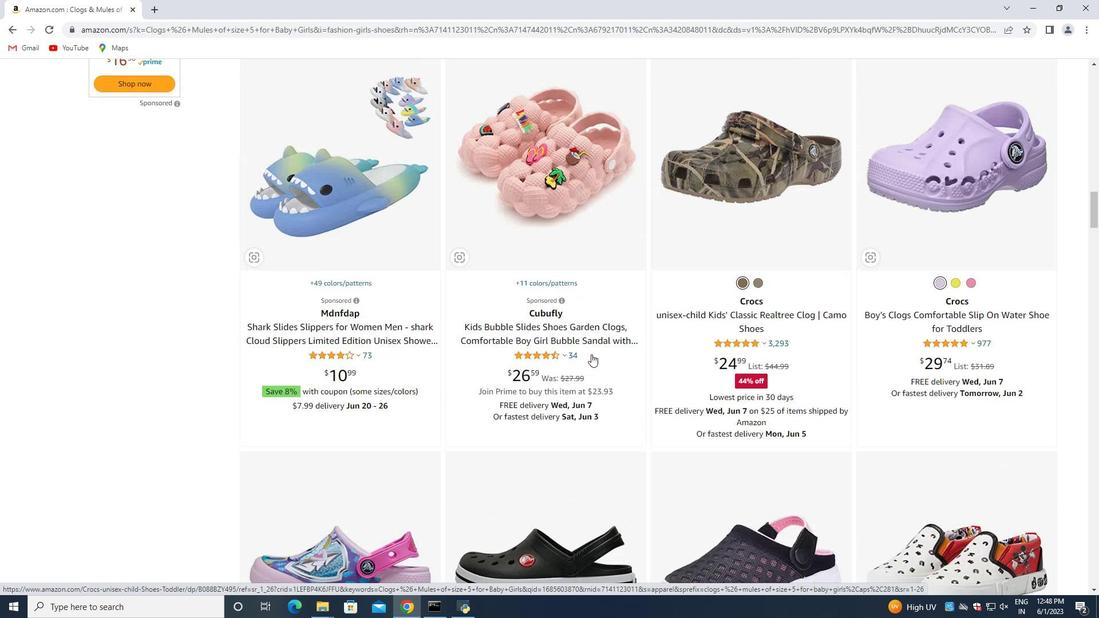 
Action: Mouse scrolled (591, 354) with delta (0, 0)
Screenshot: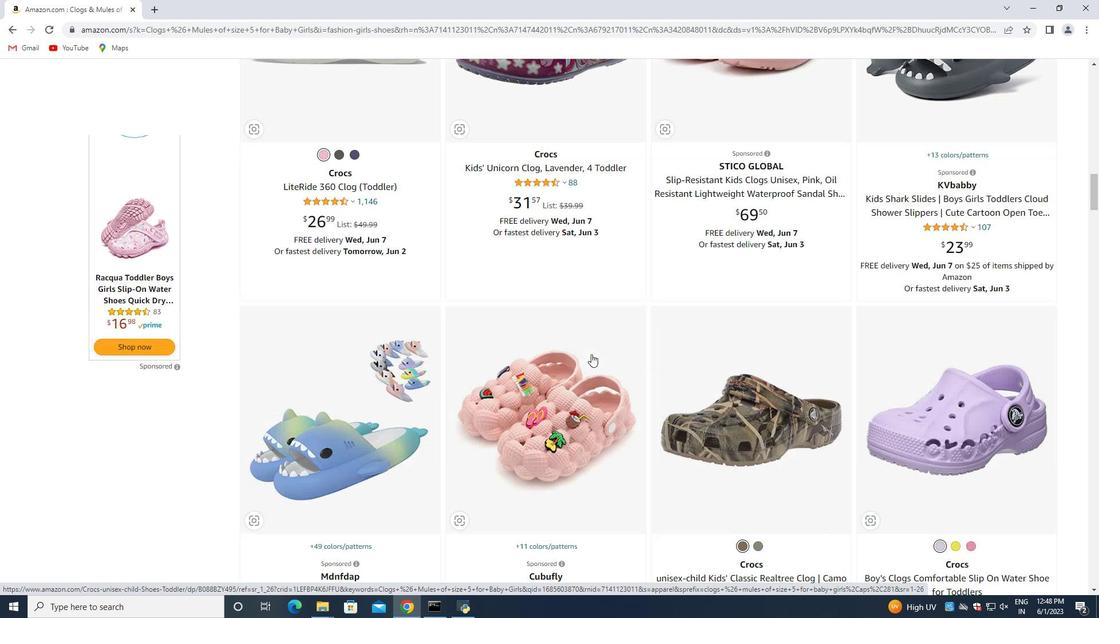 
Action: Mouse scrolled (591, 354) with delta (0, 0)
Screenshot: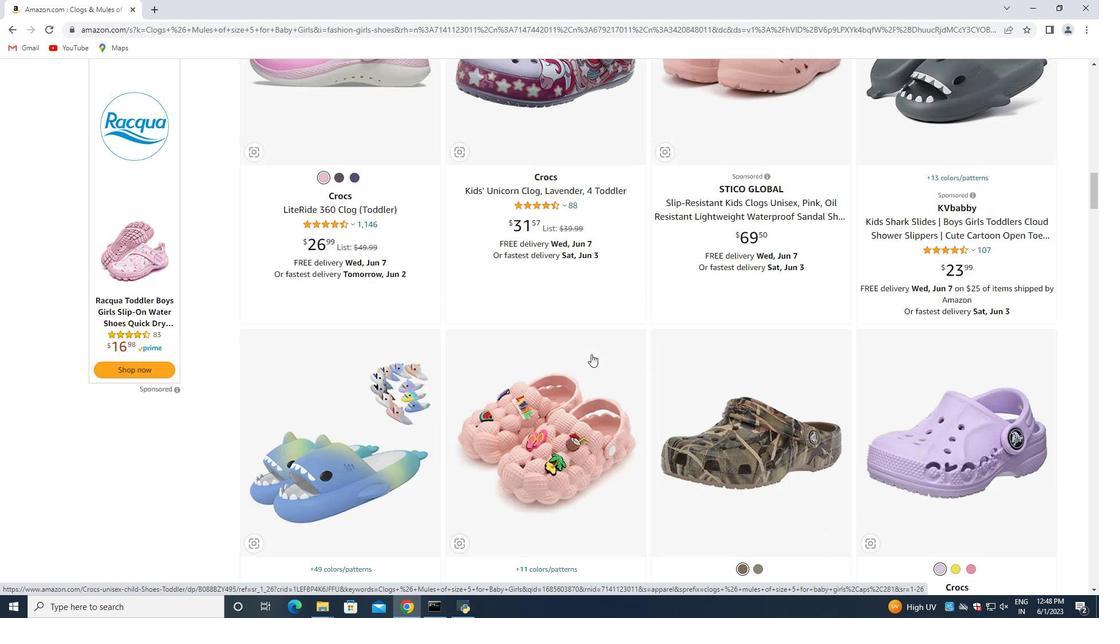 
Action: Mouse scrolled (591, 354) with delta (0, 0)
Screenshot: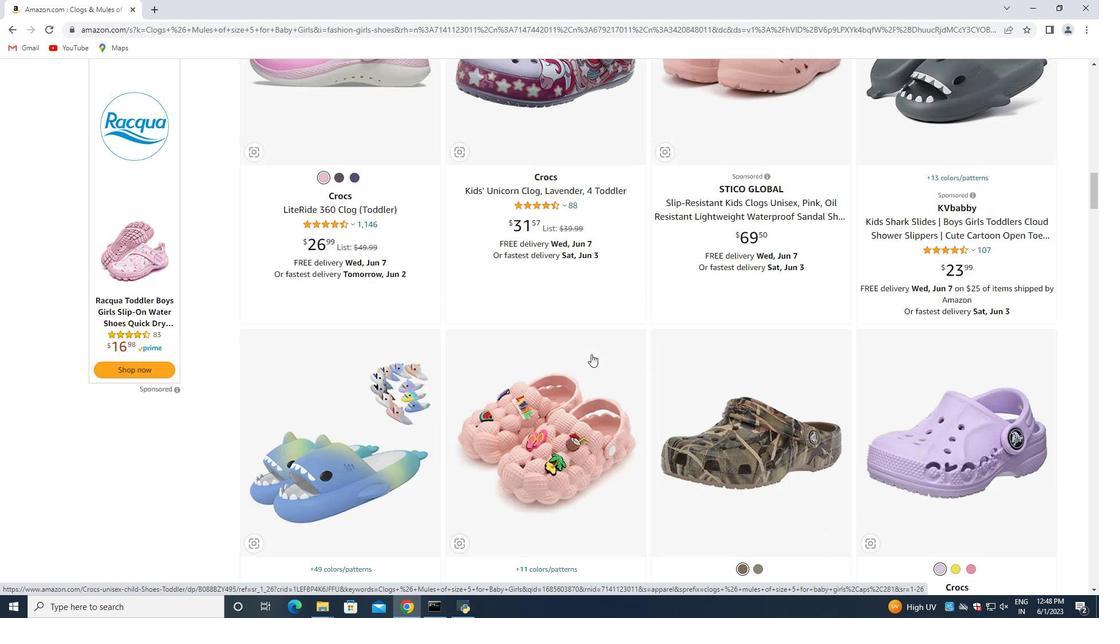 
Action: Mouse scrolled (591, 354) with delta (0, 0)
Screenshot: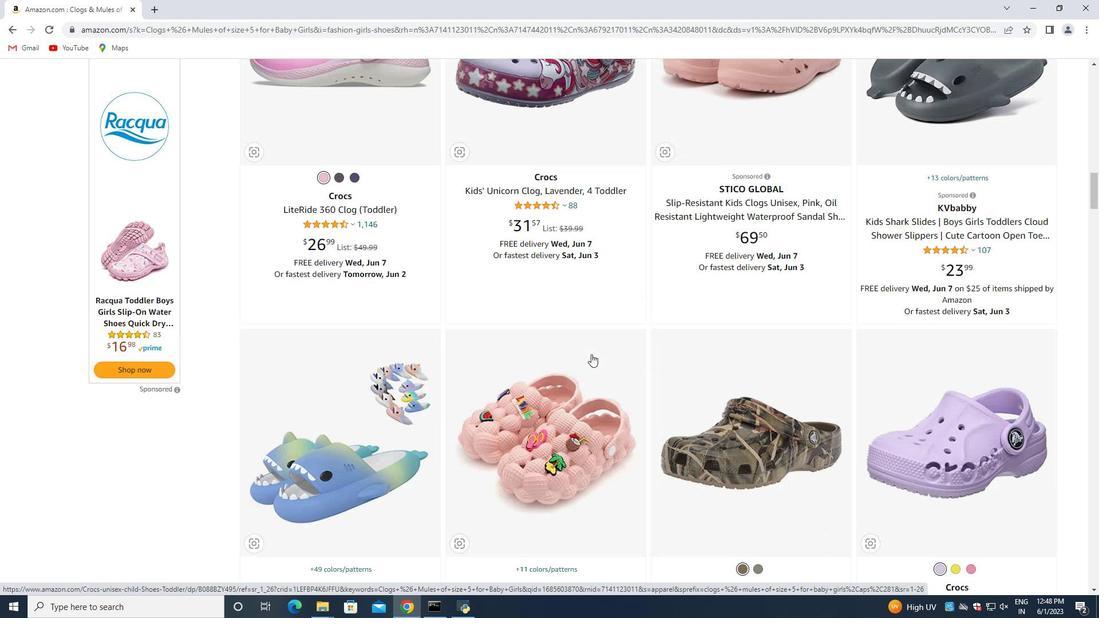 
Action: Mouse scrolled (591, 354) with delta (0, 0)
Screenshot: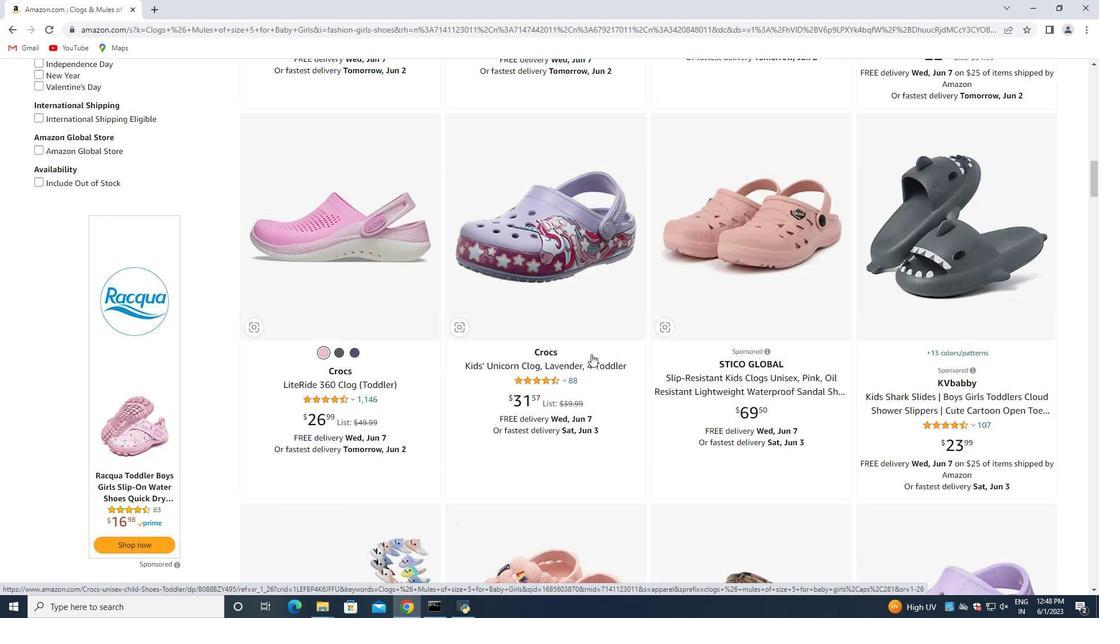 
Action: Mouse scrolled (591, 354) with delta (0, 0)
Screenshot: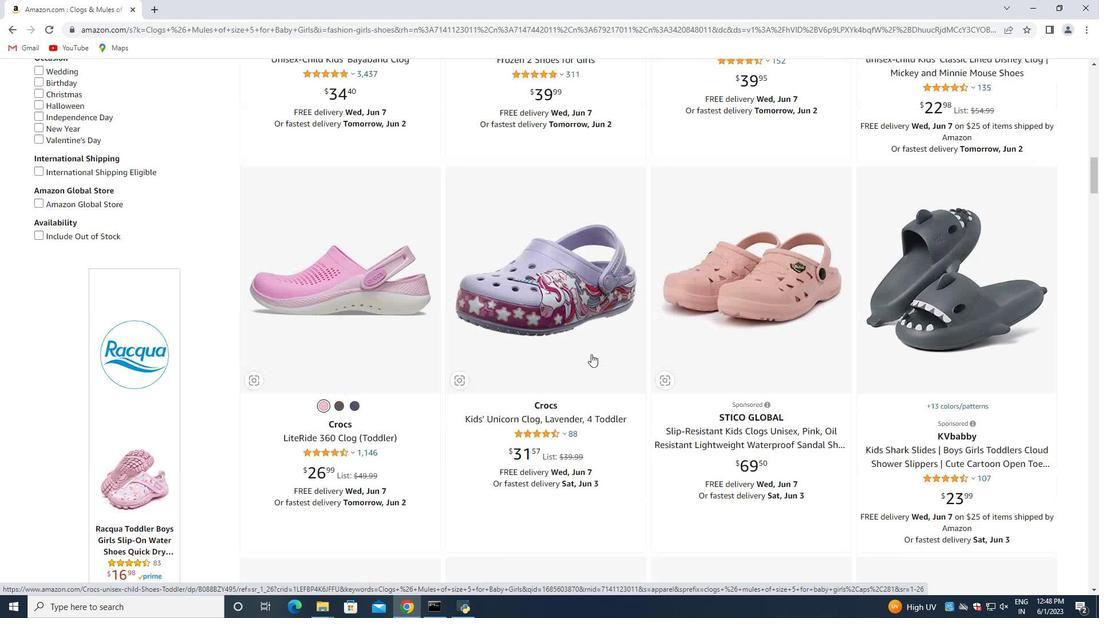 
Action: Mouse scrolled (591, 354) with delta (0, 0)
Screenshot: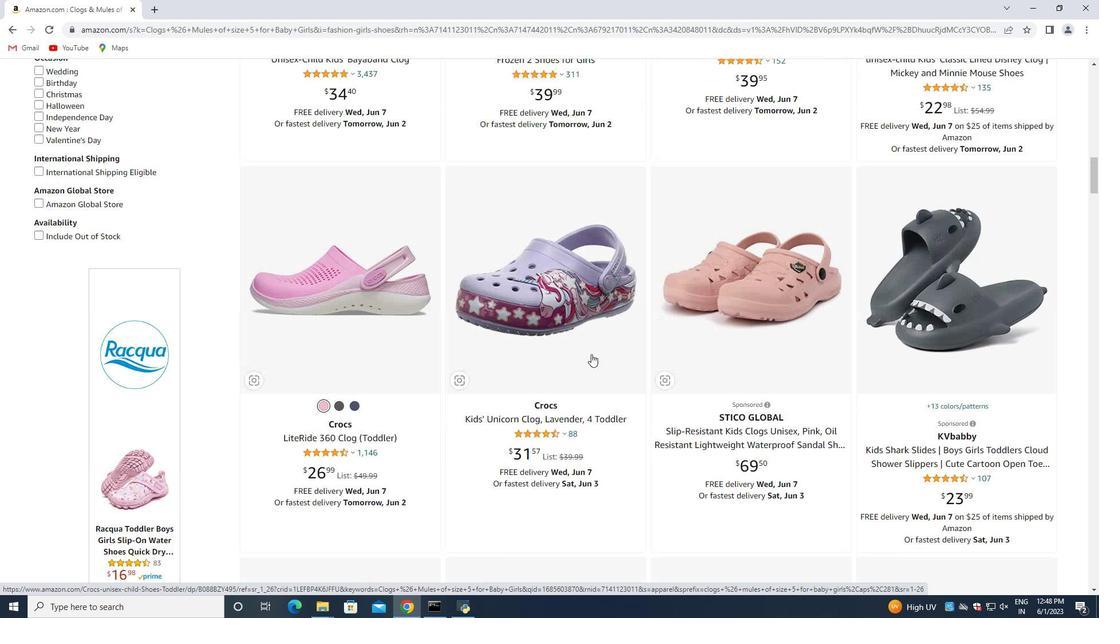 
Action: Mouse scrolled (591, 354) with delta (0, 0)
Screenshot: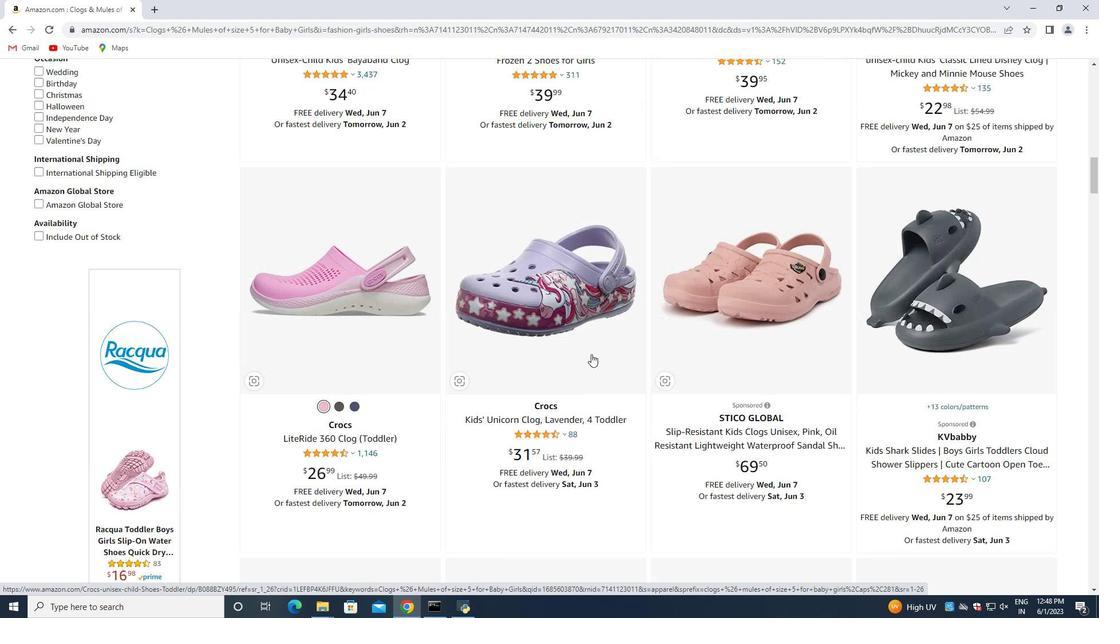 
Action: Mouse moved to (510, 350)
Screenshot: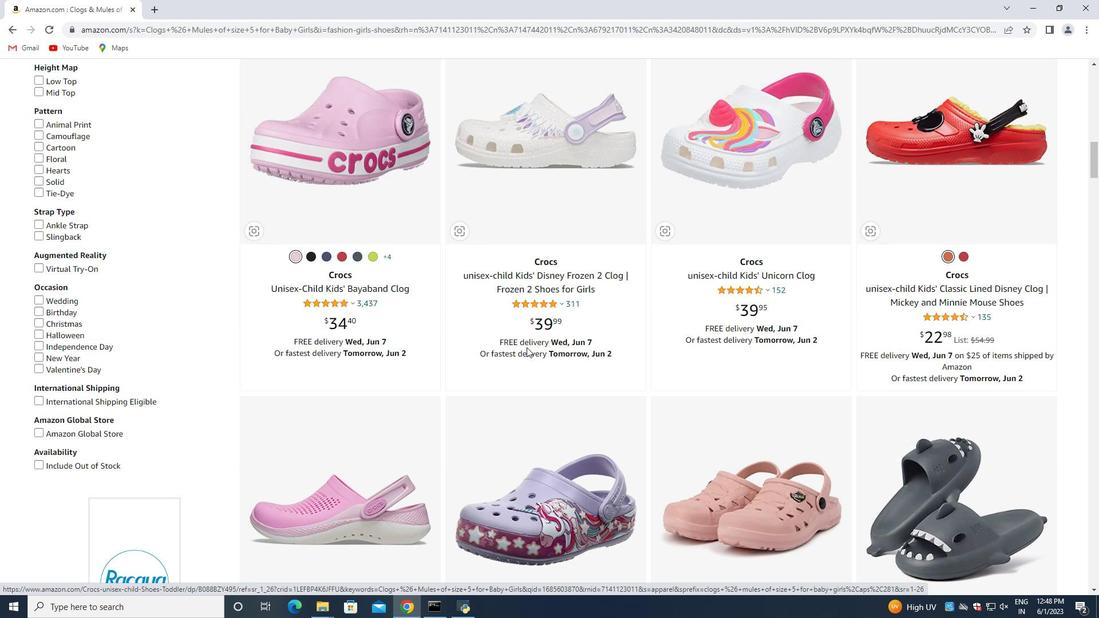
Action: Mouse scrolled (510, 351) with delta (0, 0)
Screenshot: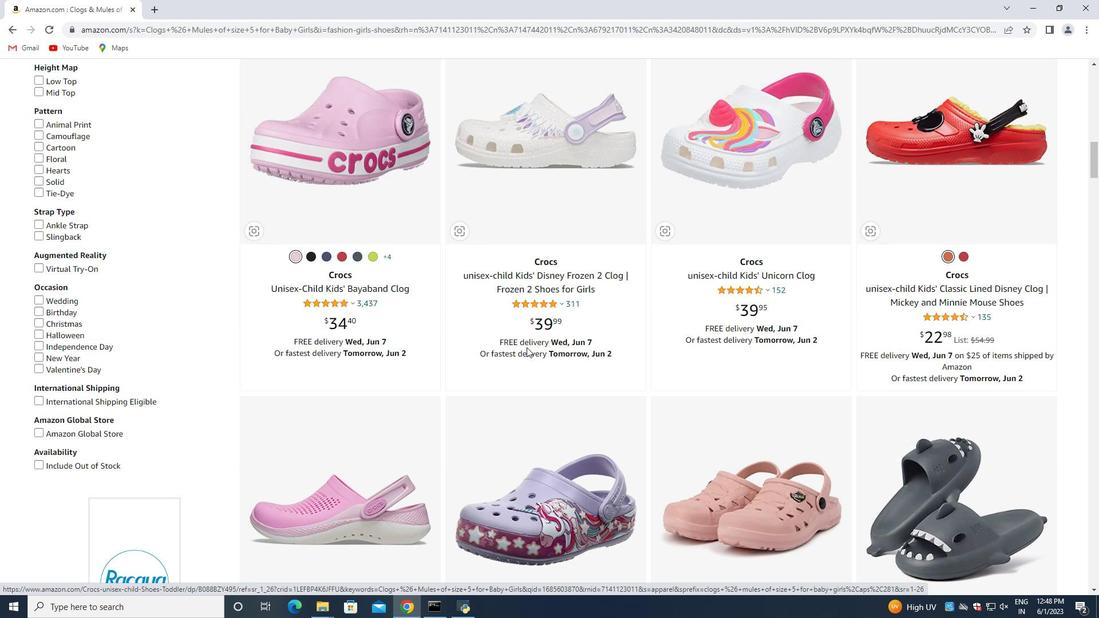 
Action: Mouse scrolled (510, 351) with delta (0, 0)
Screenshot: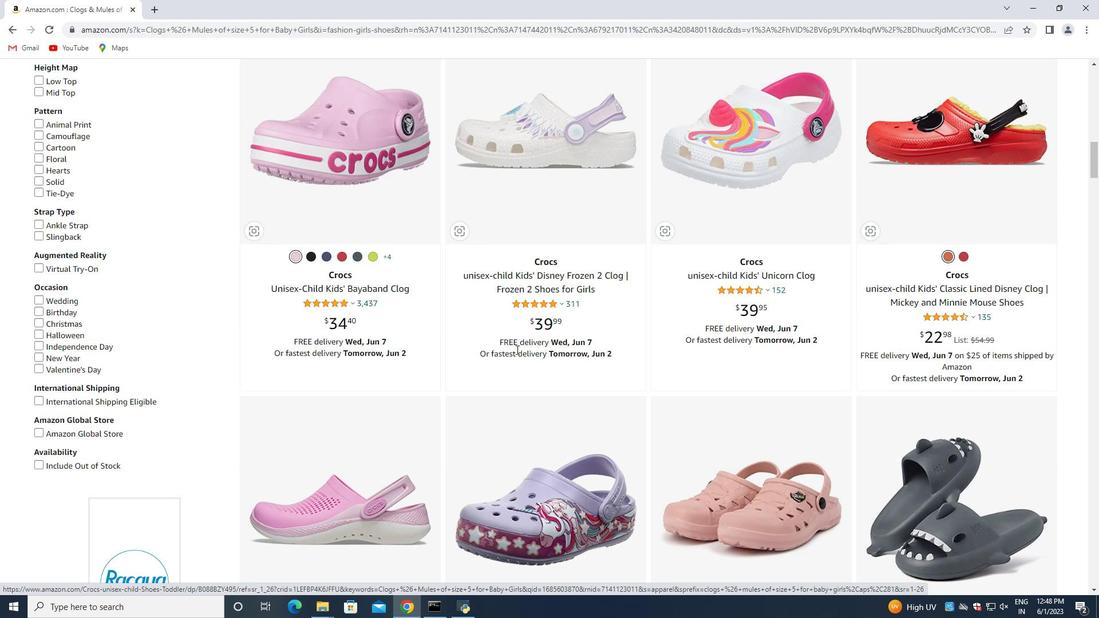 
Action: Mouse scrolled (510, 351) with delta (0, 0)
Screenshot: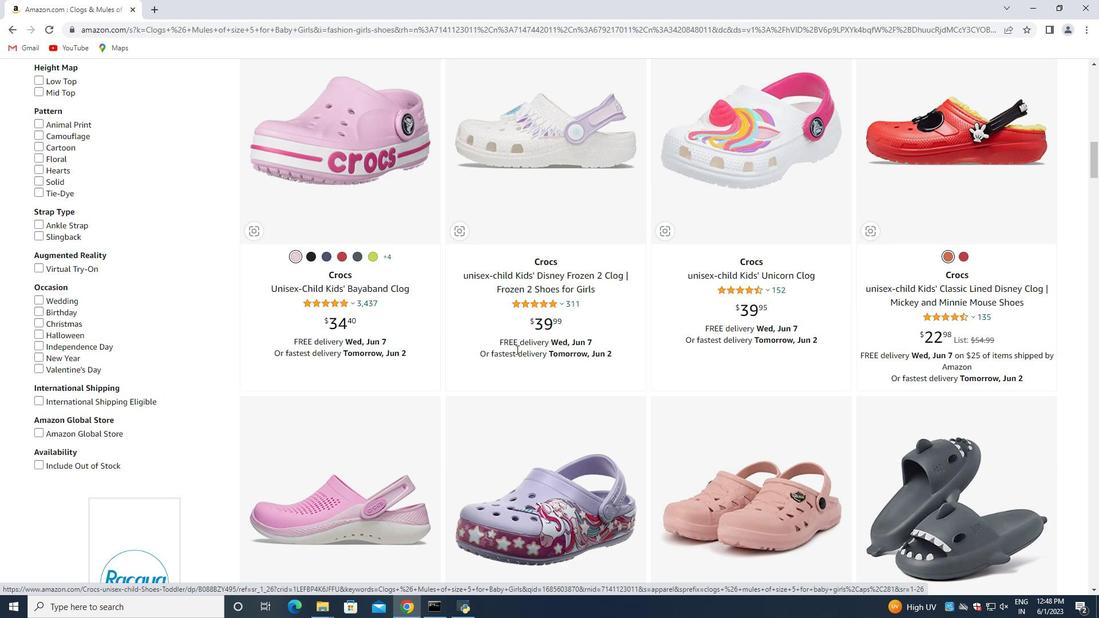 
Action: Mouse scrolled (510, 351) with delta (0, 0)
Screenshot: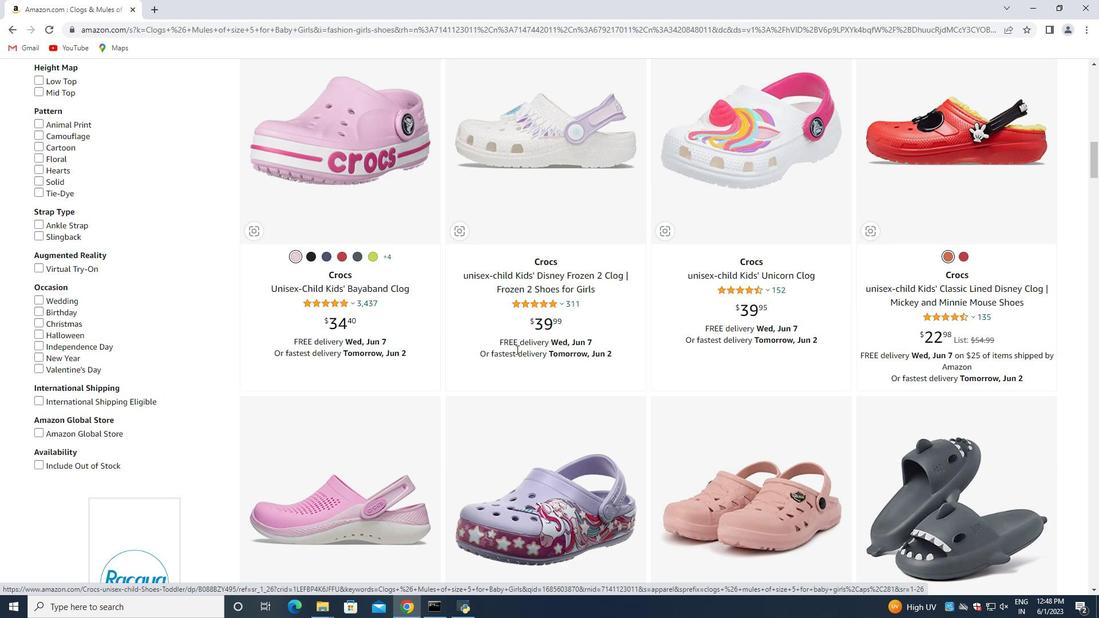 
Action: Mouse moved to (448, 340)
Screenshot: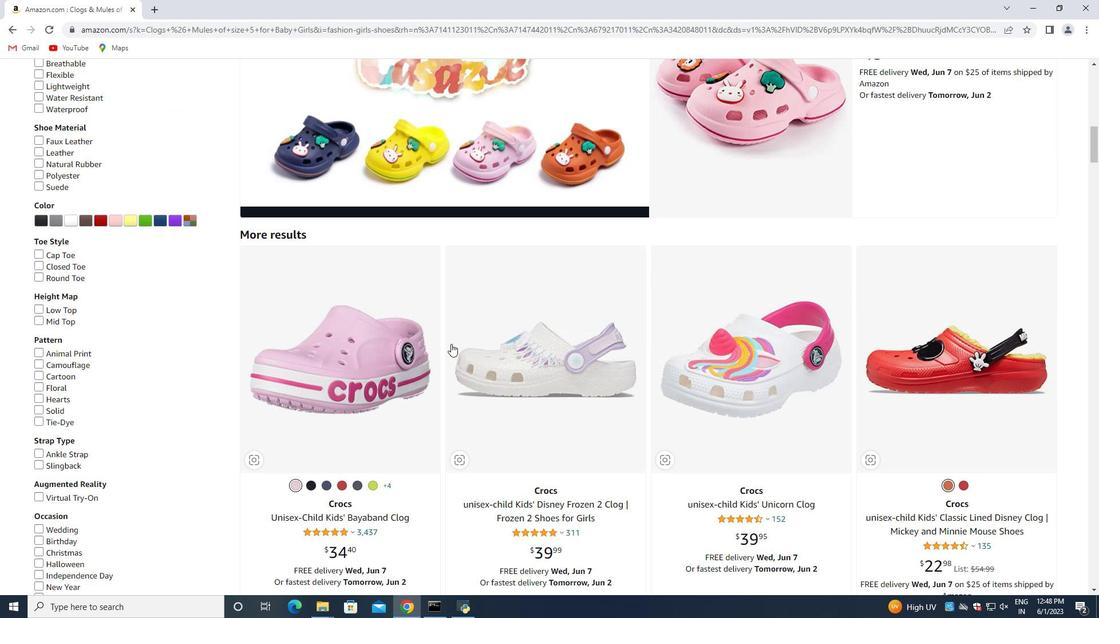 
Action: Mouse scrolled (448, 341) with delta (0, 0)
Screenshot: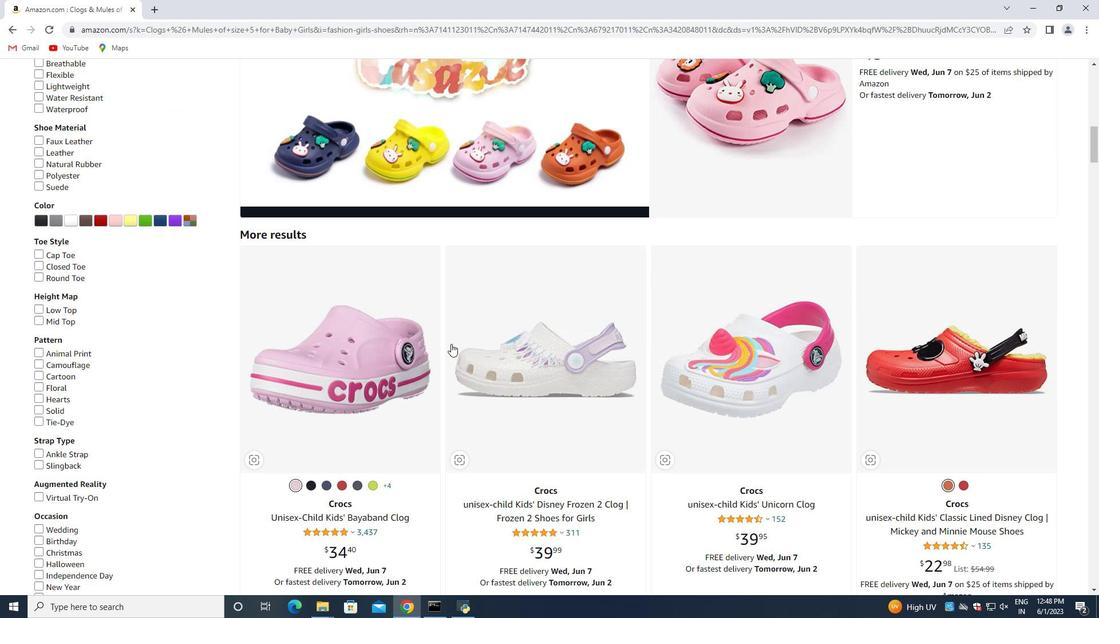 
Action: Mouse moved to (448, 339)
Screenshot: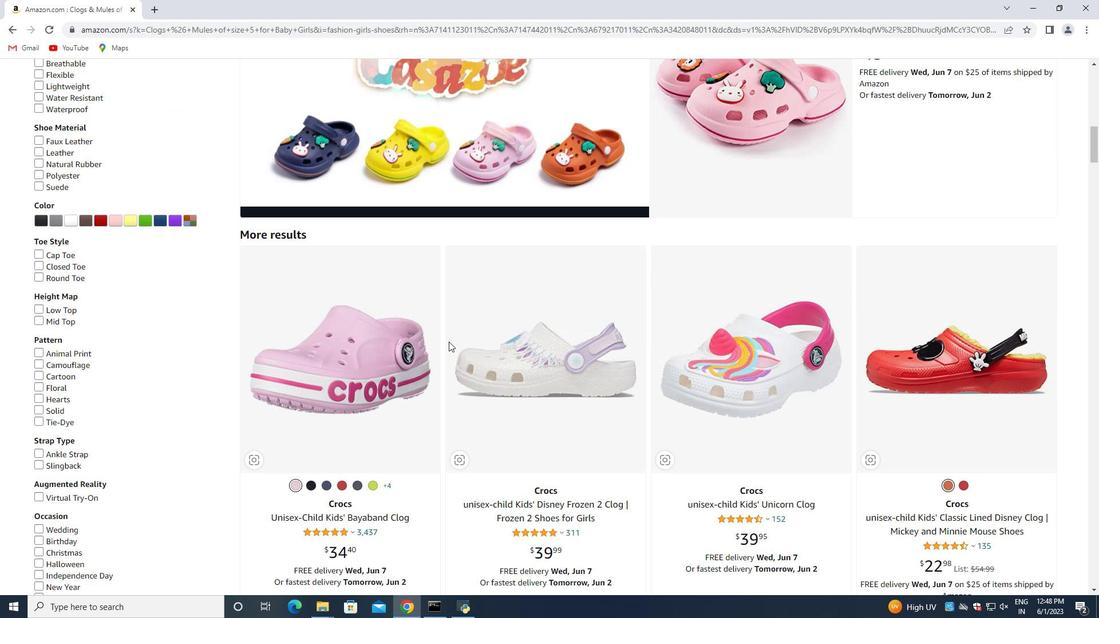 
Action: Mouse scrolled (448, 340) with delta (0, 0)
Screenshot: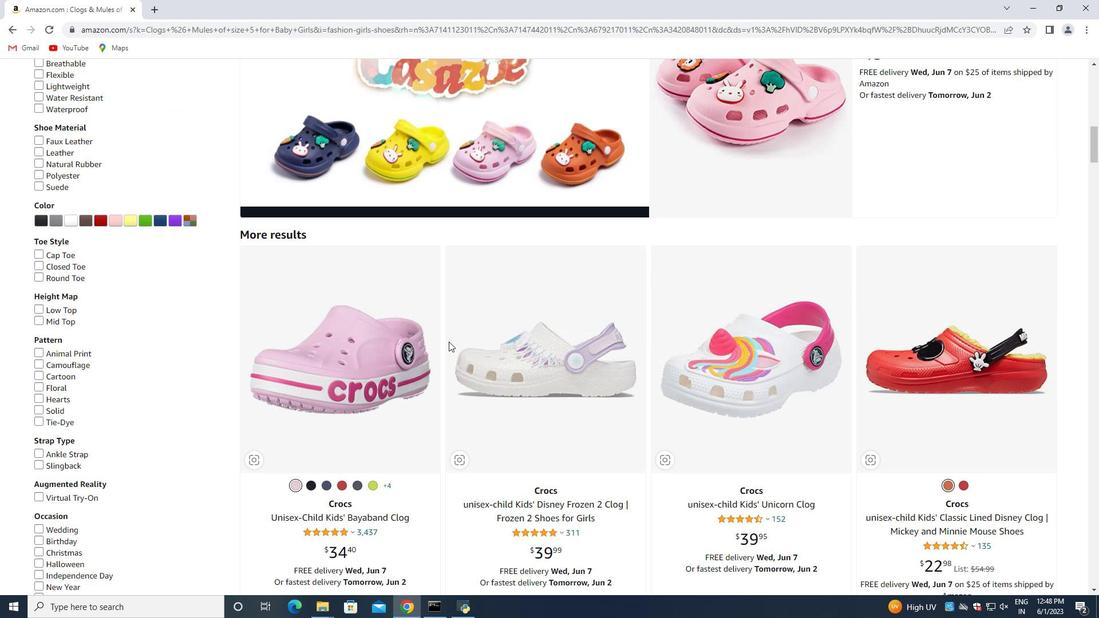 
Action: Mouse scrolled (448, 340) with delta (0, 0)
Screenshot: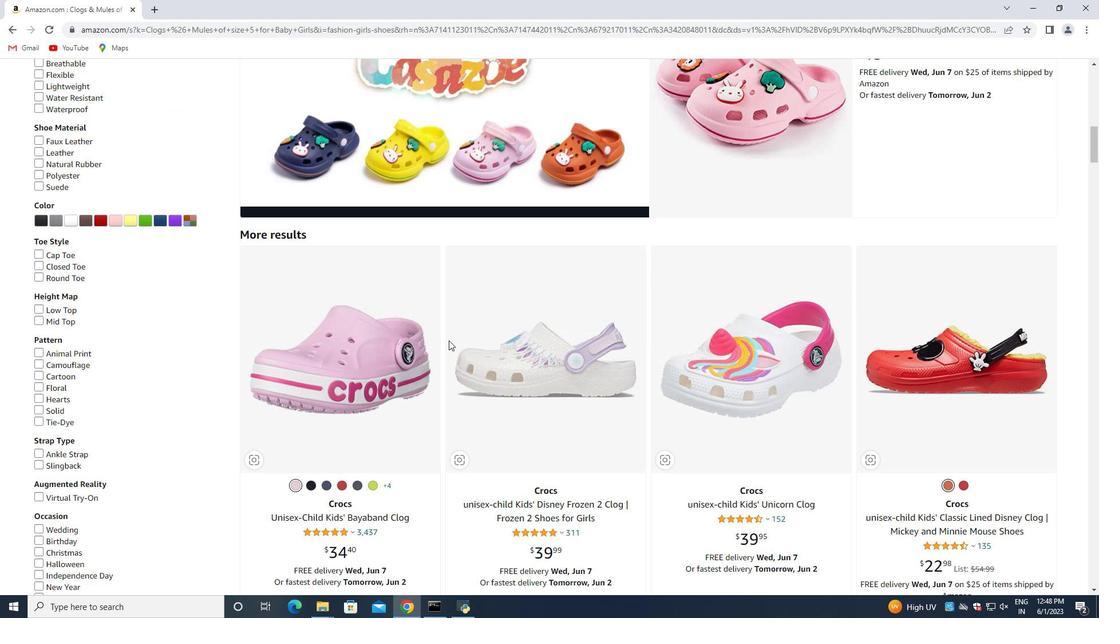 
Action: Mouse scrolled (448, 340) with delta (0, 0)
Screenshot: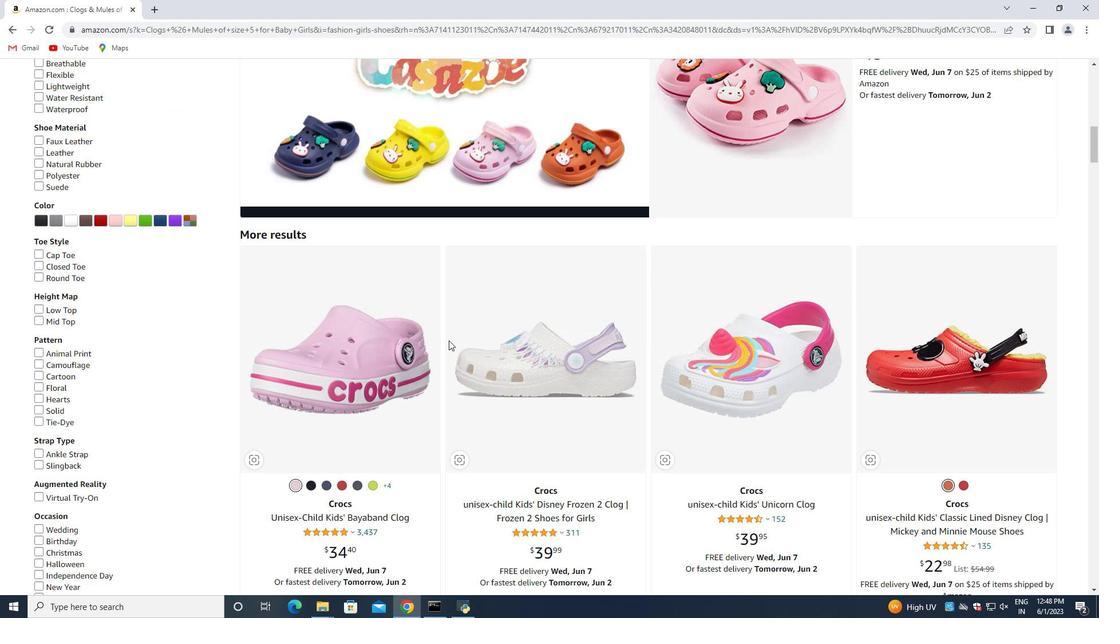
Action: Mouse scrolled (448, 340) with delta (0, 0)
Screenshot: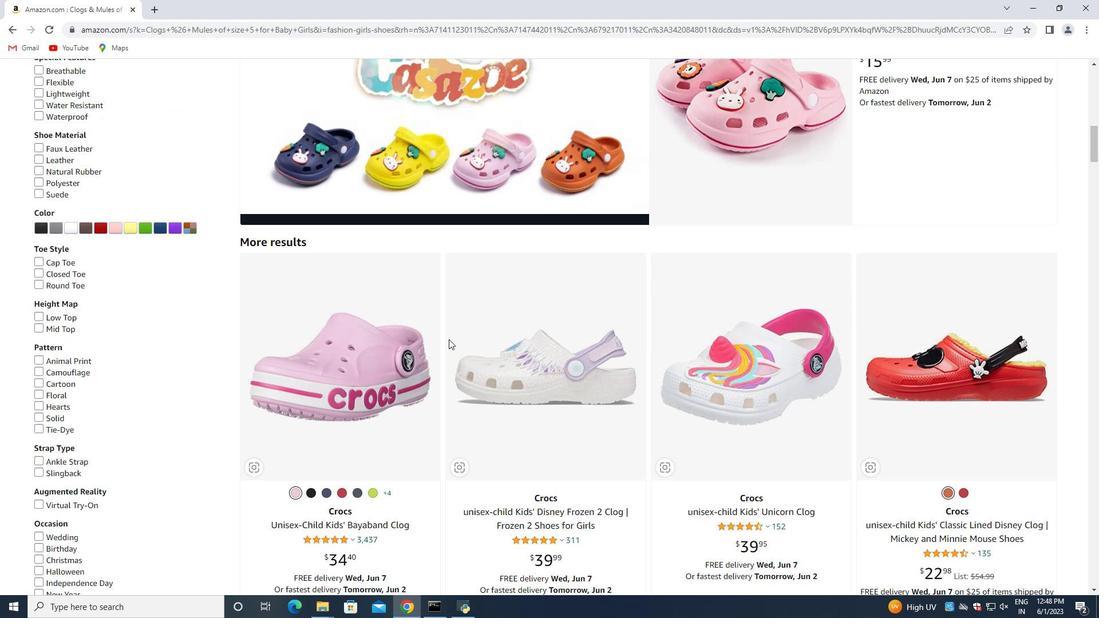 
Action: Mouse moved to (448, 337)
Screenshot: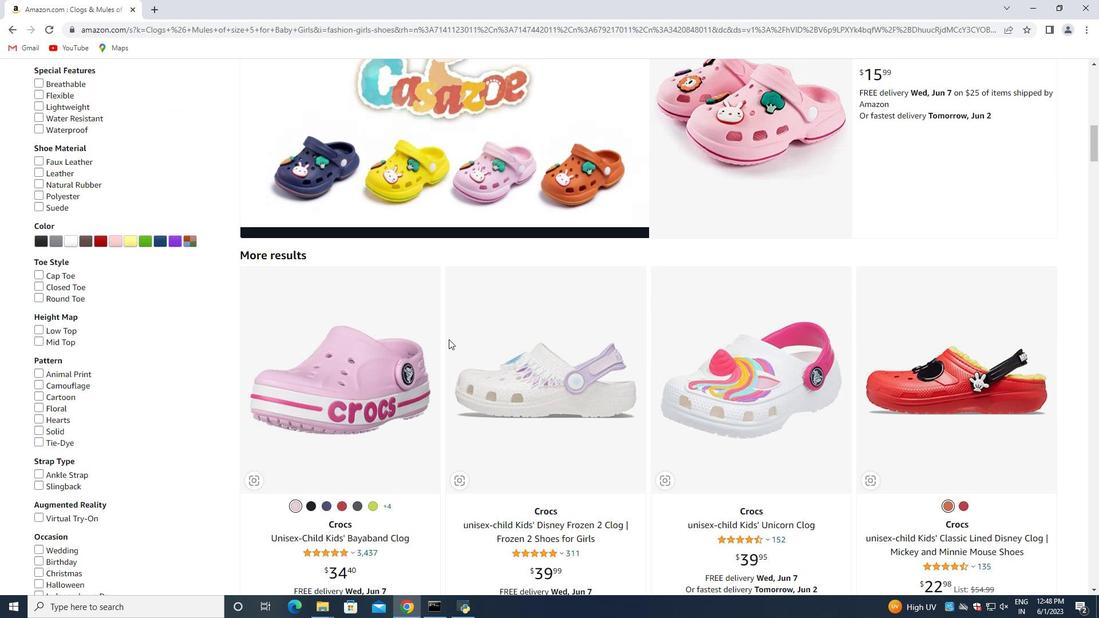 
Action: Mouse scrolled (448, 337) with delta (0, 0)
Screenshot: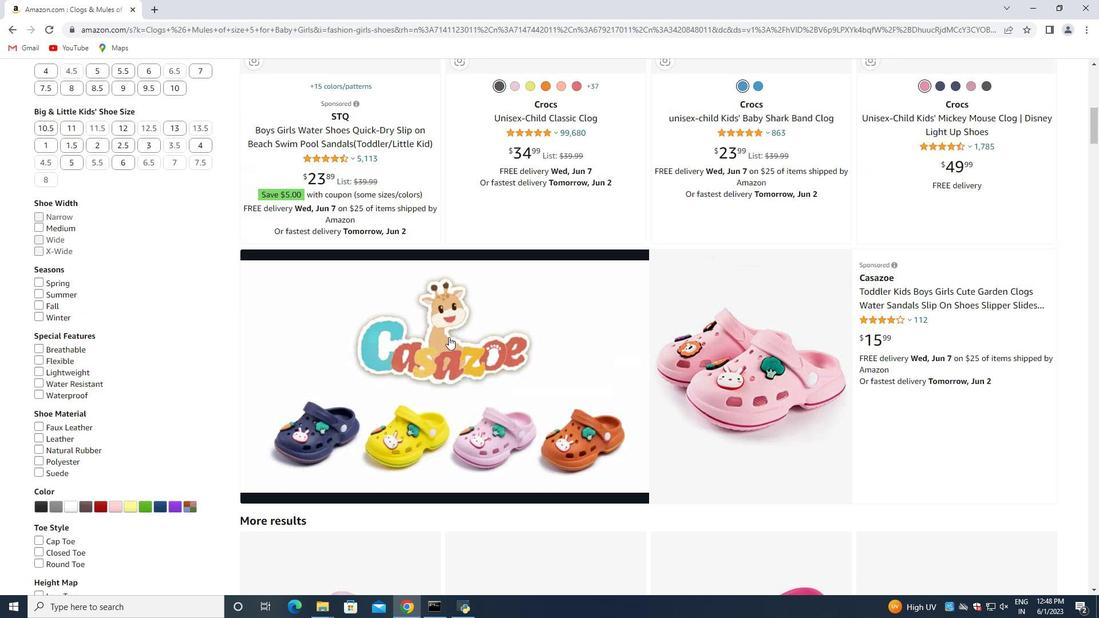 
Action: Mouse scrolled (448, 337) with delta (0, 0)
Screenshot: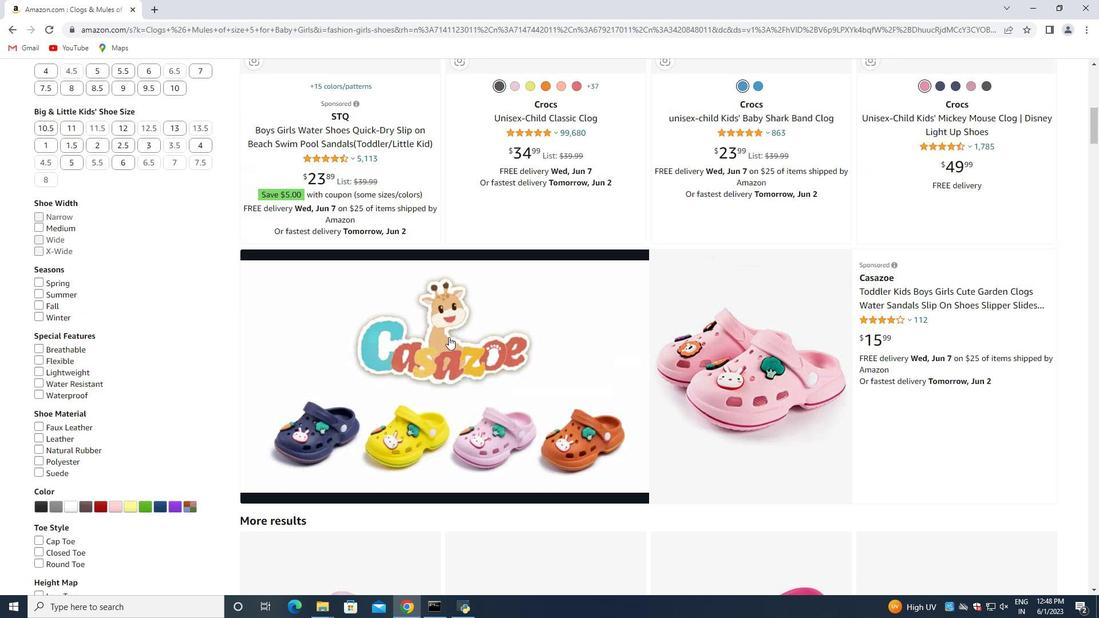 
Action: Mouse scrolled (448, 337) with delta (0, 0)
Screenshot: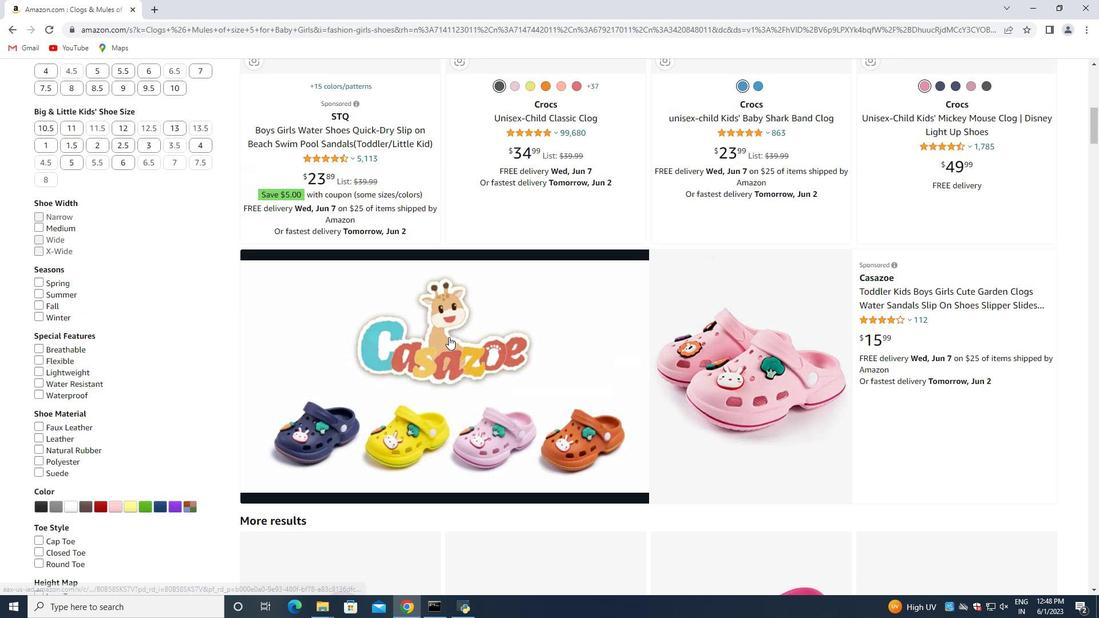 
Action: Mouse scrolled (448, 337) with delta (0, 0)
Screenshot: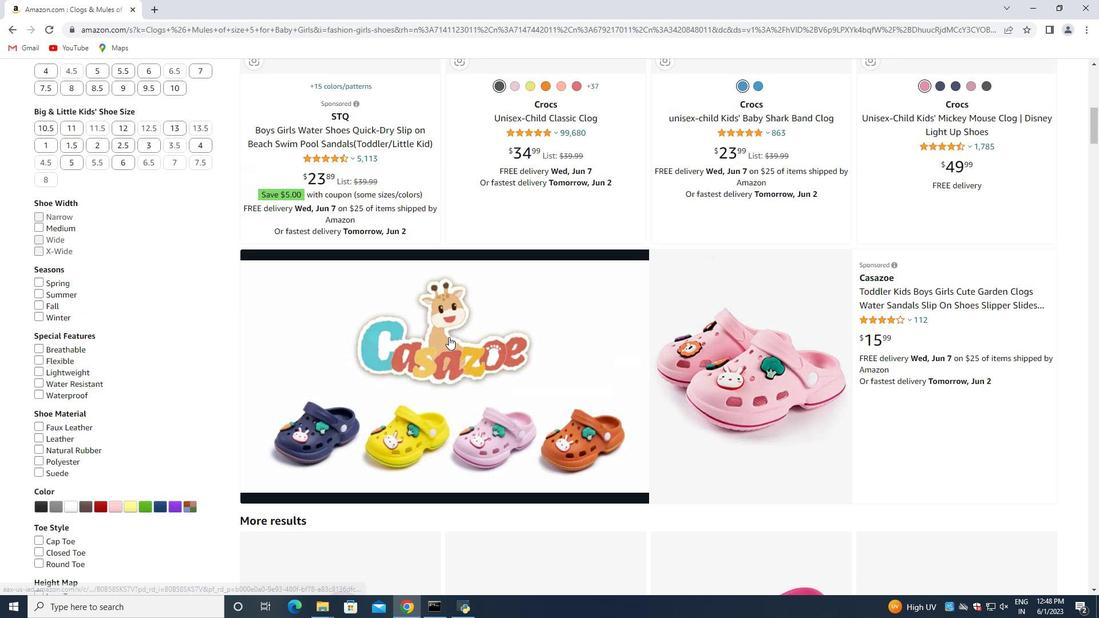 
Action: Mouse scrolled (448, 337) with delta (0, 0)
Screenshot: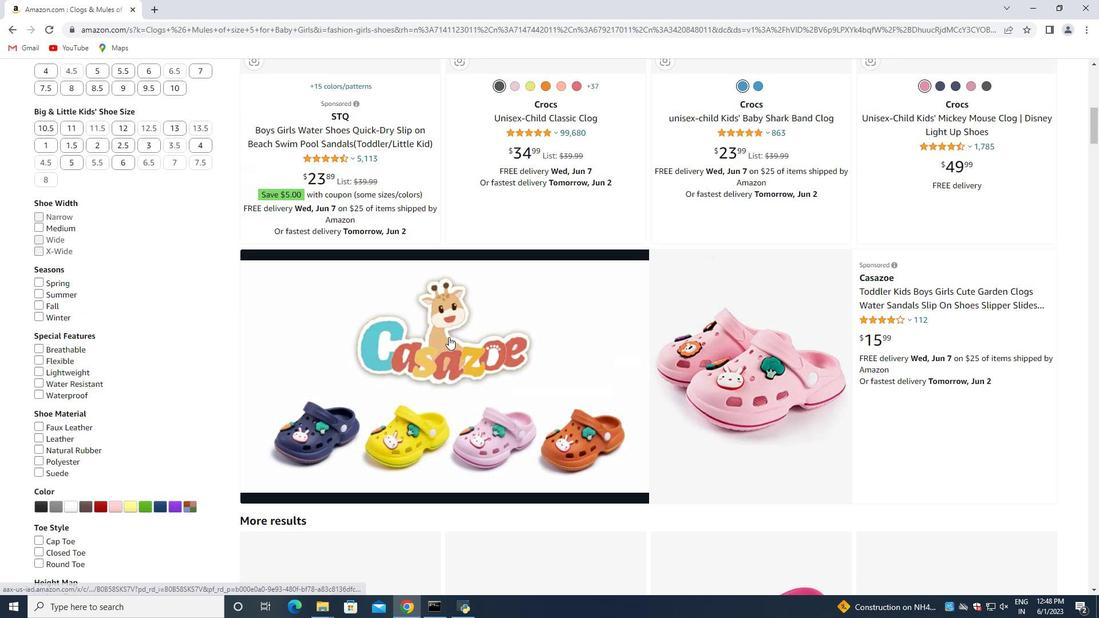 
Action: Mouse moved to (448, 335)
Screenshot: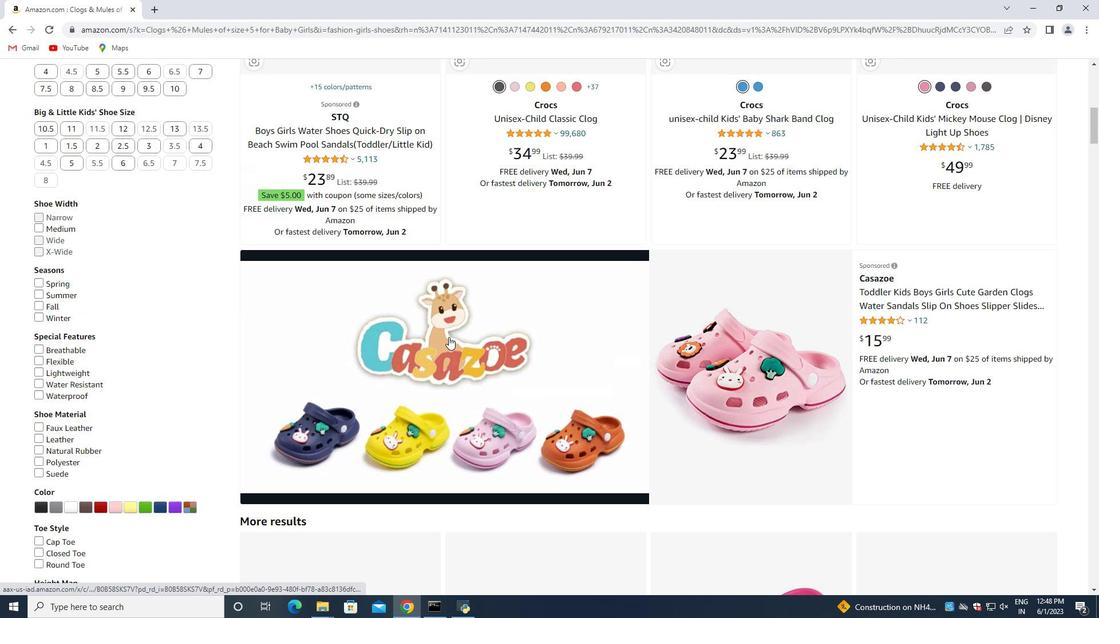 
Action: Mouse scrolled (448, 336) with delta (0, 0)
Screenshot: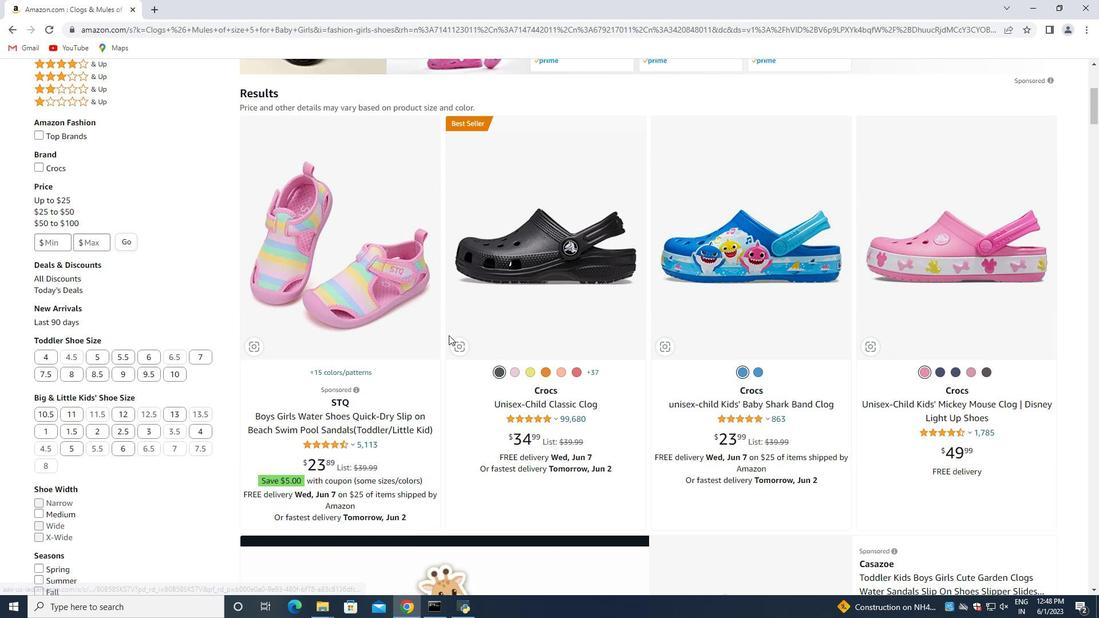 
Action: Mouse scrolled (448, 336) with delta (0, 0)
Screenshot: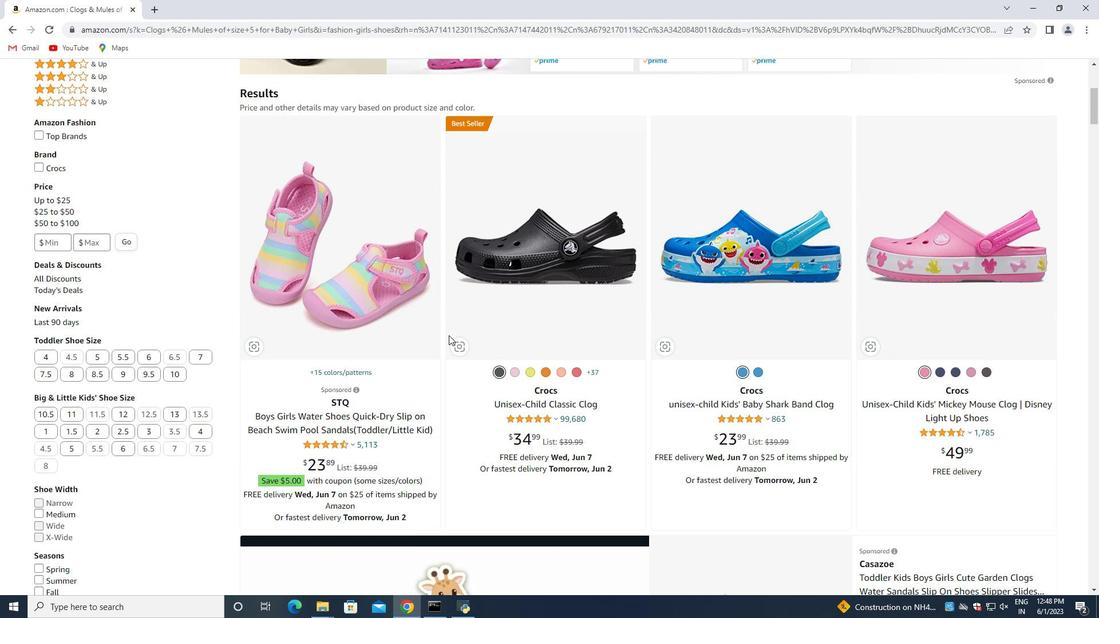 
Action: Mouse moved to (543, 333)
Screenshot: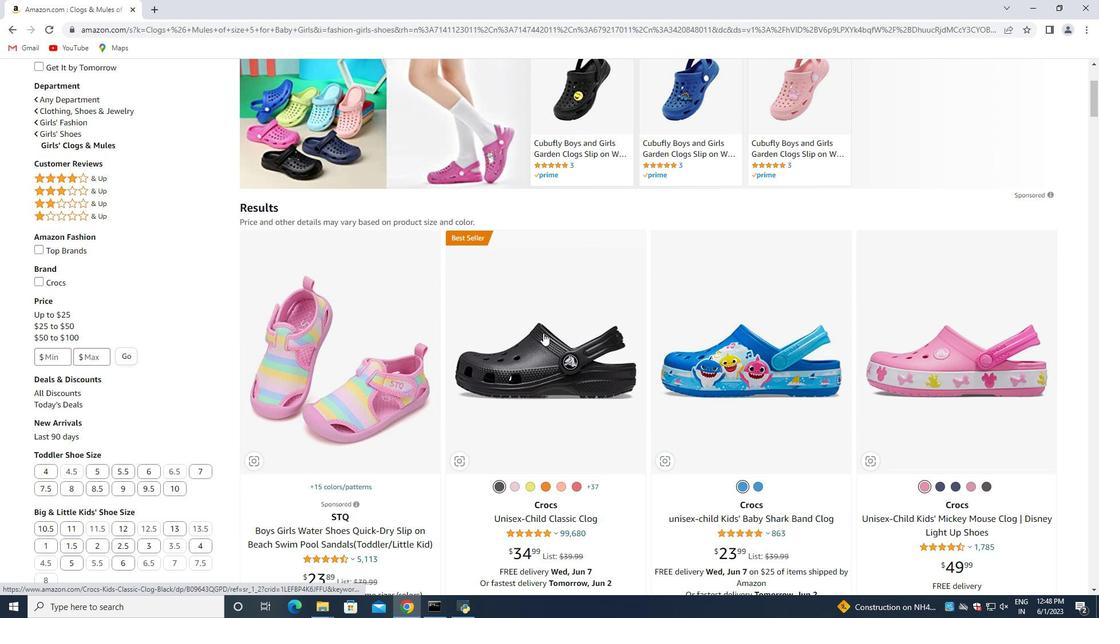 
Action: Mouse pressed left at (543, 333)
Screenshot: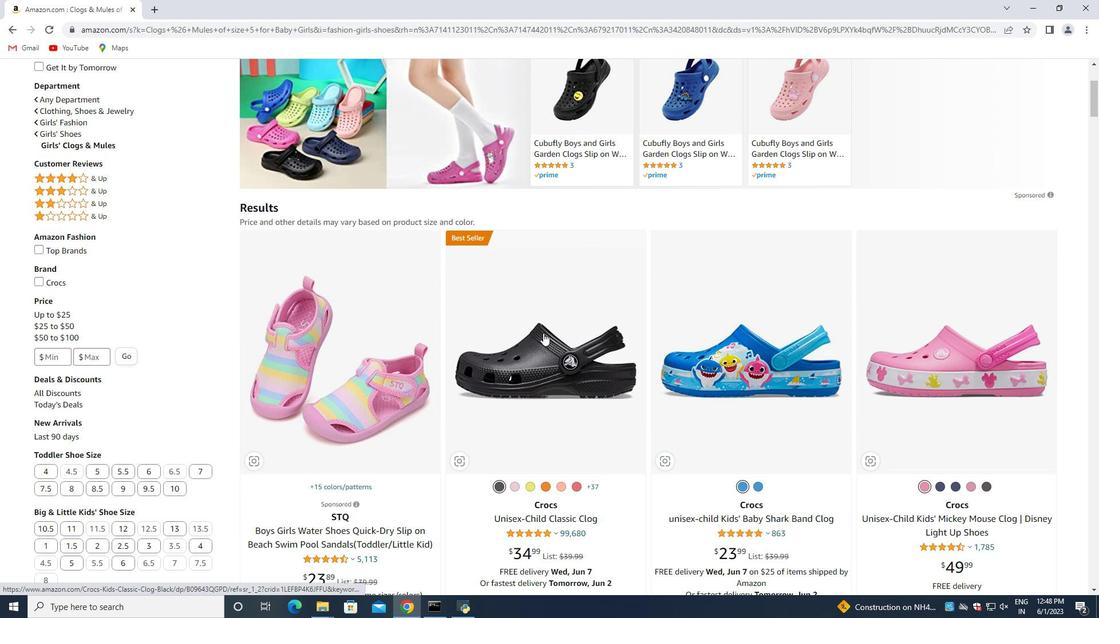 
Action: Mouse moved to (9, 27)
Screenshot: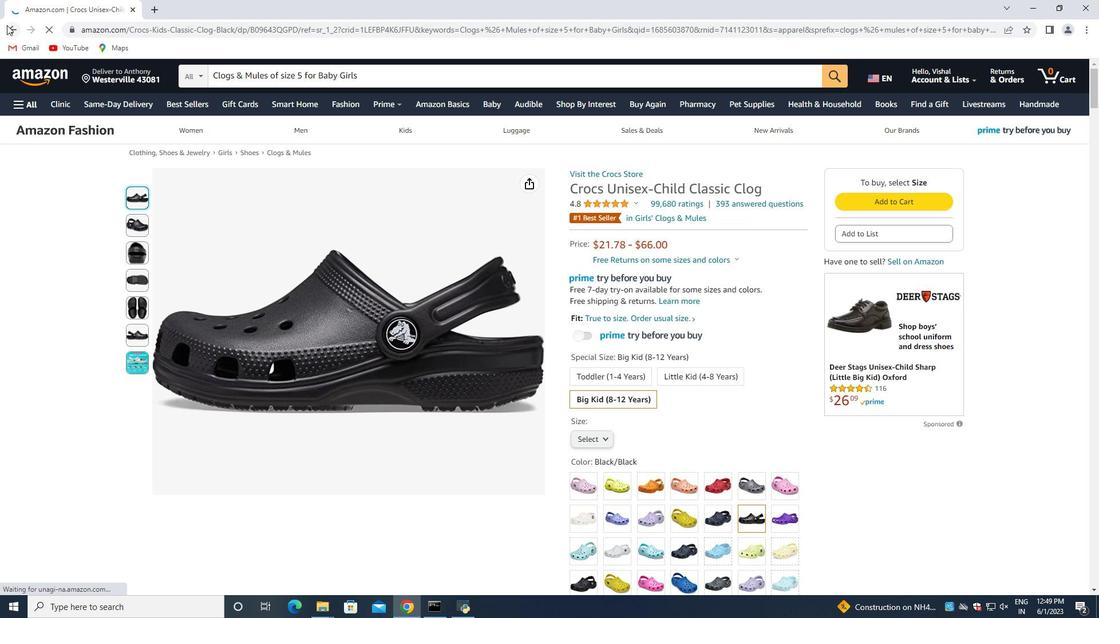 
Action: Mouse pressed left at (9, 27)
Screenshot: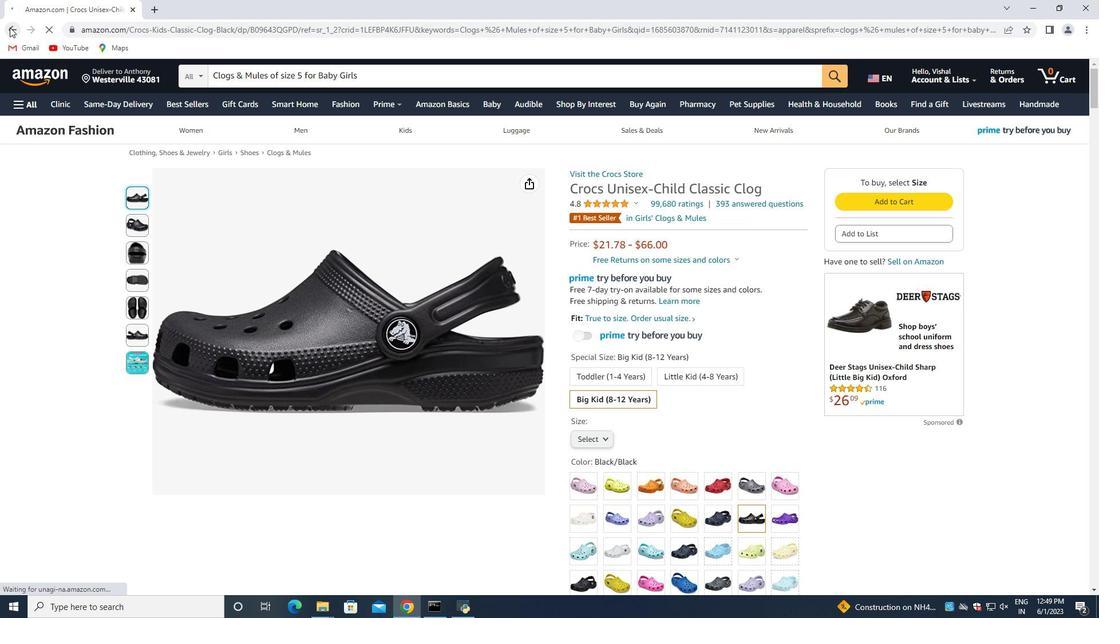 
Action: Mouse moved to (341, 327)
Screenshot: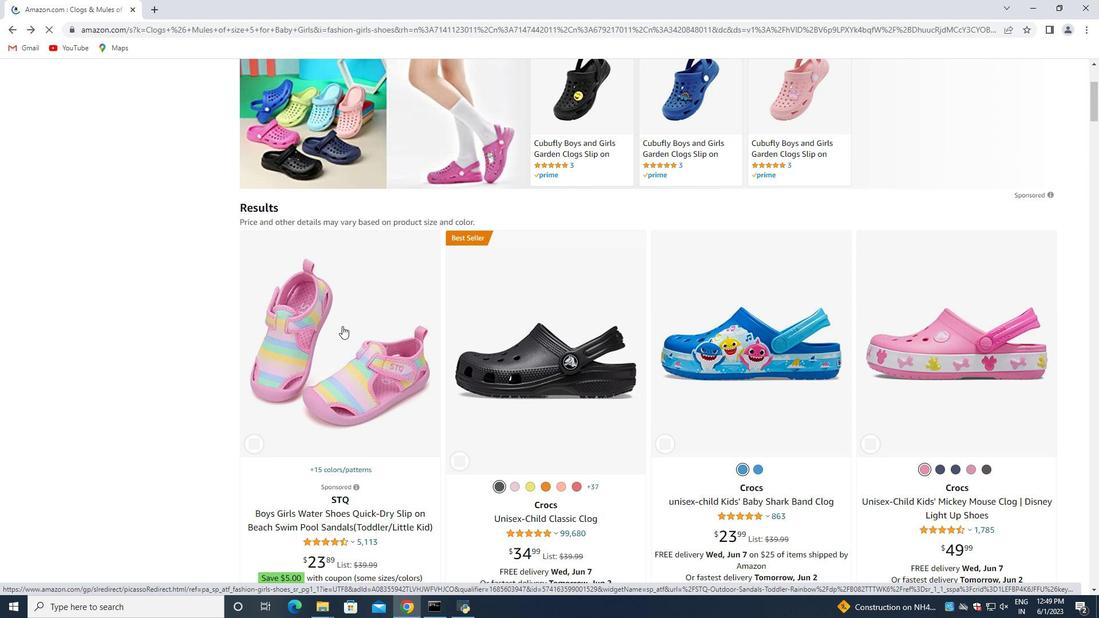 
Action: Mouse pressed left at (341, 327)
Screenshot: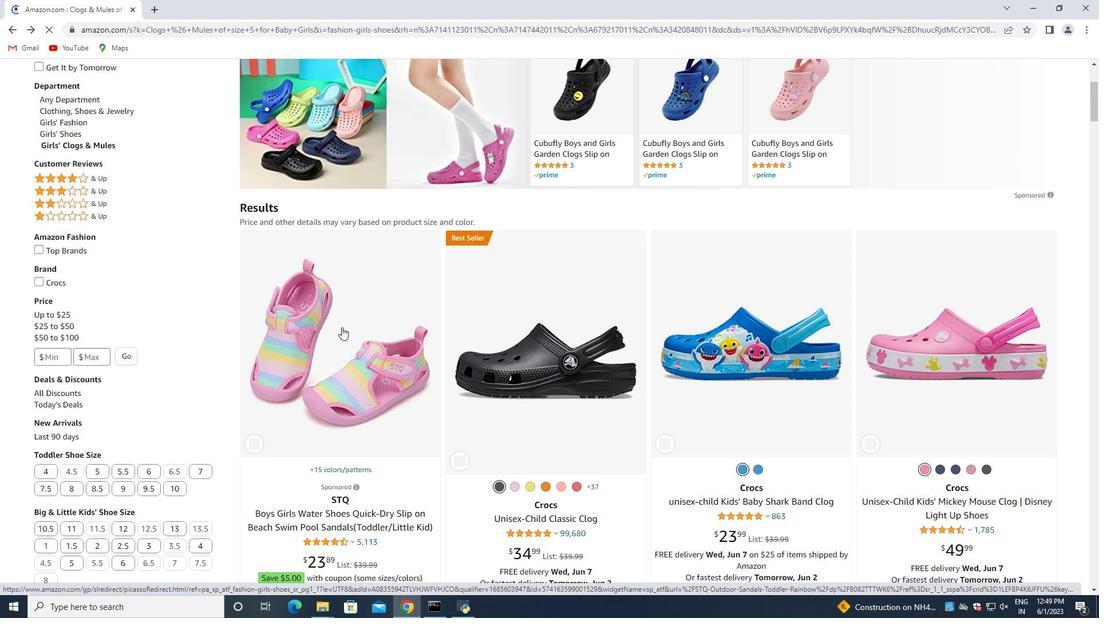
Action: Mouse moved to (277, 313)
Screenshot: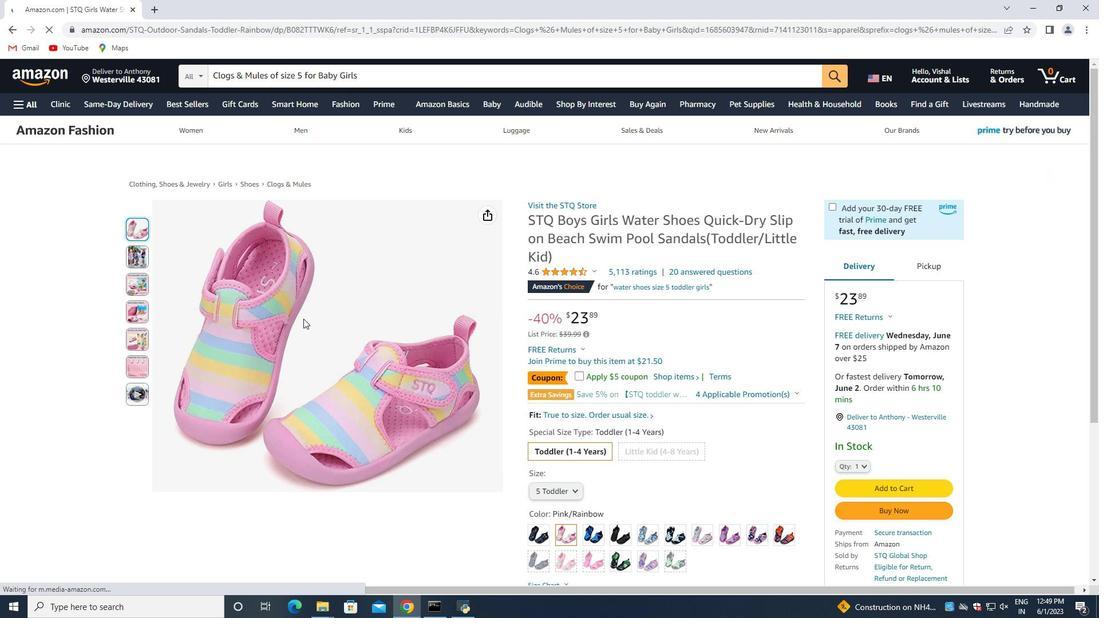 
Action: Mouse scrolled (277, 312) with delta (0, 0)
Screenshot: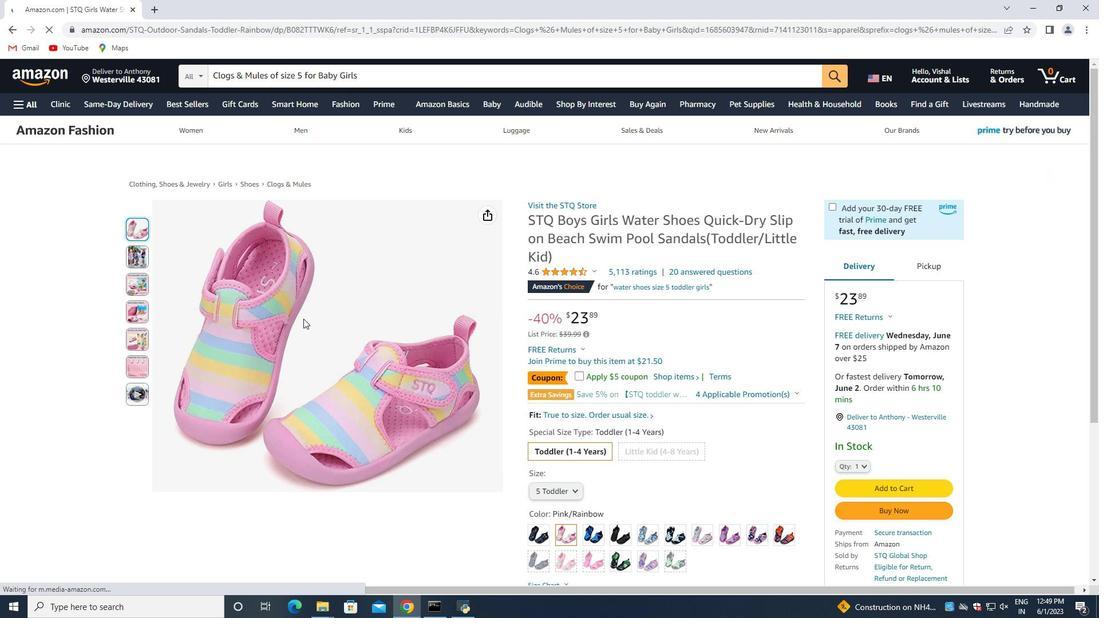 
Action: Mouse moved to (270, 309)
Screenshot: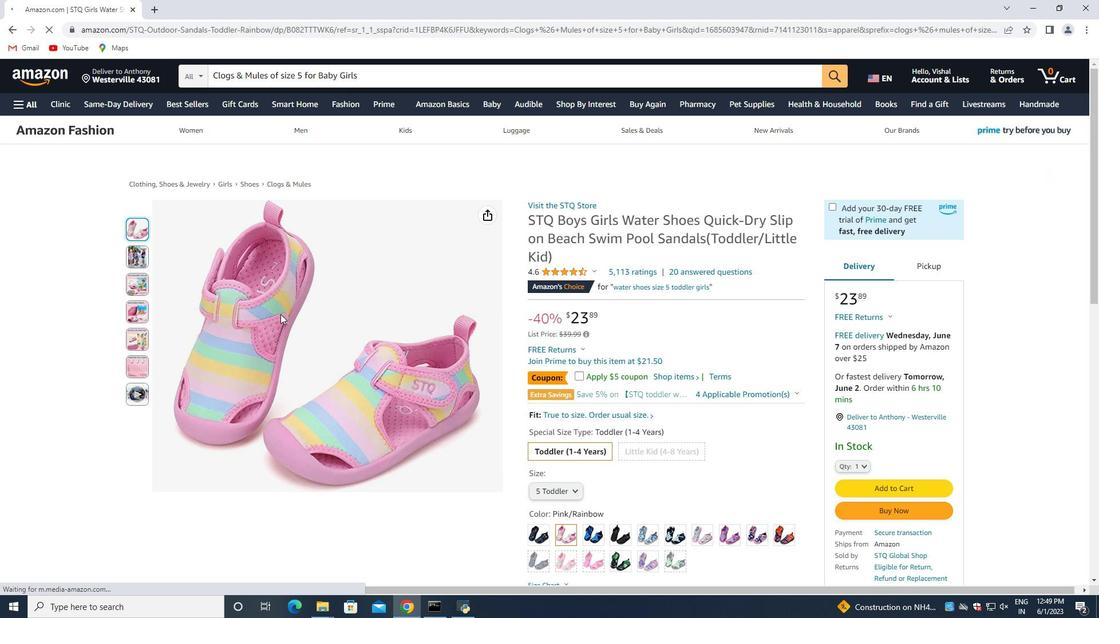 
Action: Mouse scrolled (270, 309) with delta (0, 0)
Screenshot: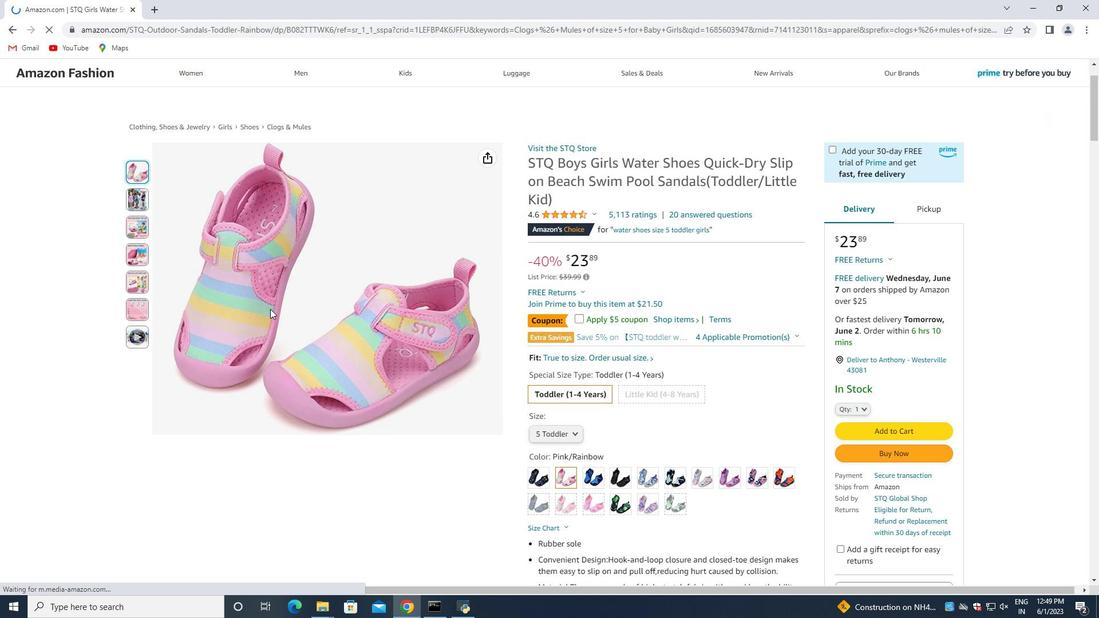 
Action: Mouse moved to (10, 25)
Screenshot: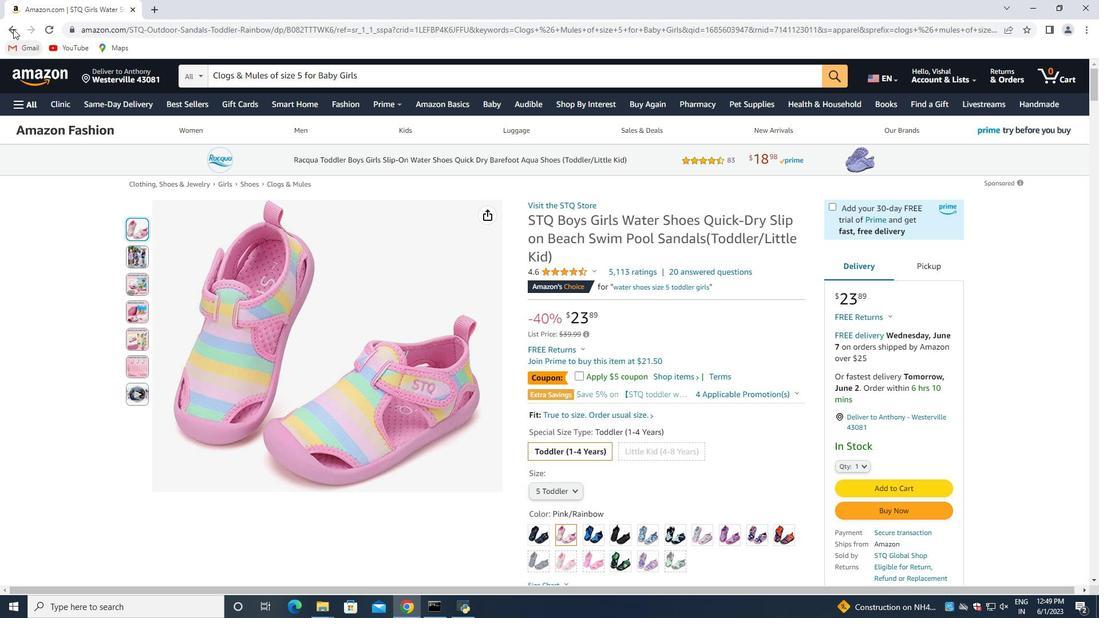 
Action: Mouse pressed left at (10, 25)
Screenshot: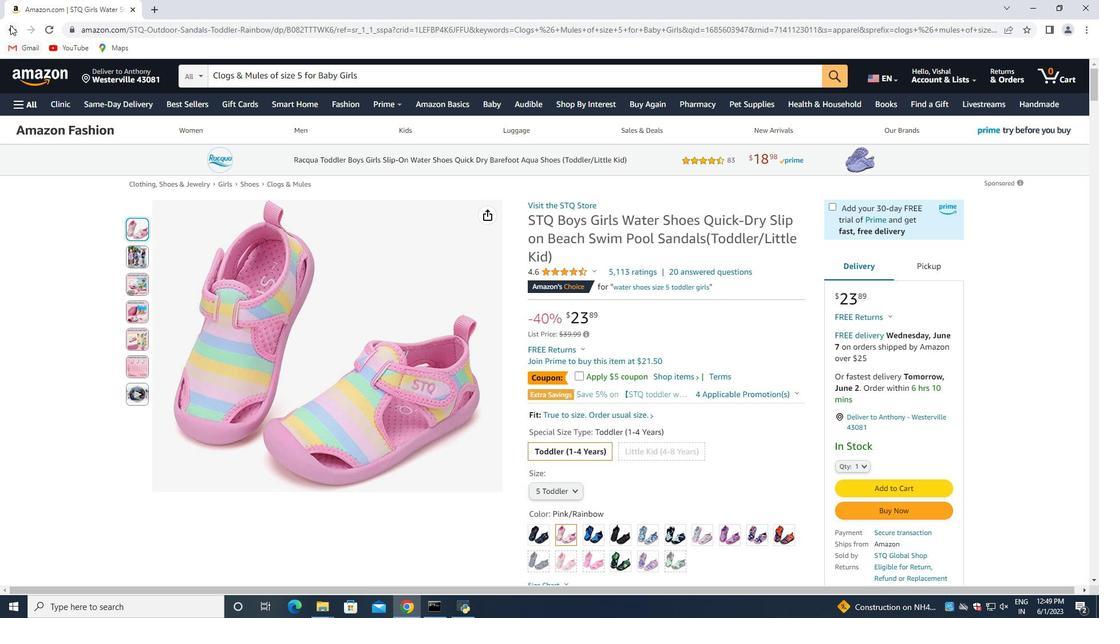 
Action: Mouse moved to (421, 320)
Screenshot: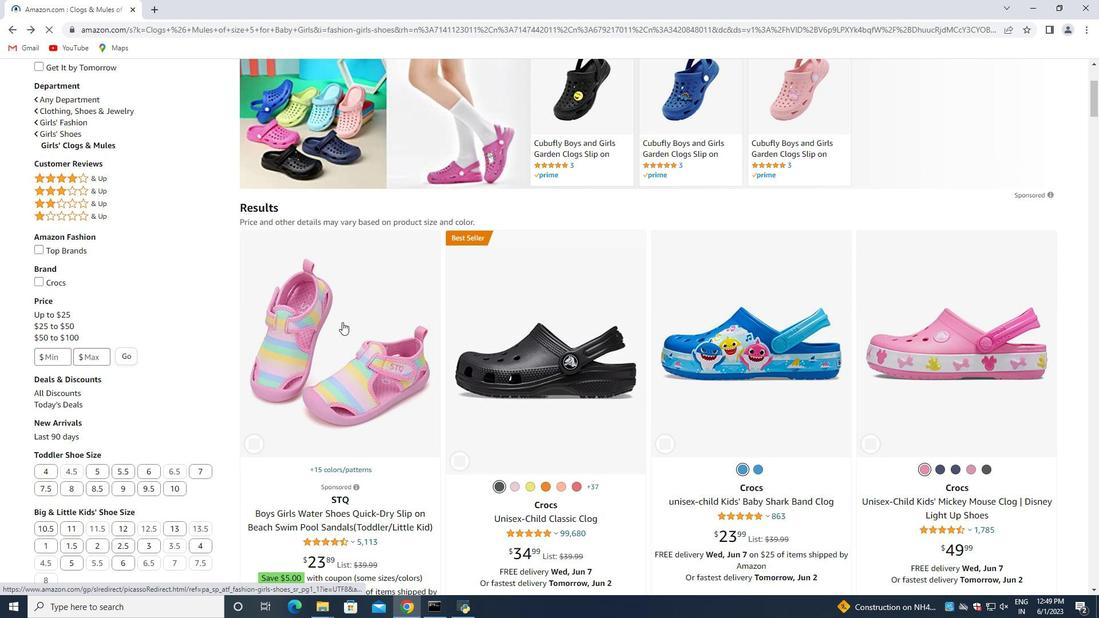 
Action: Mouse scrolled (421, 319) with delta (0, 0)
Screenshot: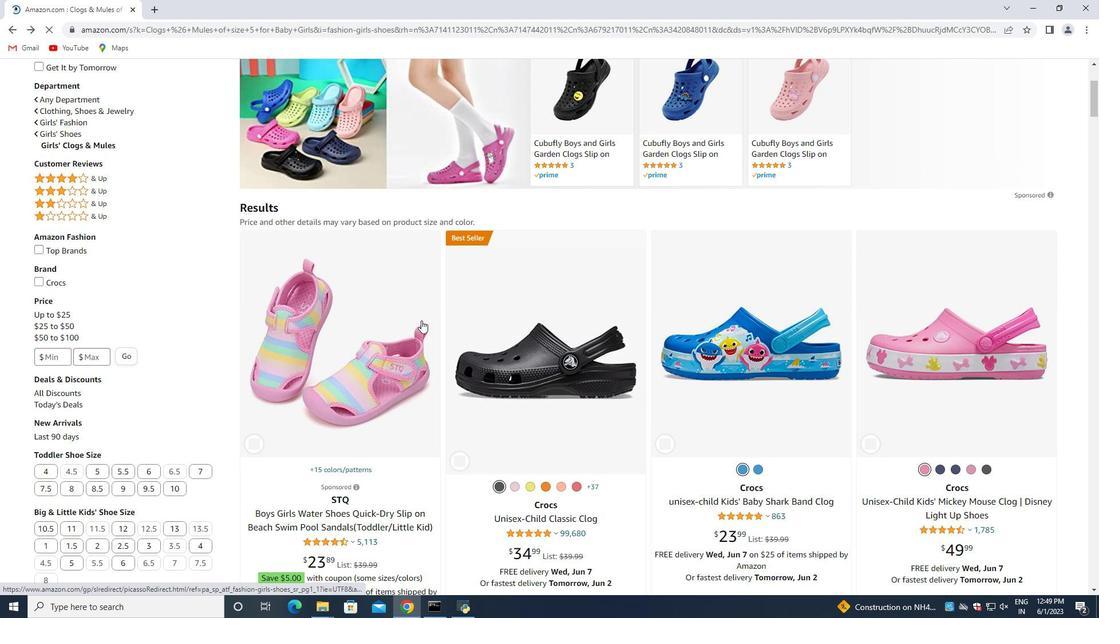 
Action: Mouse moved to (915, 304)
Screenshot: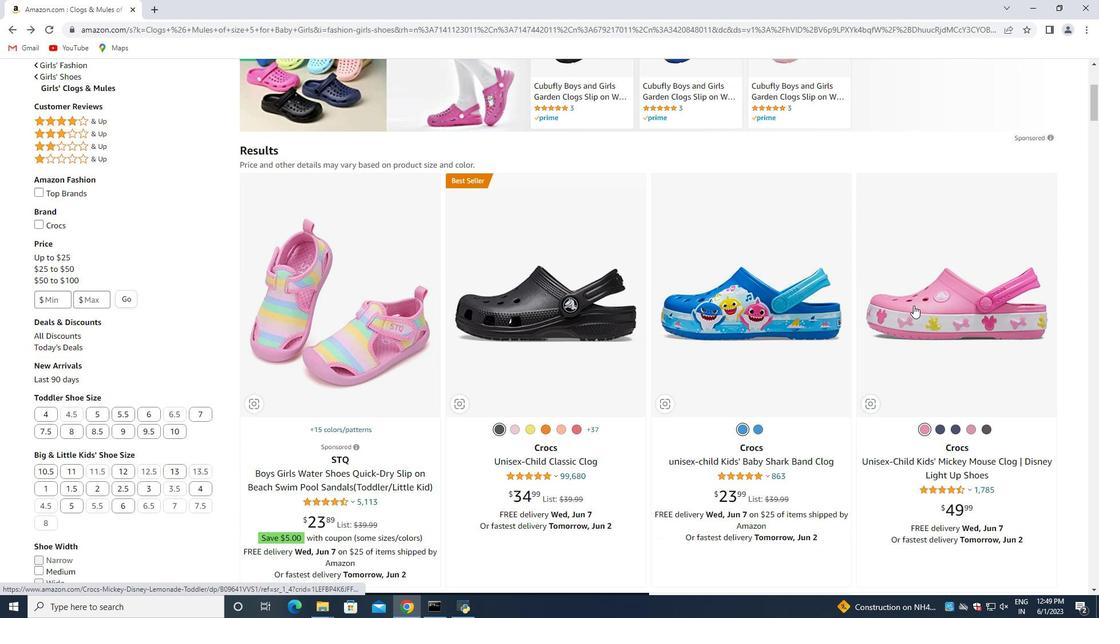 
Action: Mouse pressed left at (915, 304)
